 Task: Create a Directory or Listing Website: Compiles listings of businesses.
Action: Mouse moved to (986, 159)
Screenshot: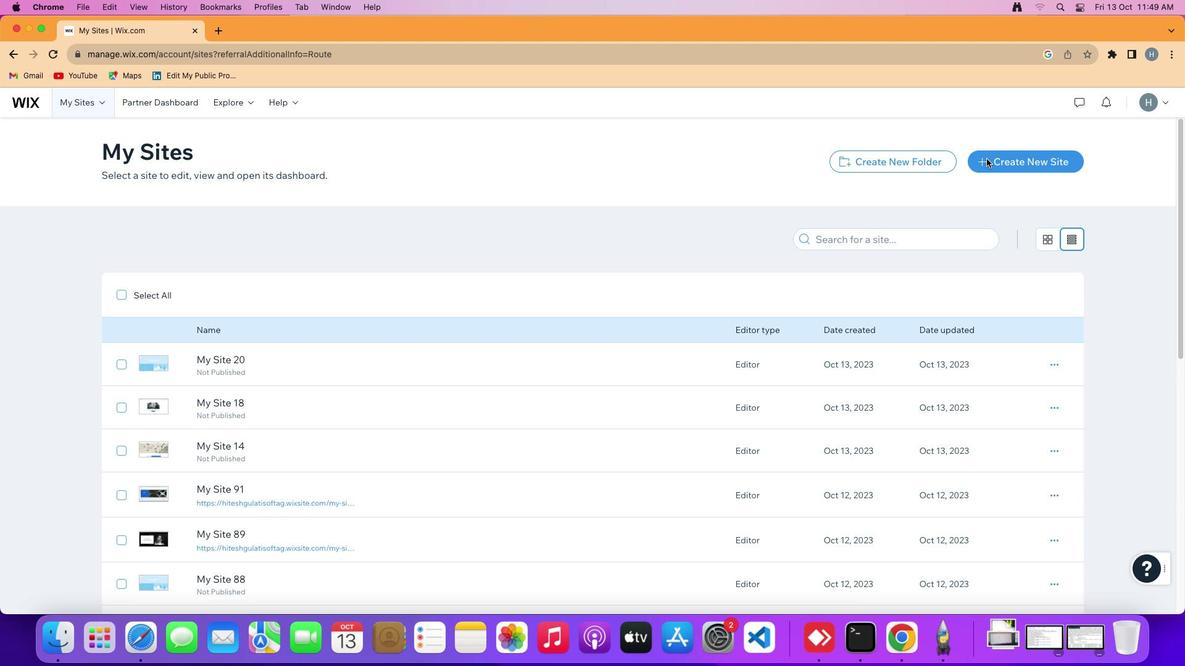 
Action: Mouse pressed left at (986, 159)
Screenshot: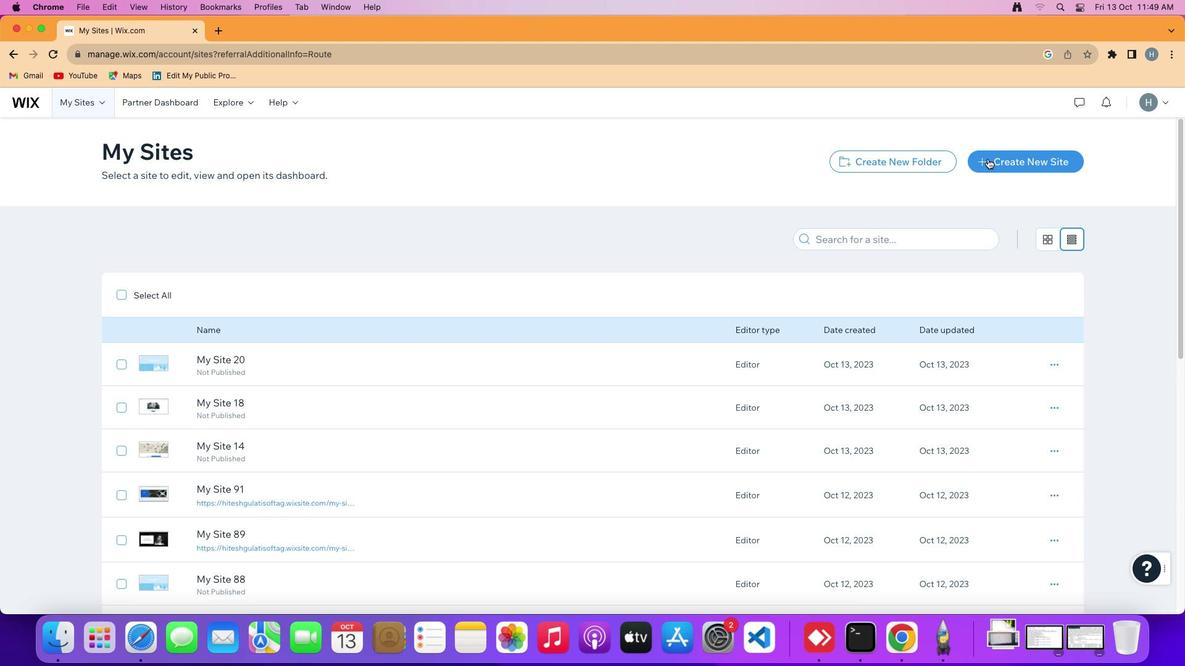 
Action: Mouse moved to (1008, 157)
Screenshot: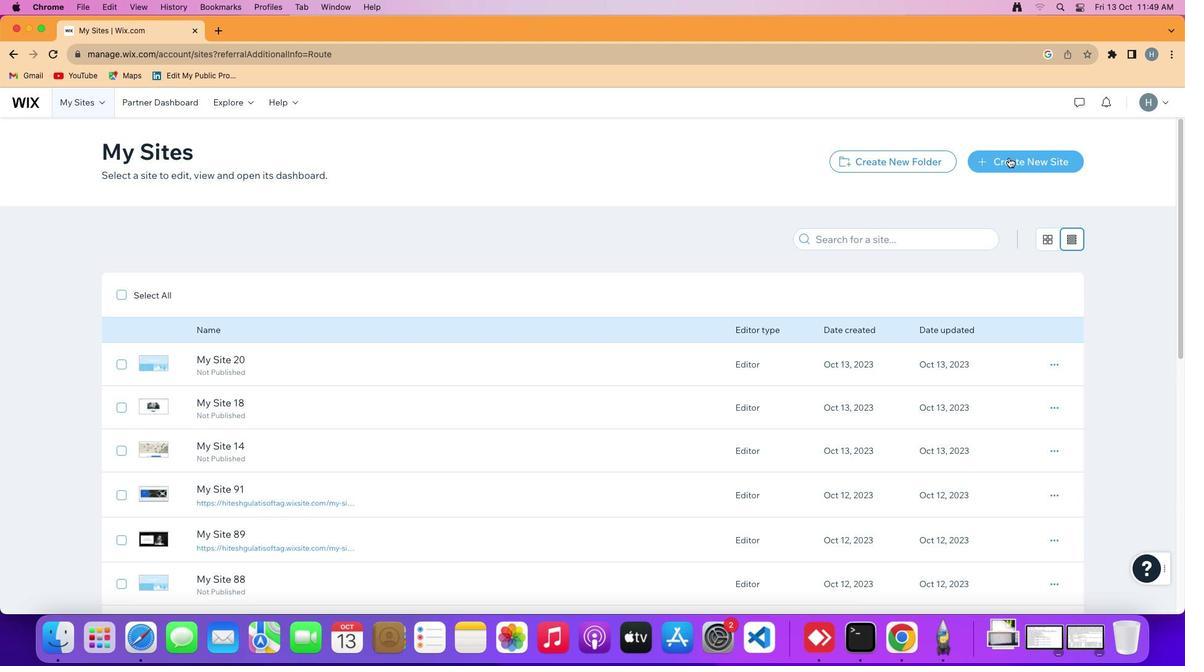 
Action: Mouse pressed left at (1008, 157)
Screenshot: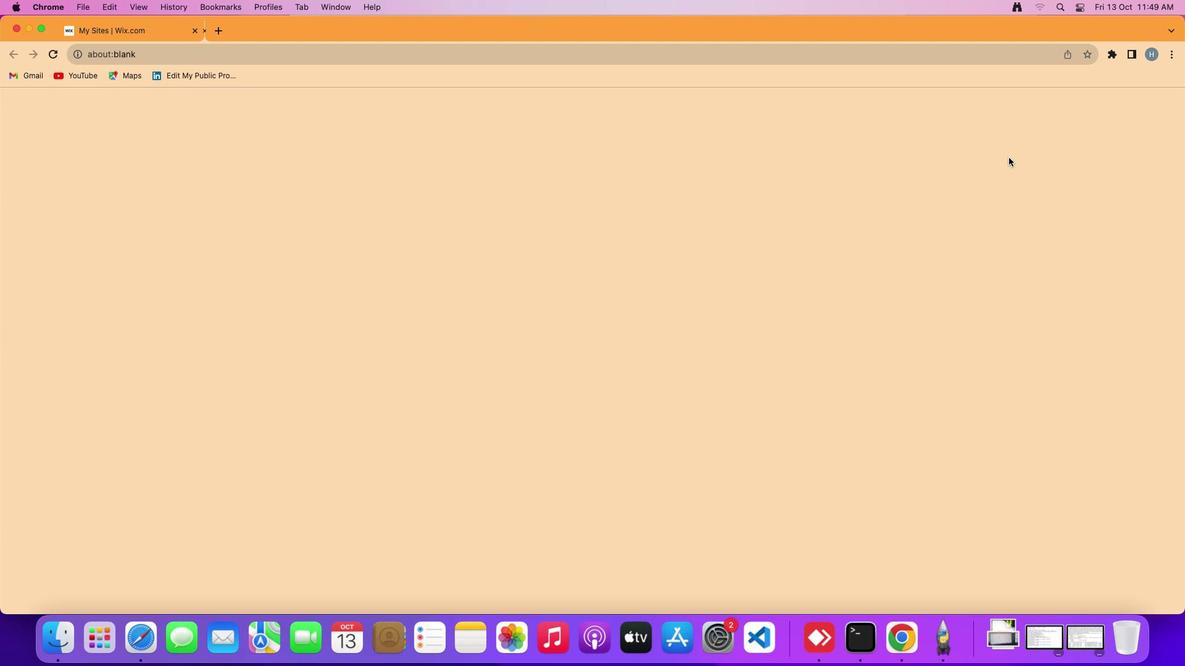 
Action: Mouse moved to (540, 285)
Screenshot: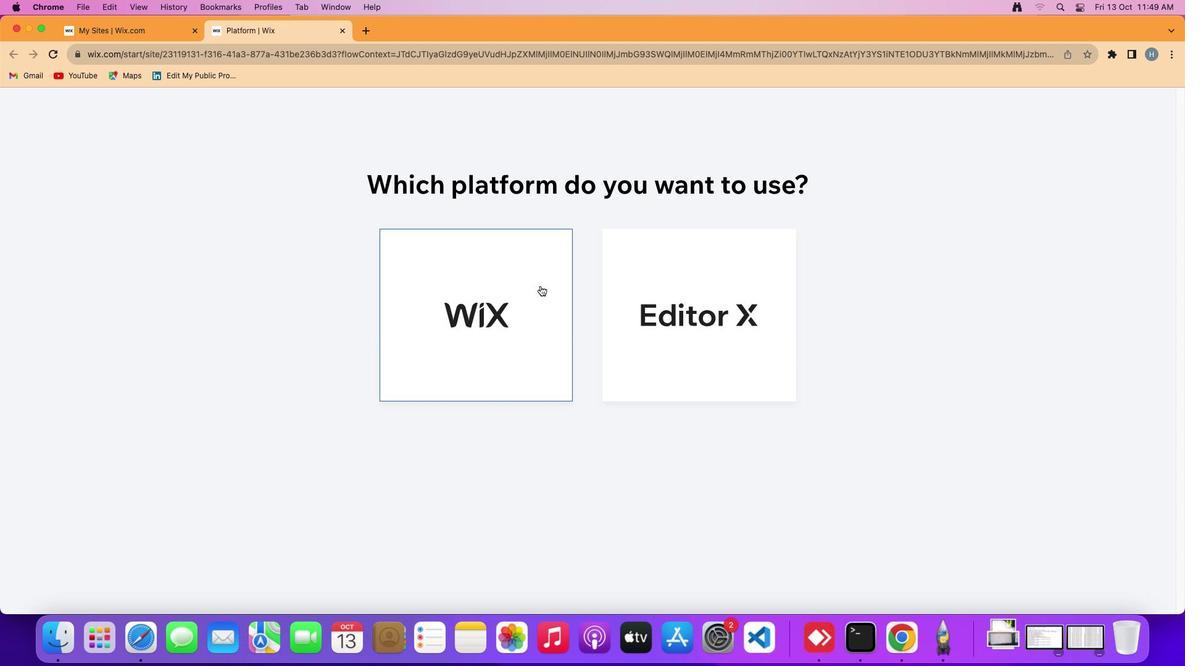
Action: Mouse pressed left at (540, 285)
Screenshot: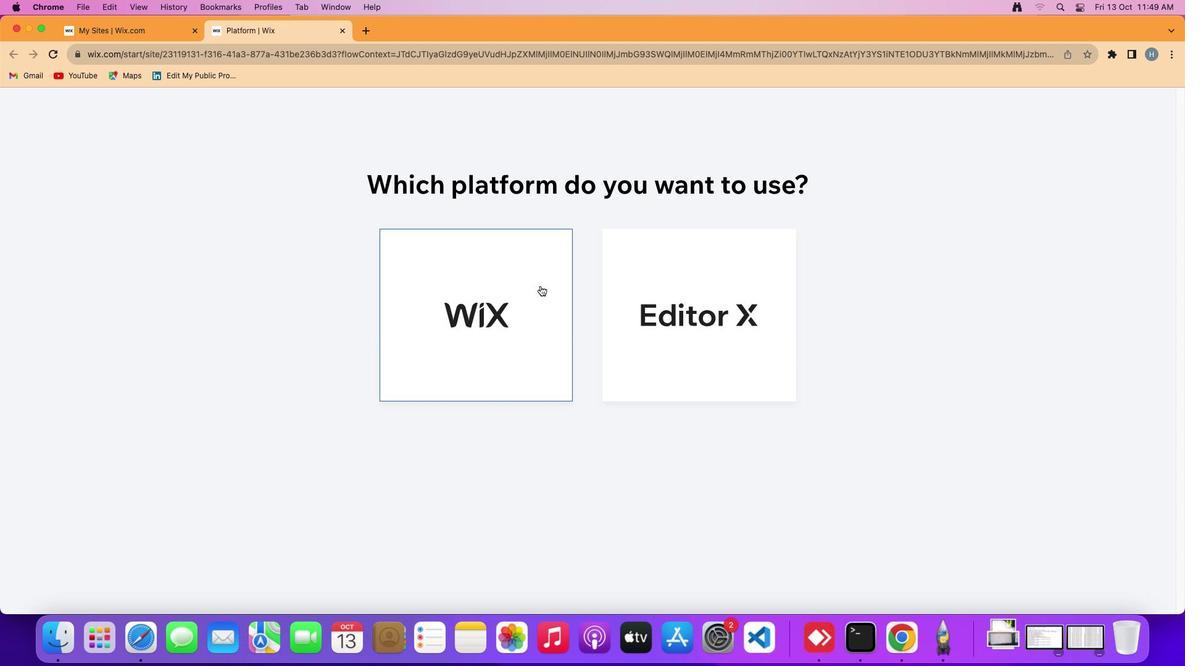
Action: Mouse pressed left at (540, 285)
Screenshot: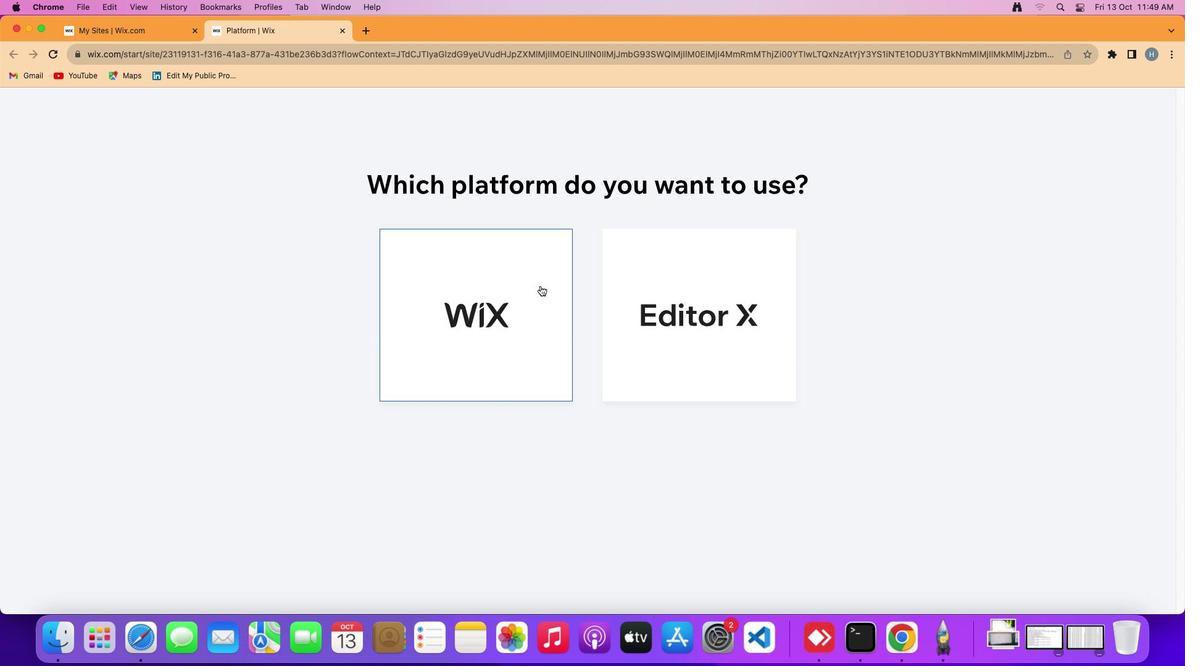 
Action: Mouse moved to (1144, 583)
Screenshot: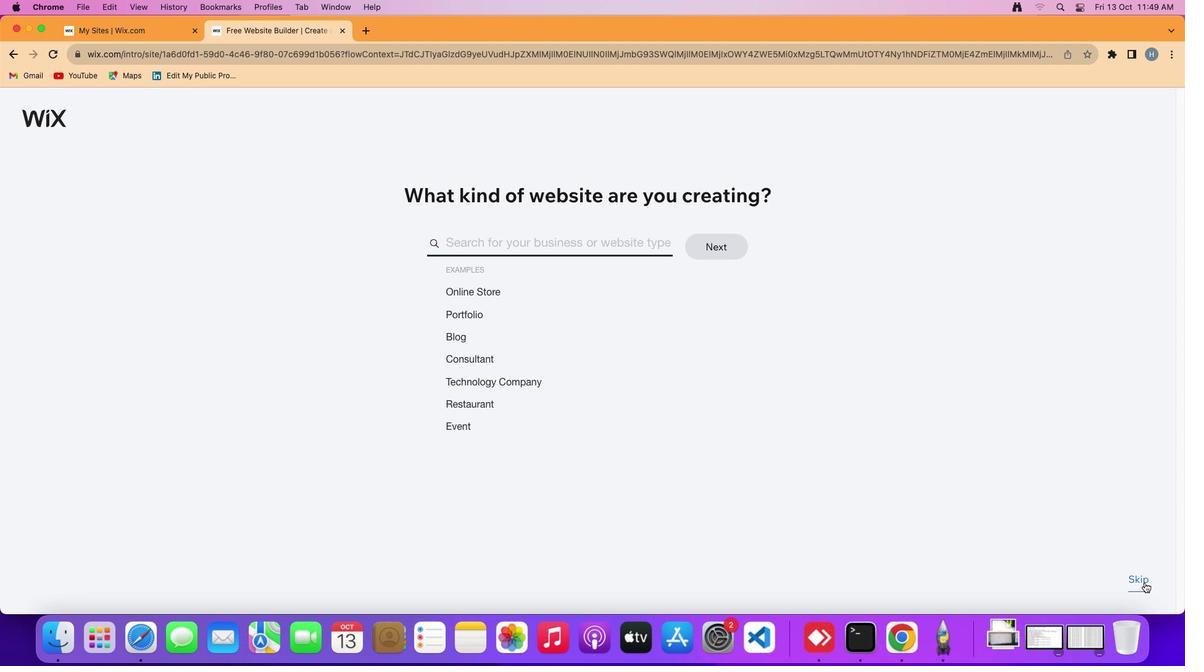 
Action: Mouse pressed left at (1144, 583)
Screenshot: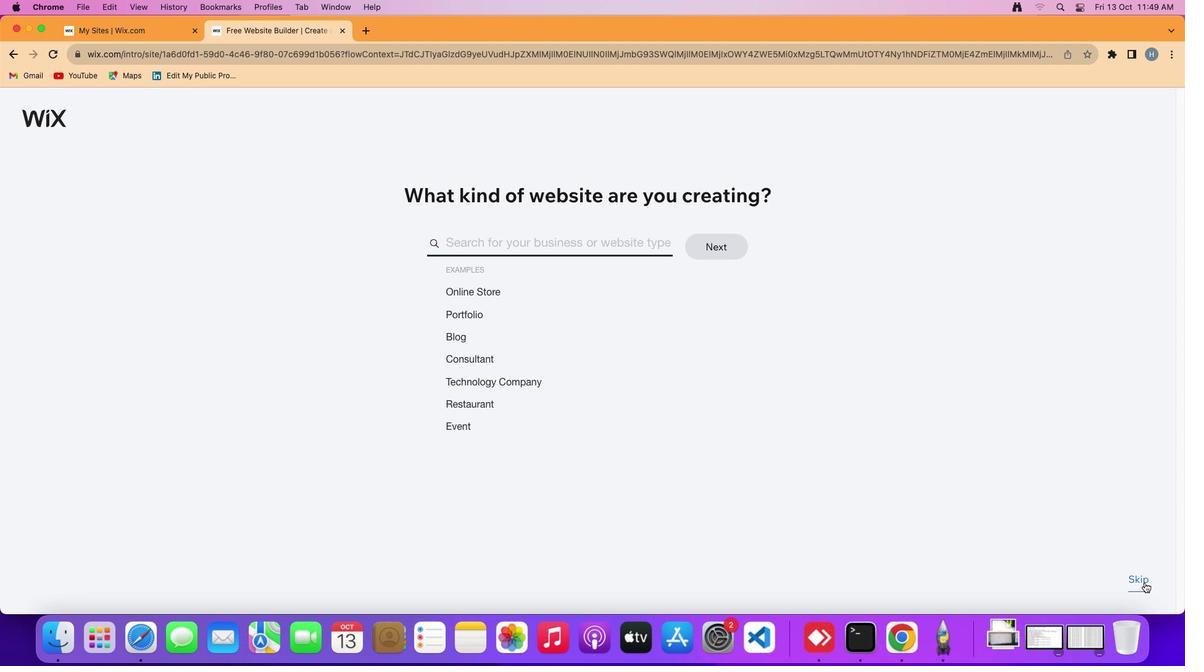 
Action: Mouse pressed left at (1144, 583)
Screenshot: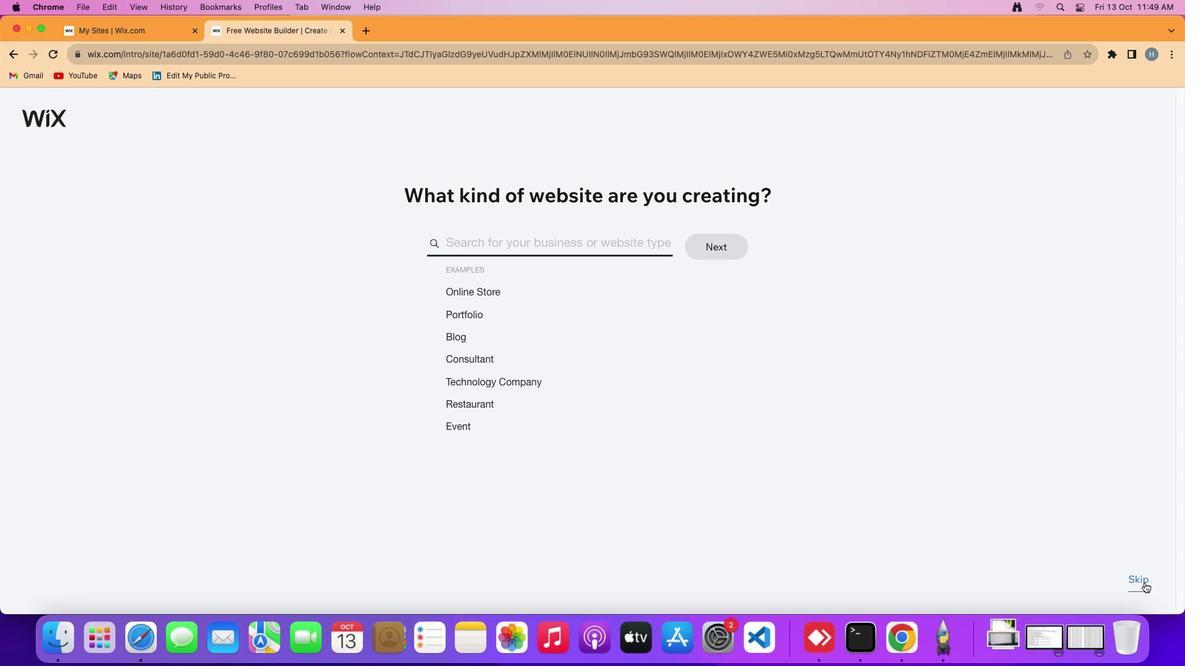 
Action: Mouse moved to (1142, 583)
Screenshot: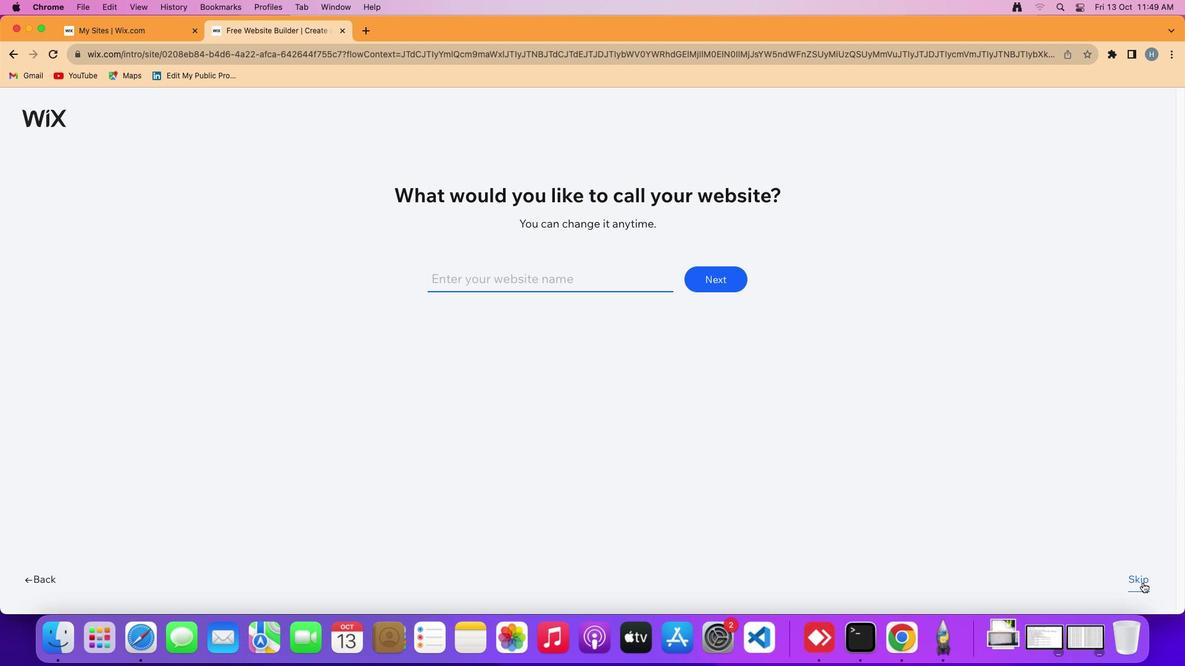 
Action: Mouse pressed left at (1142, 583)
Screenshot: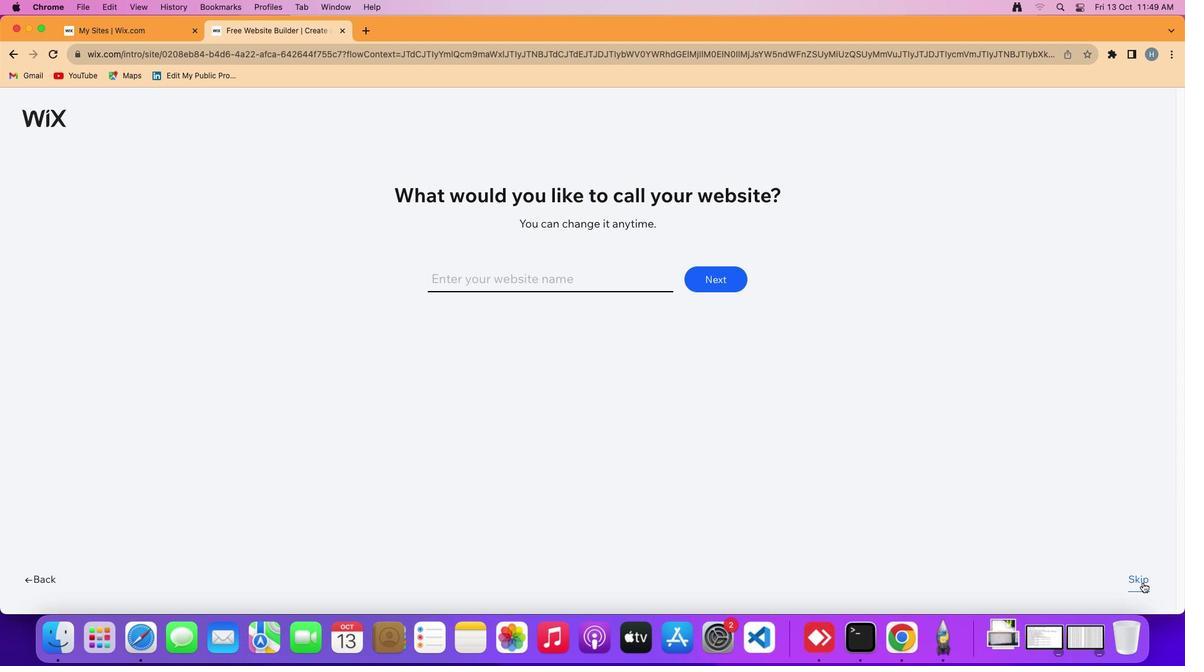 
Action: Mouse moved to (1142, 582)
Screenshot: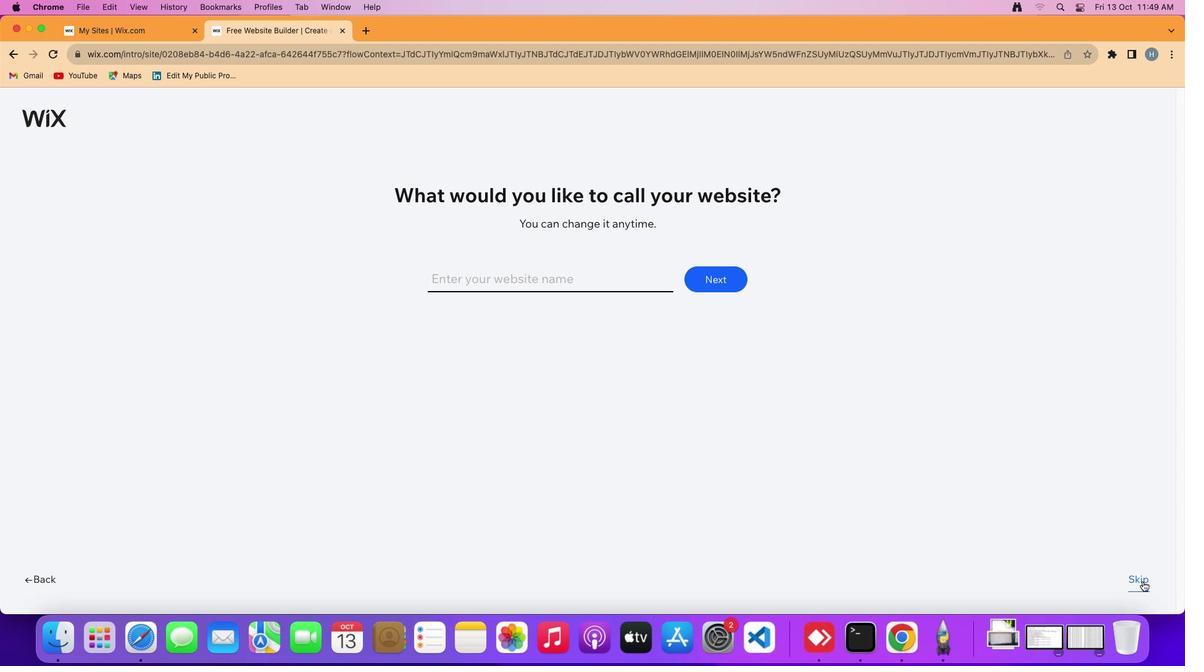 
Action: Mouse pressed left at (1142, 582)
Screenshot: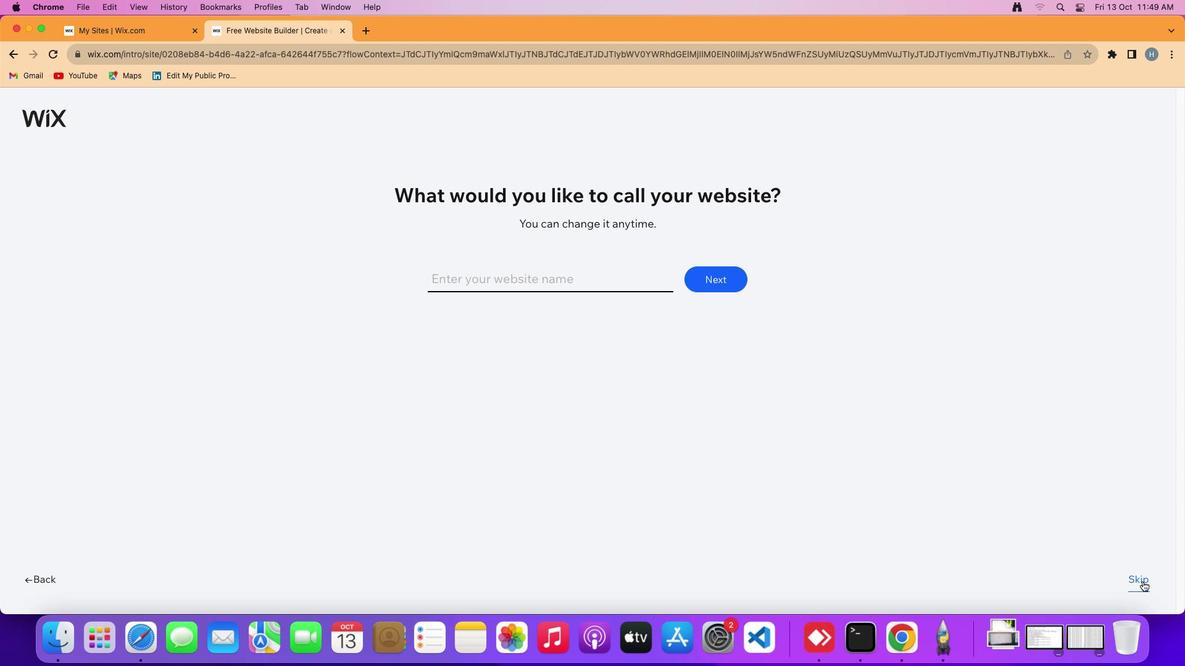 
Action: Mouse pressed left at (1142, 582)
Screenshot: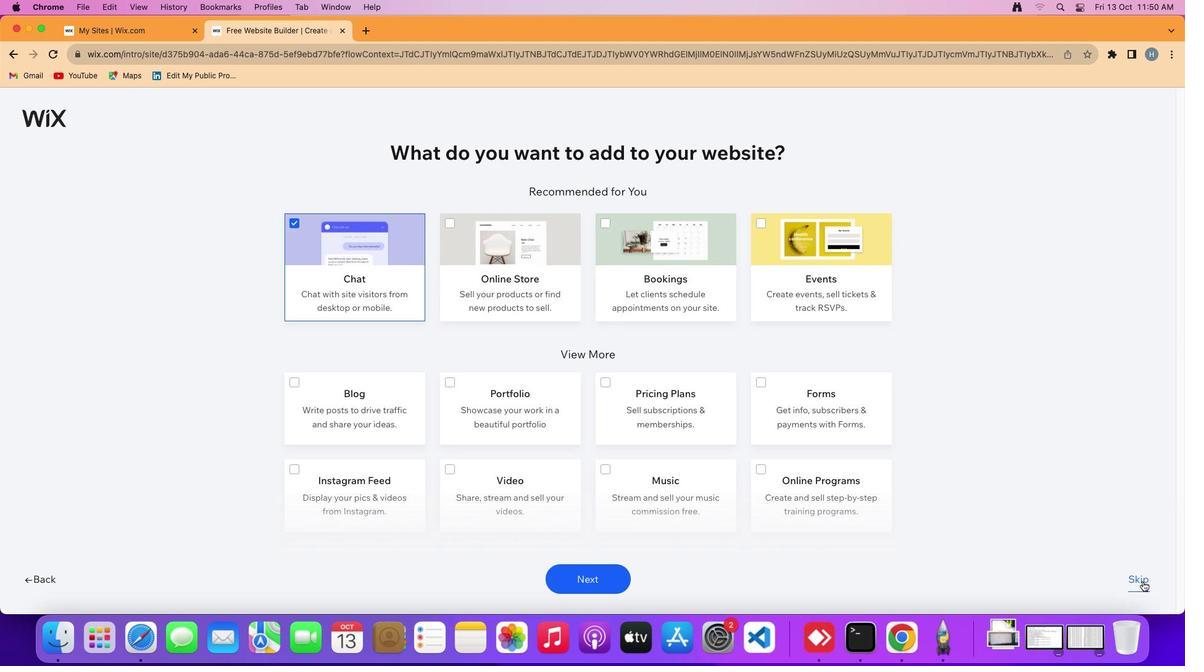 
Action: Mouse pressed left at (1142, 582)
Screenshot: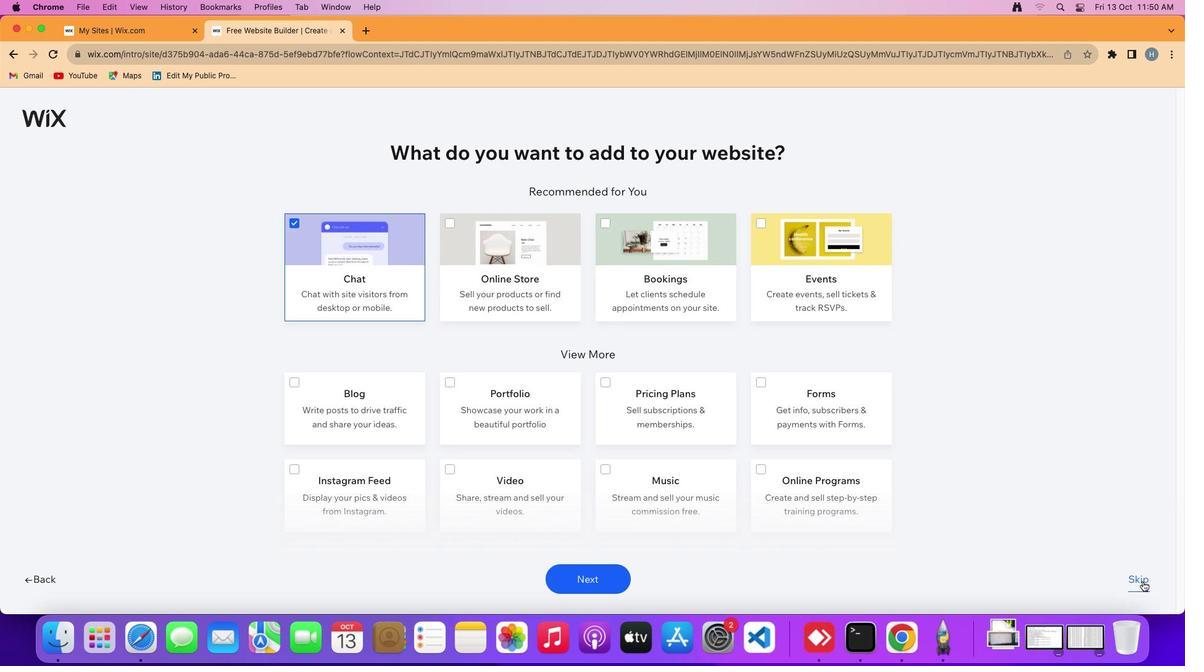 
Action: Mouse moved to (406, 366)
Screenshot: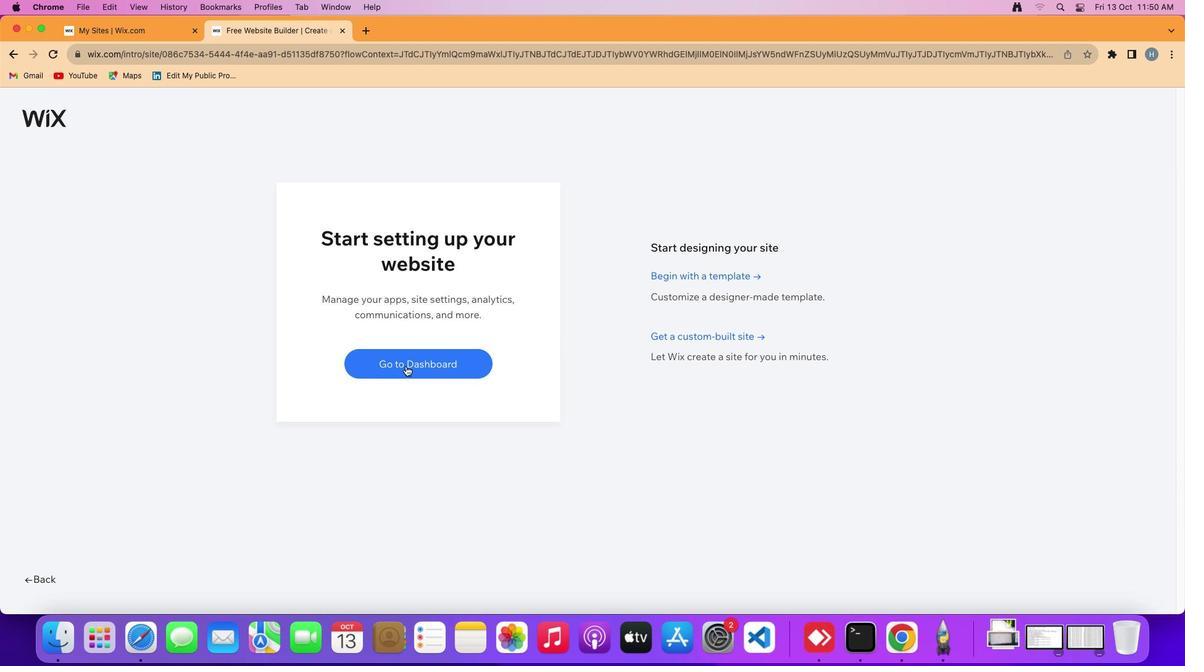 
Action: Mouse pressed left at (406, 366)
Screenshot: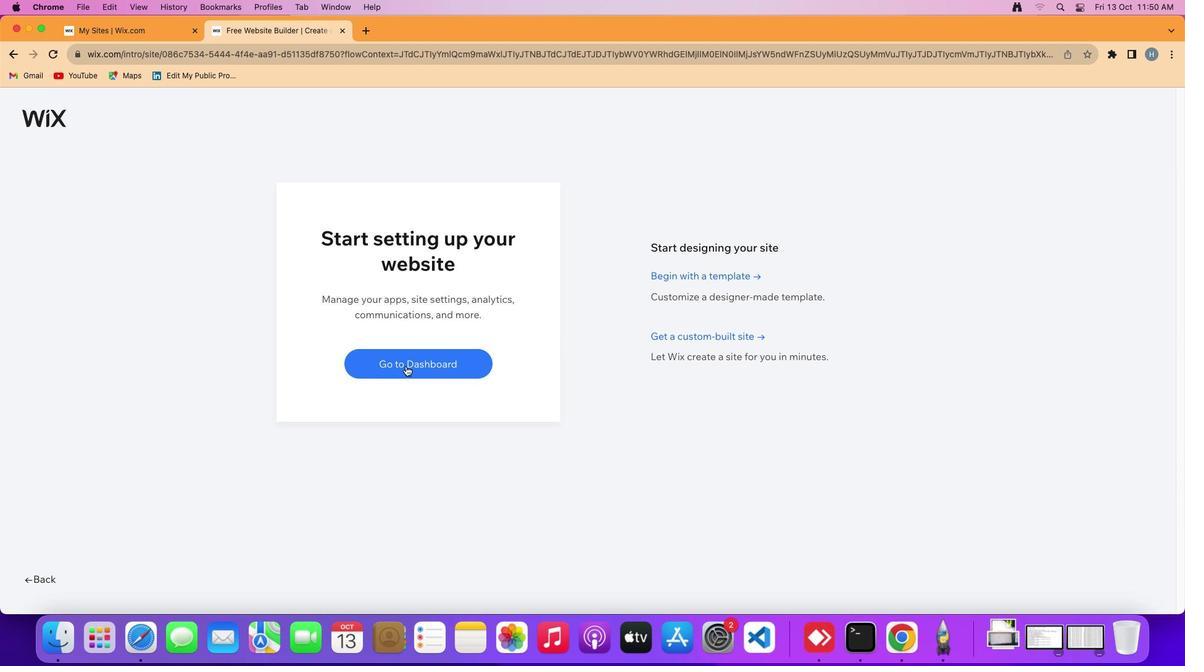 
Action: Mouse moved to (912, 306)
Screenshot: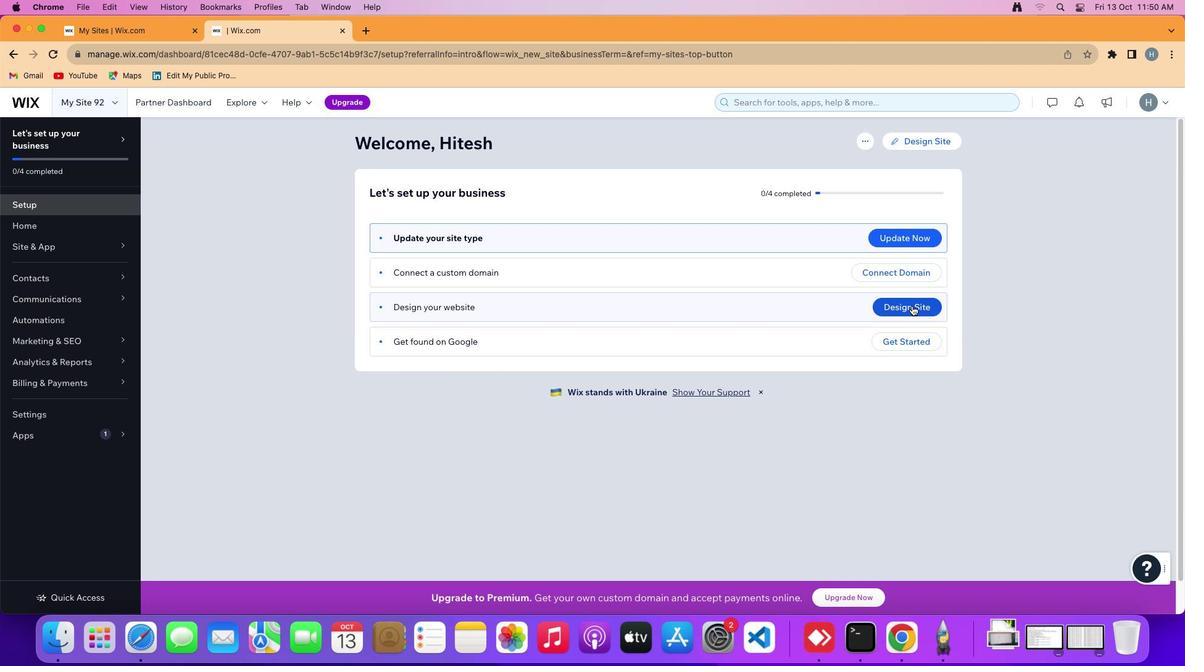 
Action: Mouse pressed left at (912, 306)
Screenshot: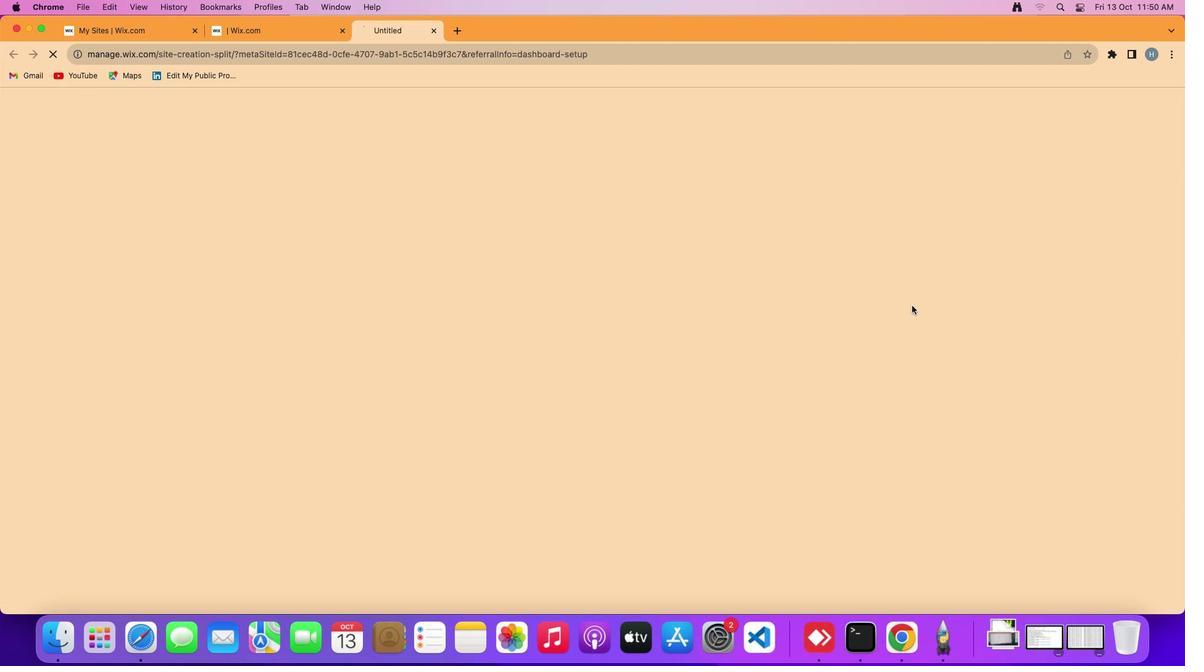 
Action: Mouse moved to (743, 429)
Screenshot: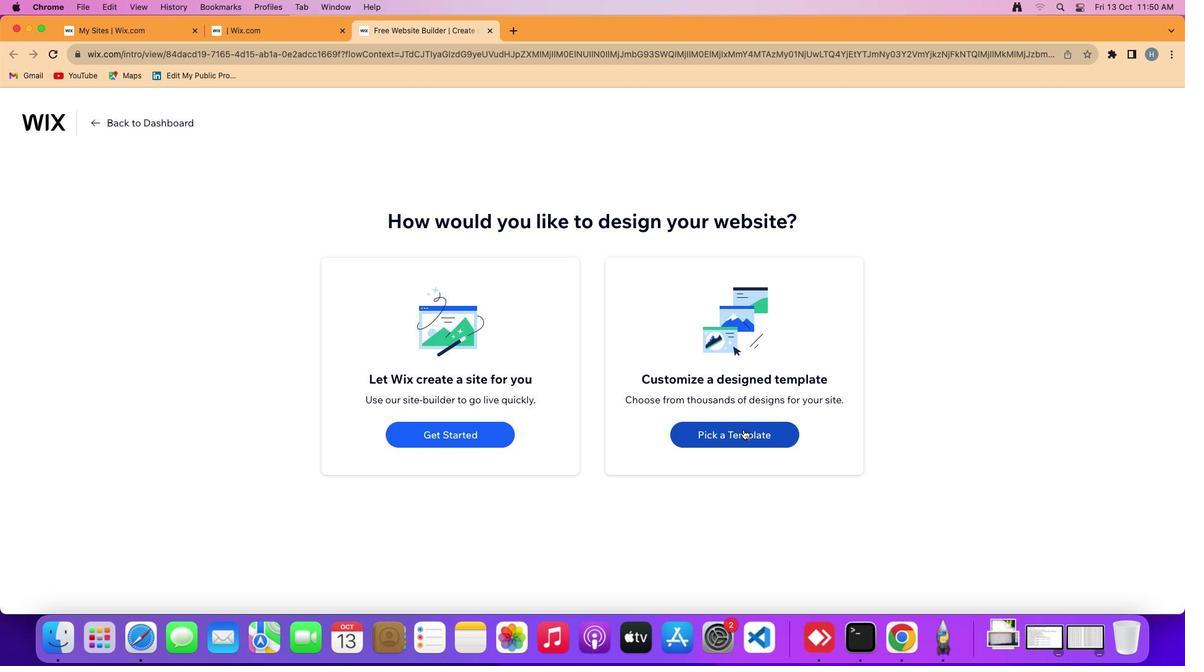 
Action: Mouse pressed left at (743, 429)
Screenshot: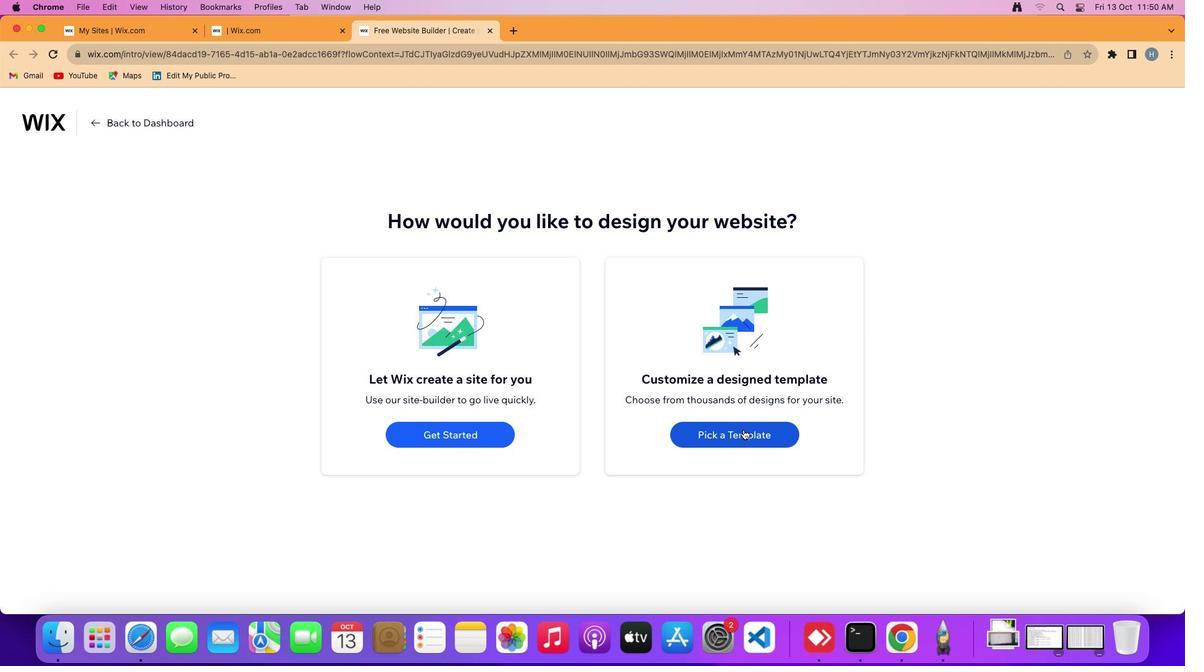 
Action: Mouse moved to (982, 176)
Screenshot: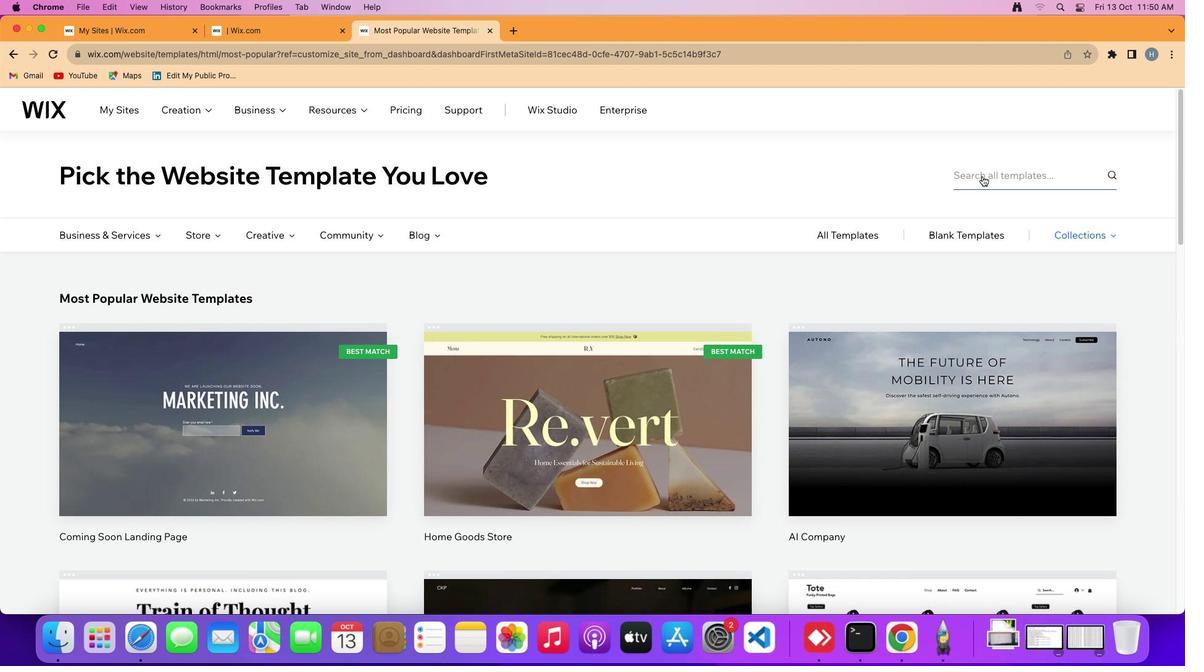 
Action: Mouse pressed left at (982, 176)
Screenshot: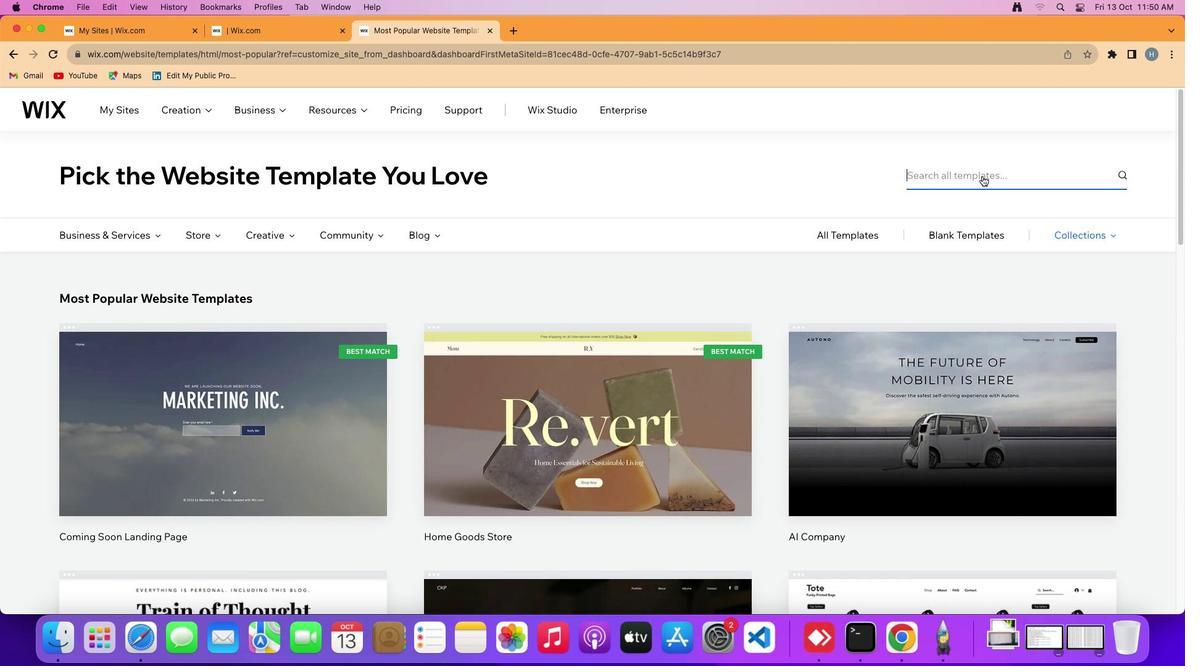 
Action: Key pressed 'L''I''S'Key.backspaceKey.backspaceKey.caps_lock'i''s''t''i''n''g'Key.space's''i''t''e'Key.enter
Screenshot: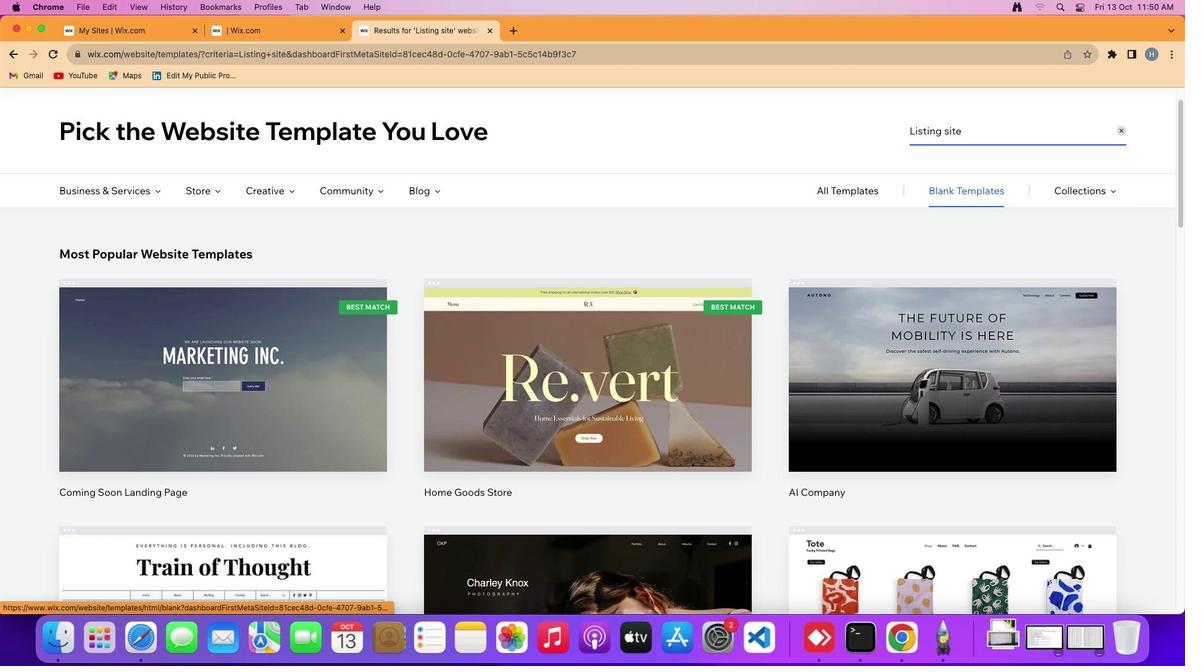 
Action: Mouse moved to (475, 488)
Screenshot: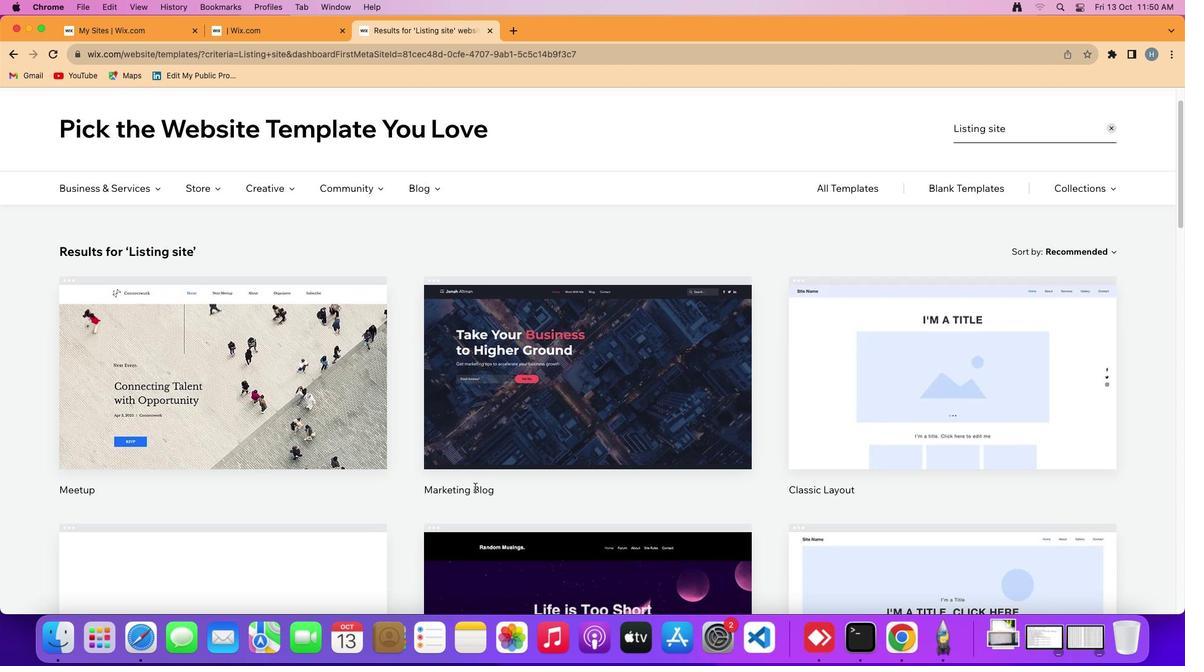 
Action: Mouse scrolled (475, 488) with delta (0, 0)
Screenshot: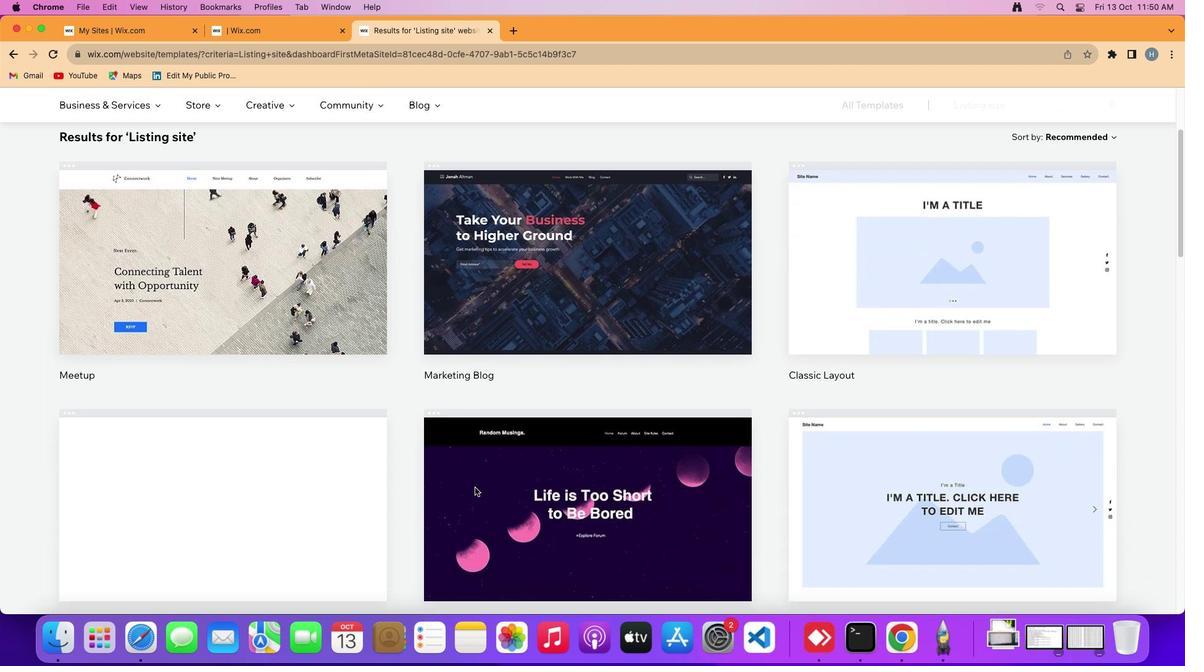 
Action: Mouse scrolled (475, 488) with delta (0, 0)
Screenshot: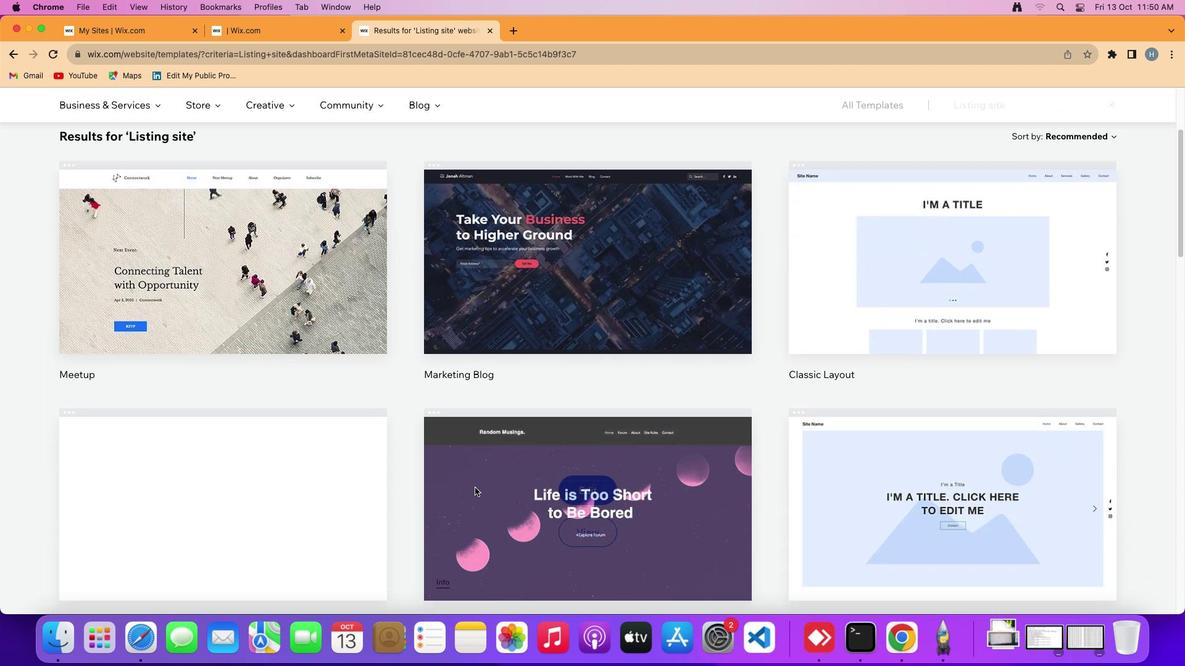 
Action: Mouse scrolled (475, 488) with delta (0, -1)
Screenshot: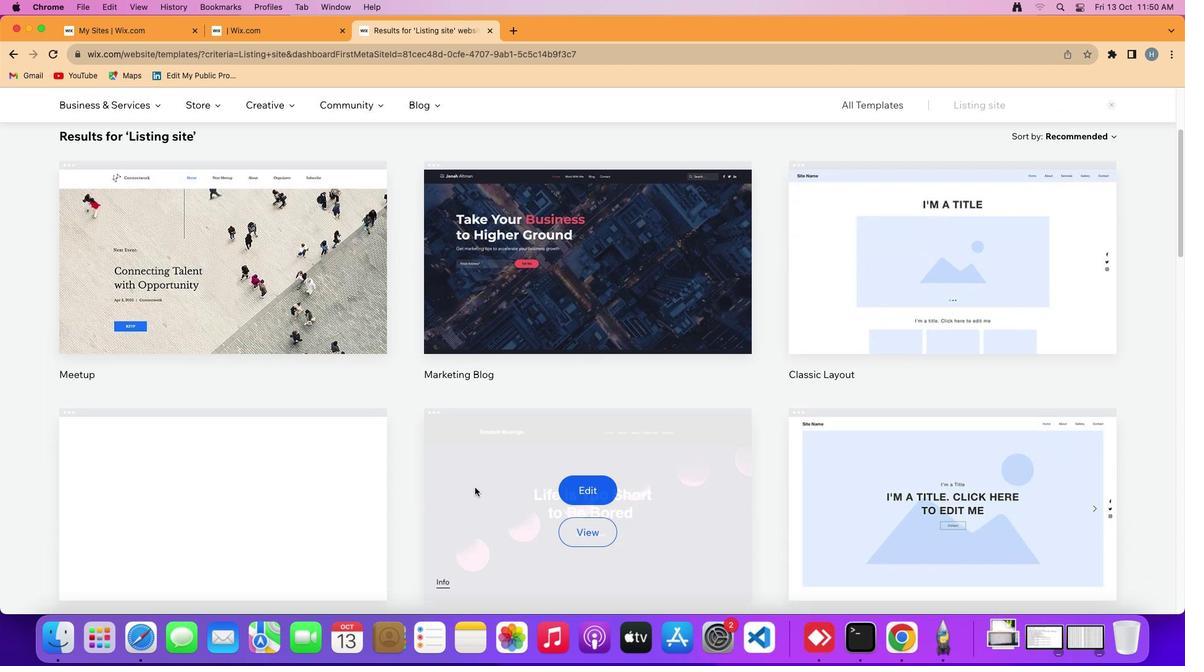 
Action: Mouse scrolled (475, 488) with delta (0, 0)
Screenshot: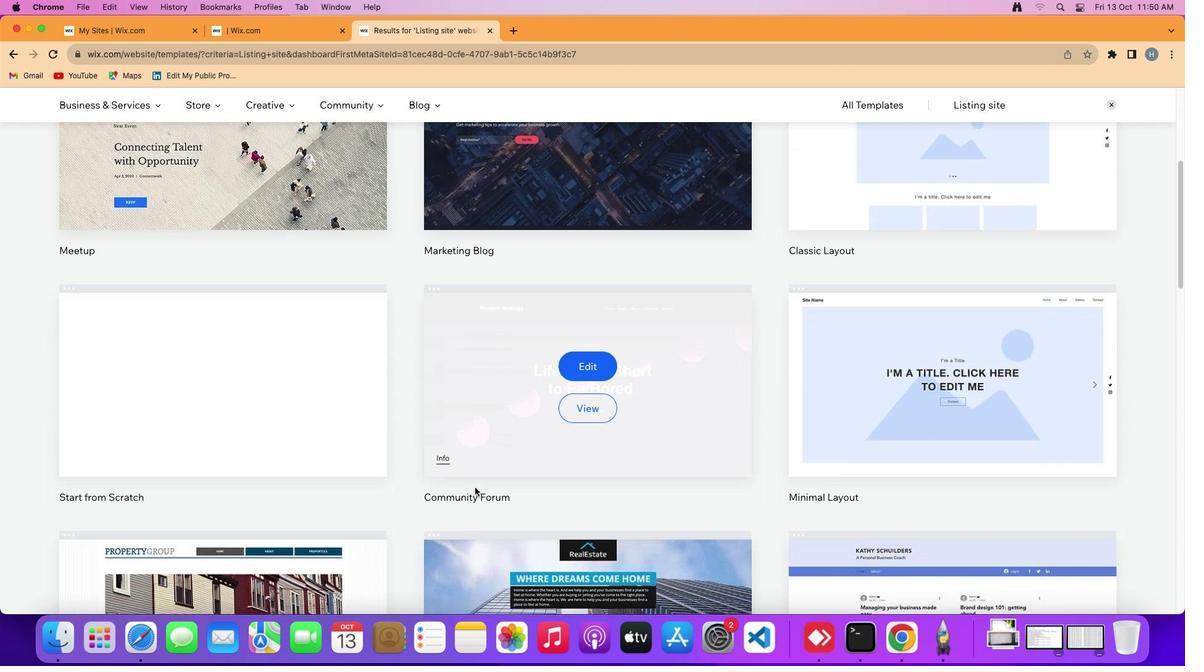 
Action: Mouse scrolled (475, 488) with delta (0, 0)
Screenshot: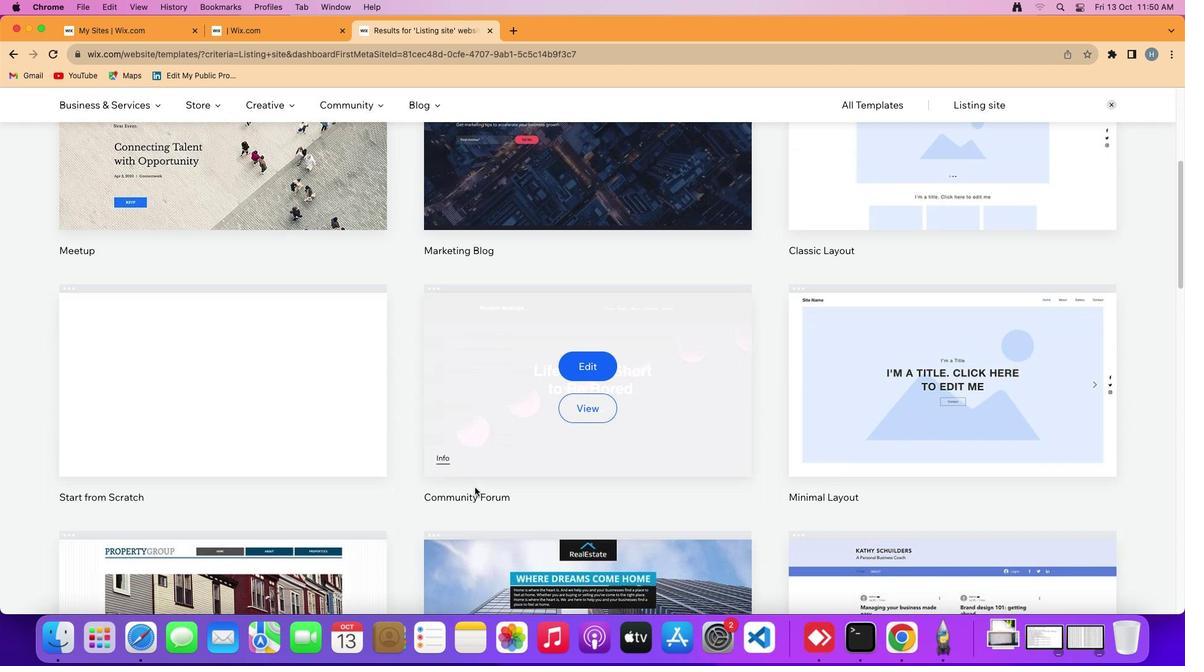 
Action: Mouse scrolled (475, 488) with delta (0, -1)
Screenshot: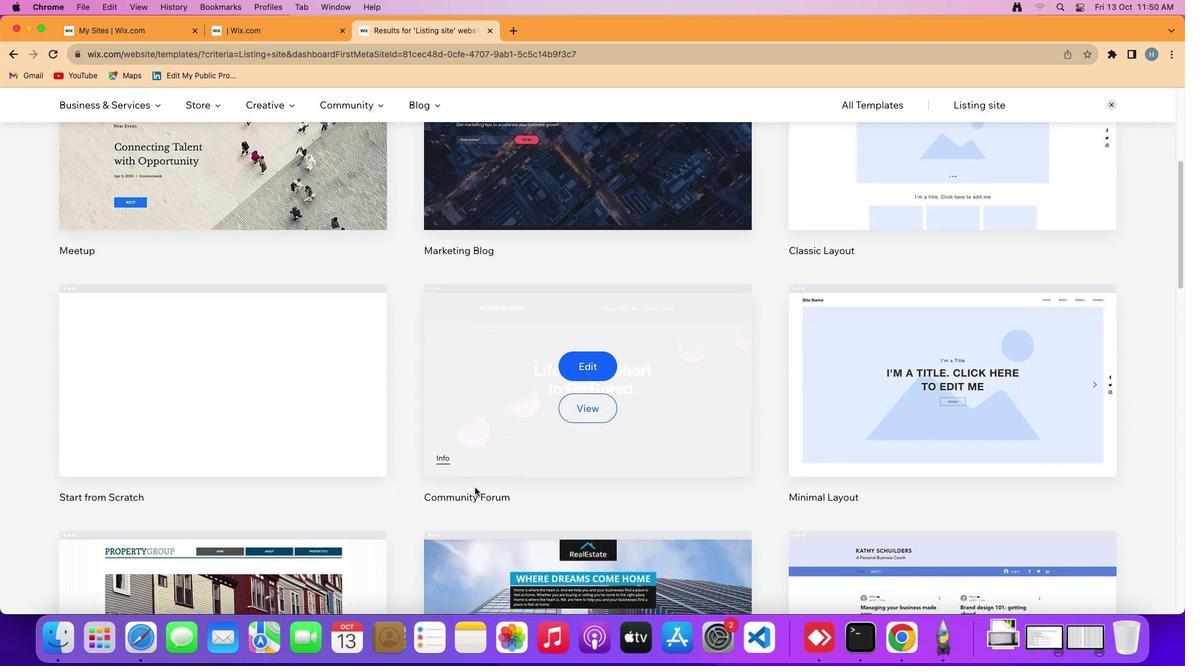 
Action: Mouse scrolled (475, 488) with delta (0, 0)
Screenshot: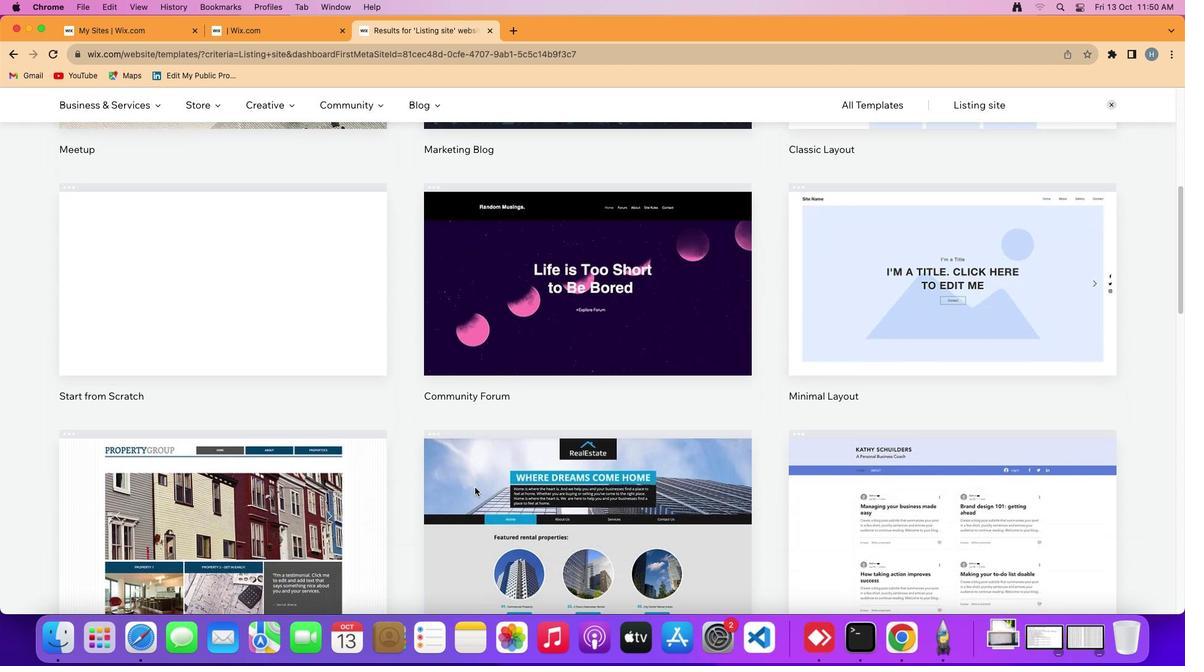 
Action: Mouse scrolled (475, 488) with delta (0, 0)
Screenshot: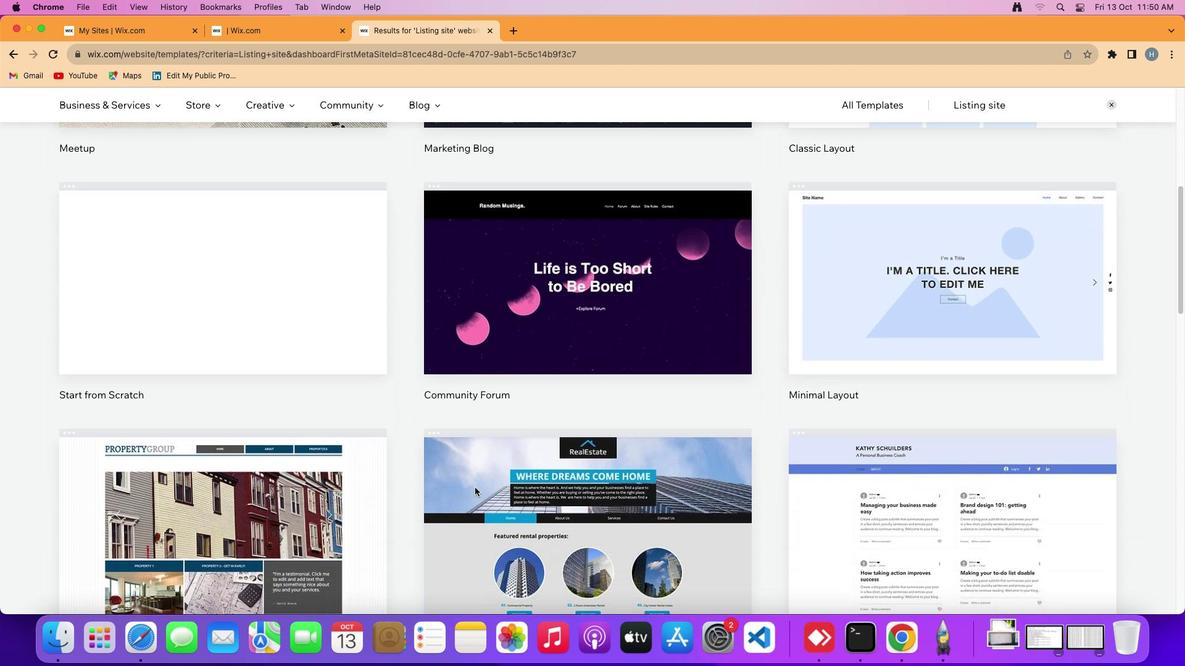 
Action: Mouse scrolled (475, 488) with delta (0, -1)
Screenshot: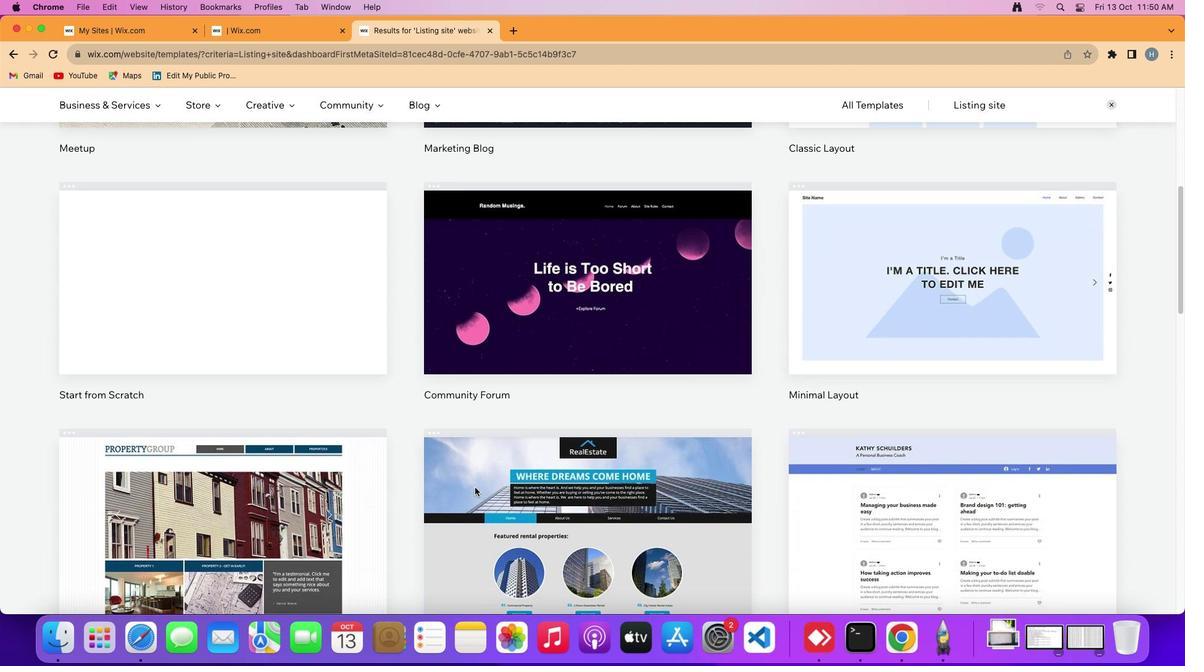 
Action: Mouse scrolled (475, 488) with delta (0, 0)
Screenshot: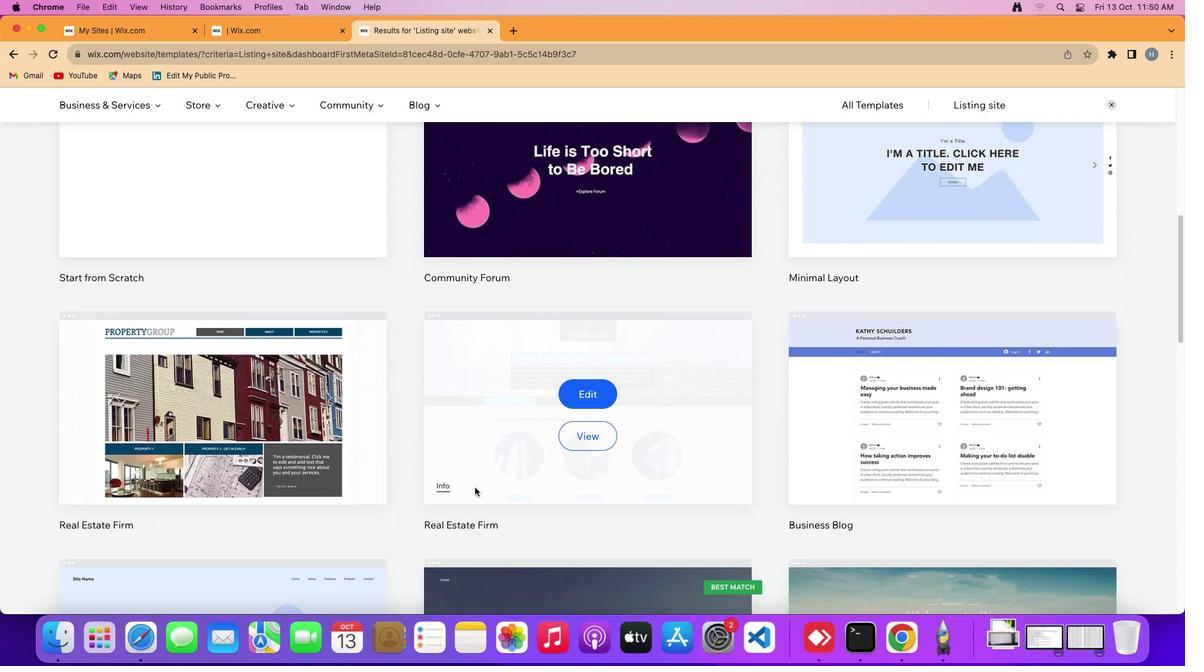 
Action: Mouse scrolled (475, 488) with delta (0, 0)
Screenshot: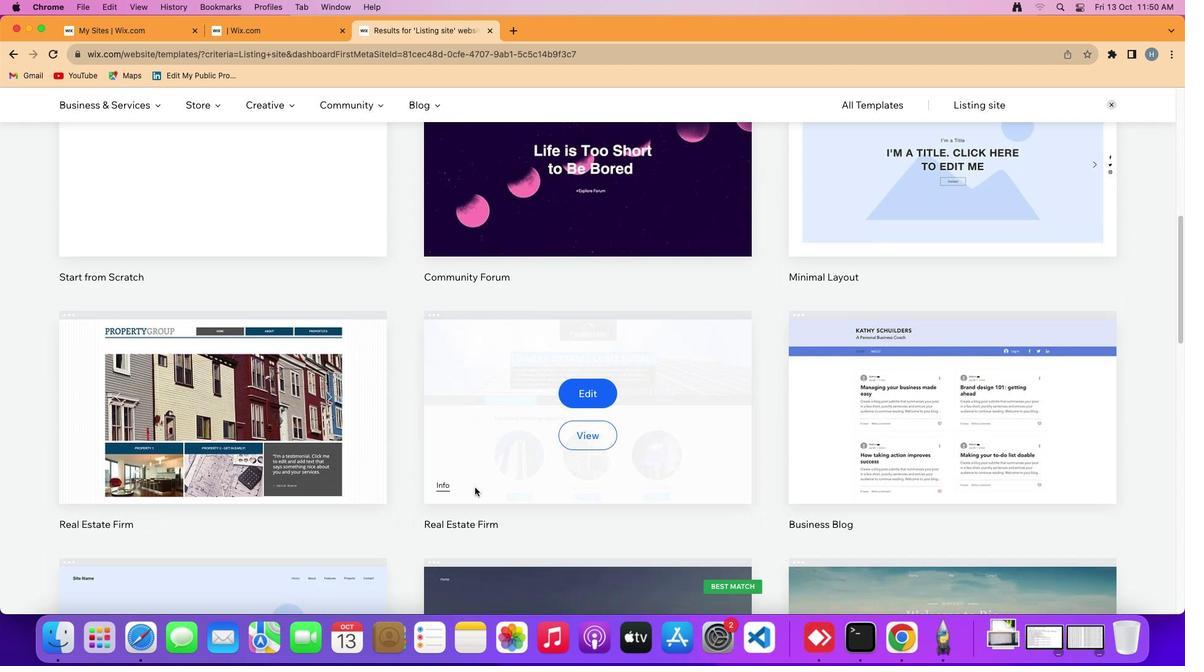 
Action: Mouse scrolled (475, 488) with delta (0, -1)
Screenshot: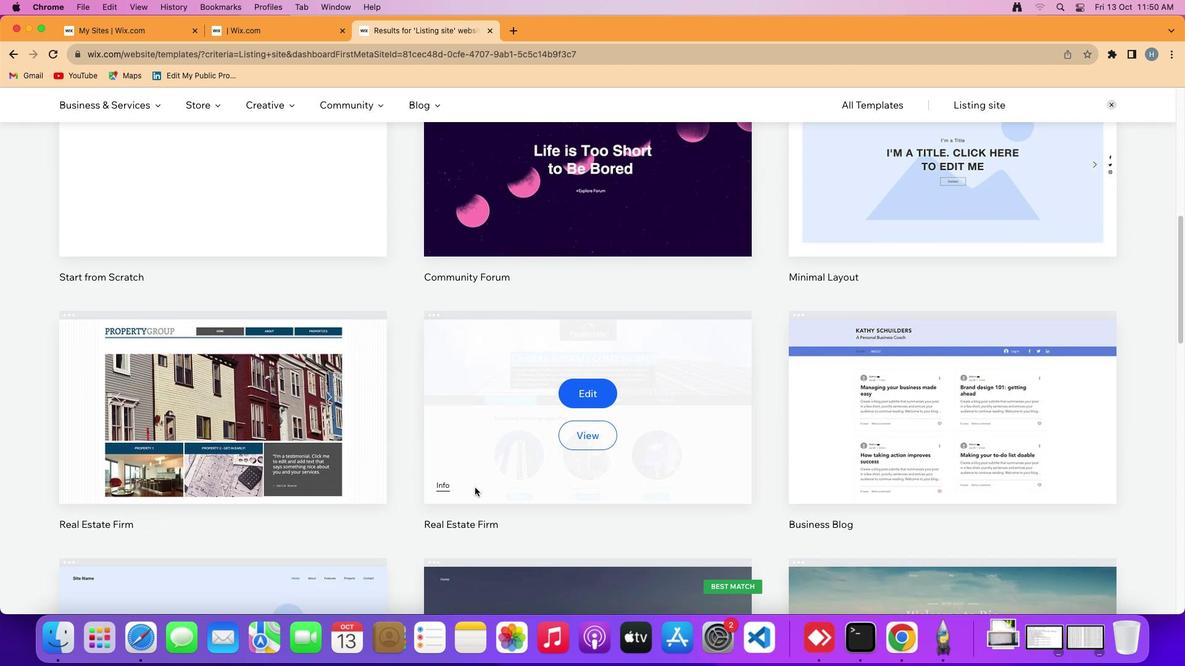 
Action: Mouse scrolled (475, 488) with delta (0, 0)
Screenshot: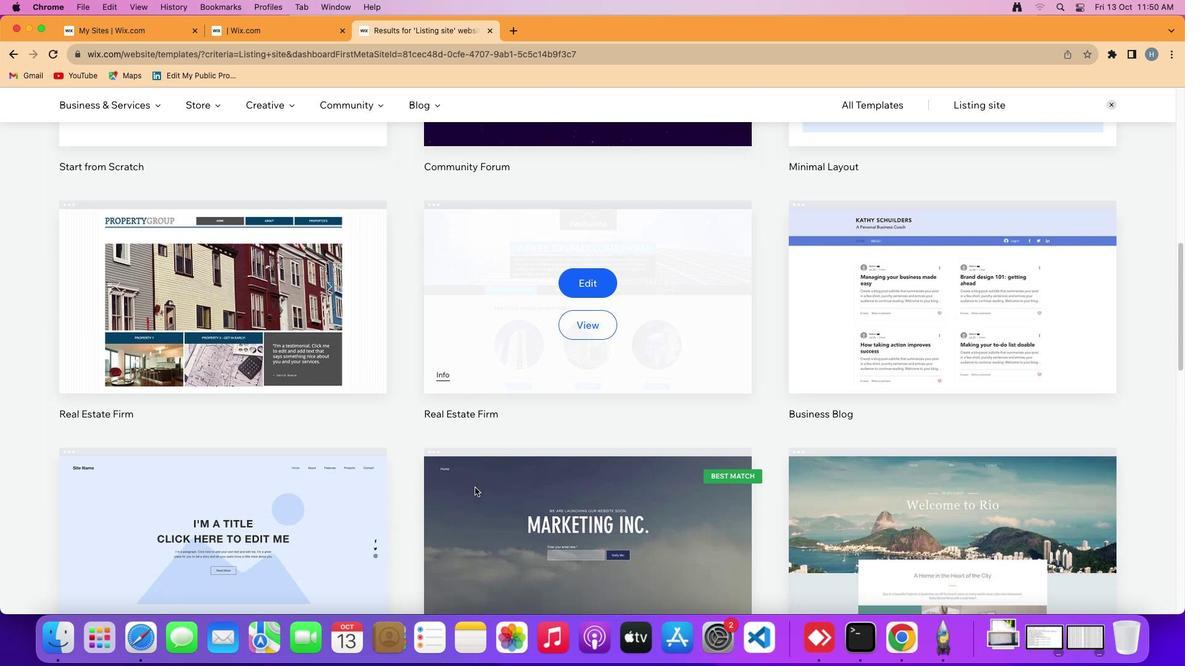 
Action: Mouse scrolled (475, 488) with delta (0, 0)
Screenshot: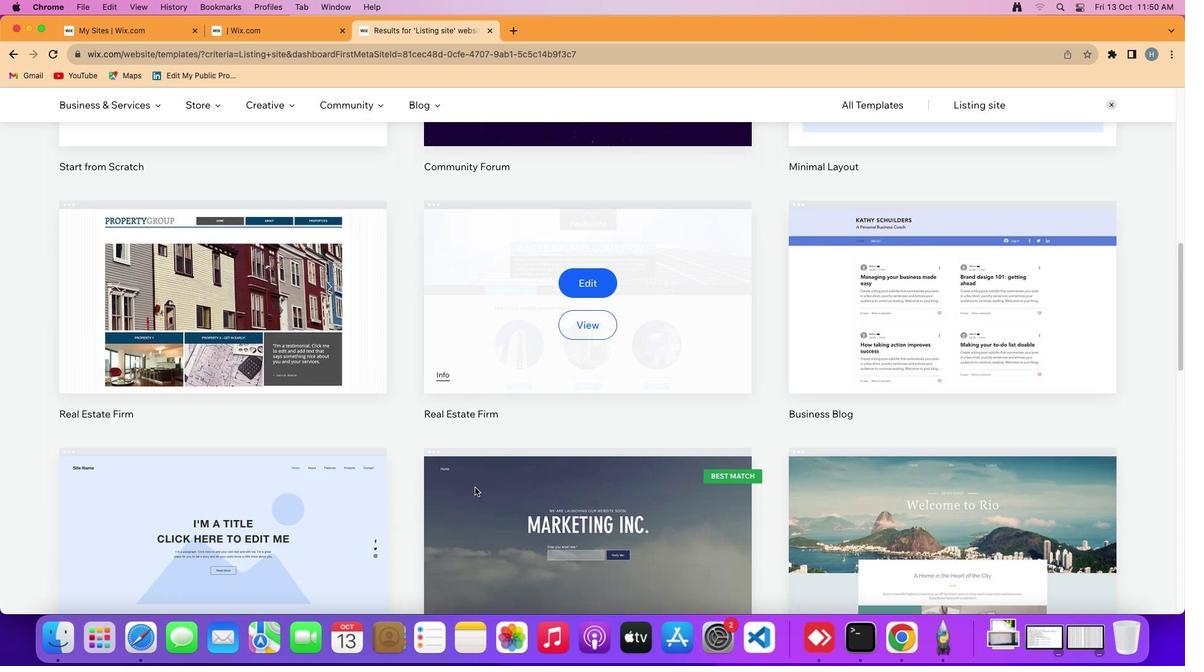 
Action: Mouse scrolled (475, 488) with delta (0, -1)
Screenshot: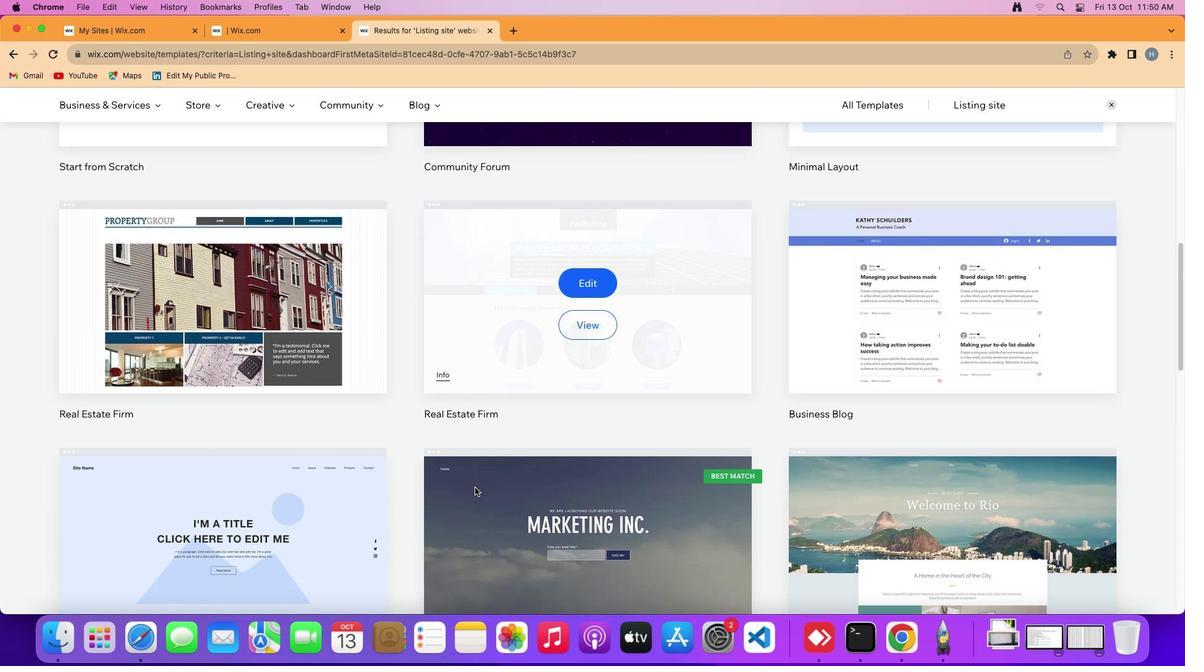 
Action: Mouse scrolled (475, 488) with delta (0, 0)
Screenshot: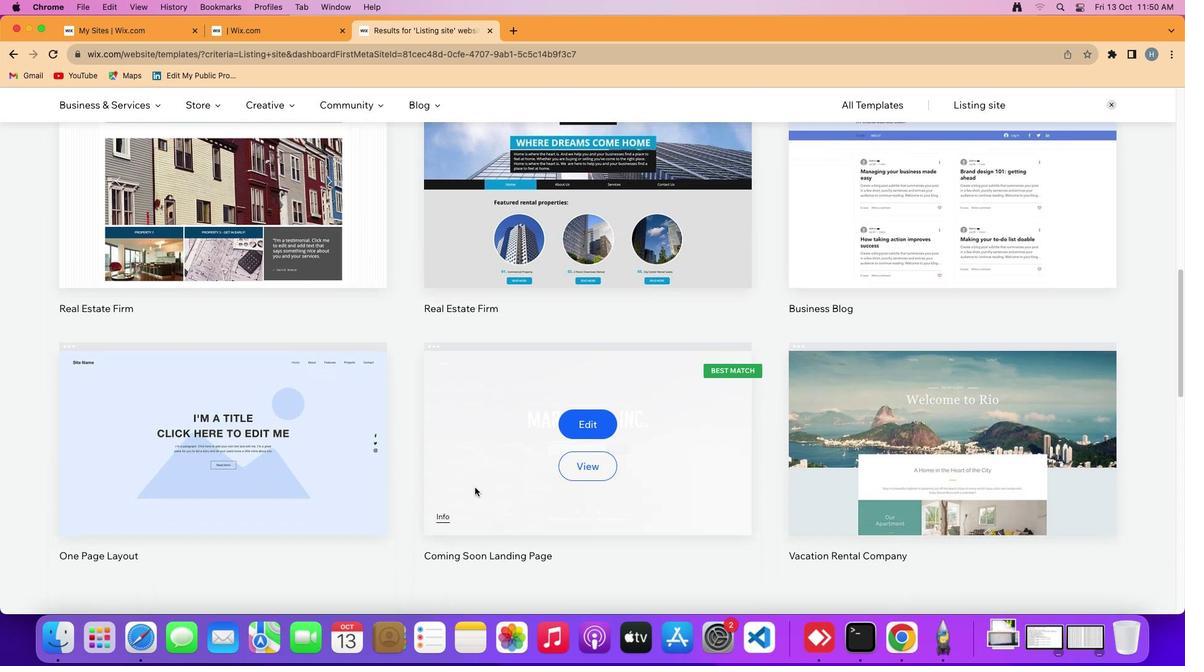 
Action: Mouse scrolled (475, 488) with delta (0, 0)
Screenshot: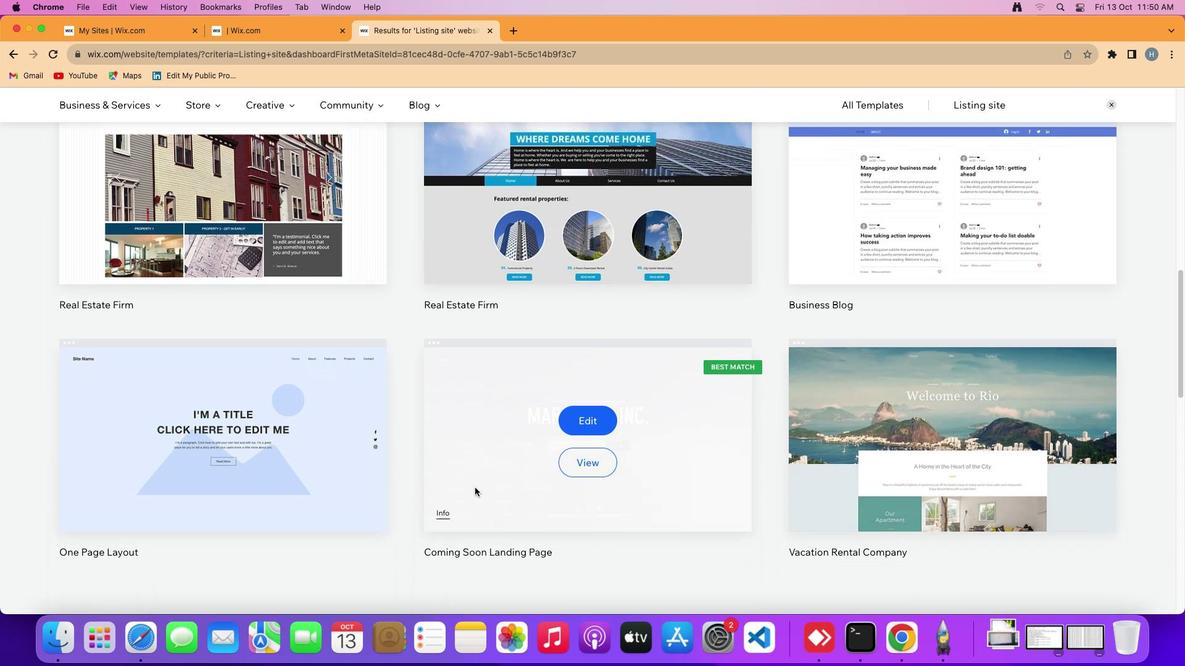 
Action: Mouse scrolled (475, 488) with delta (0, -1)
Screenshot: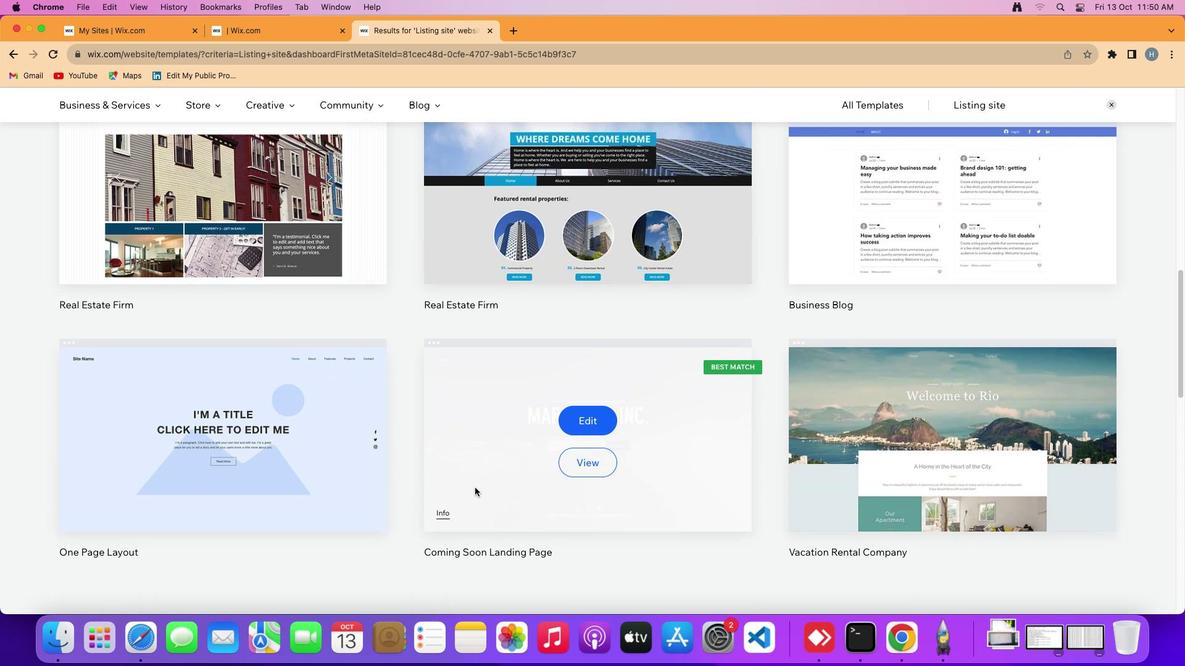 
Action: Mouse scrolled (475, 488) with delta (0, 0)
Screenshot: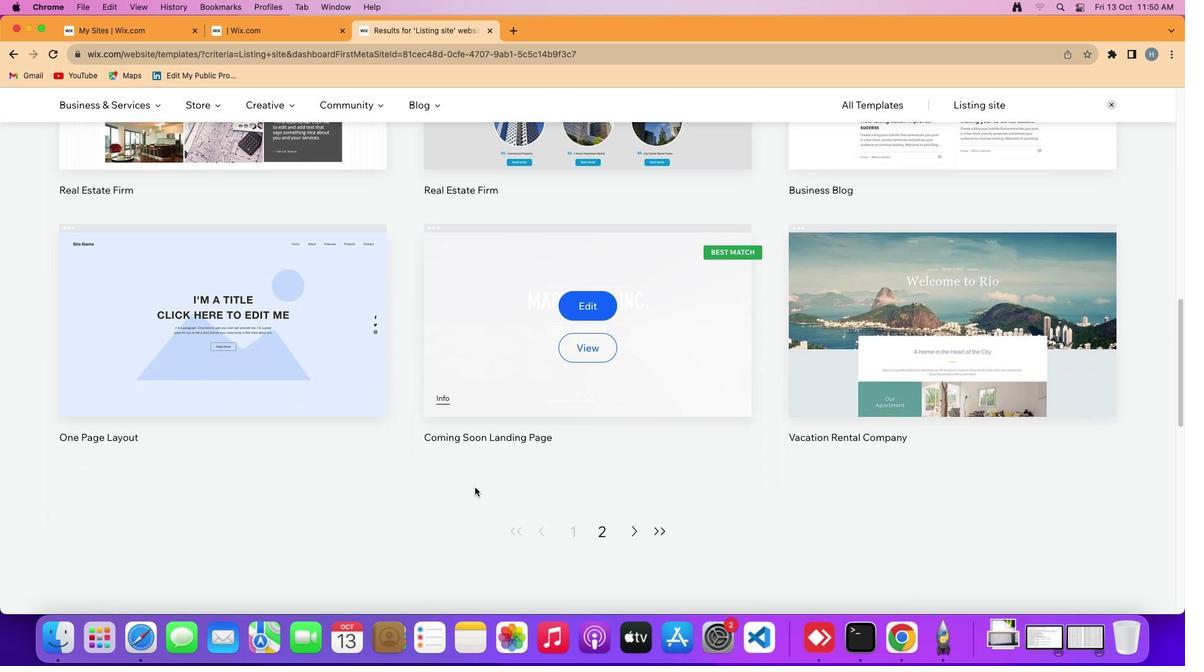 
Action: Mouse scrolled (475, 488) with delta (0, 0)
Screenshot: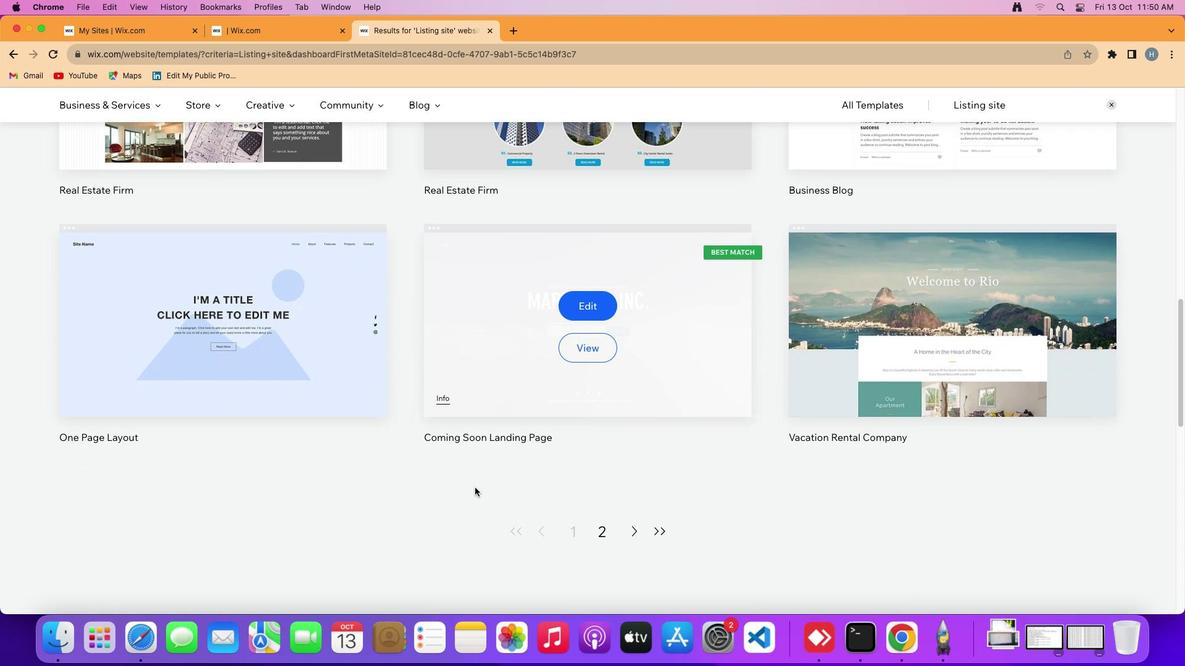 
Action: Mouse scrolled (475, 488) with delta (0, -1)
Screenshot: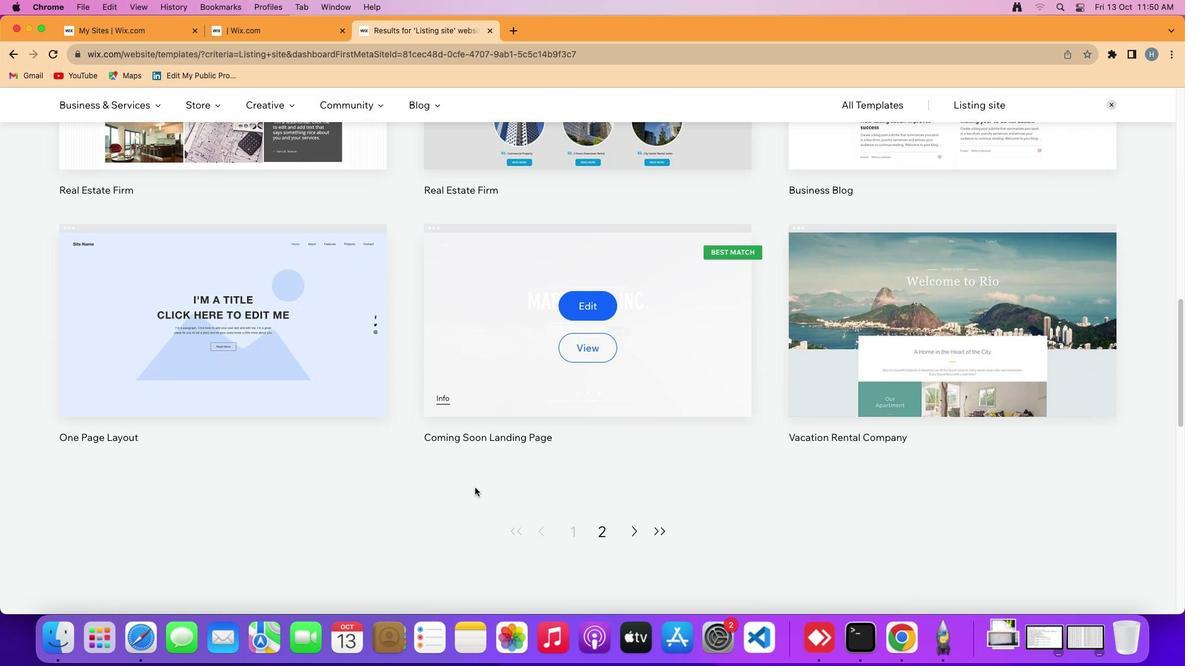 
Action: Mouse scrolled (475, 488) with delta (0, 0)
Screenshot: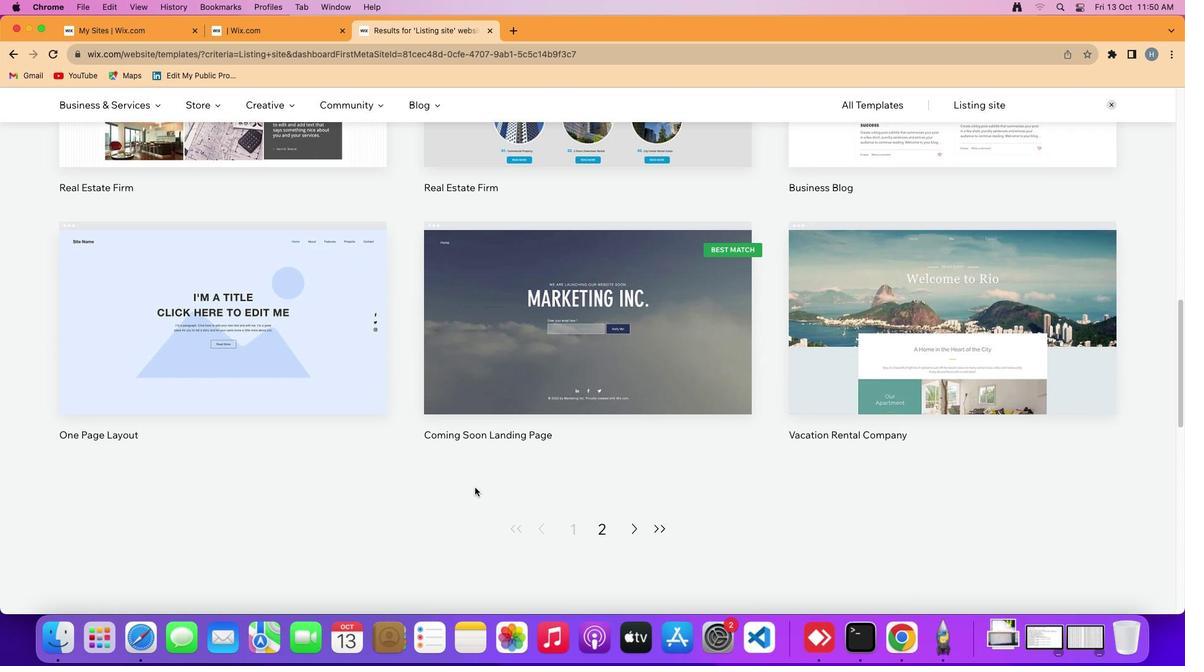 
Action: Mouse moved to (601, 533)
Screenshot: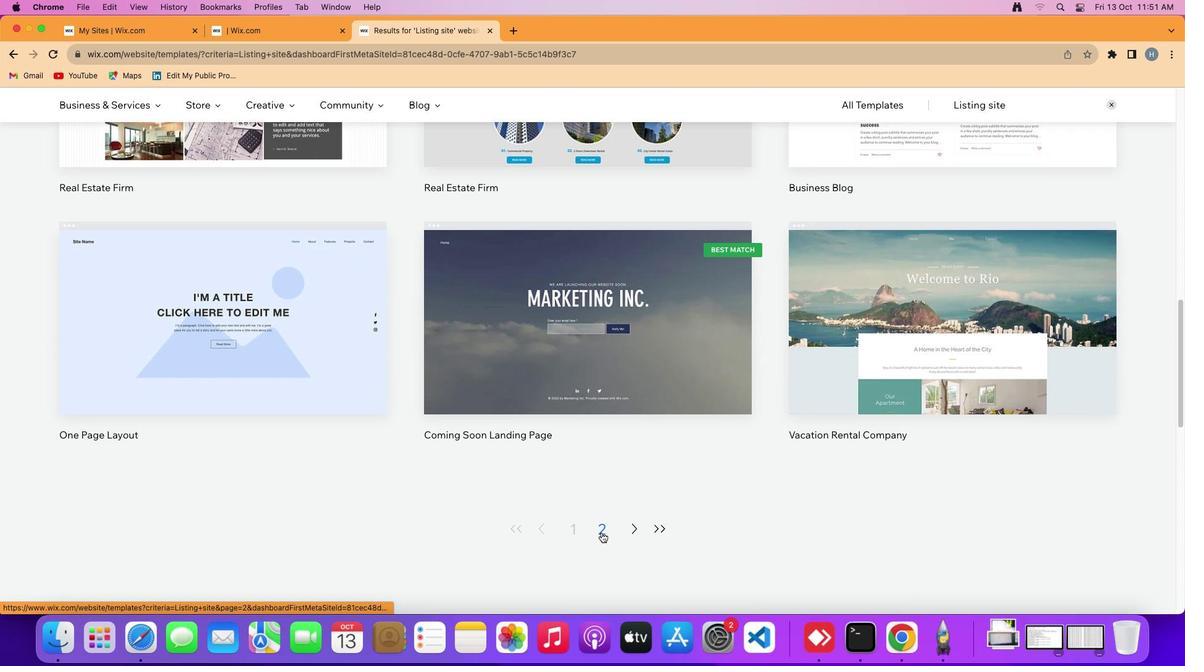
Action: Mouse pressed left at (601, 533)
Screenshot: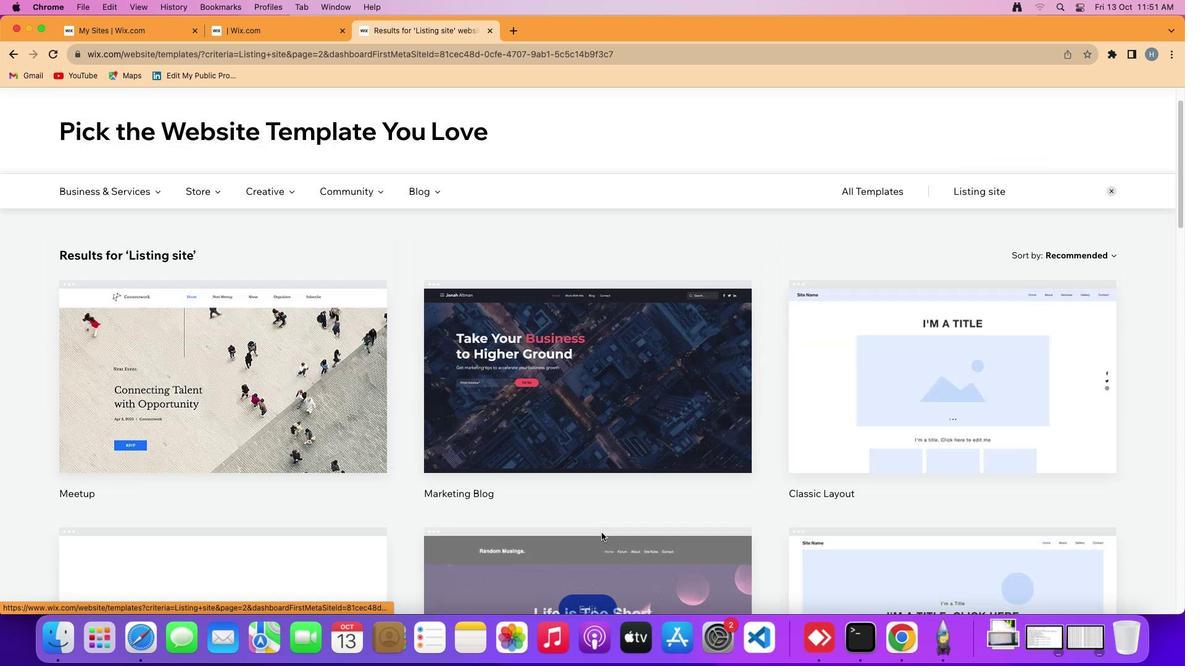 
Action: Mouse moved to (596, 513)
Screenshot: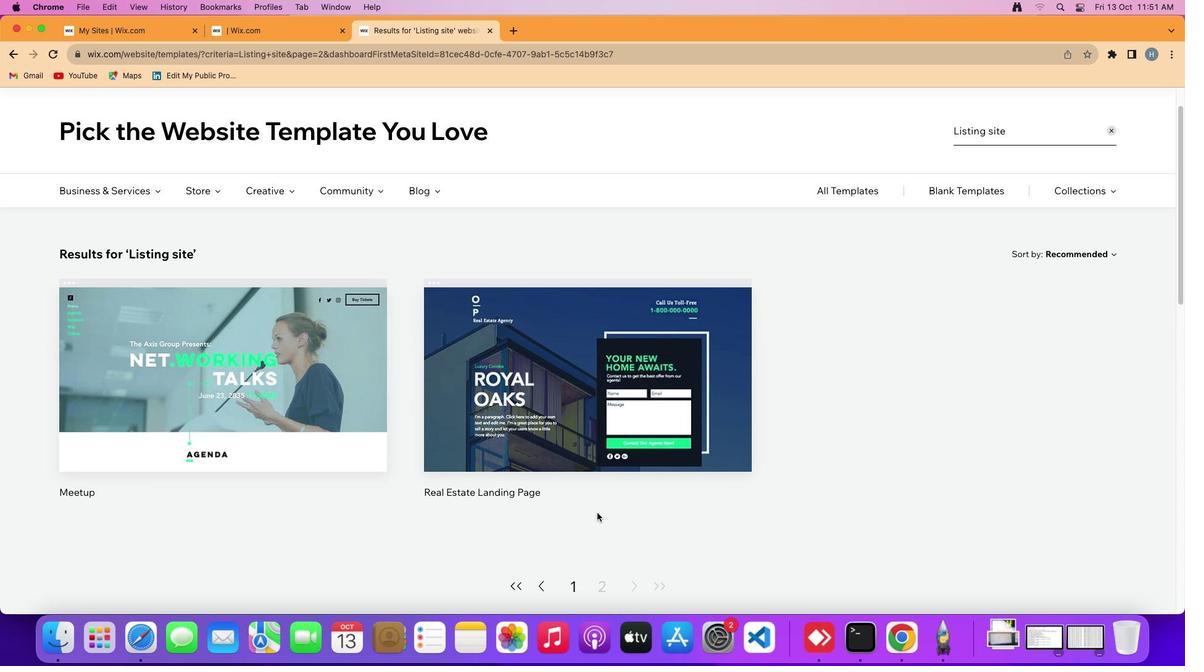 
Action: Mouse scrolled (596, 513) with delta (0, 0)
Screenshot: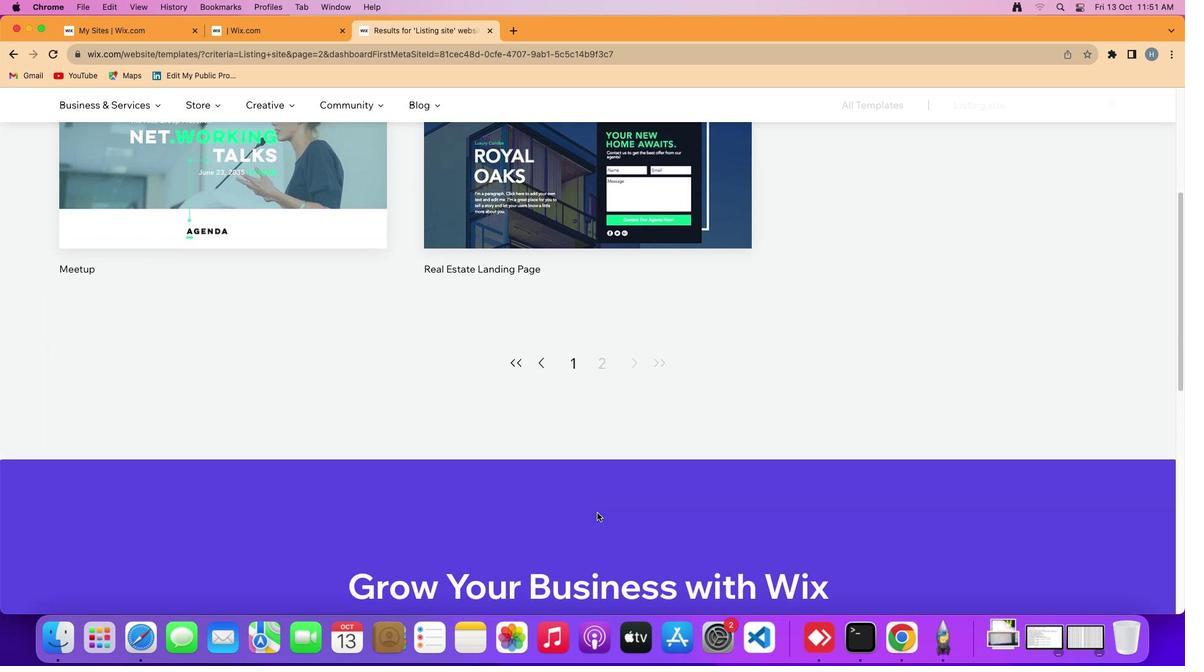 
Action: Mouse scrolled (596, 513) with delta (0, 0)
Screenshot: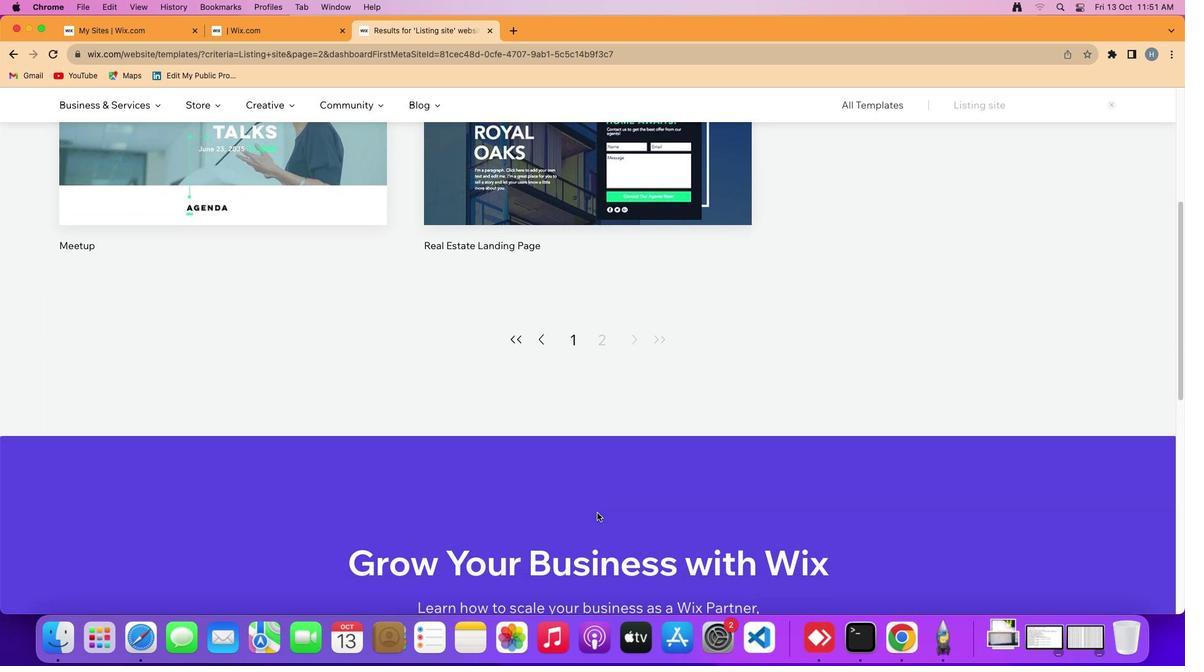 
Action: Mouse scrolled (596, 513) with delta (0, -1)
Screenshot: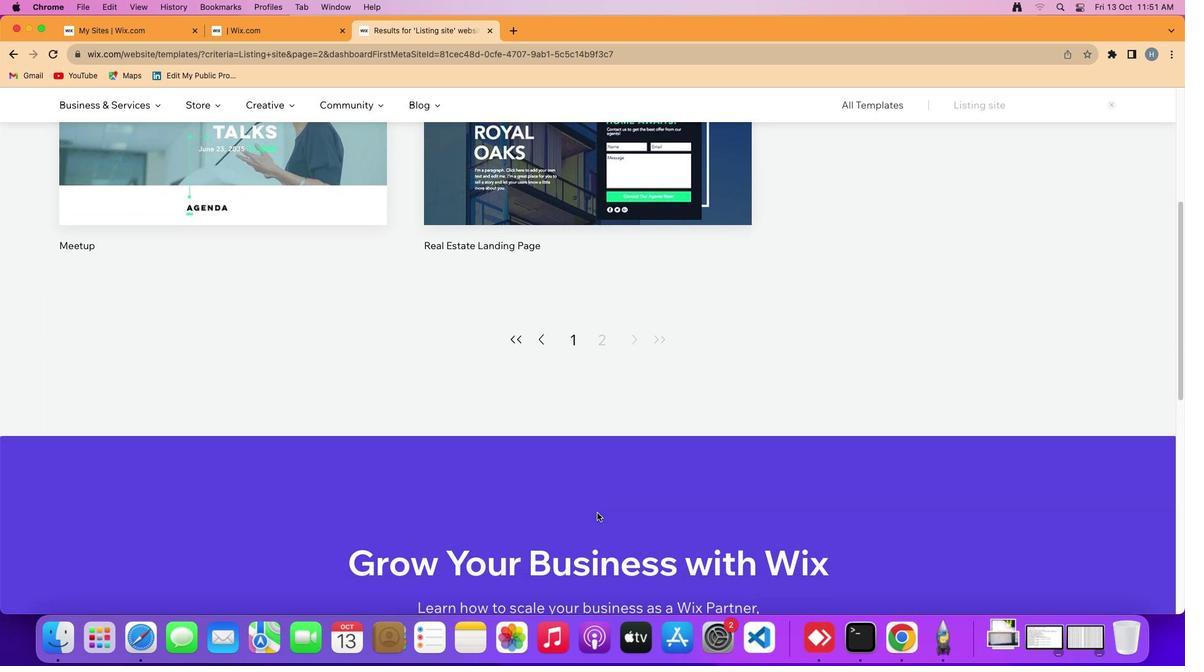
Action: Mouse scrolled (596, 513) with delta (0, -3)
Screenshot: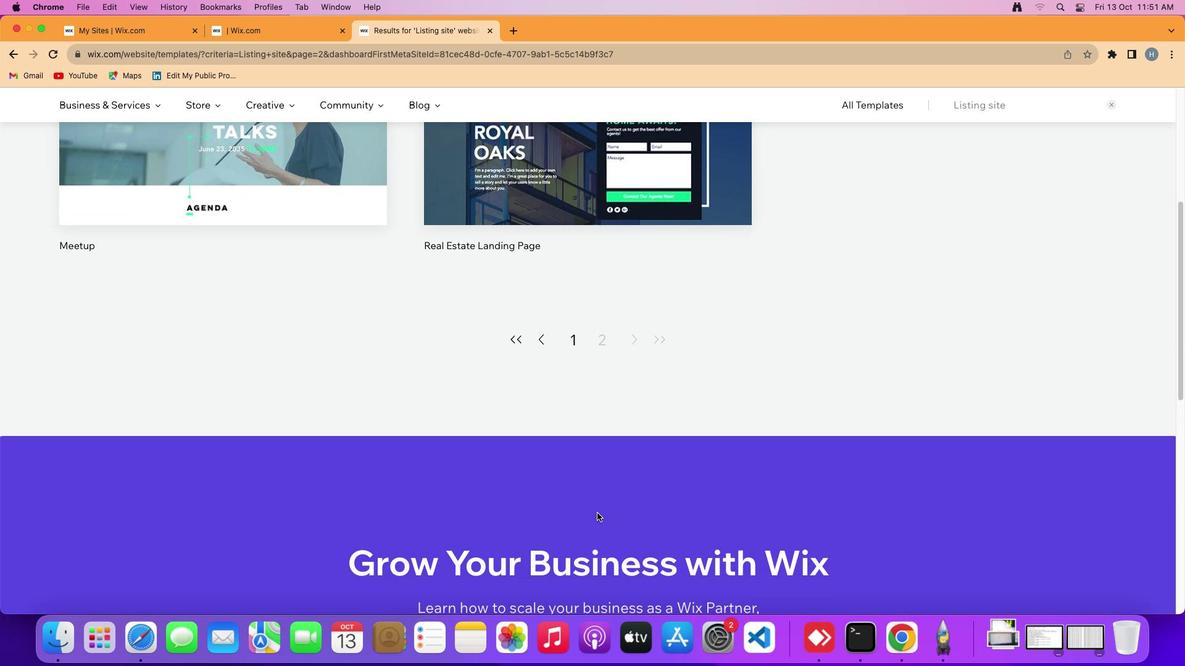 
Action: Mouse scrolled (596, 513) with delta (0, 0)
Screenshot: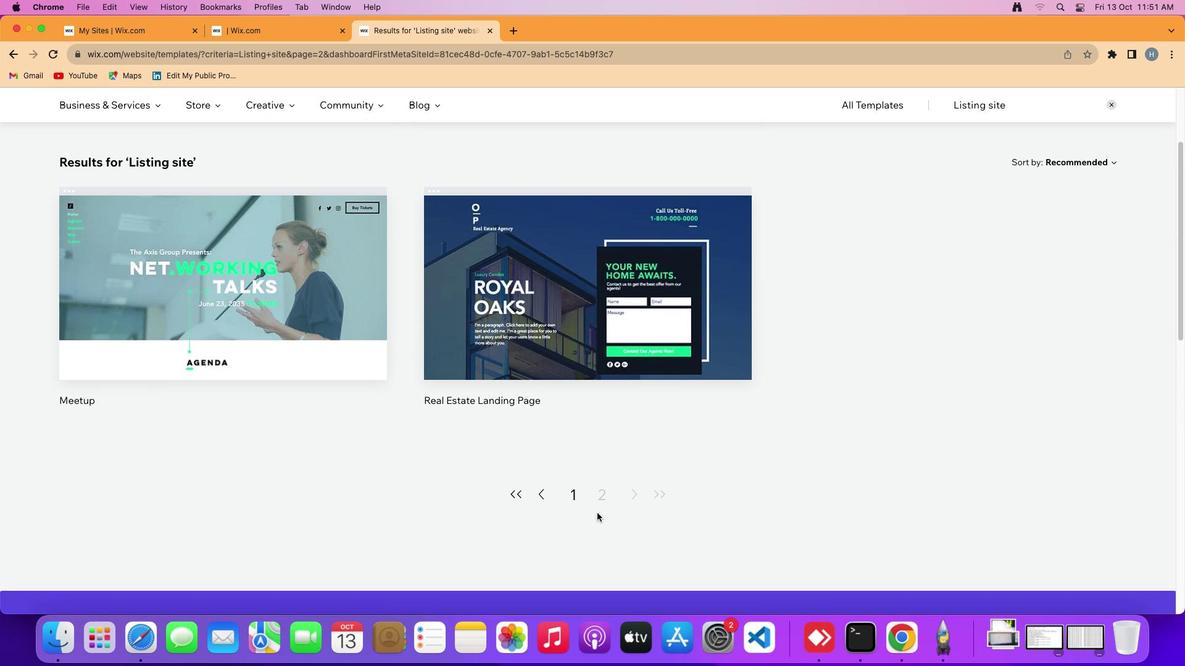 
Action: Mouse scrolled (596, 513) with delta (0, 0)
Screenshot: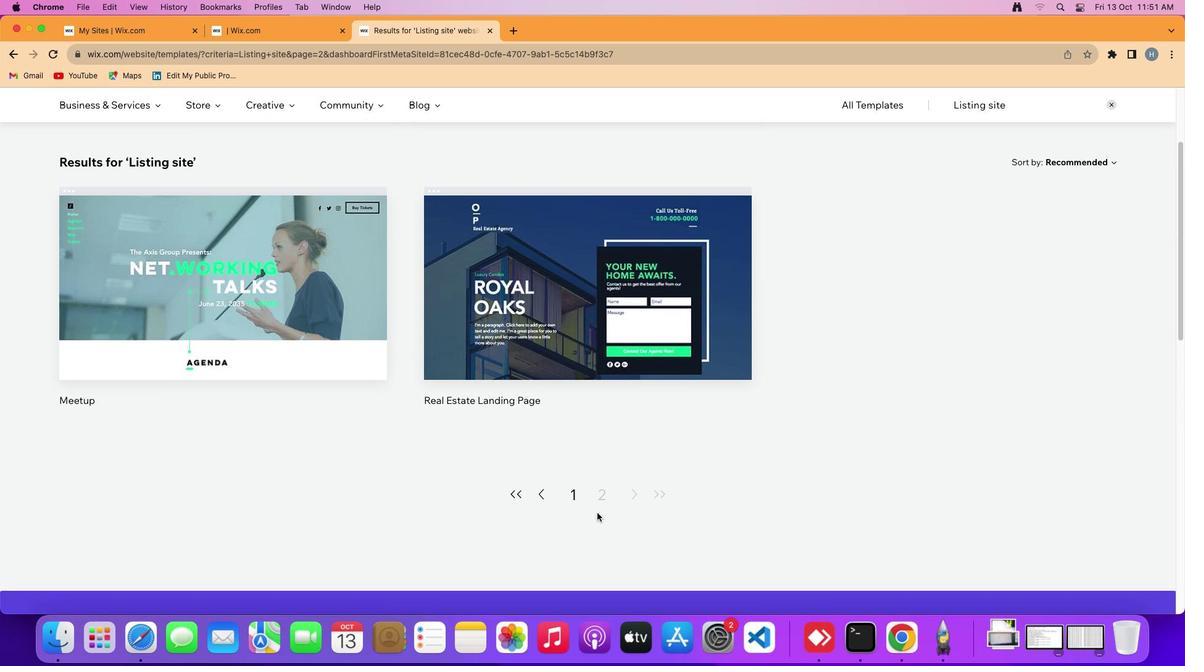 
Action: Mouse scrolled (596, 513) with delta (0, 2)
Screenshot: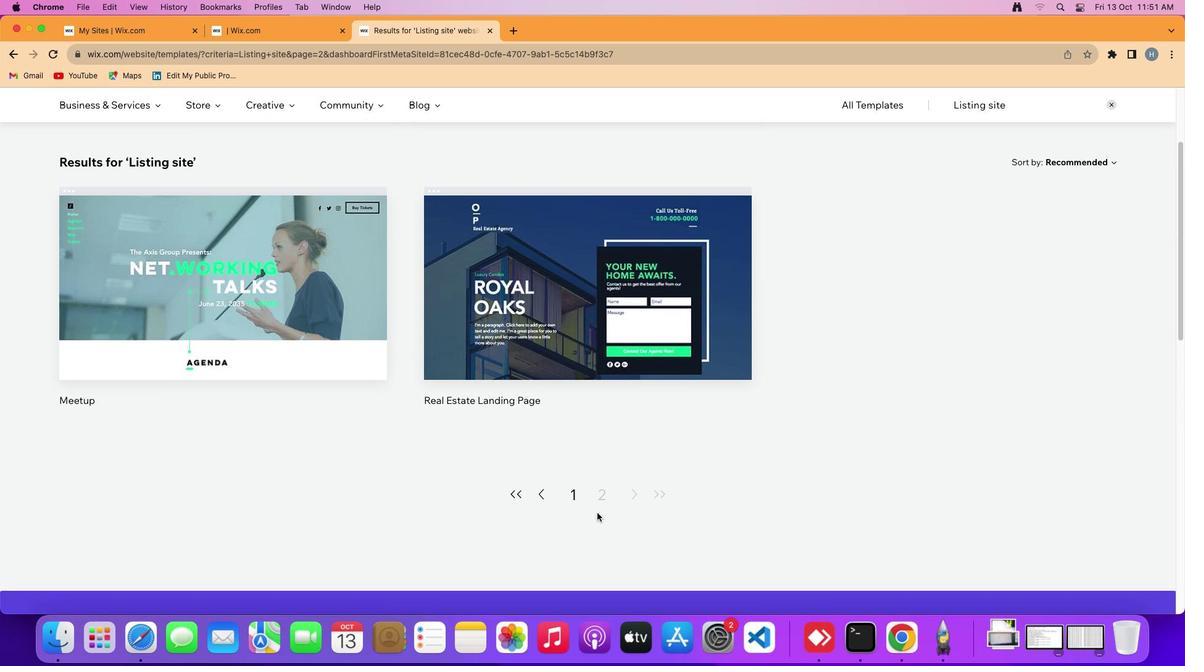 
Action: Mouse scrolled (596, 513) with delta (0, 0)
Screenshot: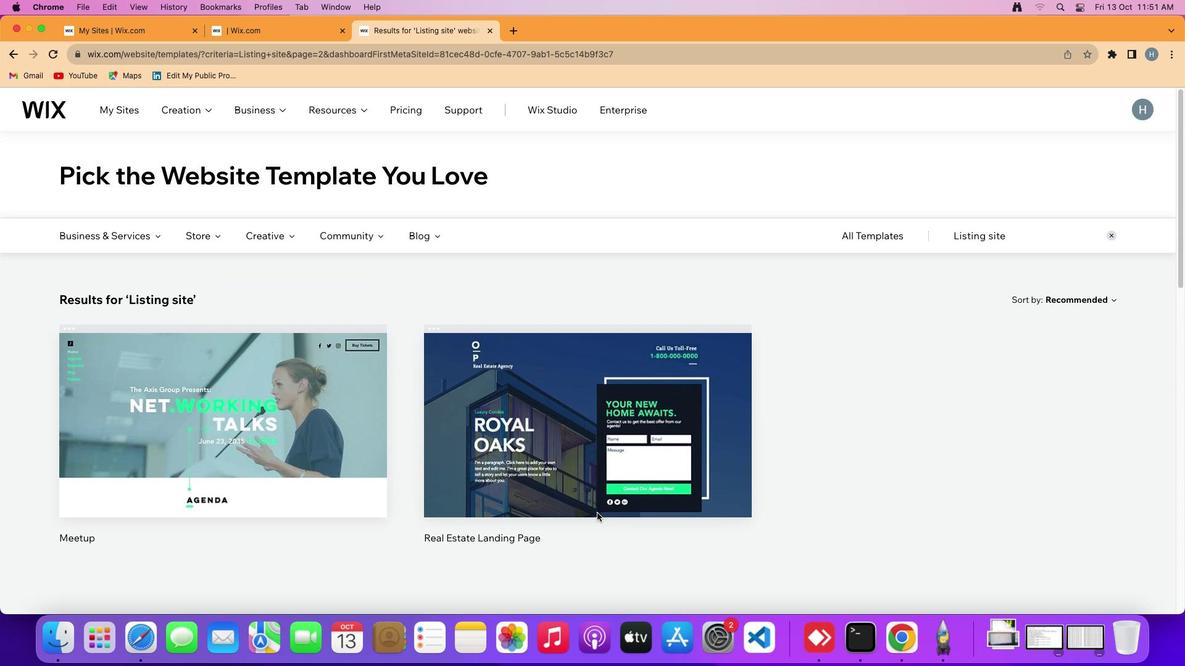 
Action: Mouse scrolled (596, 513) with delta (0, 0)
Screenshot: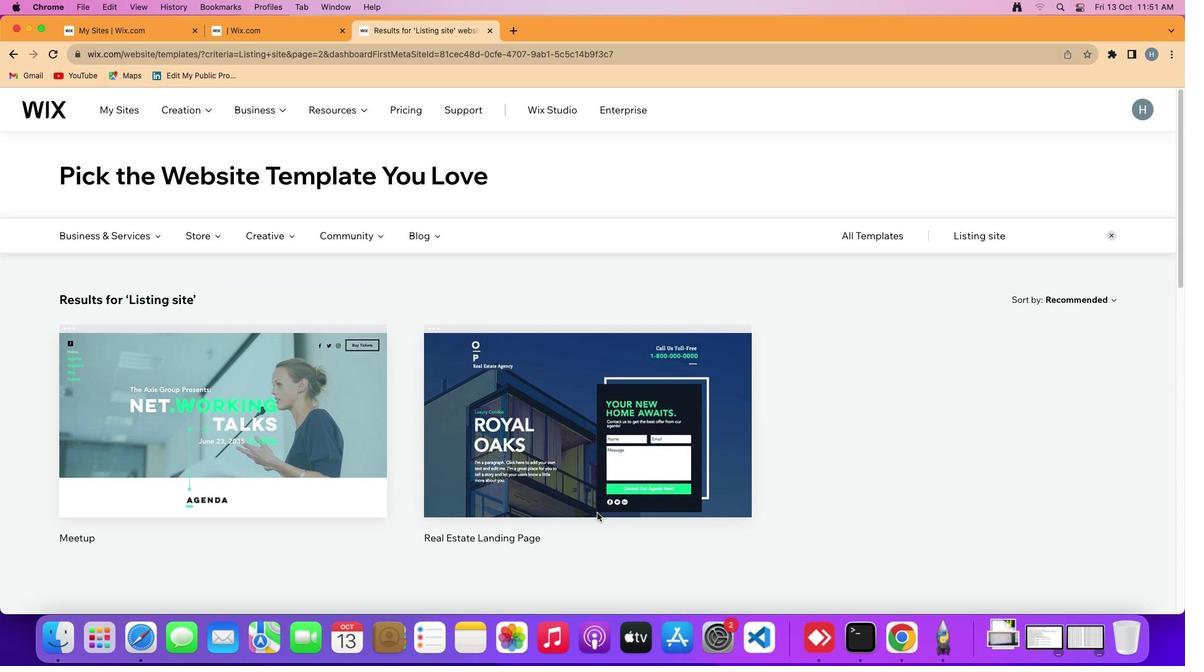 
Action: Mouse scrolled (596, 513) with delta (0, 3)
Screenshot: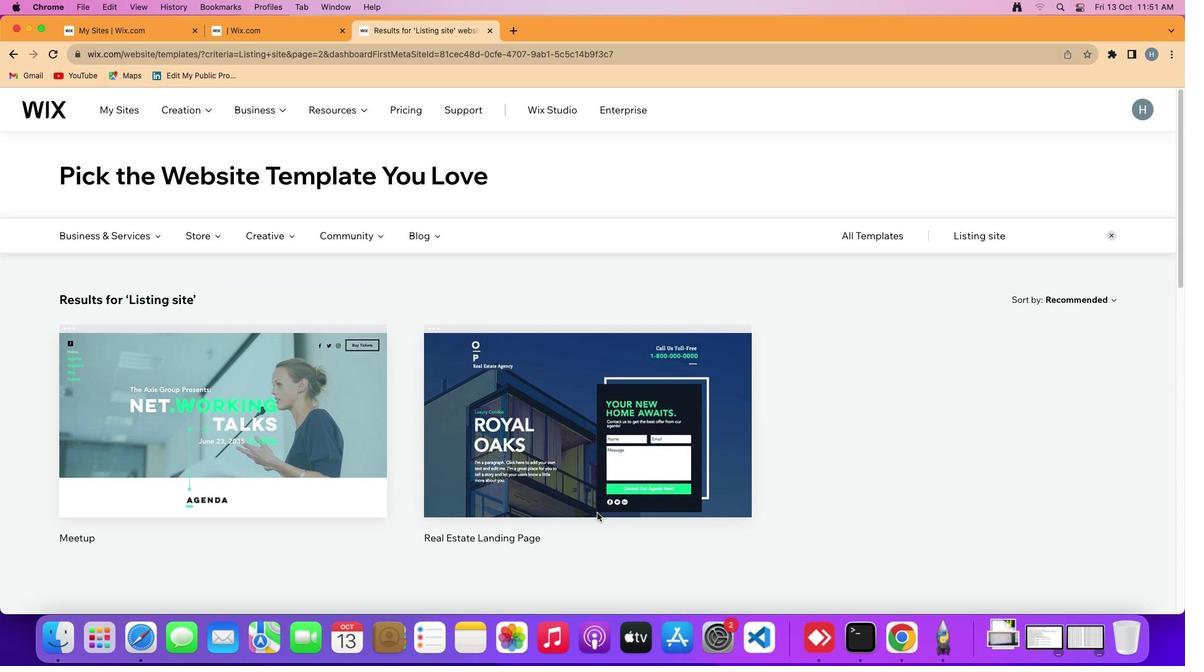 
Action: Mouse scrolled (596, 513) with delta (0, 4)
Screenshot: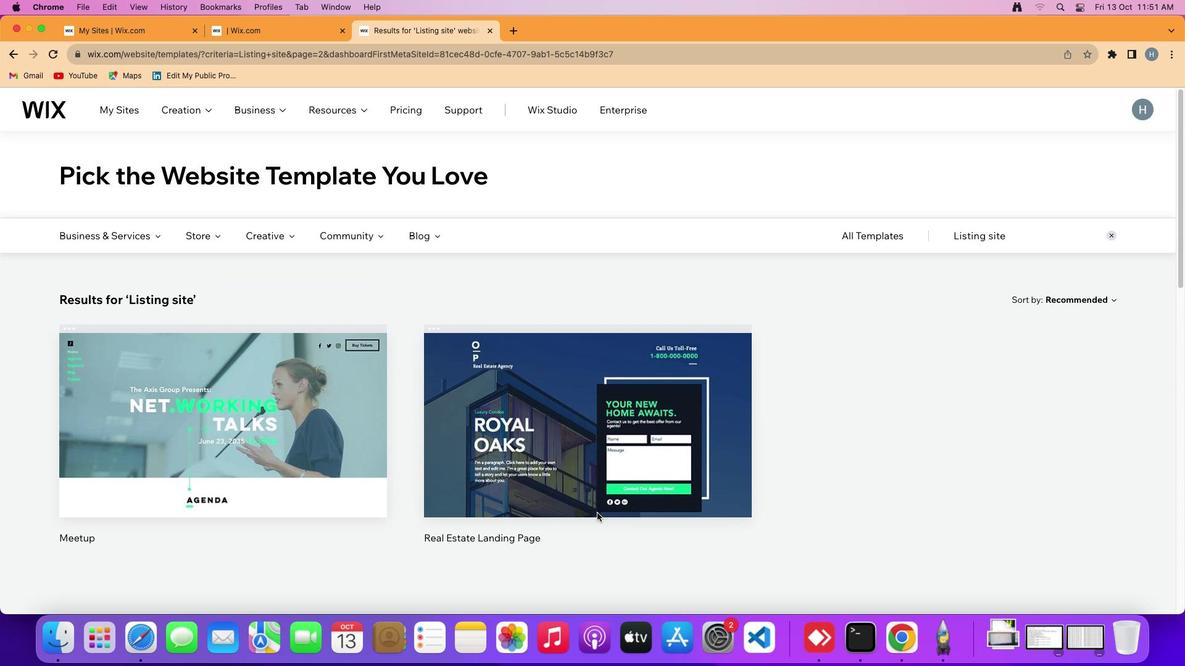 
Action: Mouse scrolled (596, 513) with delta (0, 0)
Screenshot: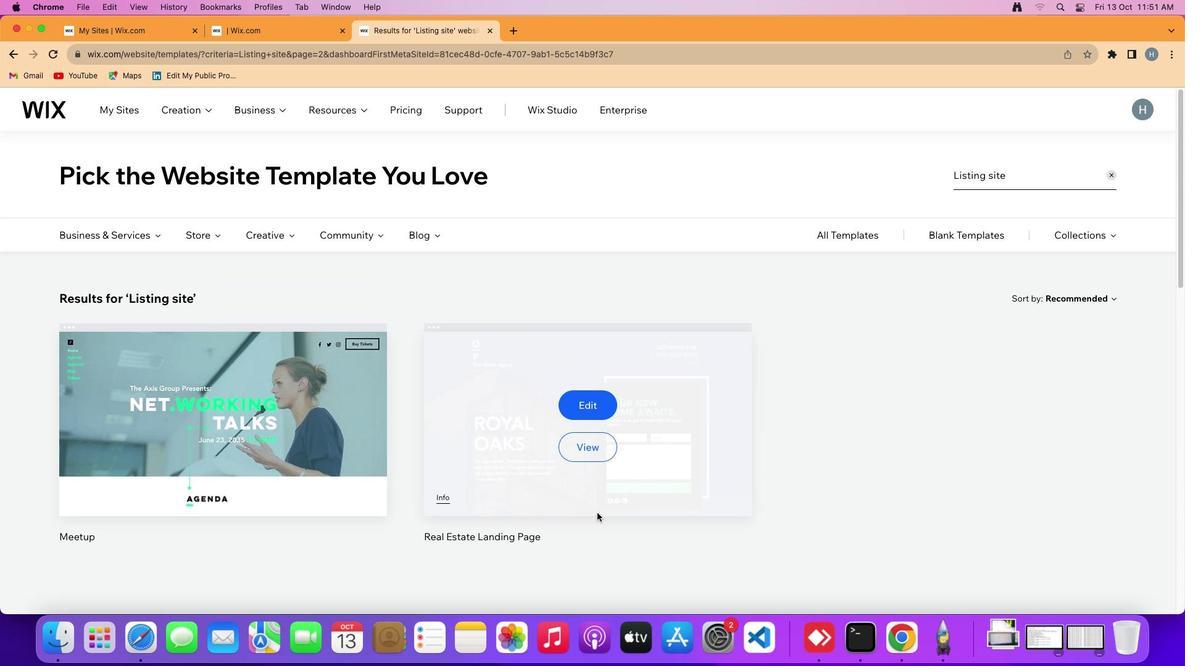 
Action: Mouse scrolled (596, 513) with delta (0, 0)
Screenshot: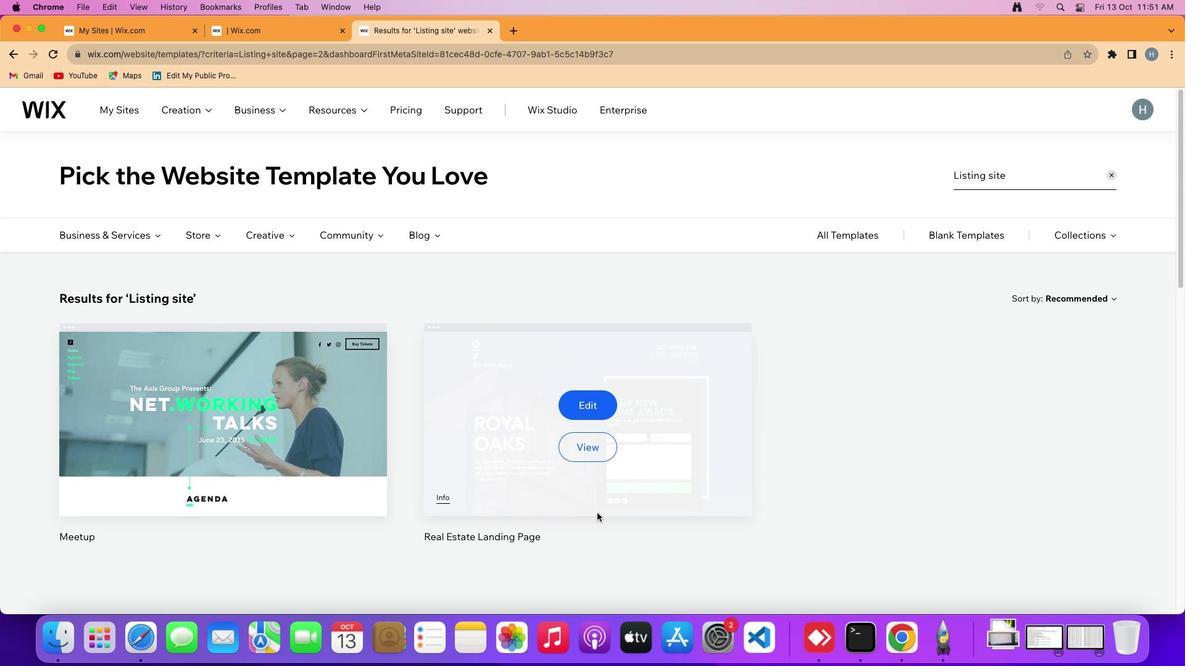 
Action: Mouse scrolled (596, 513) with delta (0, 1)
Screenshot: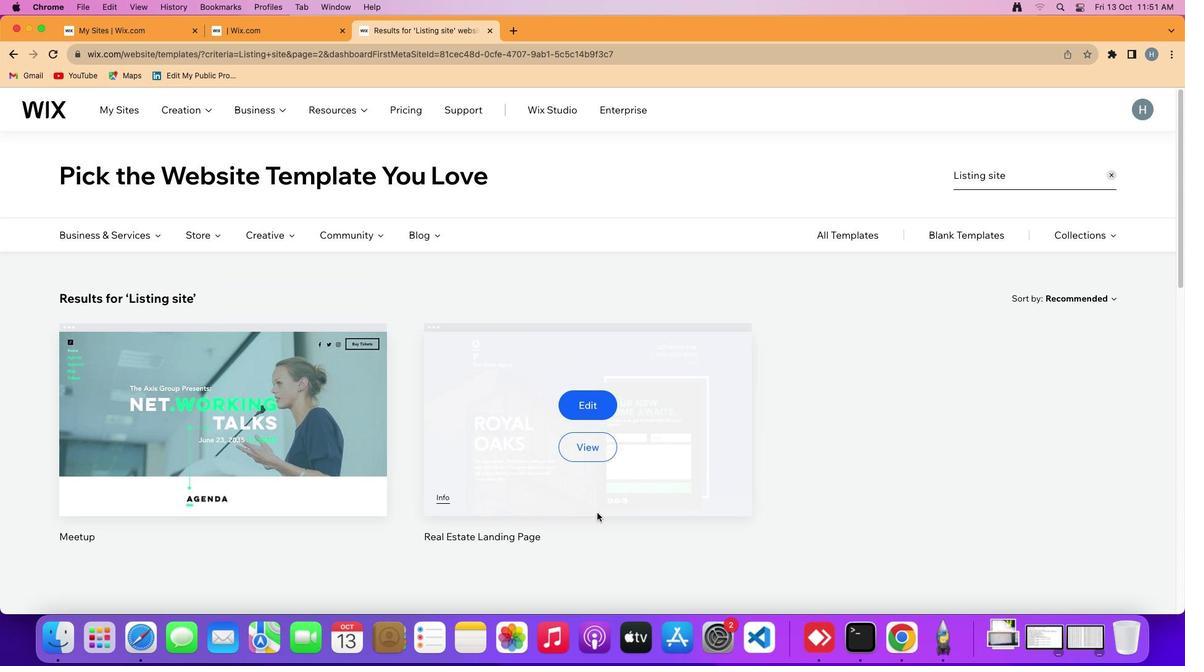 
Action: Mouse scrolled (596, 513) with delta (0, 0)
Screenshot: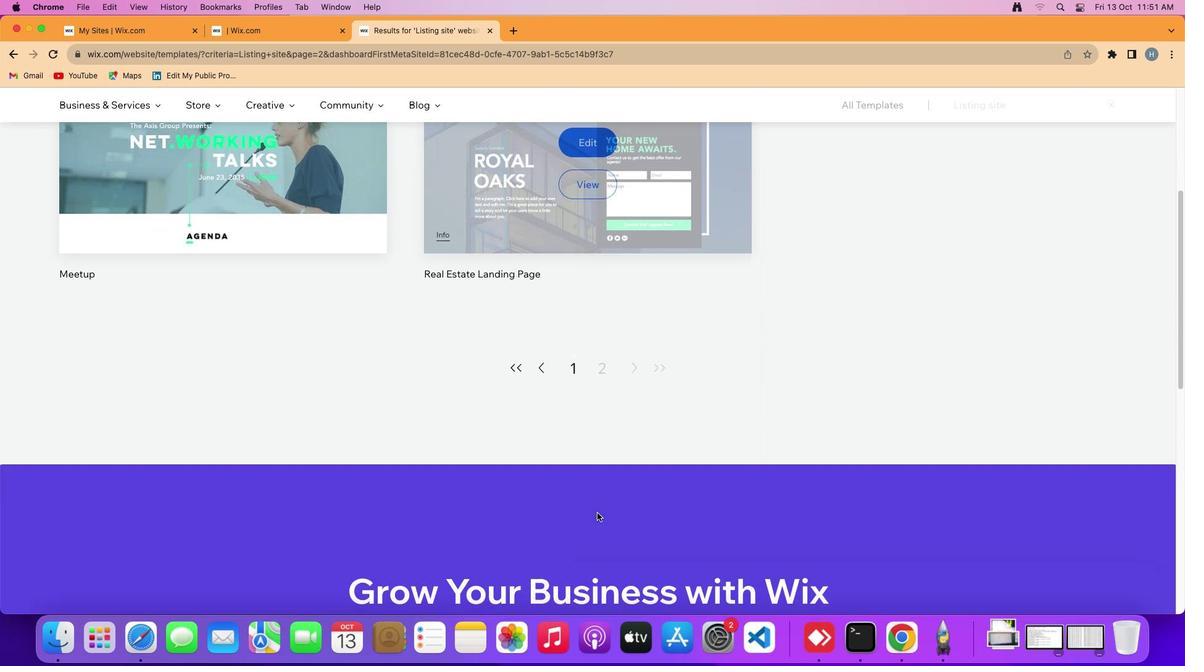 
Action: Mouse scrolled (596, 513) with delta (0, 0)
Screenshot: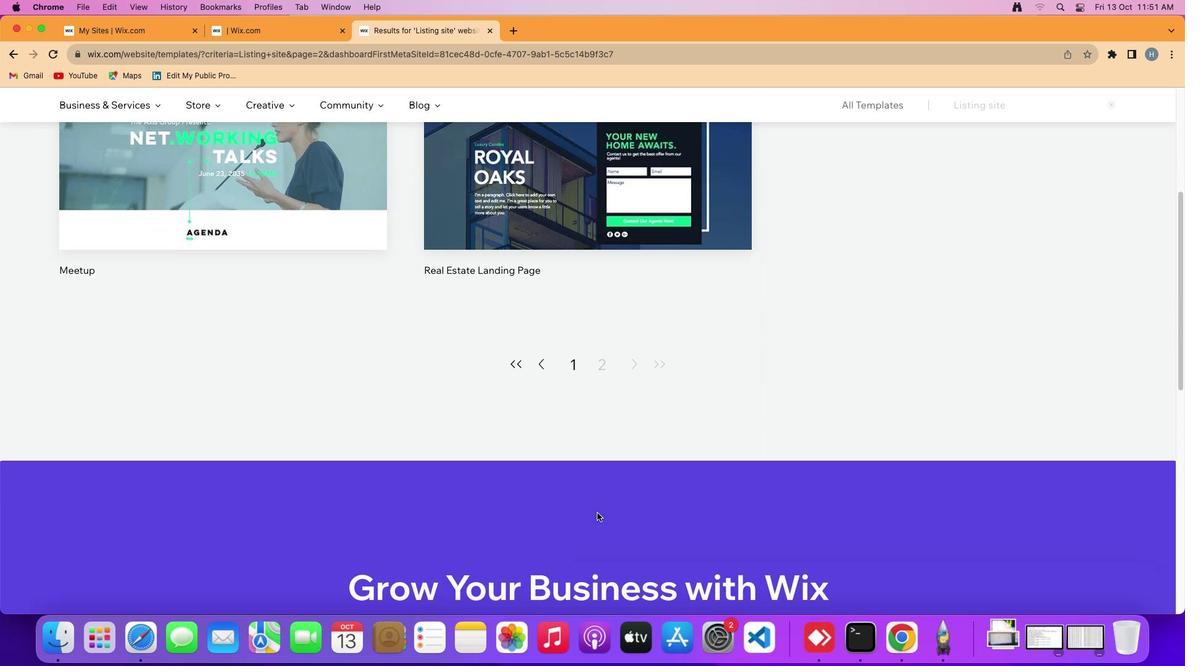 
Action: Mouse scrolled (596, 513) with delta (0, -2)
Screenshot: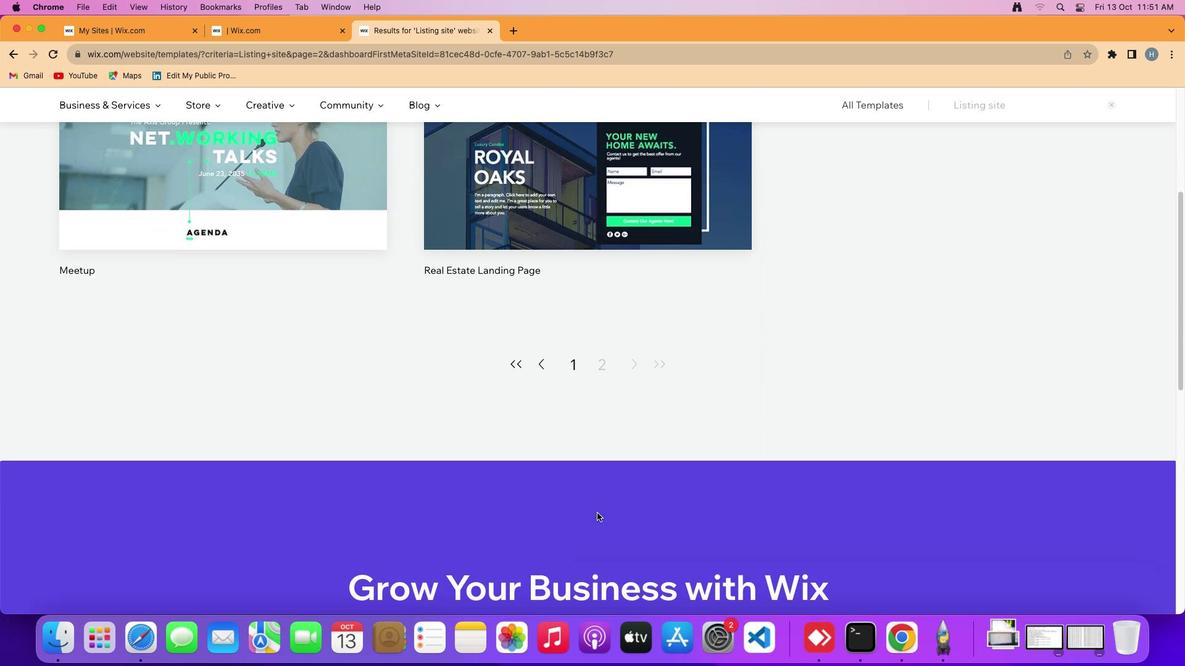 
Action: Mouse scrolled (596, 513) with delta (0, -3)
Screenshot: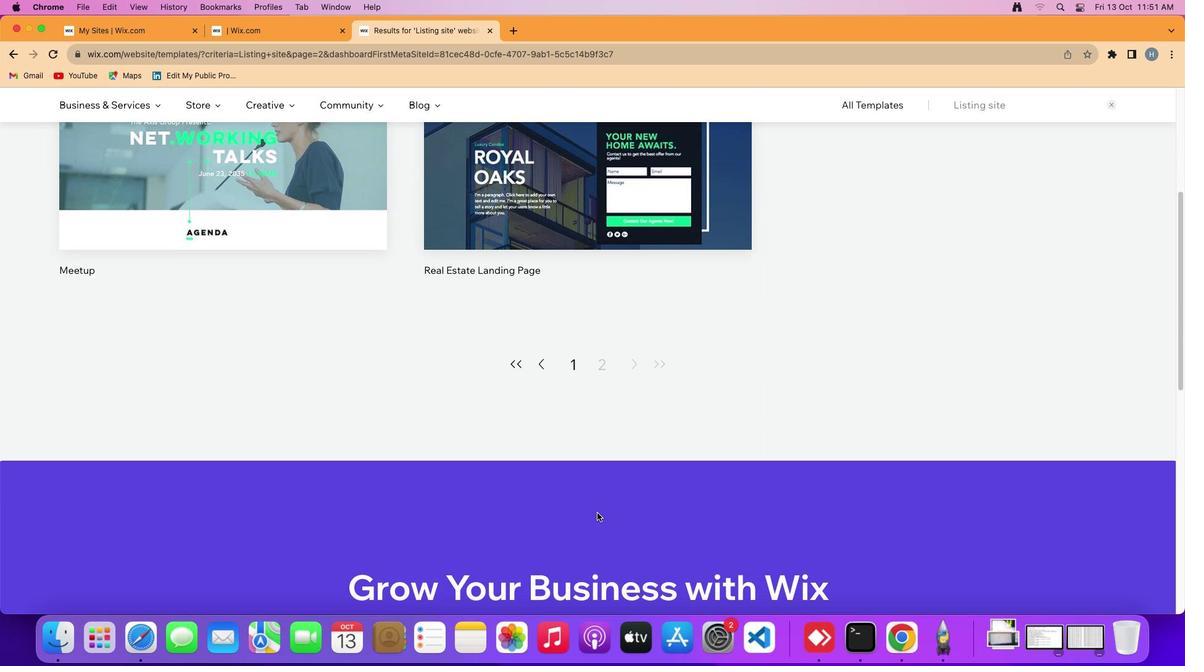 
Action: Mouse moved to (596, 477)
Screenshot: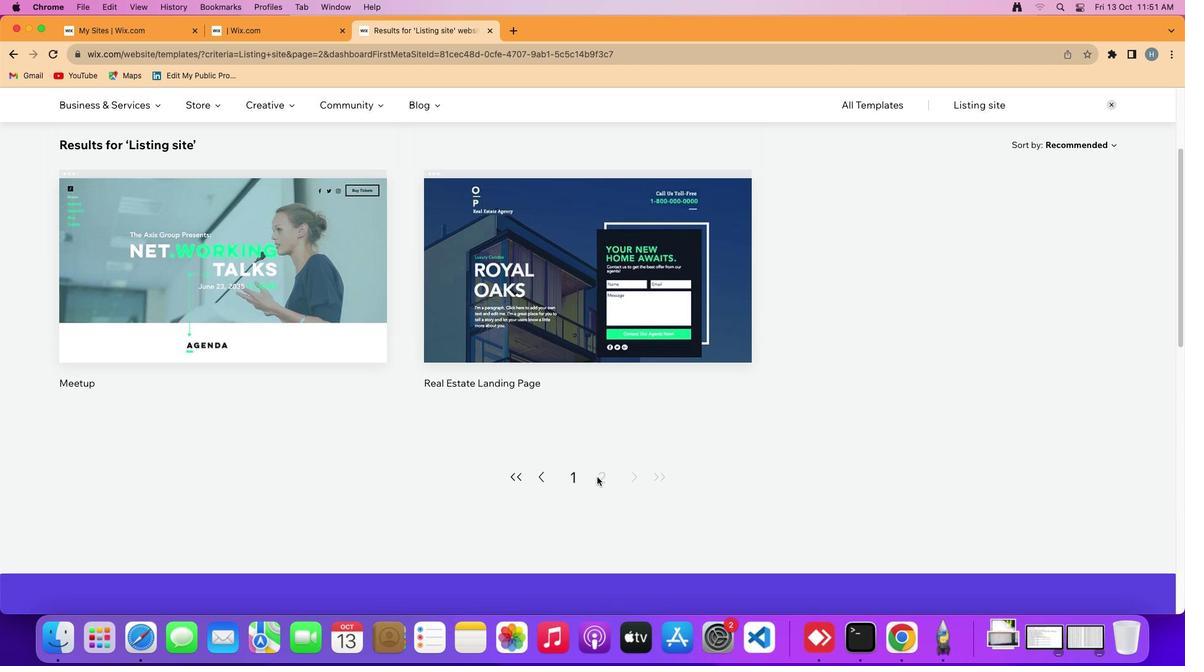 
Action: Mouse scrolled (596, 477) with delta (0, 0)
Screenshot: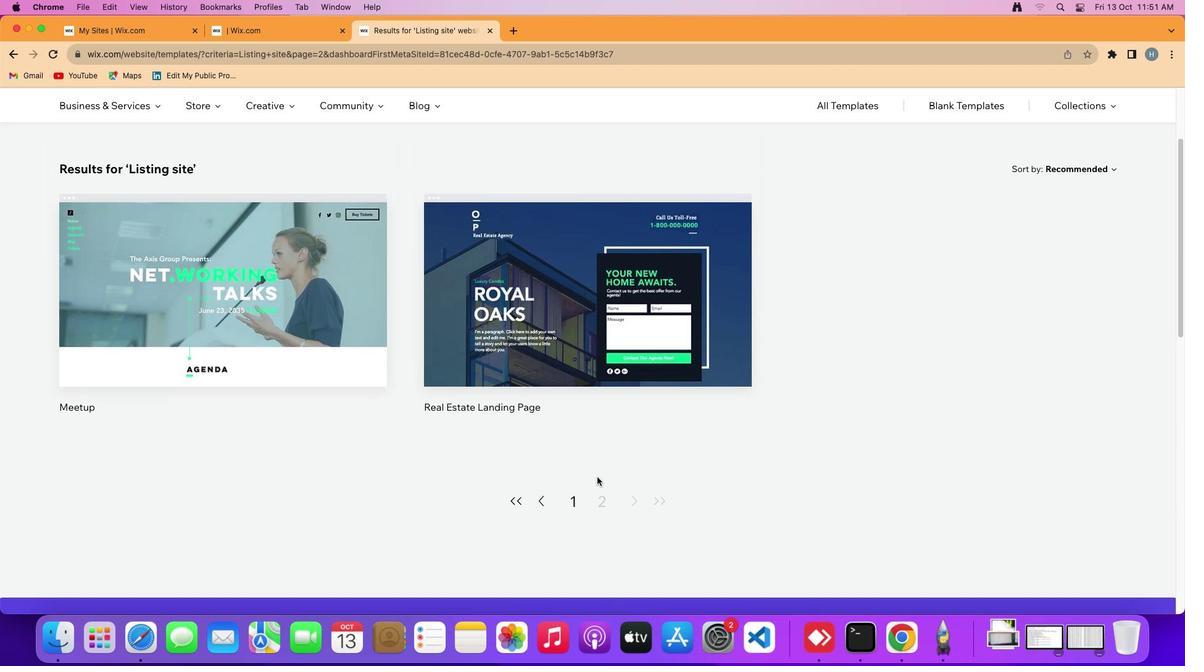 
Action: Mouse scrolled (596, 477) with delta (0, 0)
Screenshot: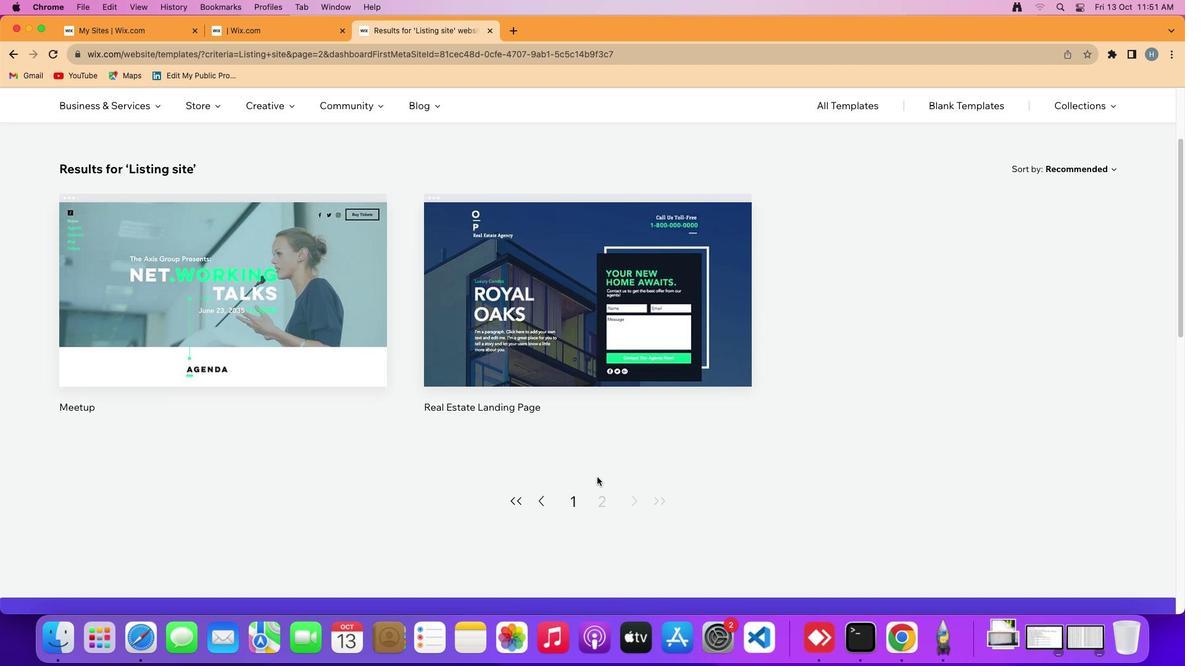 
Action: Mouse scrolled (596, 477) with delta (0, 2)
Screenshot: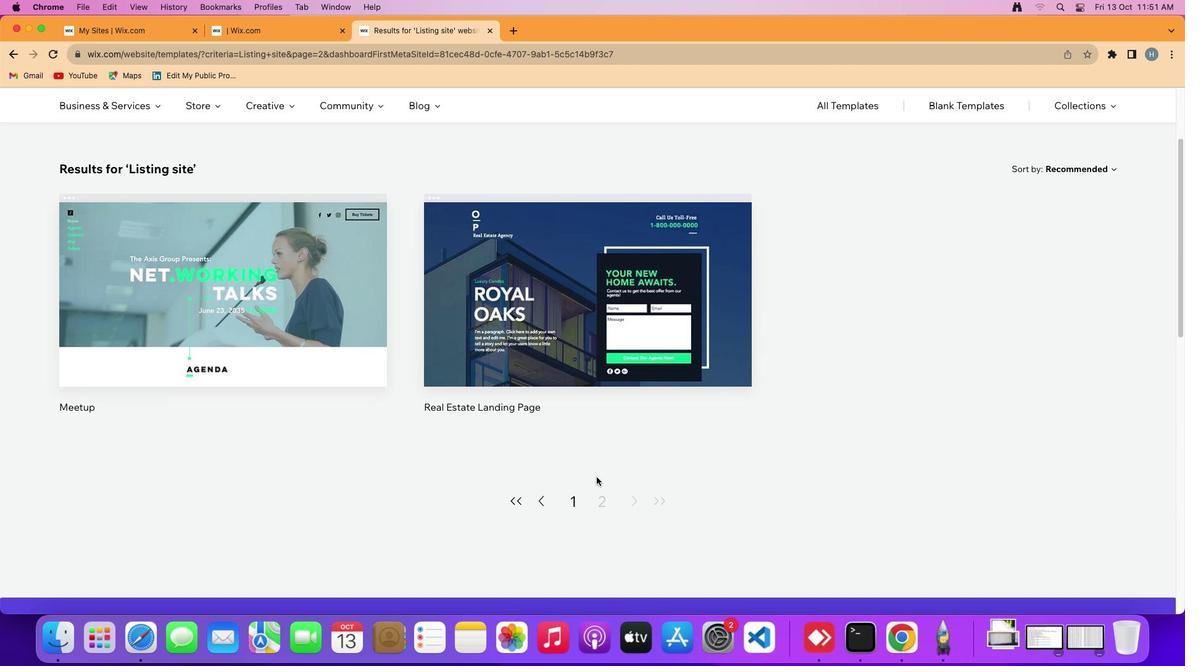 
Action: Mouse moved to (574, 504)
Screenshot: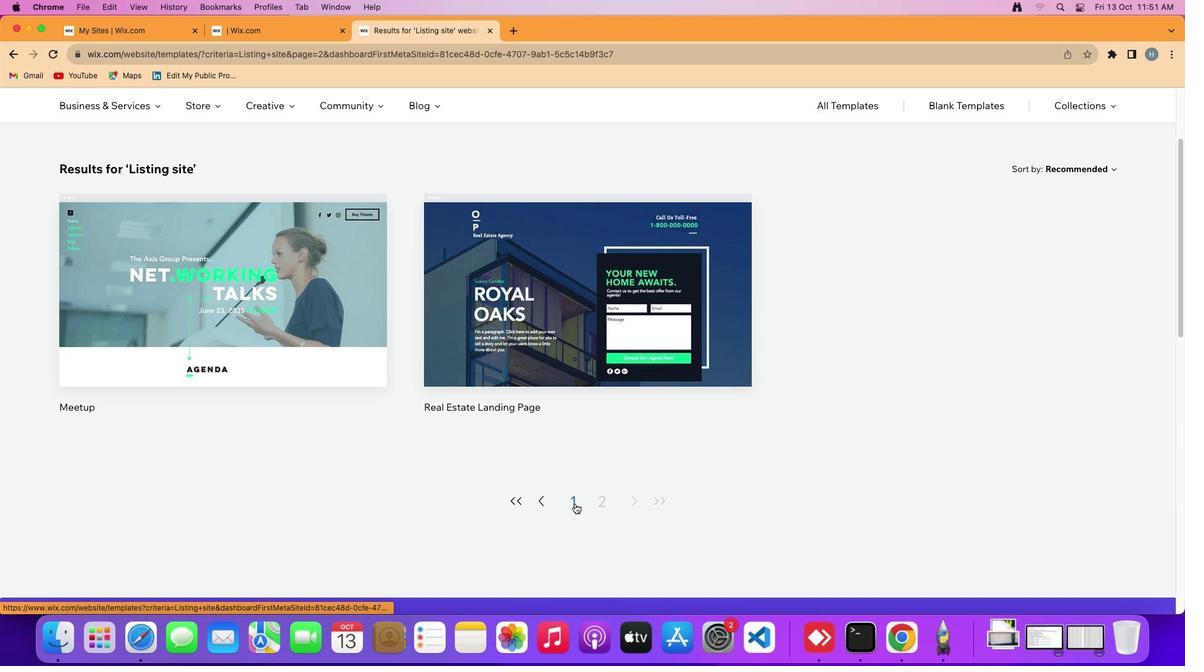 
Action: Mouse pressed left at (574, 504)
Screenshot: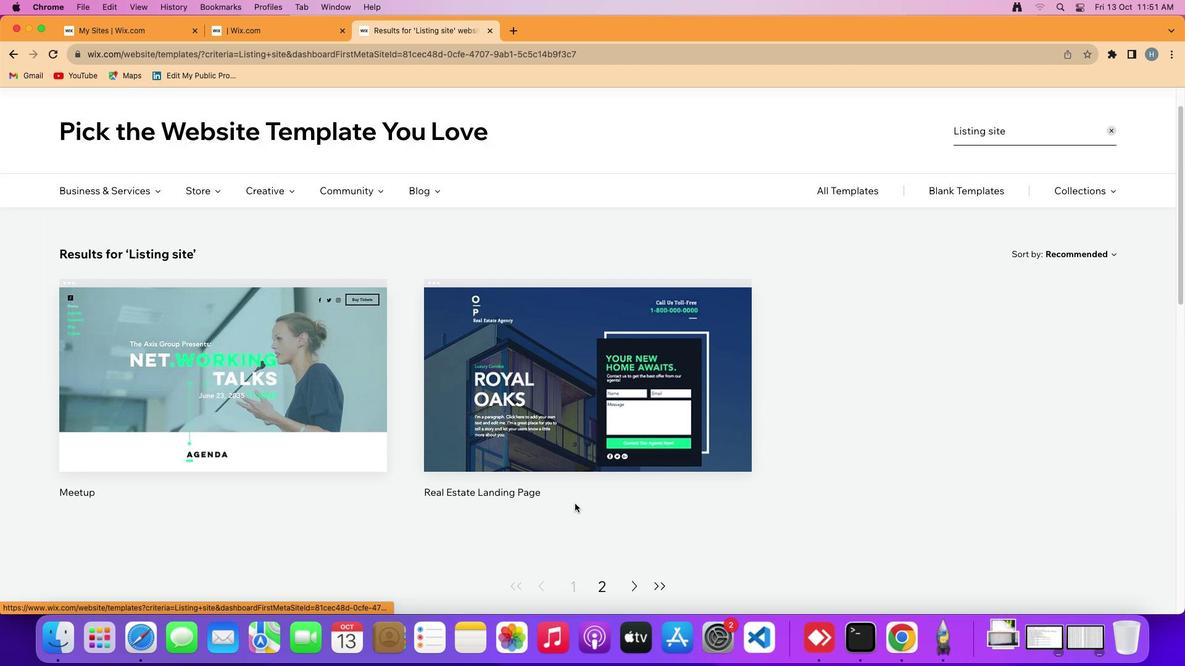 
Action: Mouse moved to (574, 502)
Screenshot: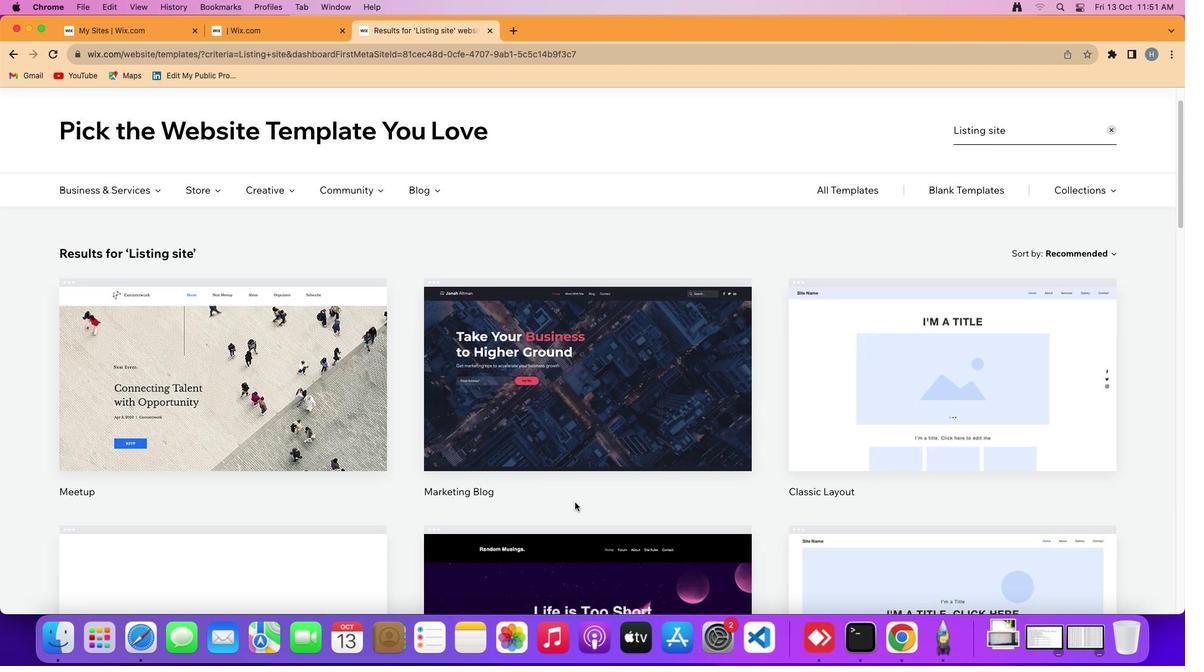 
Action: Mouse scrolled (574, 502) with delta (0, 0)
Screenshot: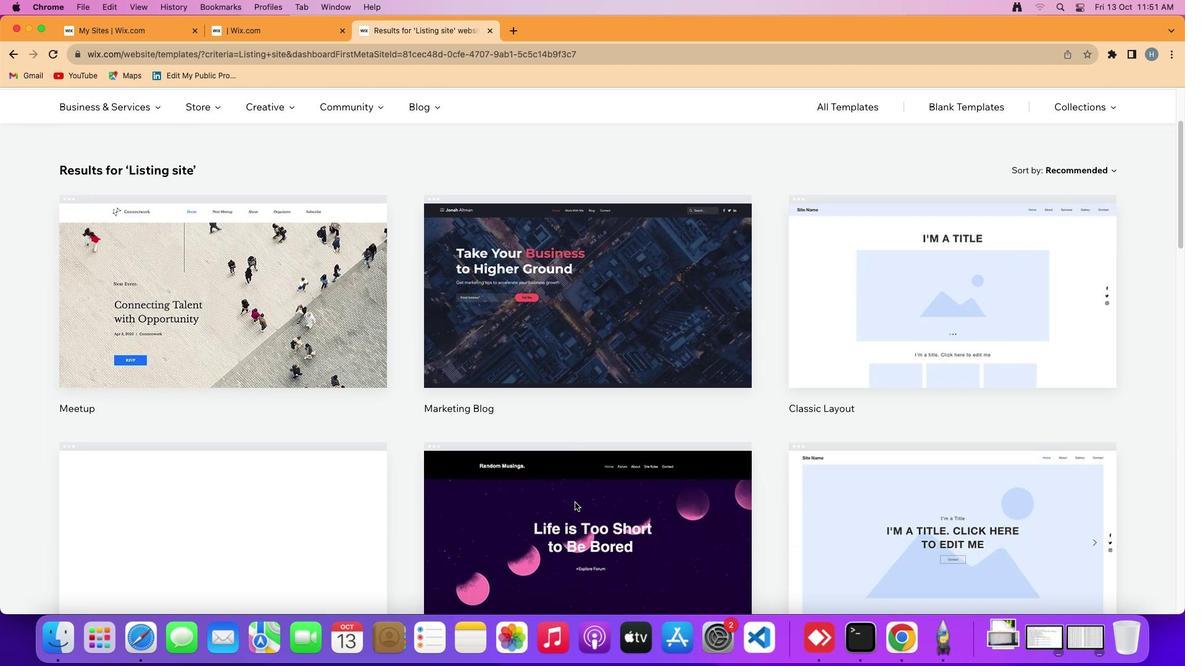 
Action: Mouse scrolled (574, 502) with delta (0, 0)
Screenshot: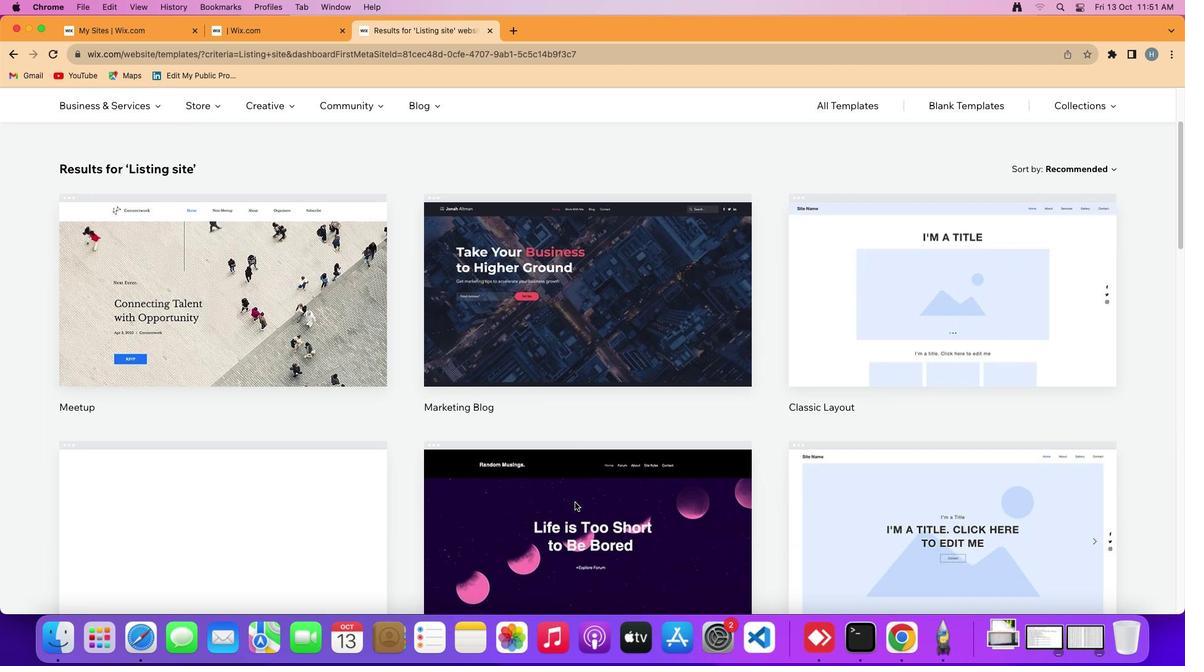 
Action: Mouse scrolled (574, 502) with delta (0, -1)
Screenshot: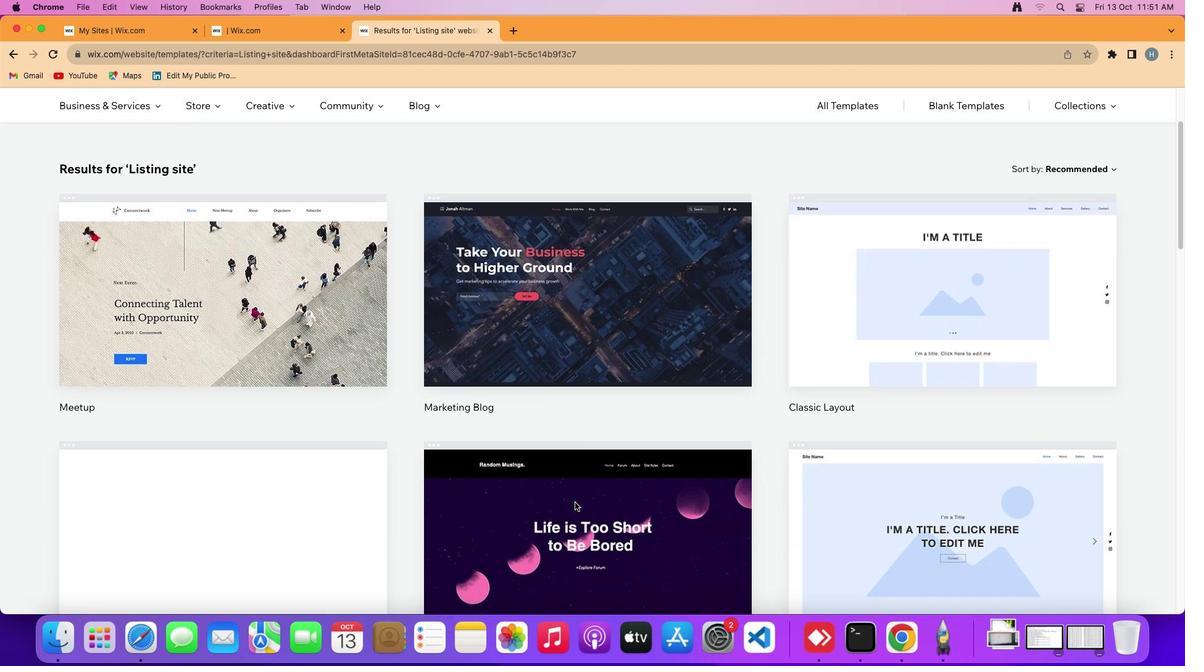 
Action: Mouse scrolled (574, 502) with delta (0, 0)
Screenshot: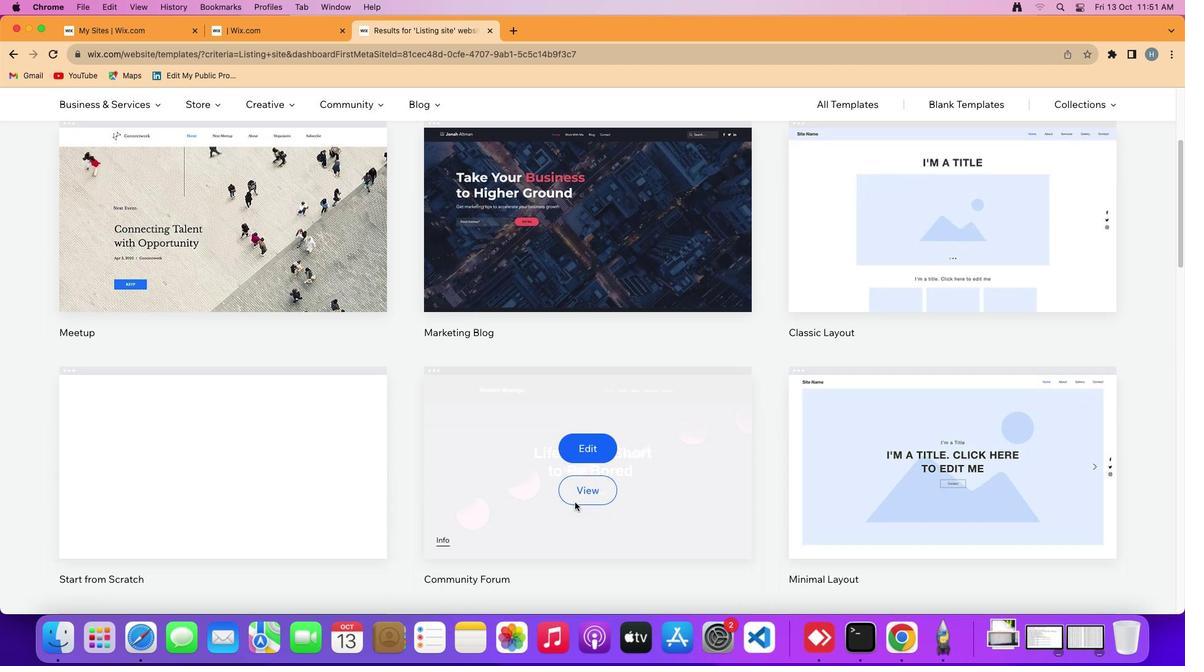 
Action: Mouse scrolled (574, 502) with delta (0, 0)
Screenshot: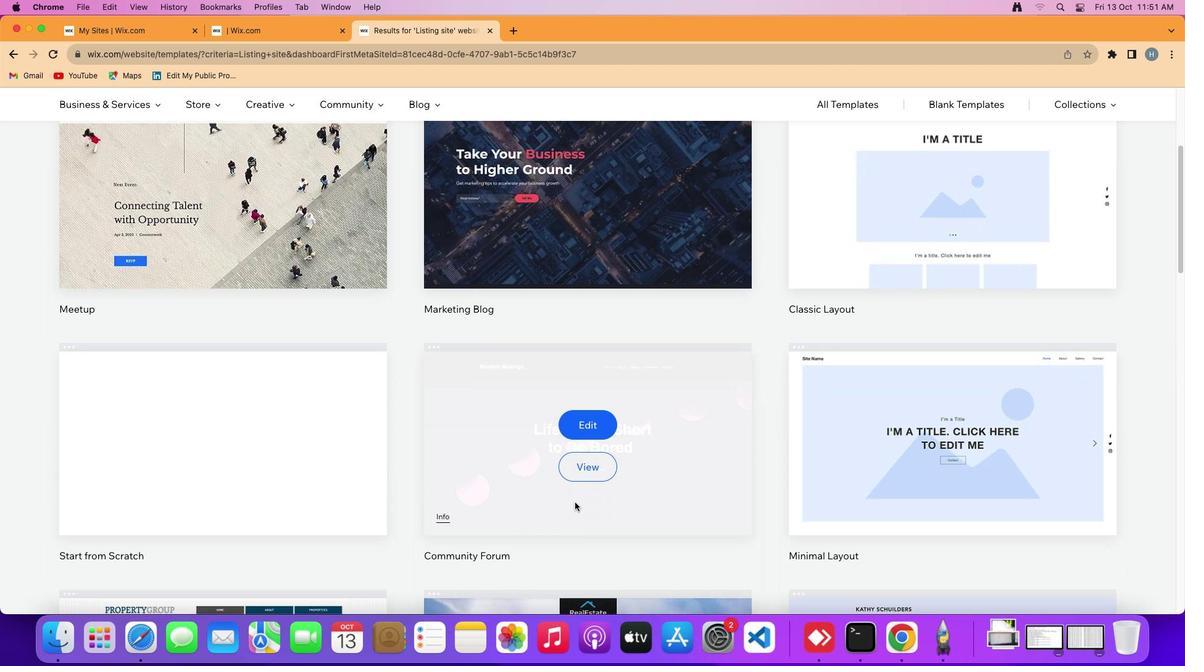
Action: Mouse scrolled (574, 502) with delta (0, -1)
Screenshot: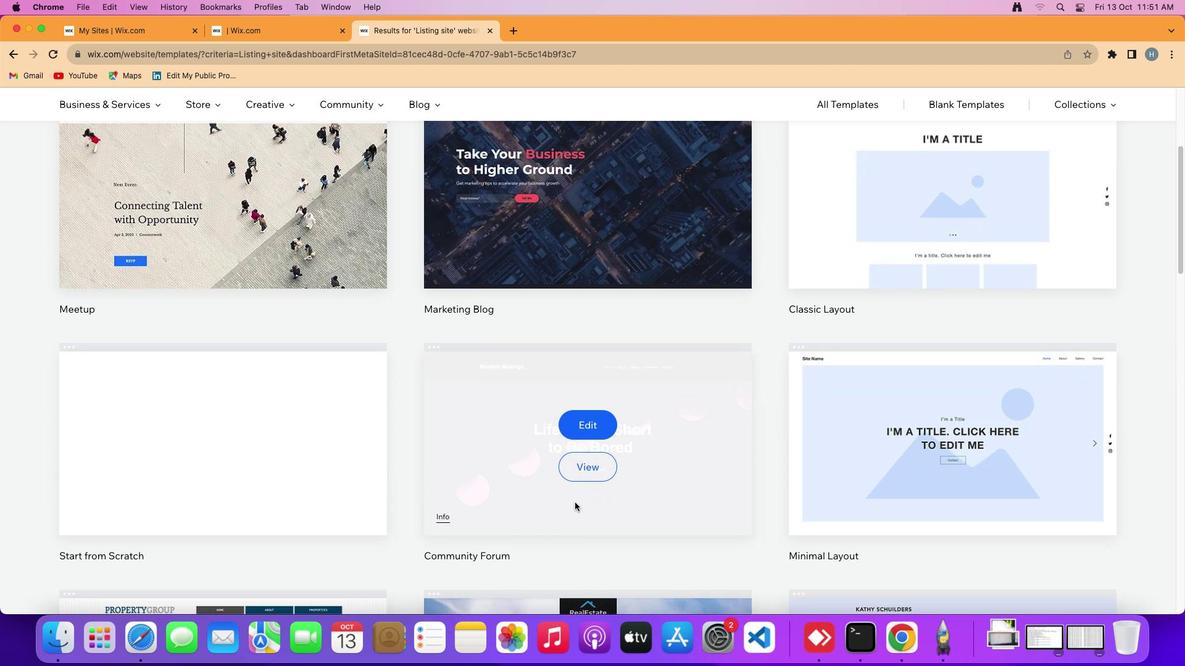 
Action: Mouse moved to (574, 502)
Screenshot: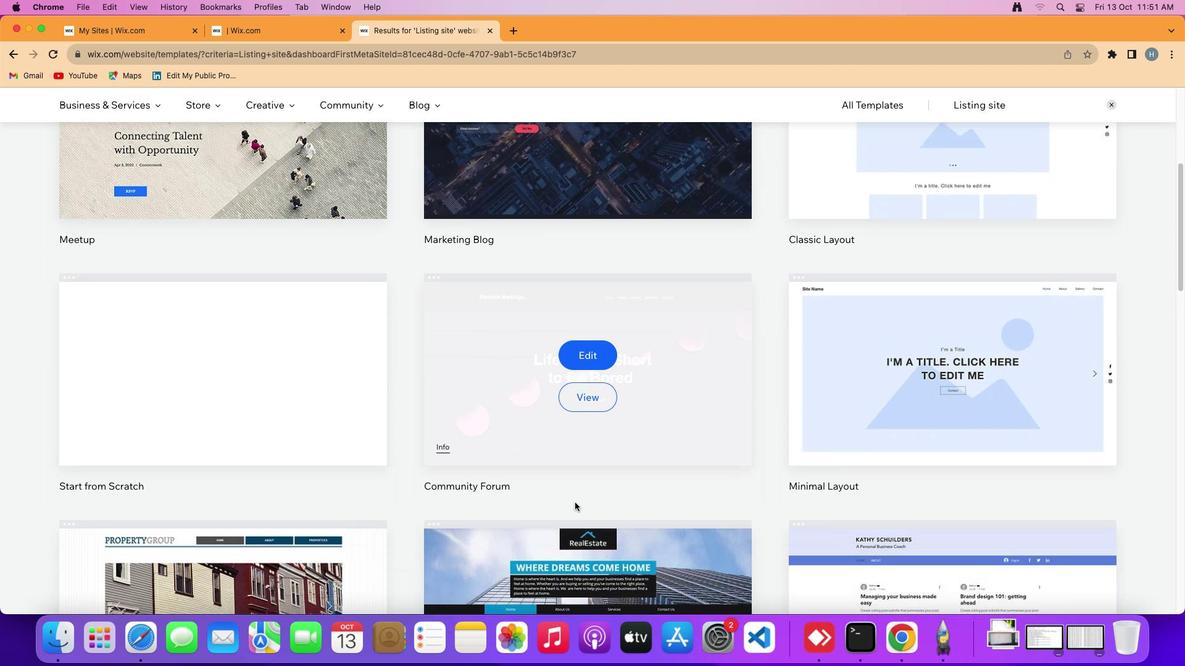 
Action: Mouse scrolled (574, 502) with delta (0, 0)
Screenshot: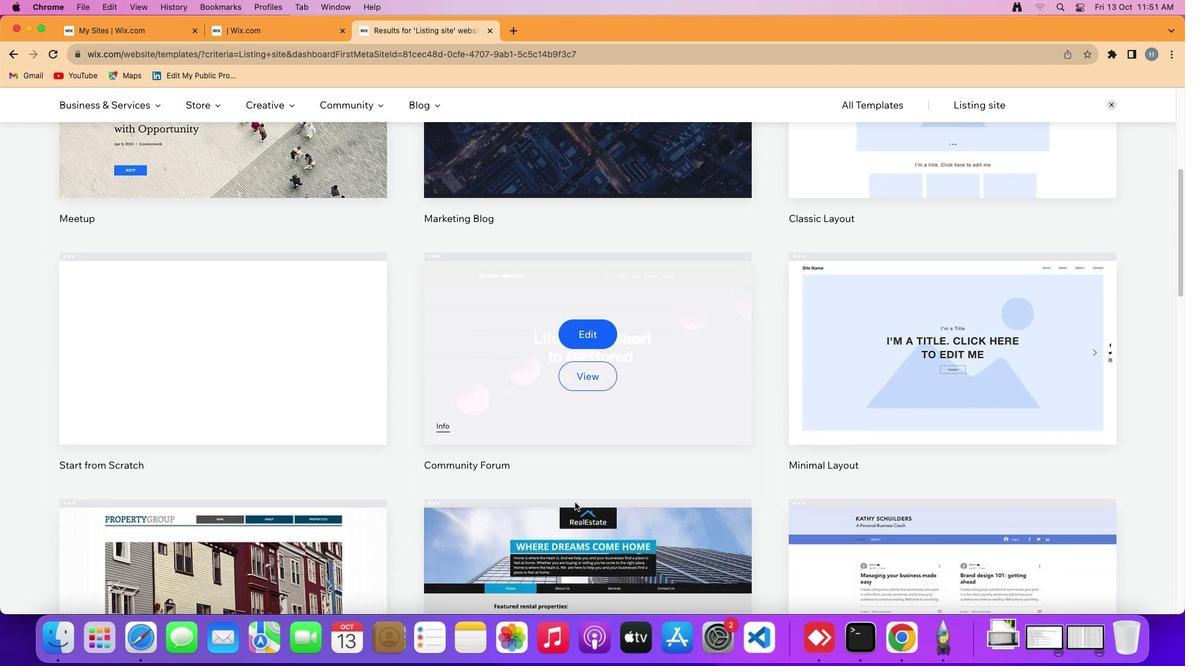 
Action: Mouse scrolled (574, 502) with delta (0, 0)
Screenshot: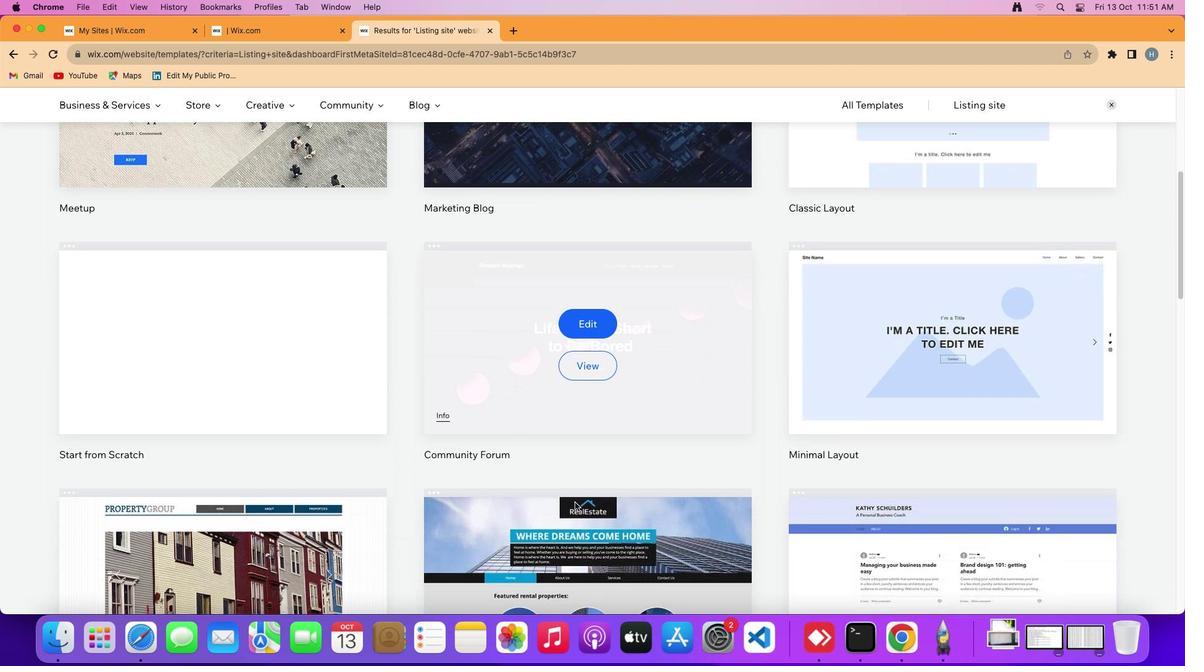 
Action: Mouse scrolled (574, 502) with delta (0, -1)
Screenshot: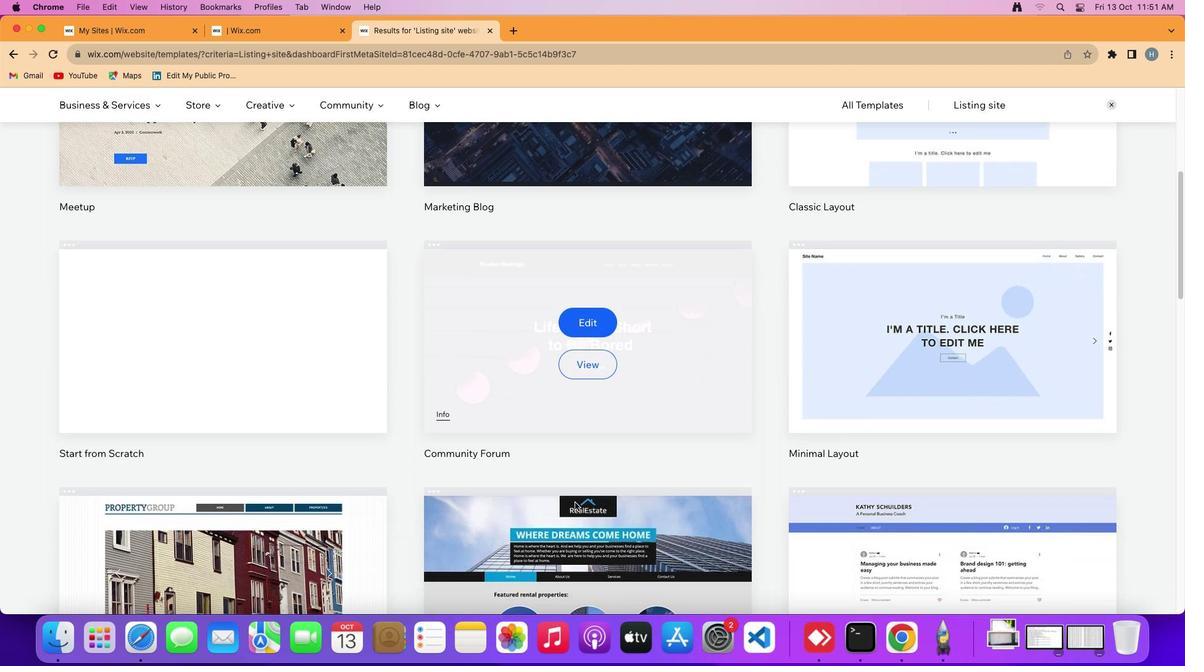
Action: Mouse scrolled (574, 502) with delta (0, 0)
Screenshot: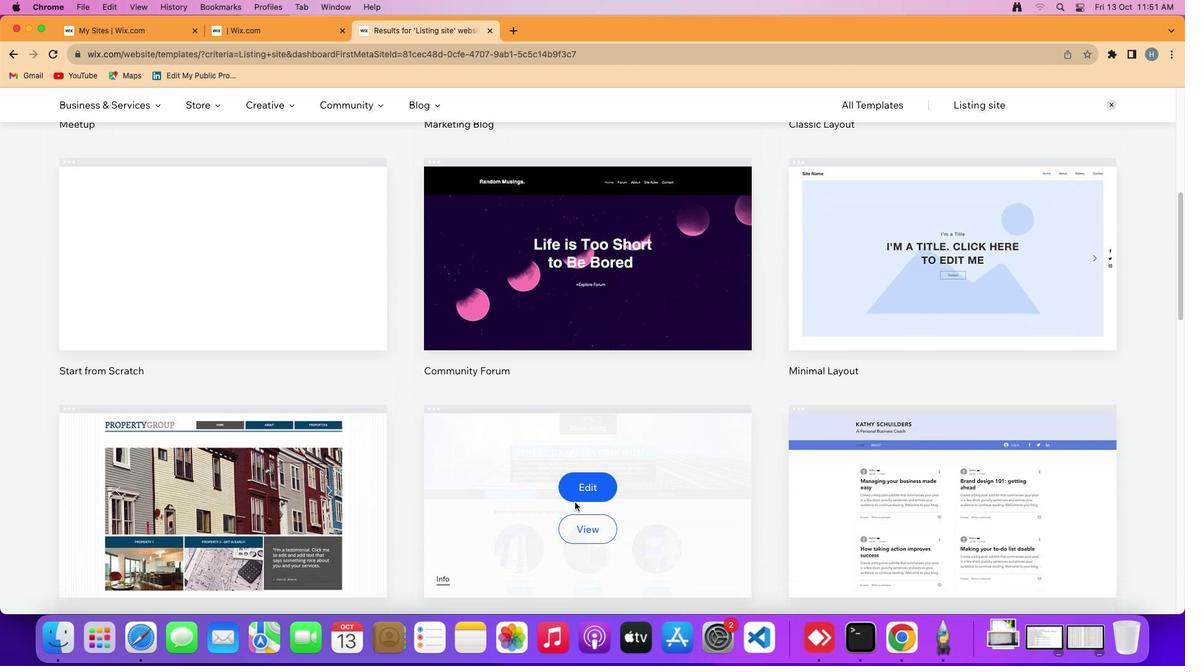 
Action: Mouse scrolled (574, 502) with delta (0, 0)
Screenshot: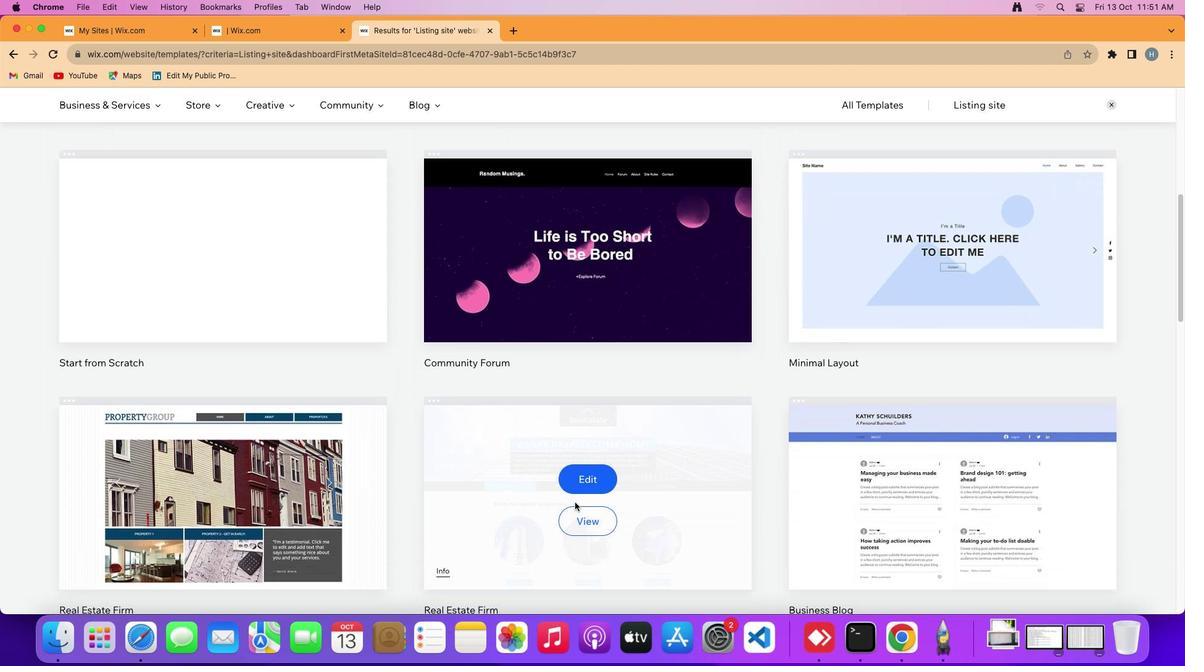 
Action: Mouse scrolled (574, 502) with delta (0, -1)
Screenshot: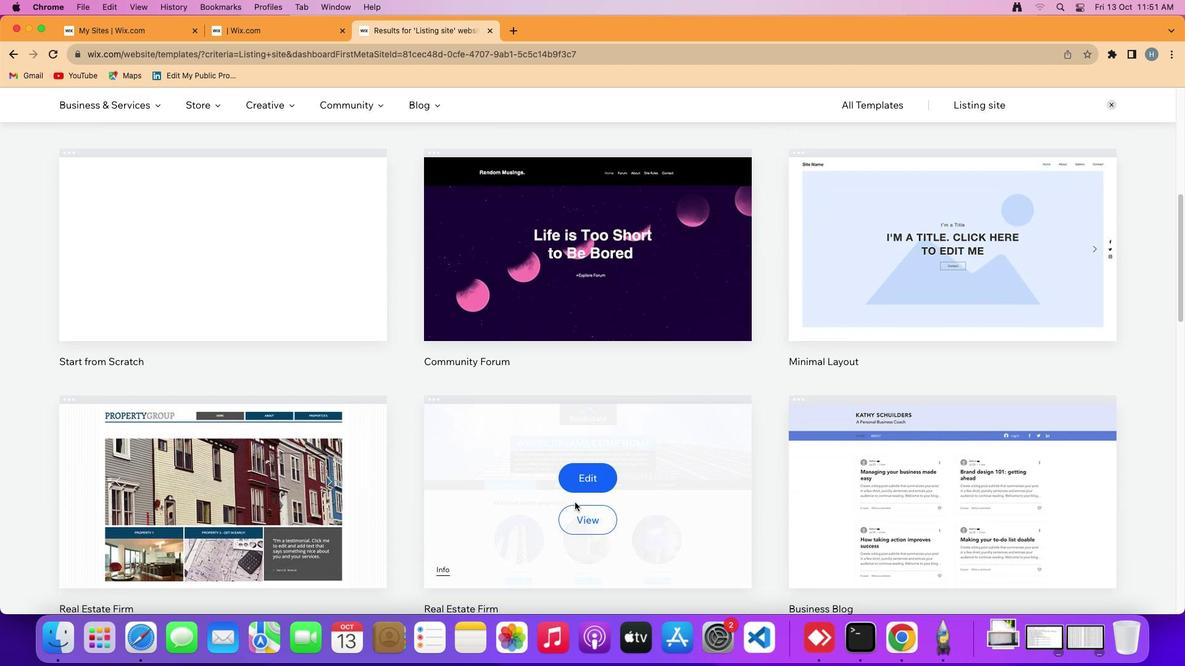 
Action: Mouse scrolled (574, 502) with delta (0, 0)
Screenshot: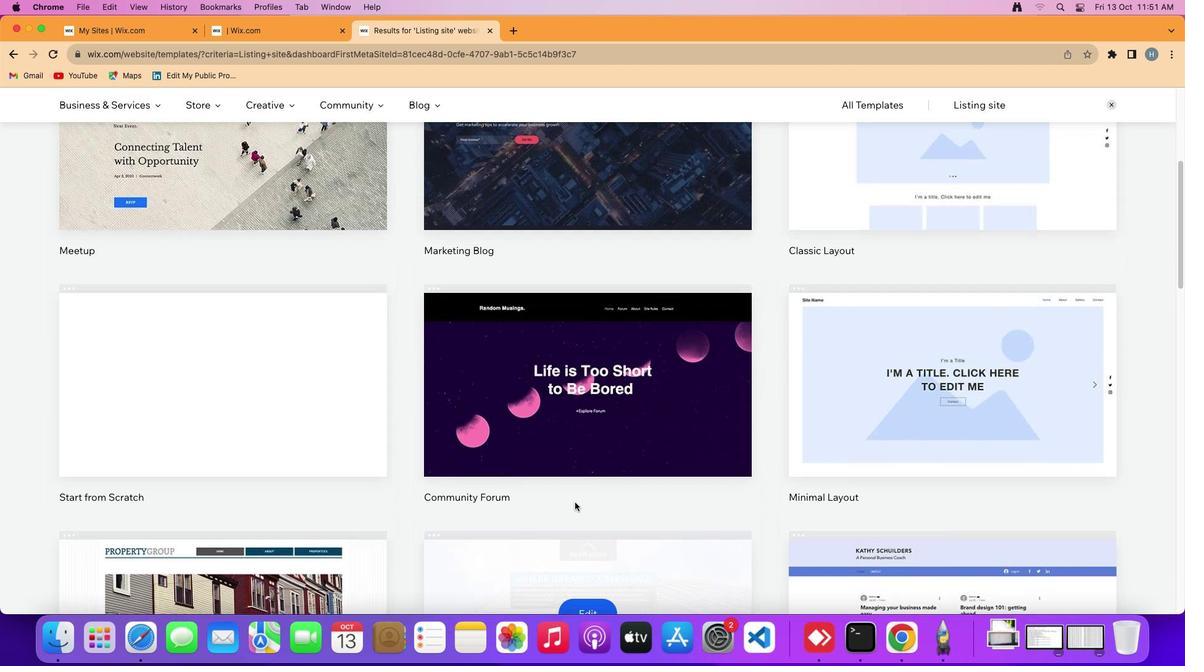 
Action: Mouse scrolled (574, 502) with delta (0, 0)
Screenshot: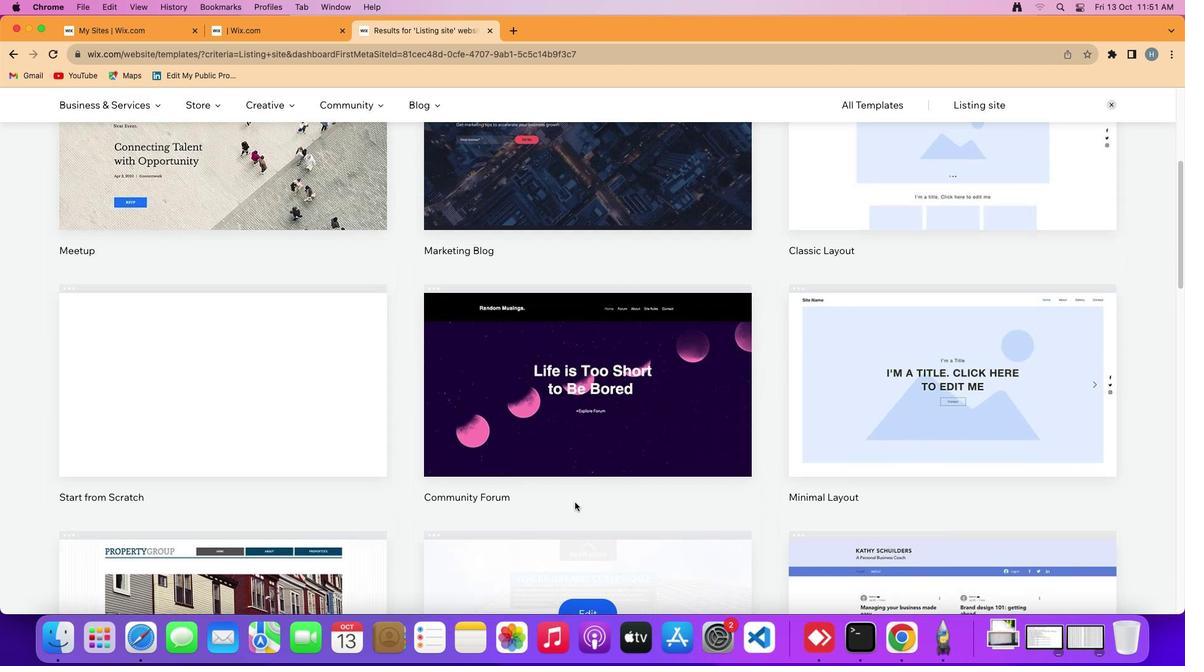 
Action: Mouse scrolled (574, 502) with delta (0, 2)
Screenshot: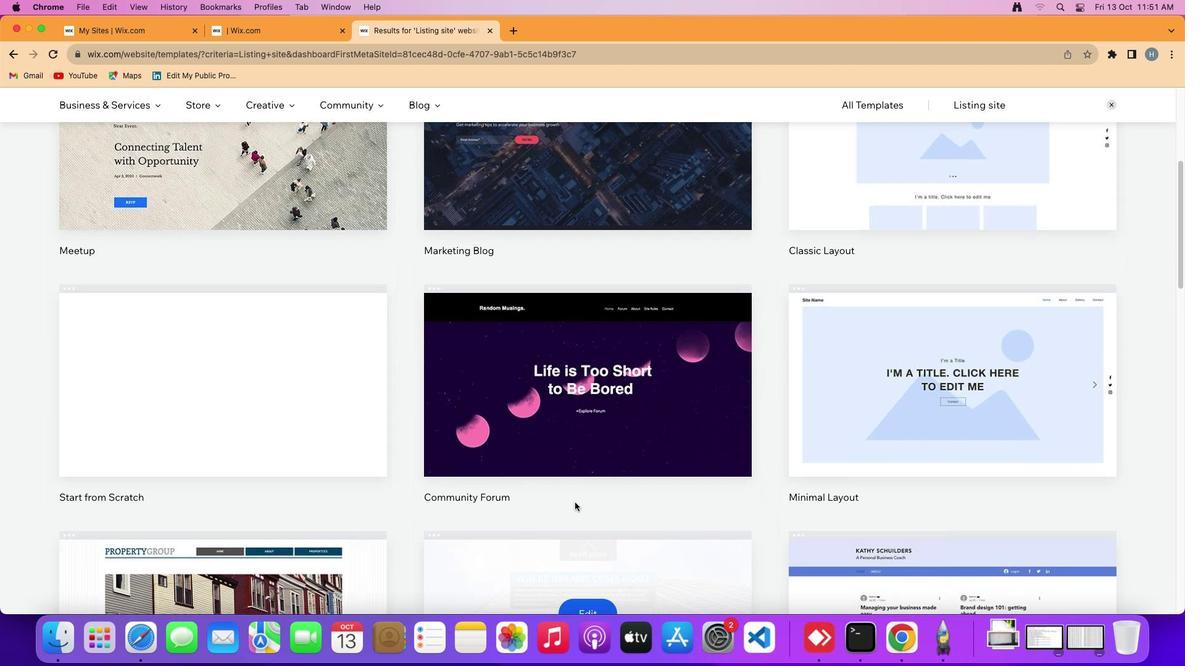 
Action: Mouse scrolled (574, 502) with delta (0, 0)
Screenshot: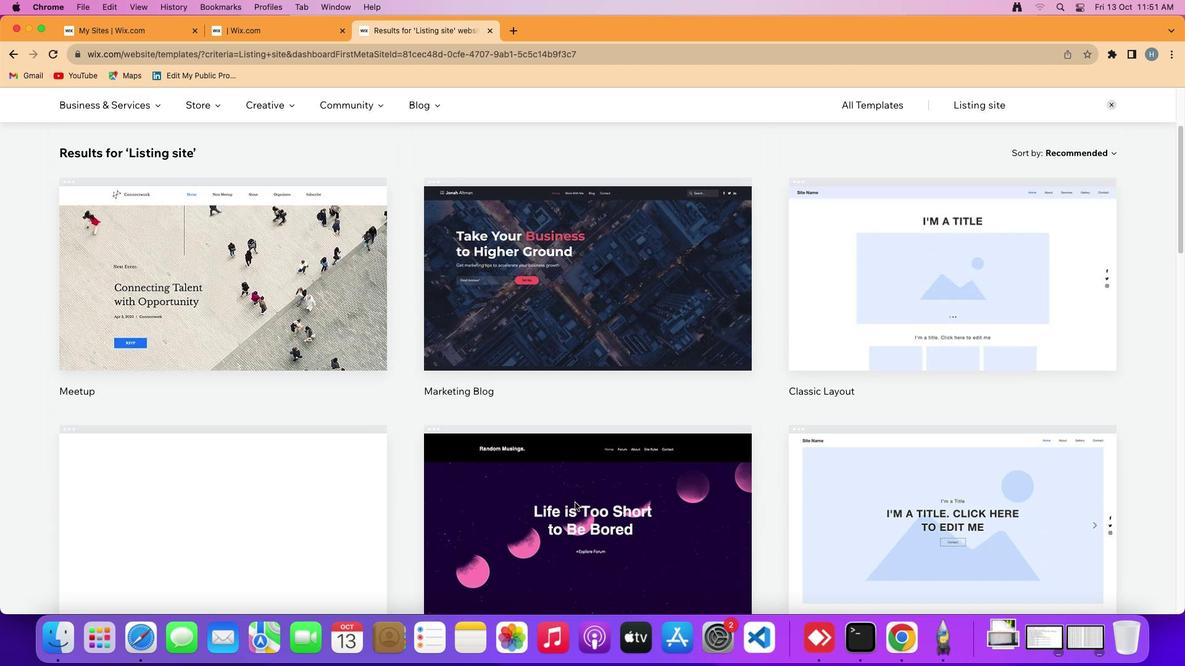 
Action: Mouse scrolled (574, 502) with delta (0, 0)
Screenshot: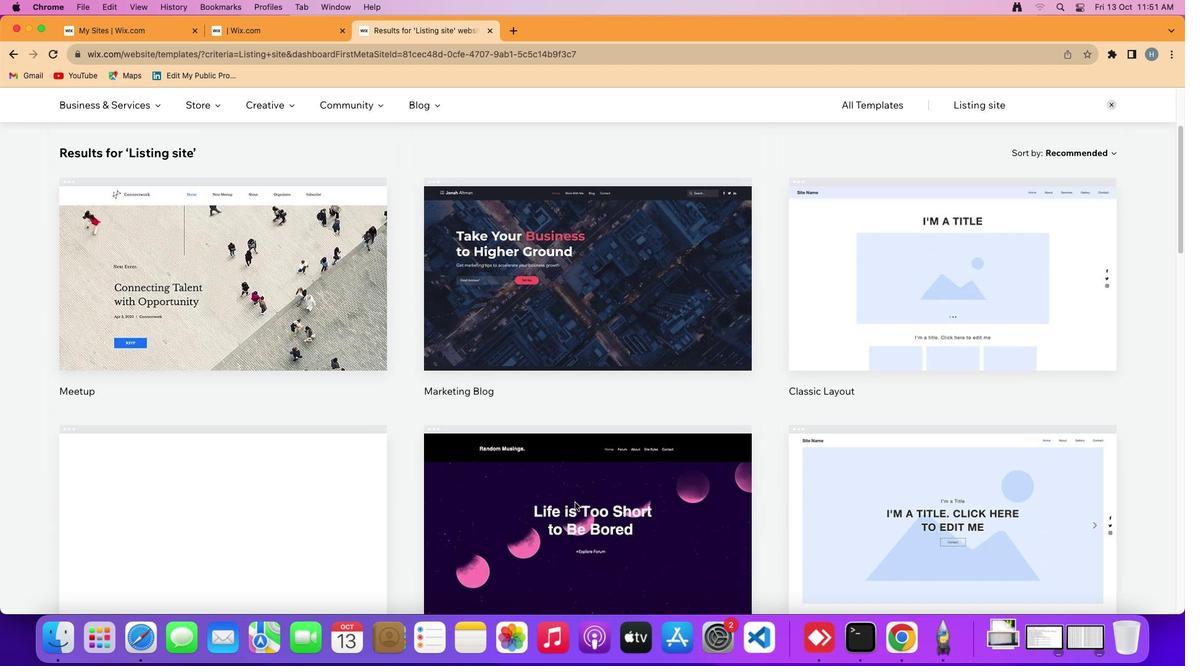 
Action: Mouse scrolled (574, 502) with delta (0, 2)
Screenshot: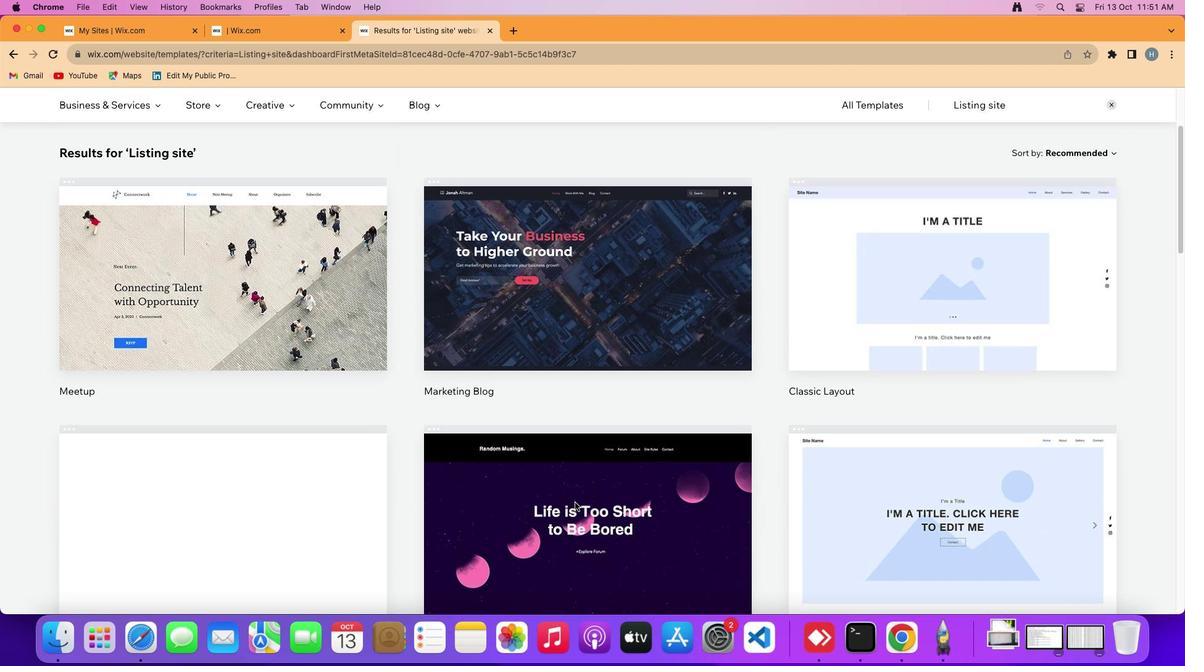 
Action: Mouse scrolled (574, 502) with delta (0, 0)
Screenshot: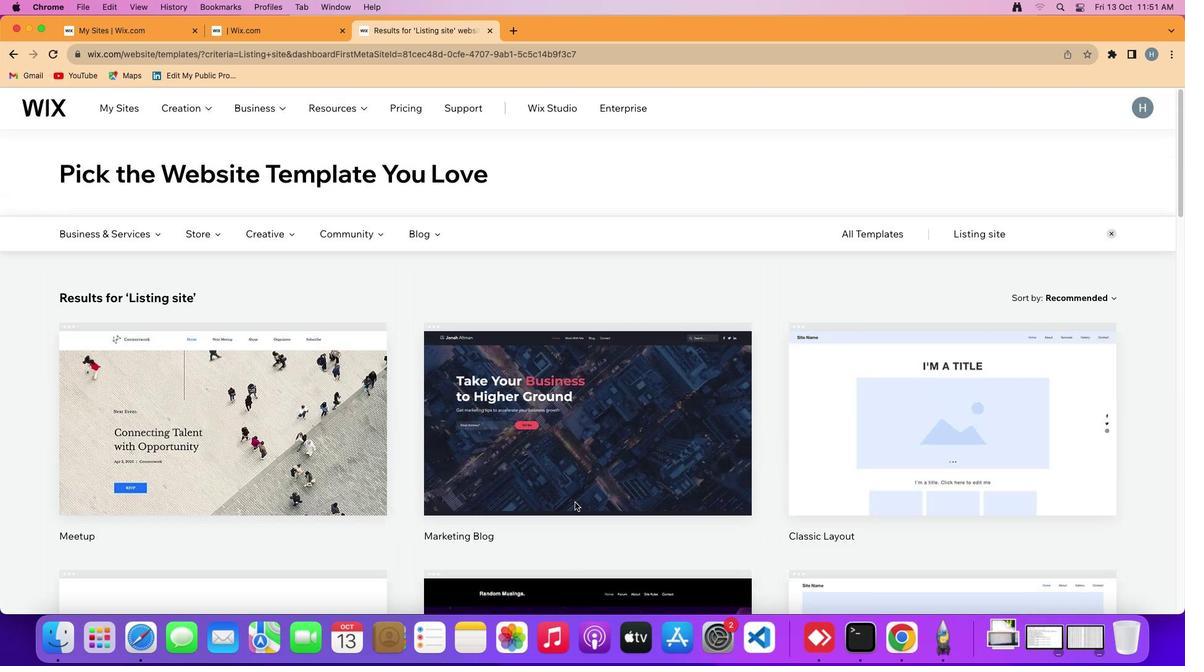 
Action: Mouse scrolled (574, 502) with delta (0, 0)
Screenshot: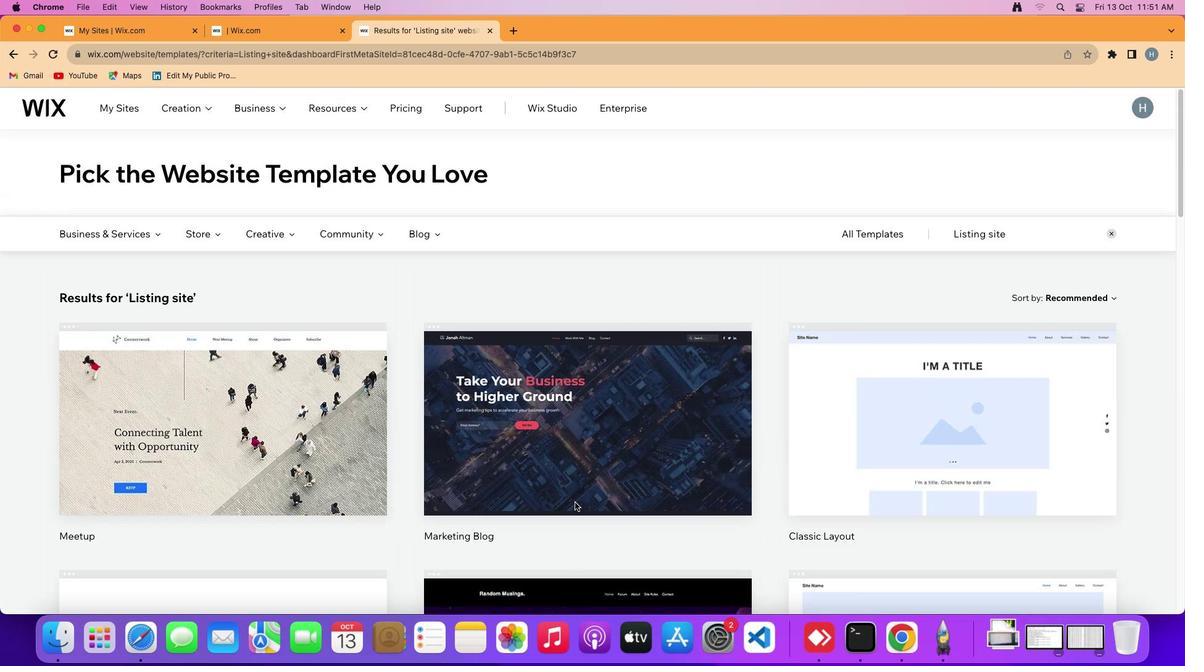 
Action: Mouse scrolled (574, 502) with delta (0, 2)
Screenshot: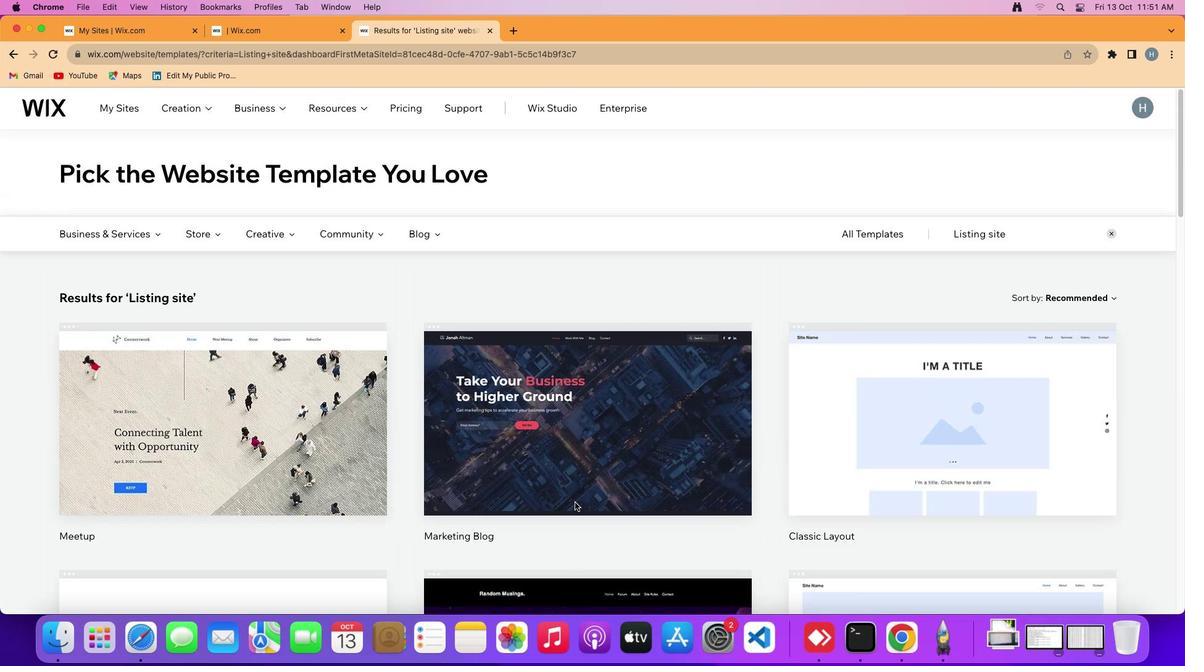 
Action: Mouse moved to (939, 404)
Screenshot: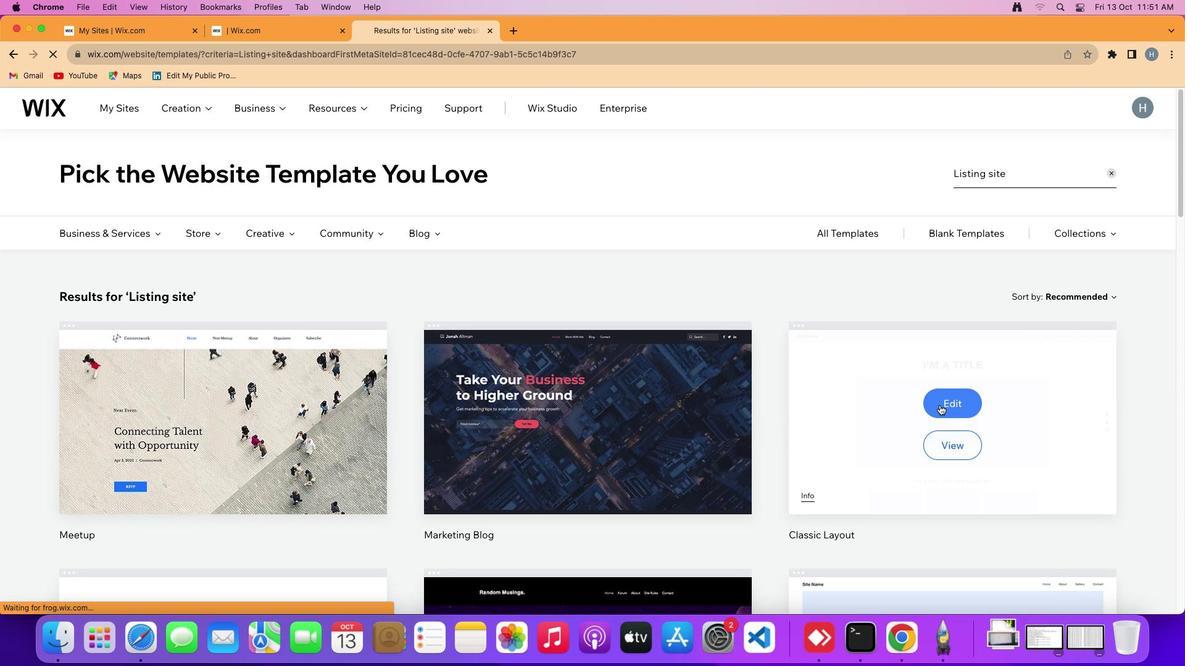 
Action: Mouse pressed left at (939, 404)
Screenshot: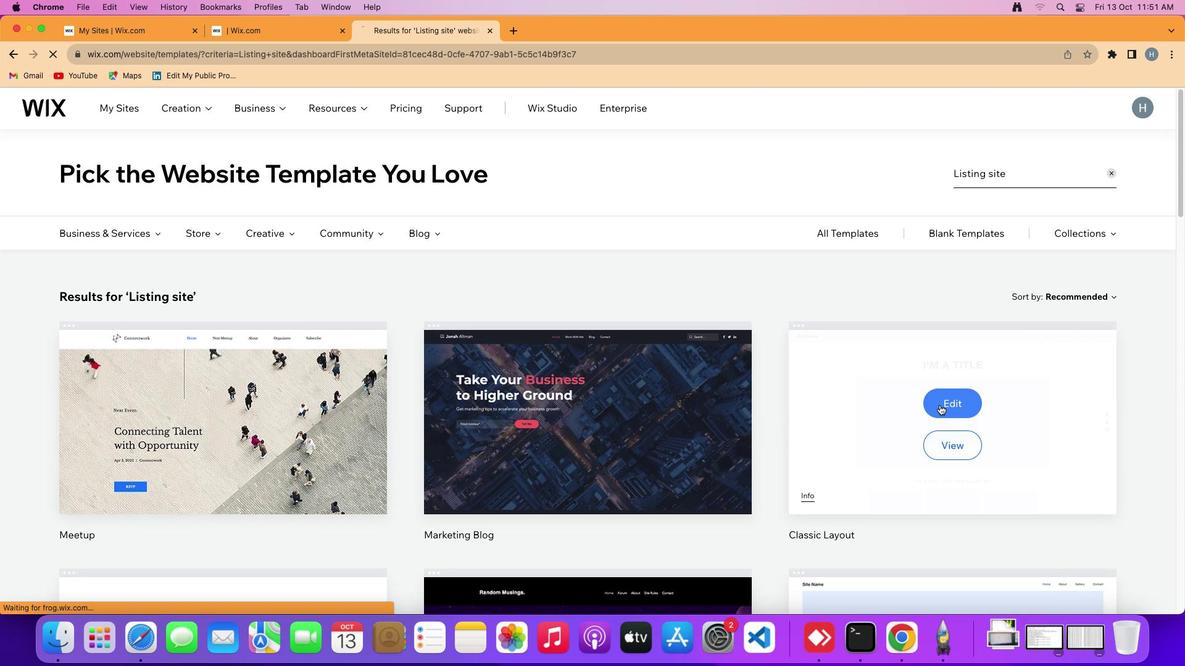 
Action: Mouse moved to (654, 288)
Screenshot: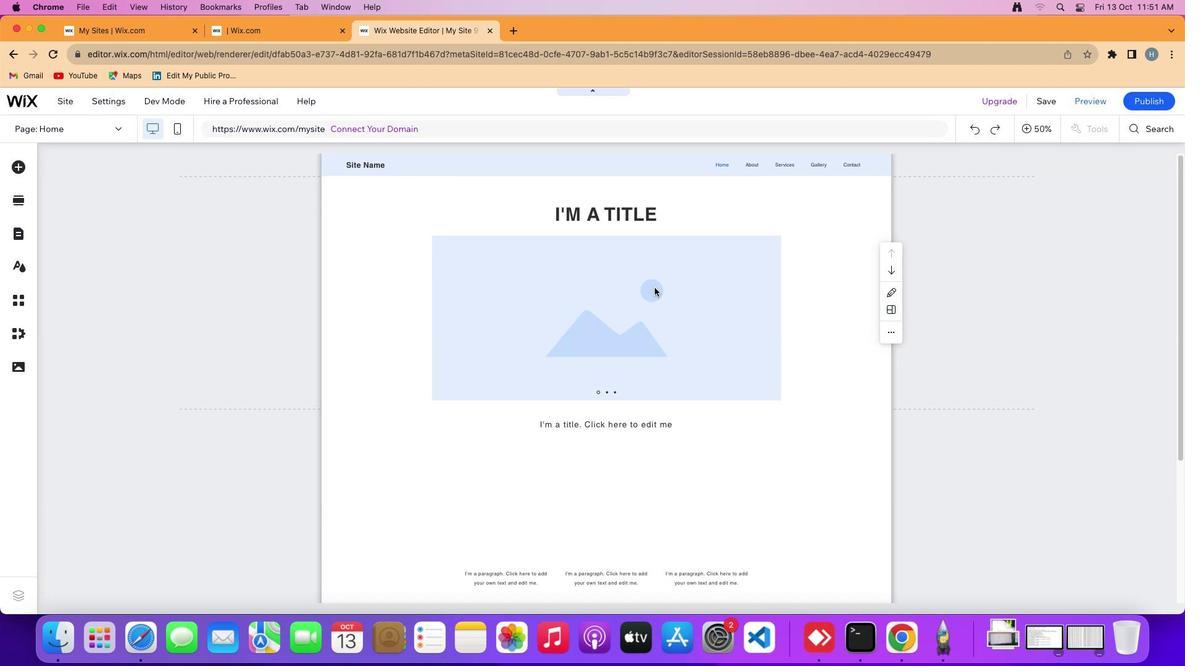 
Action: Mouse scrolled (654, 288) with delta (0, 0)
Screenshot: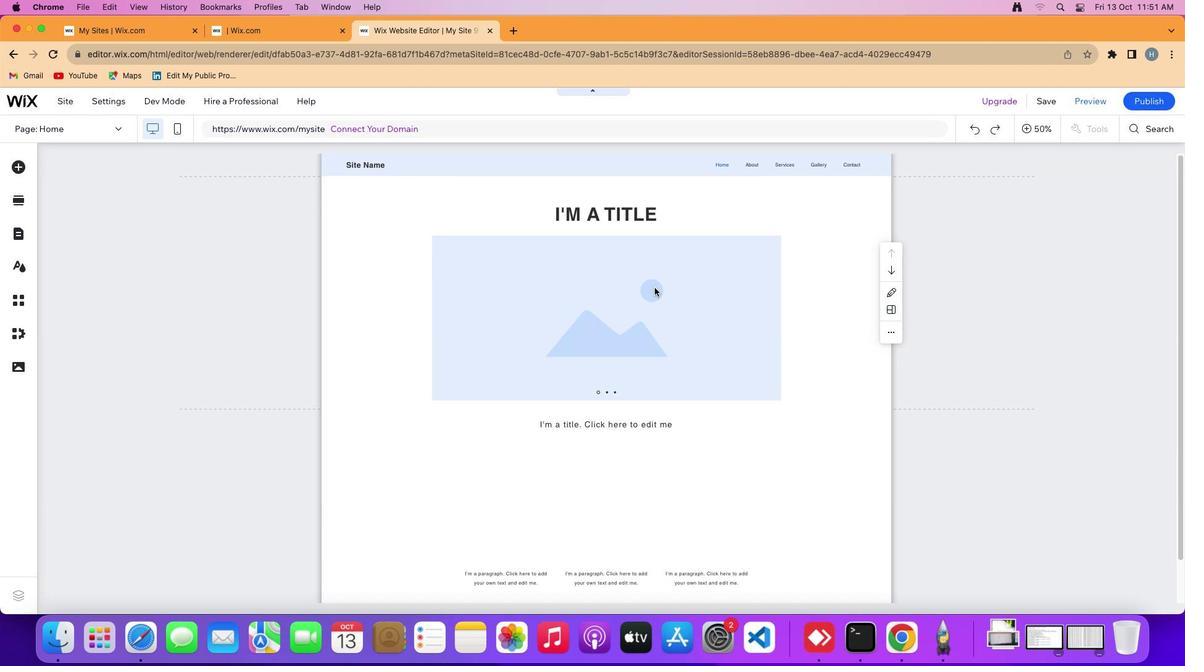 
Action: Mouse scrolled (654, 288) with delta (0, 0)
Screenshot: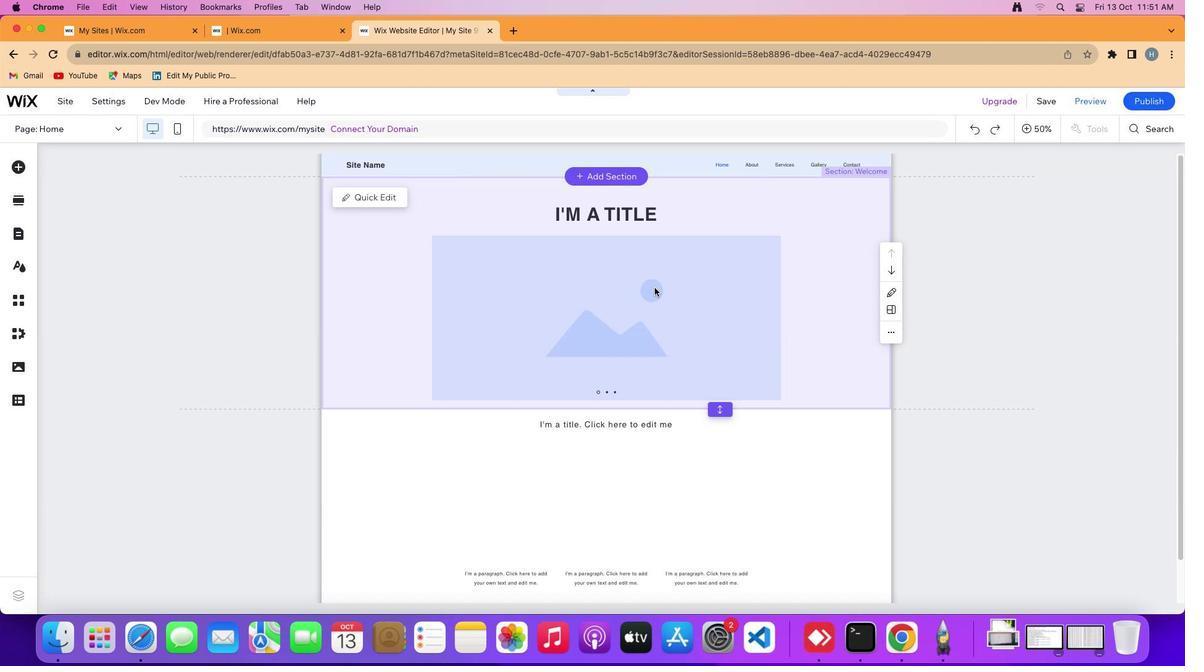 
Action: Mouse scrolled (654, 288) with delta (0, 0)
Screenshot: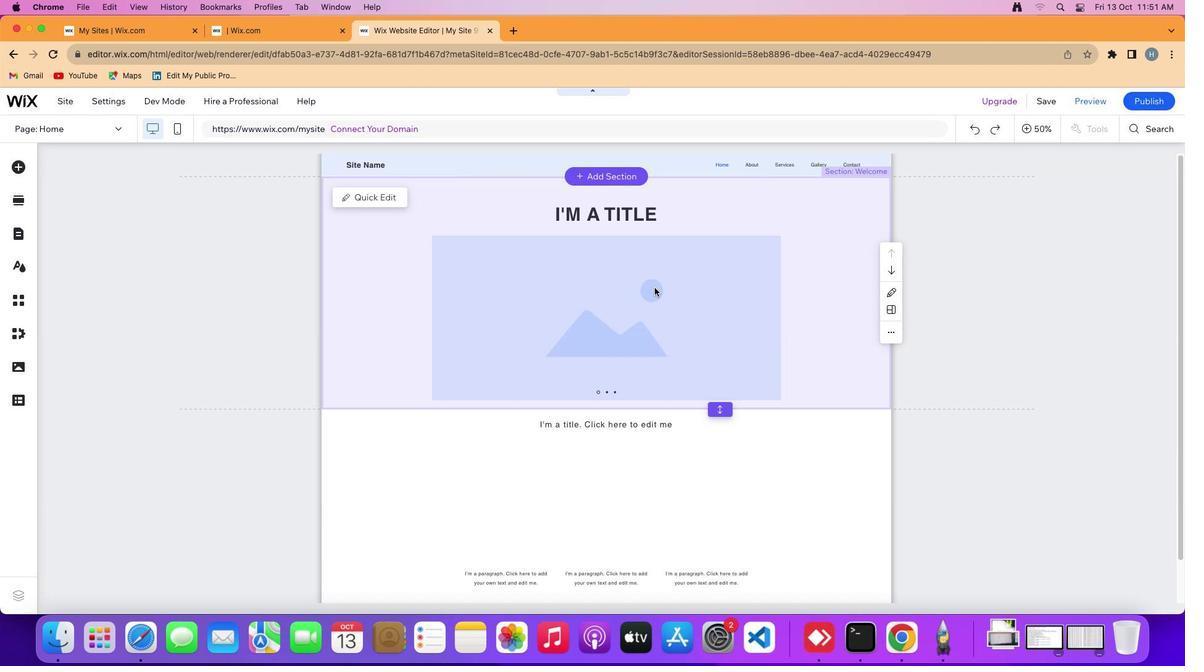 
Action: Mouse scrolled (654, 288) with delta (0, 3)
Screenshot: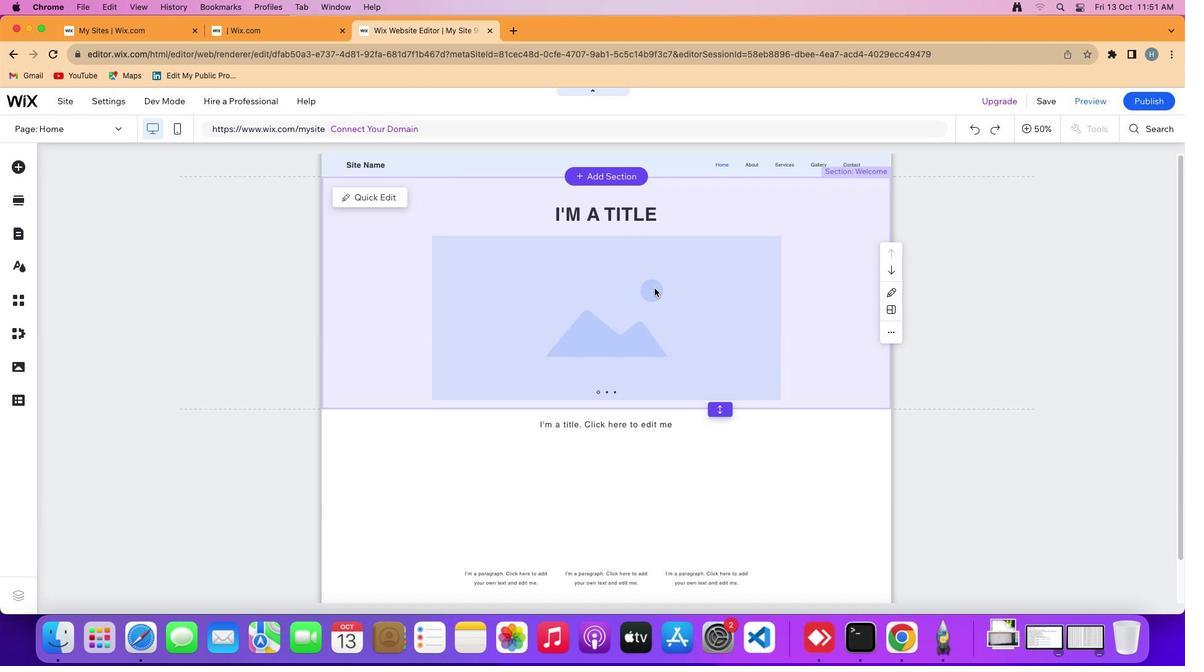 
Action: Mouse moved to (654, 288)
Screenshot: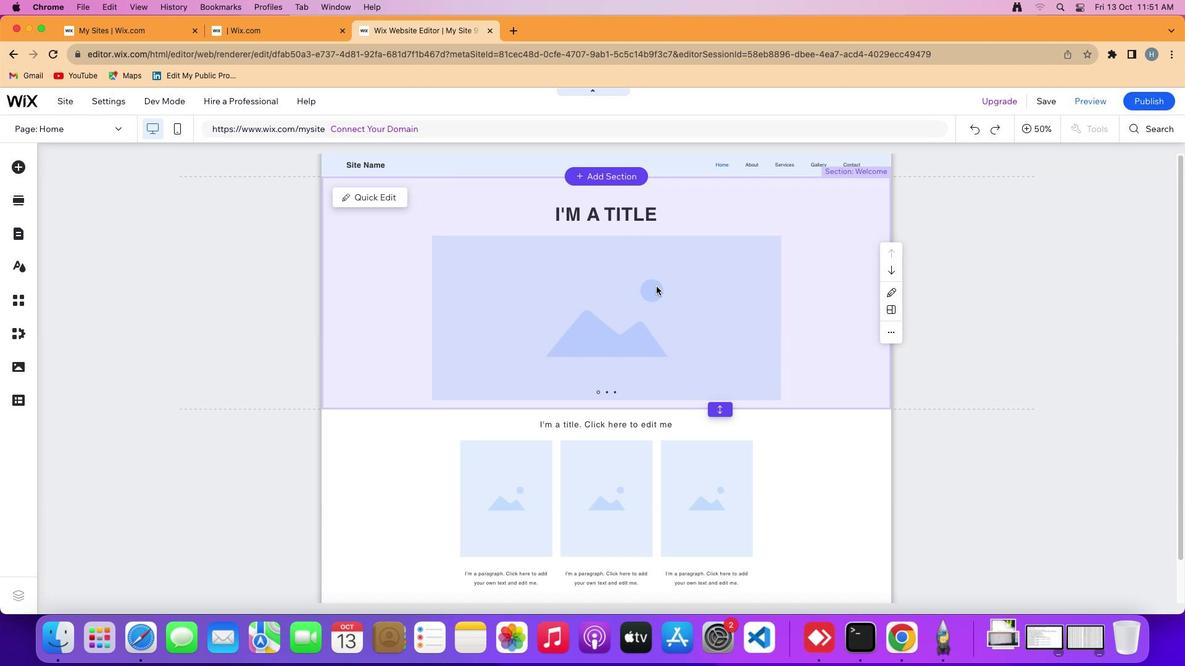 
Action: Mouse scrolled (654, 288) with delta (0, 0)
Screenshot: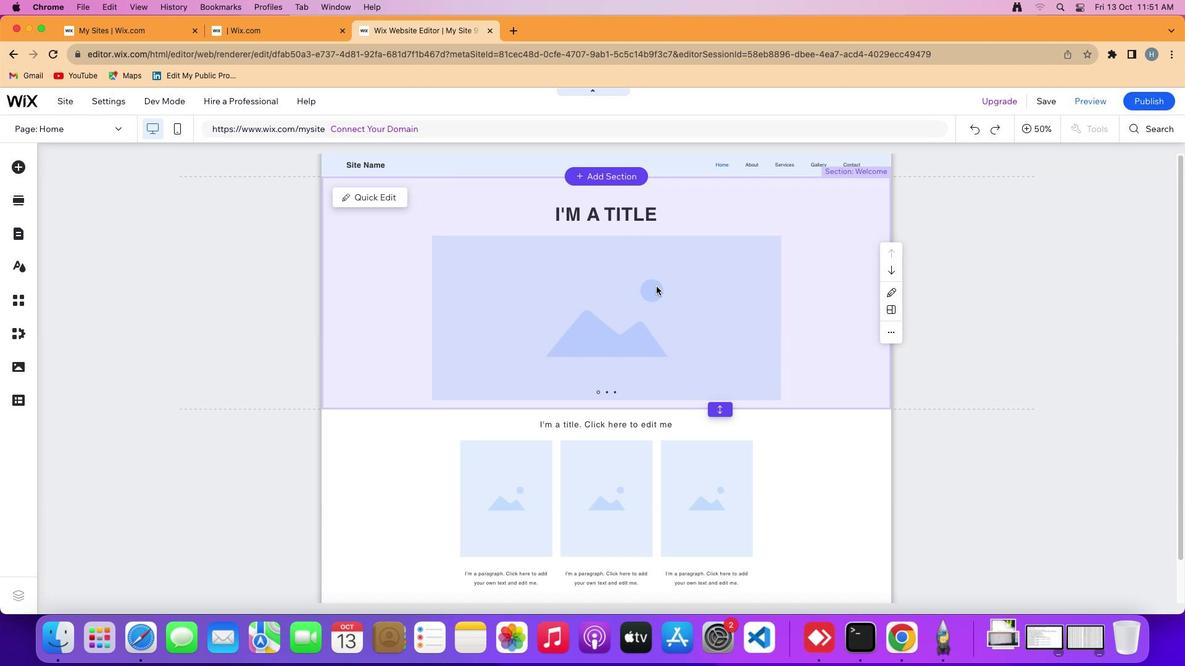 
Action: Mouse moved to (654, 288)
Screenshot: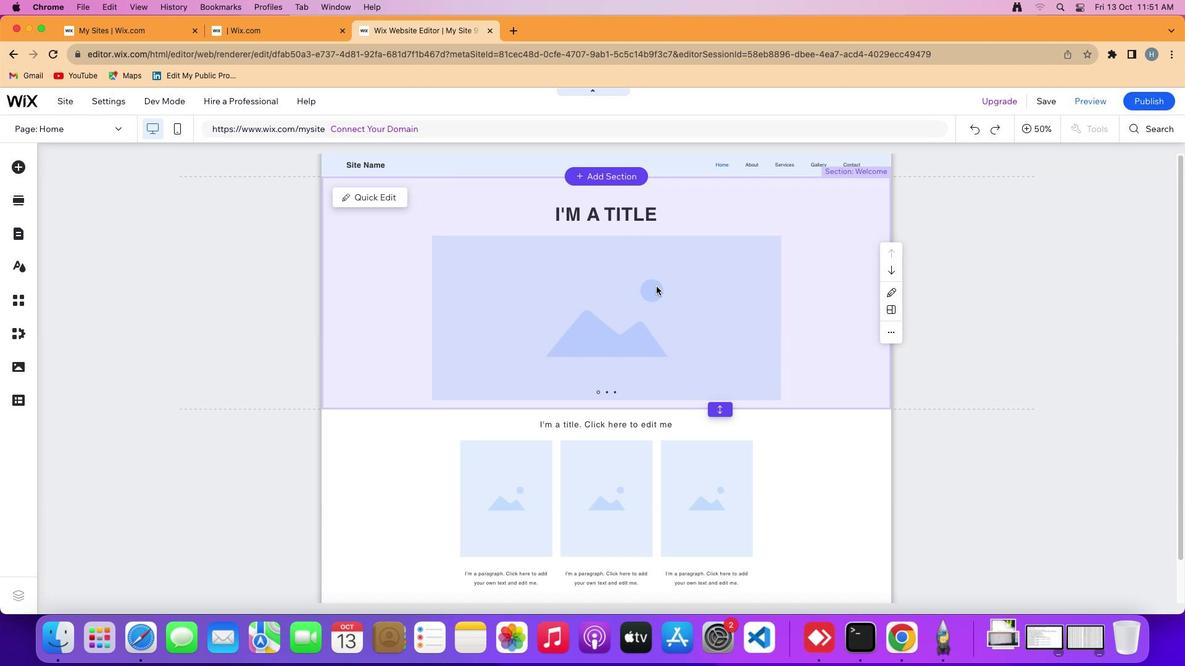 
Action: Mouse scrolled (654, 288) with delta (0, 0)
Screenshot: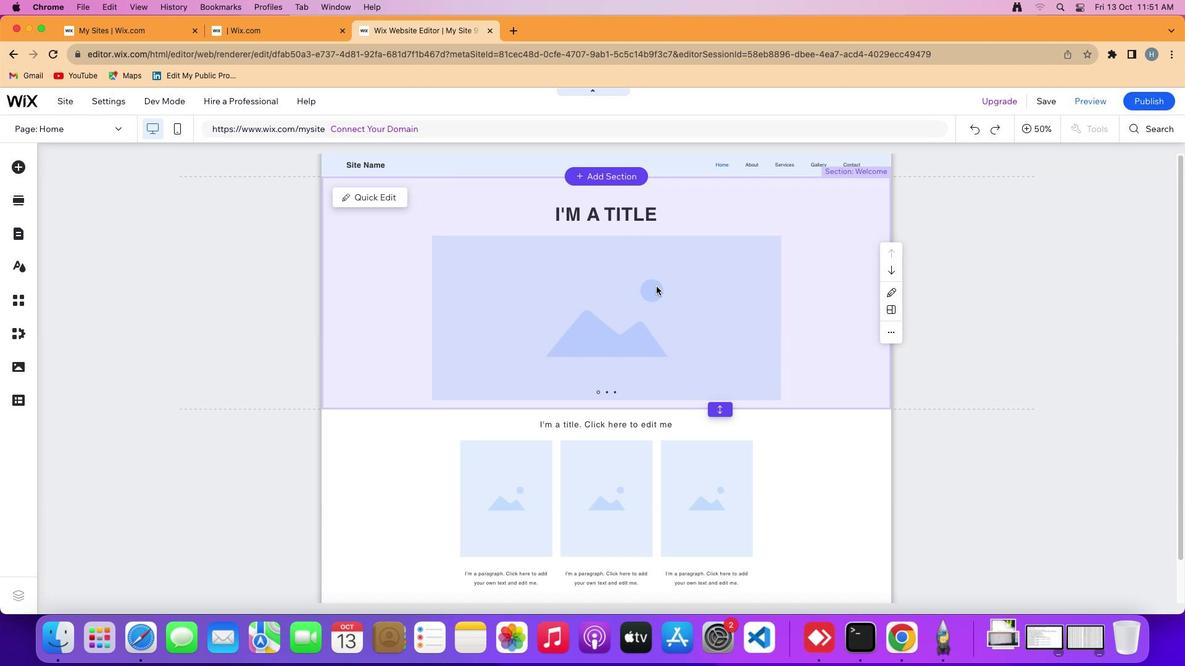 
Action: Mouse moved to (779, 148)
Screenshot: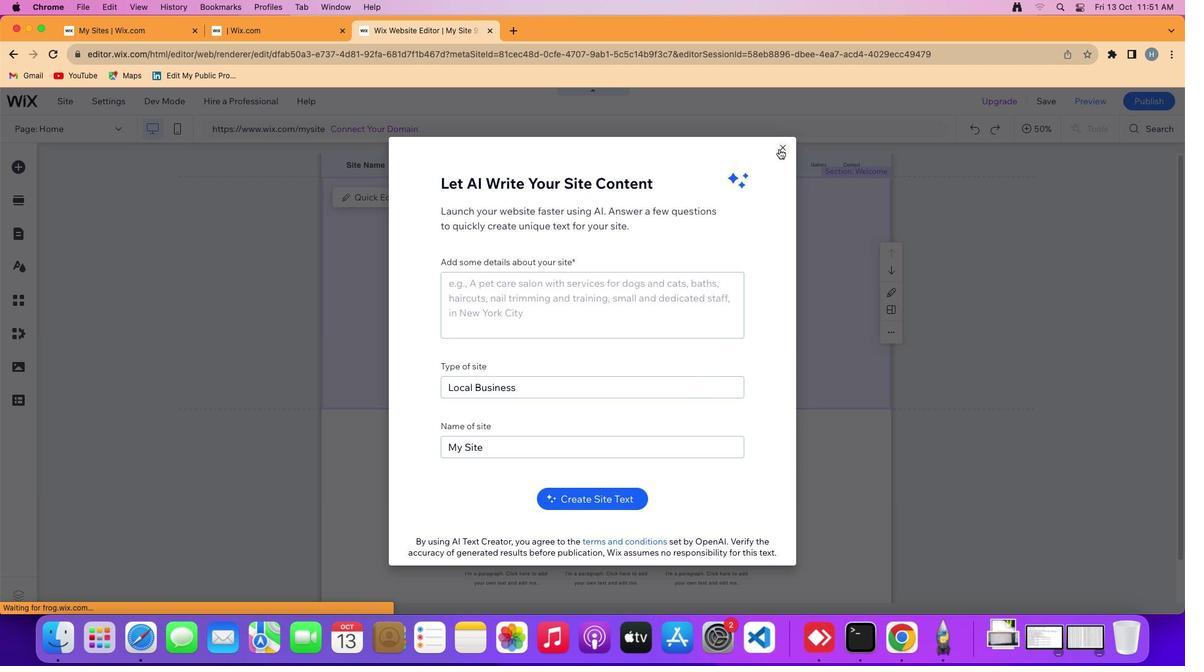 
Action: Mouse pressed left at (779, 148)
Screenshot: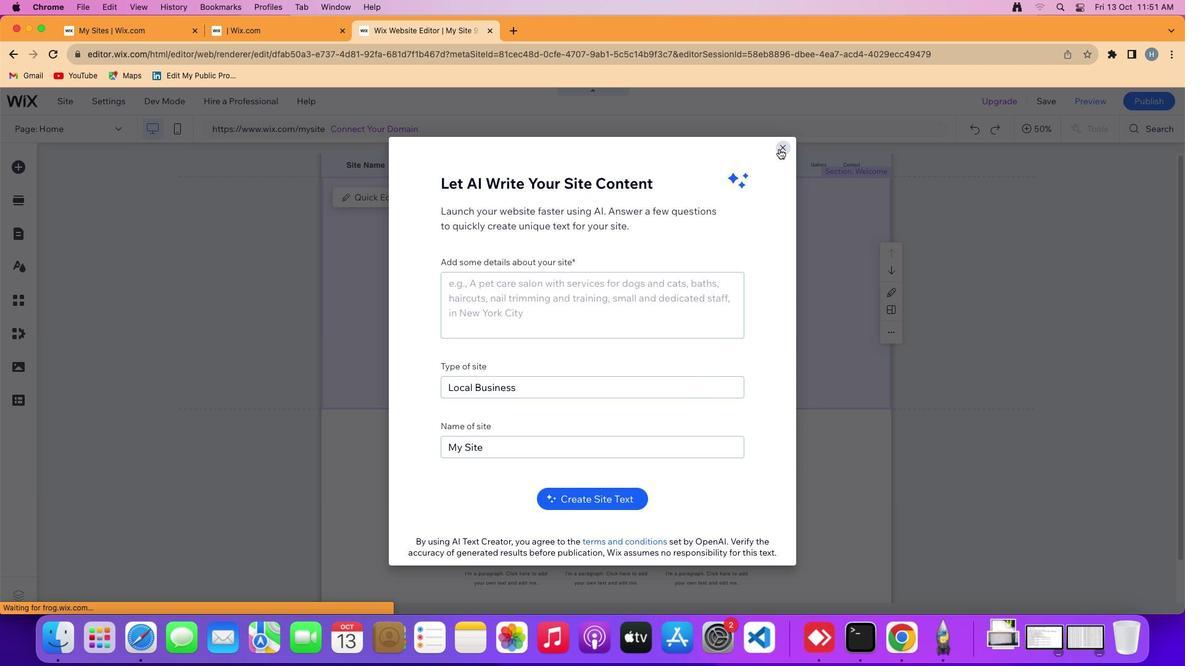 
Action: Mouse moved to (263, 293)
Screenshot: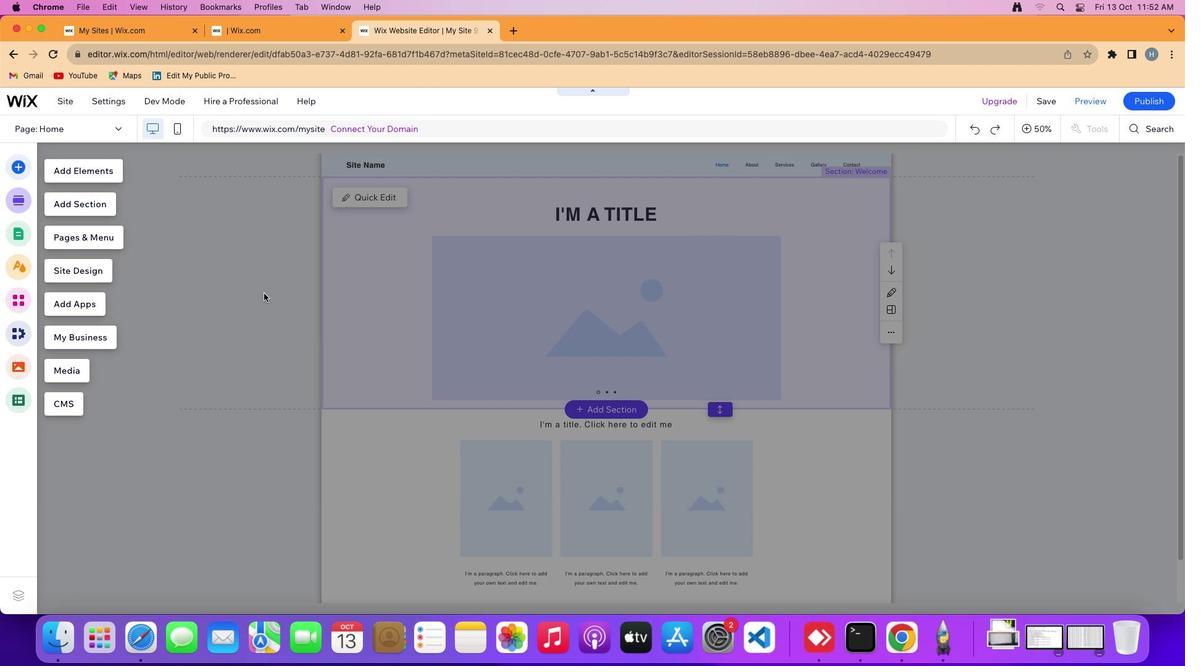 
Action: Mouse pressed left at (263, 293)
Screenshot: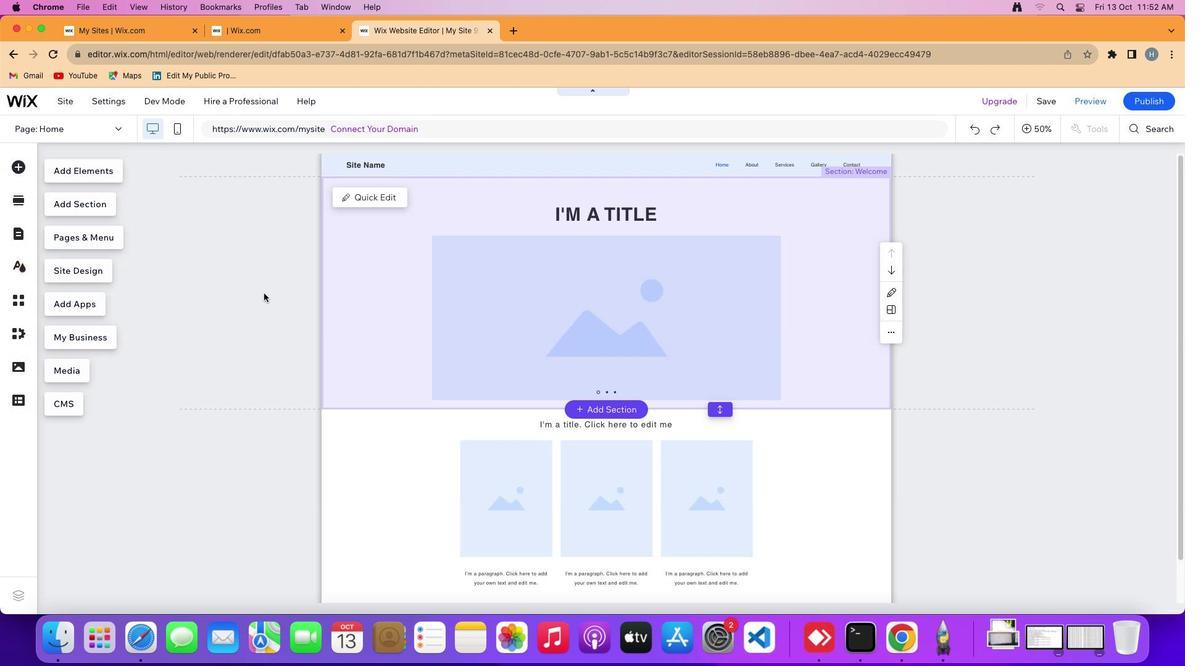
Action: Mouse moved to (754, 164)
Screenshot: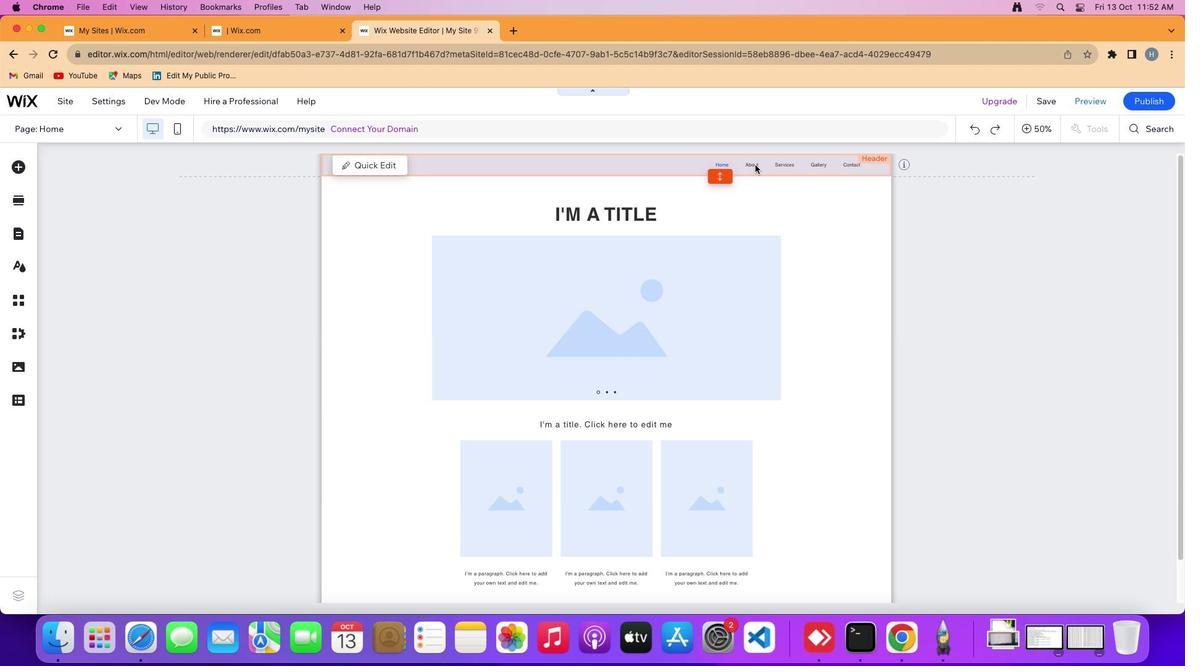 
Action: Mouse pressed left at (754, 164)
Screenshot: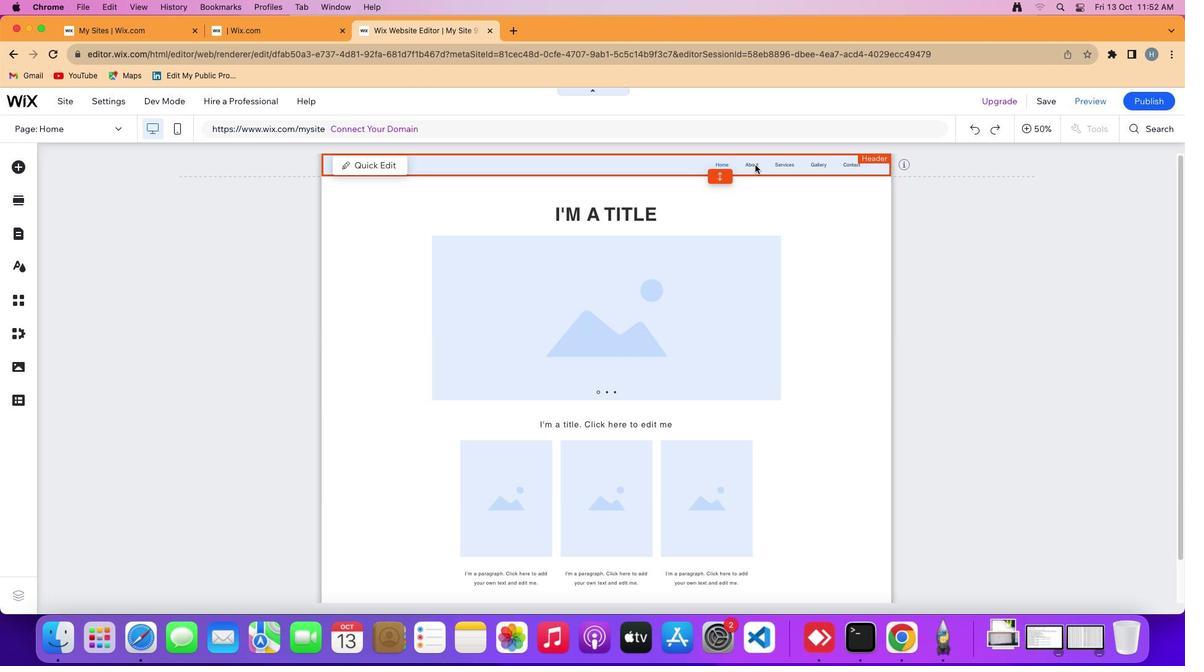 
Action: Mouse moved to (754, 164)
Screenshot: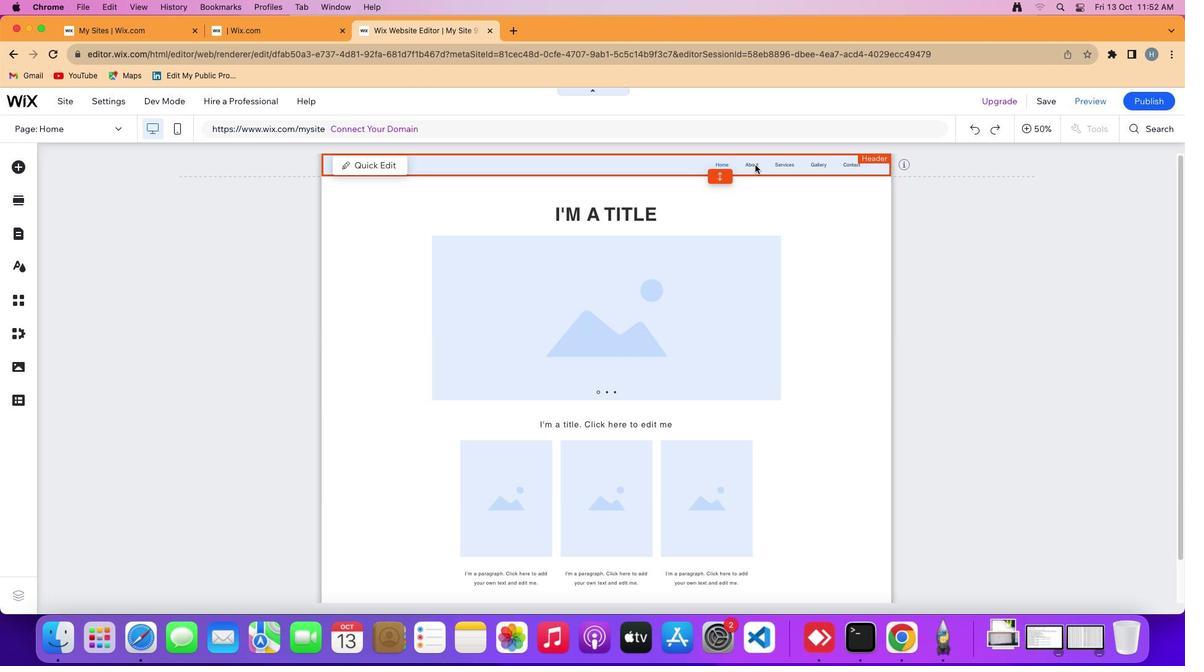 
Action: Mouse pressed left at (754, 164)
Screenshot: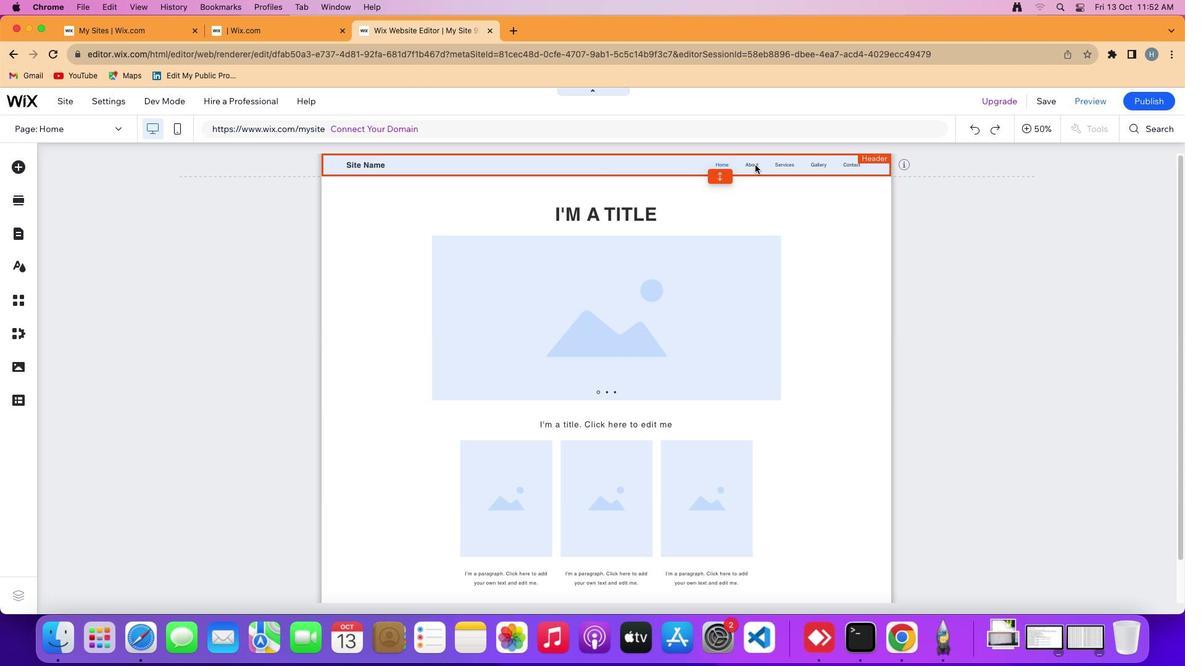 
Action: Mouse moved to (833, 164)
Screenshot: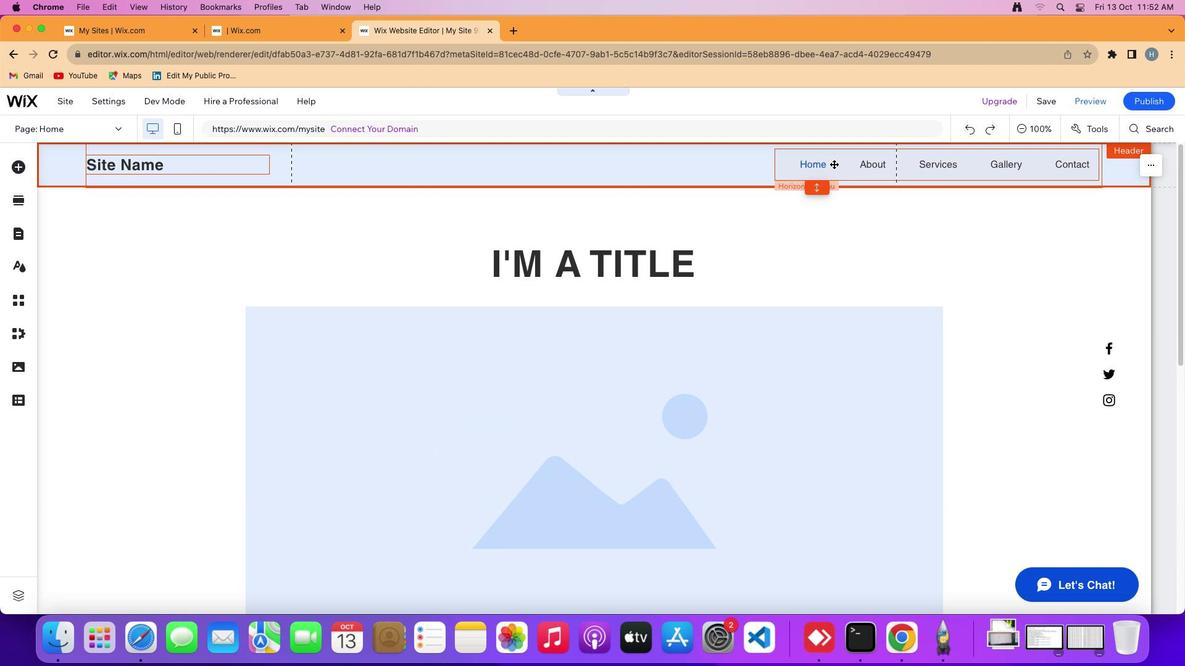 
Action: Mouse pressed left at (833, 164)
Screenshot: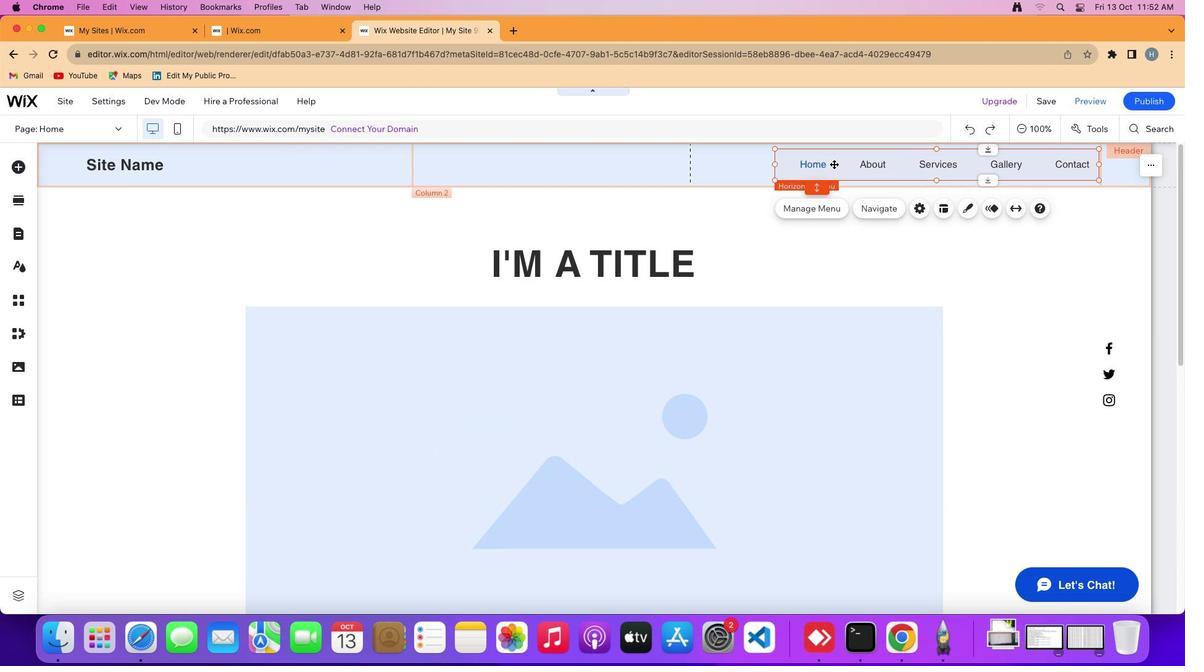 
Action: Mouse pressed left at (833, 164)
Screenshot: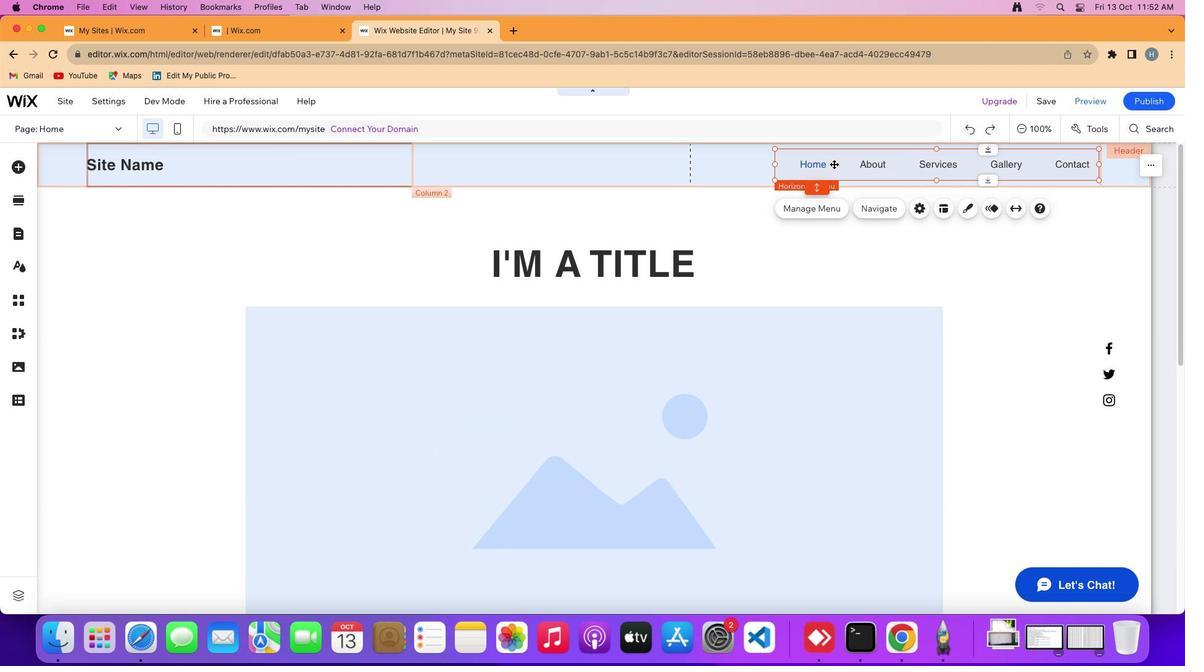 
Action: Mouse moved to (803, 209)
Screenshot: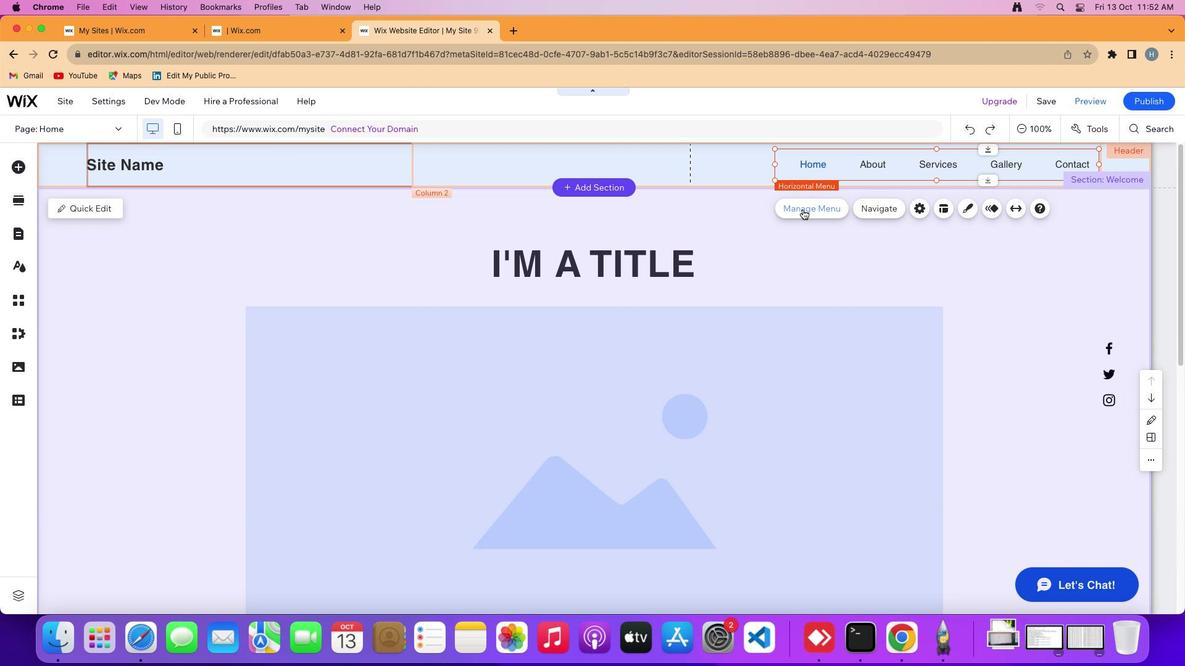 
Action: Mouse pressed left at (803, 209)
Screenshot: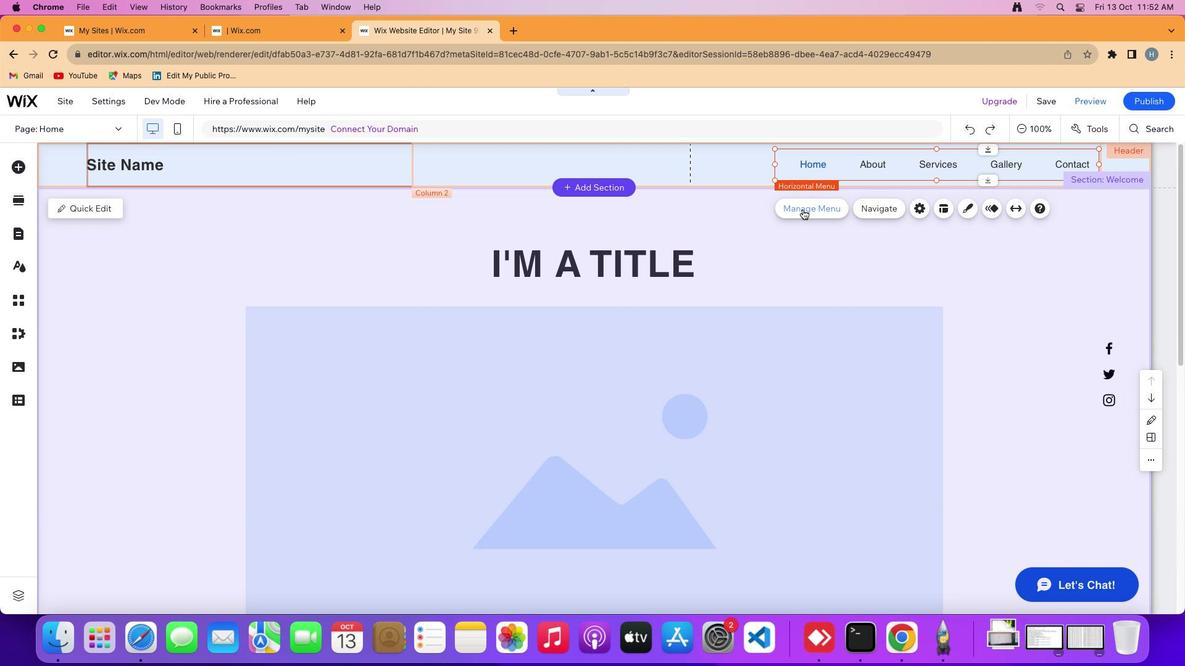 
Action: Mouse moved to (293, 314)
Screenshot: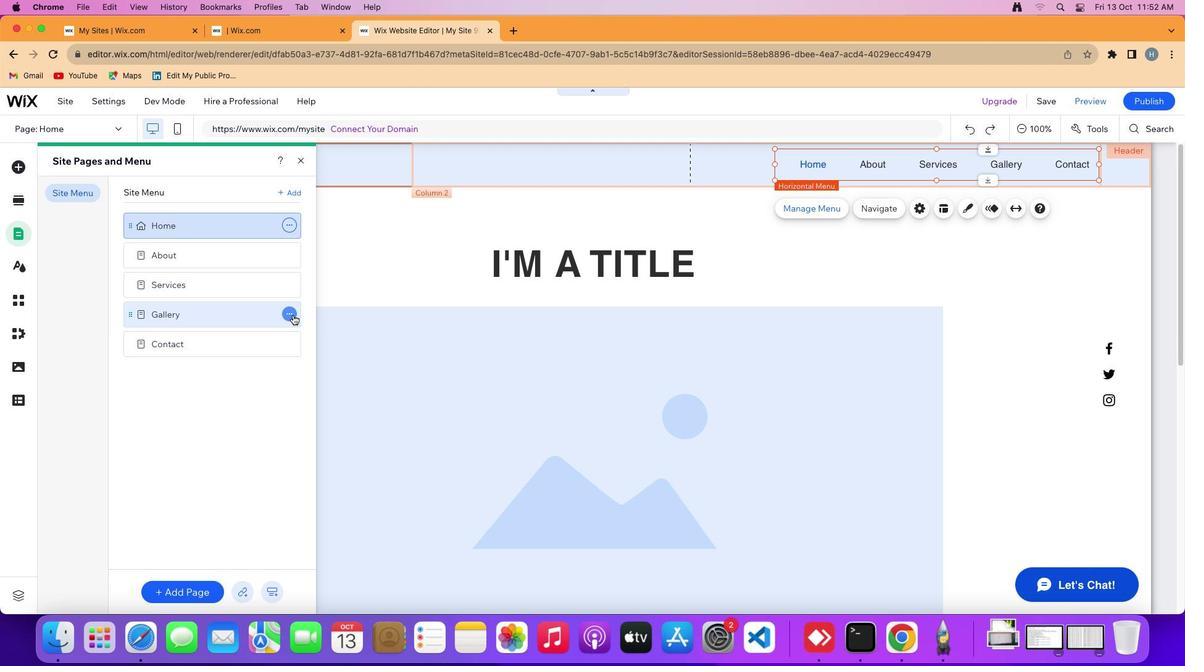 
Action: Mouse pressed left at (293, 314)
Screenshot: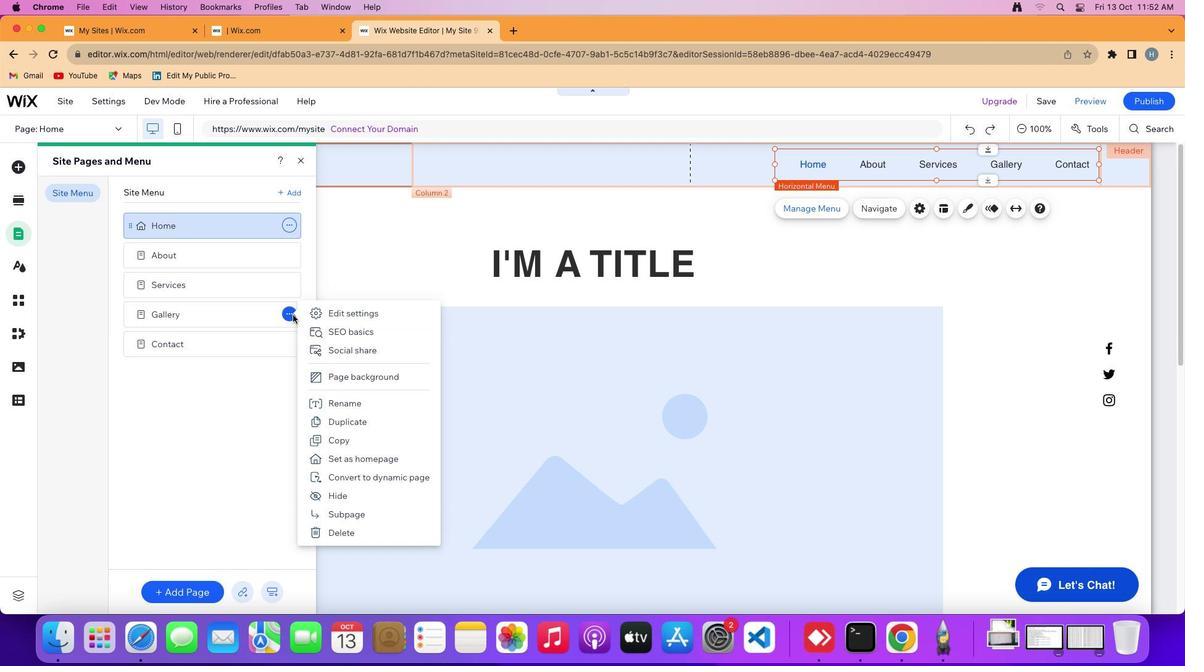 
Action: Mouse moved to (335, 495)
Screenshot: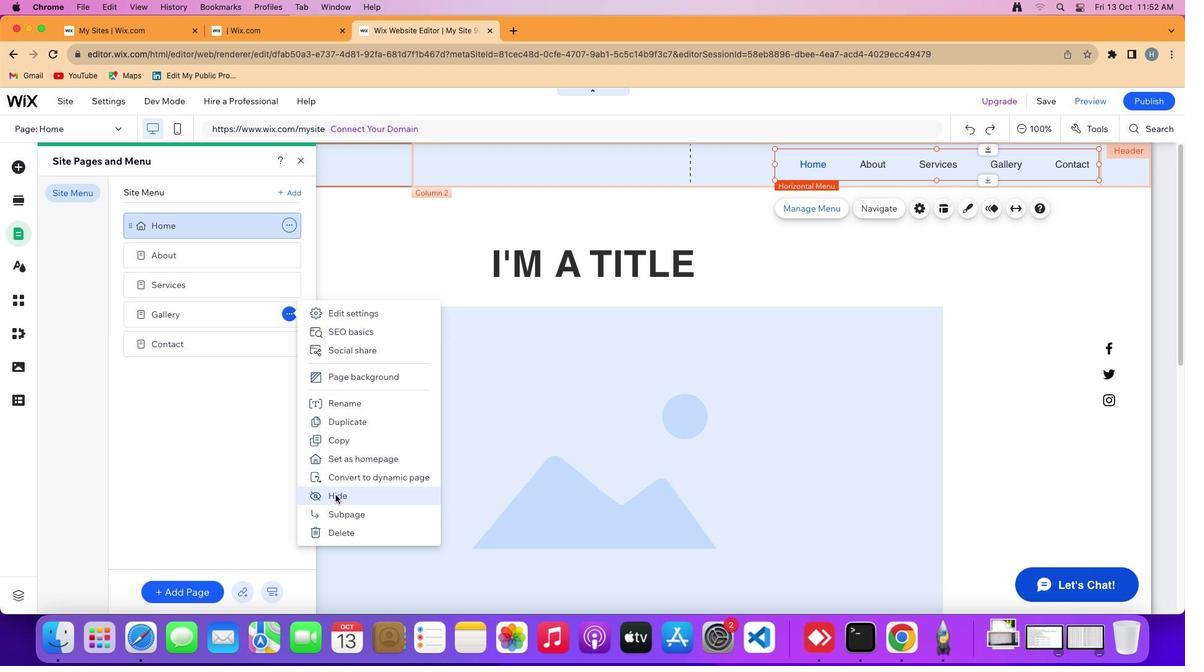 
Action: Mouse pressed left at (335, 495)
Screenshot: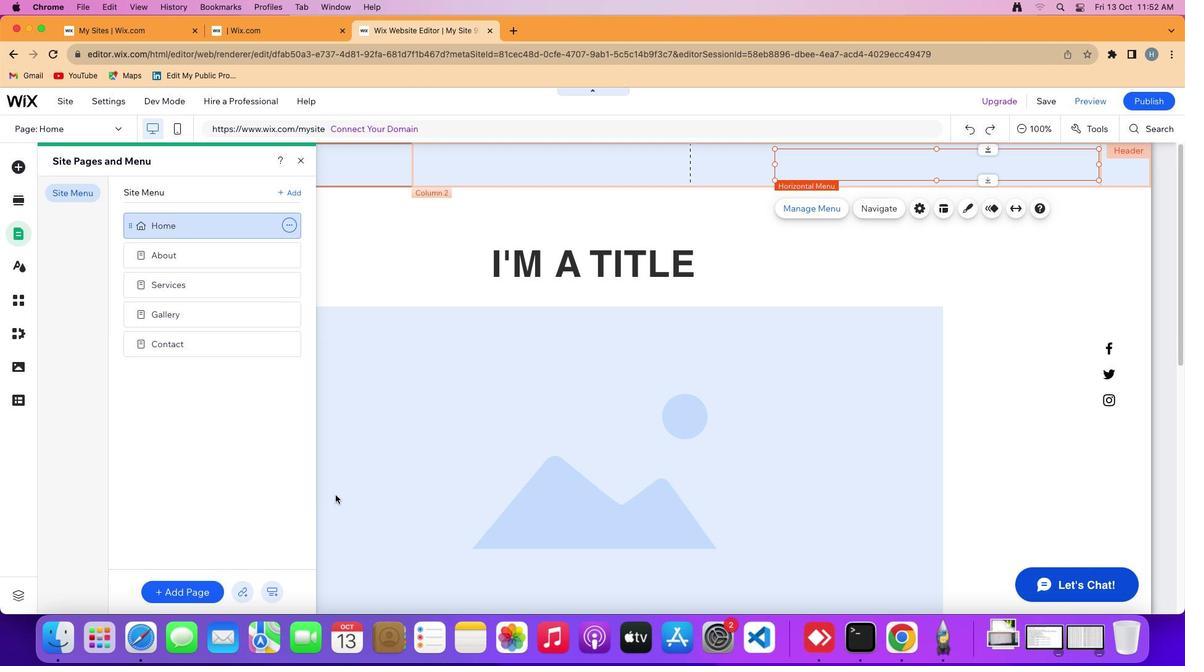 
Action: Mouse moved to (288, 282)
Screenshot: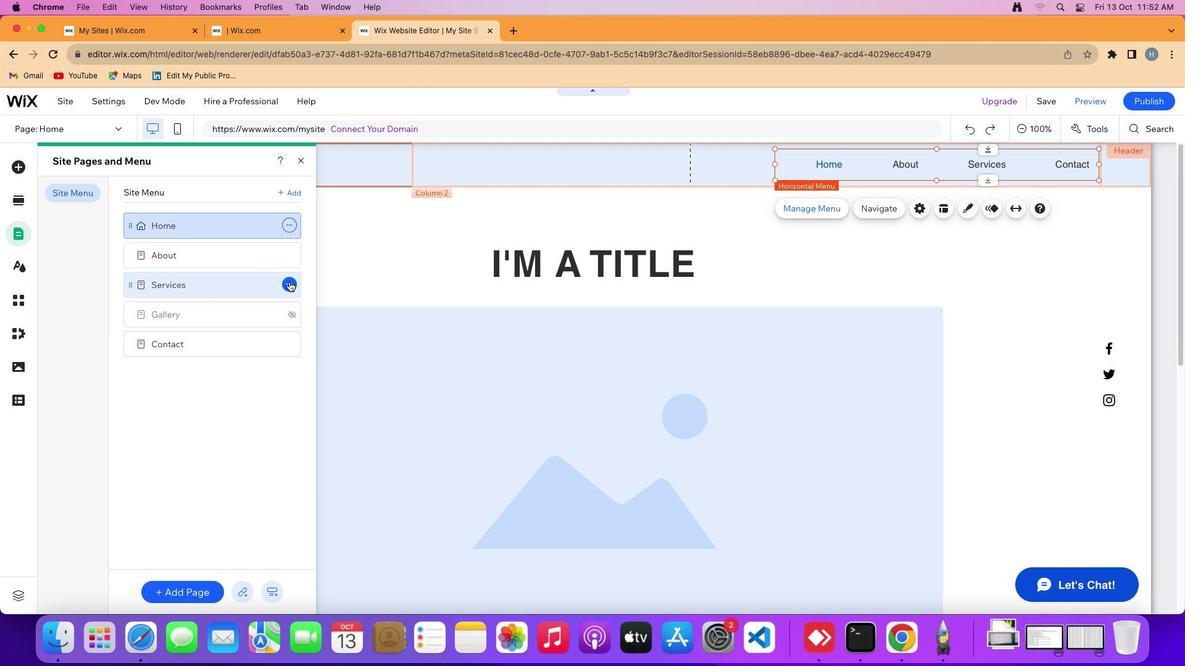 
Action: Mouse pressed left at (288, 282)
Screenshot: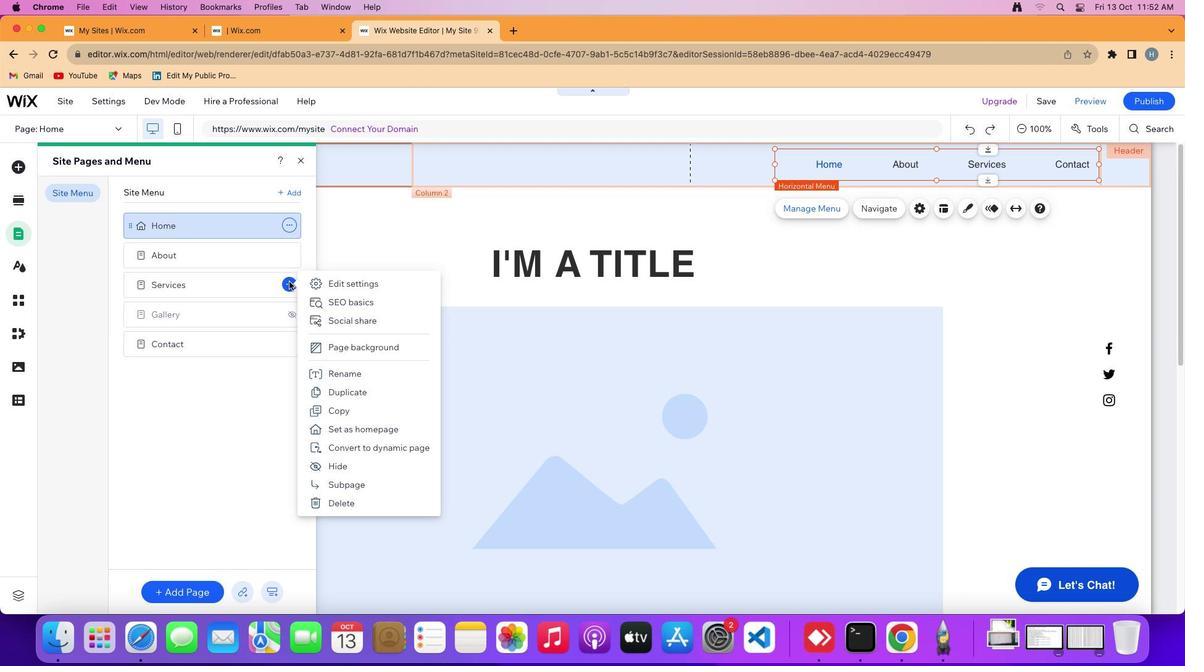 
Action: Mouse moved to (329, 372)
Screenshot: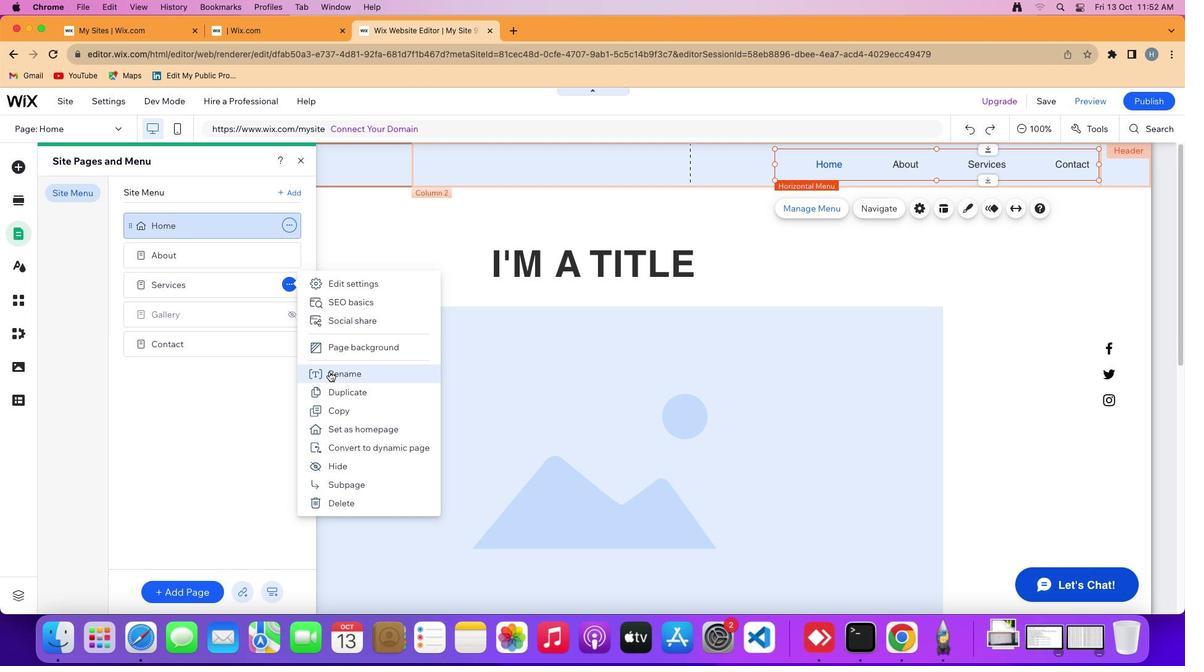 
Action: Mouse pressed left at (329, 372)
Screenshot: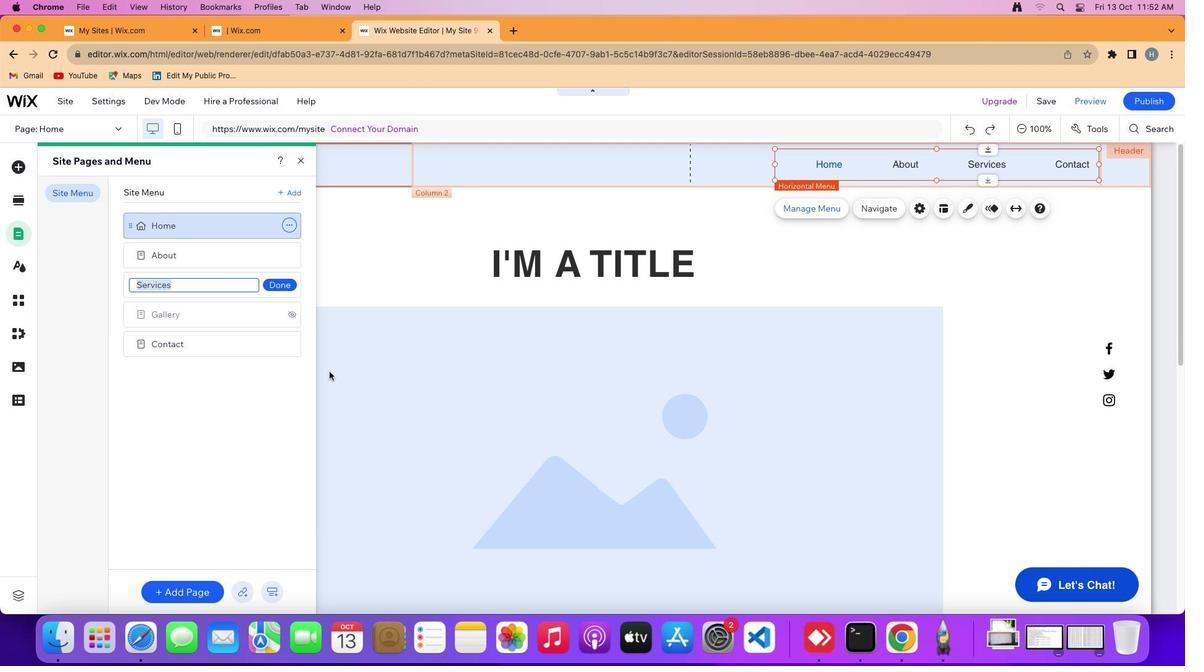 
Action: Mouse moved to (379, 353)
Screenshot: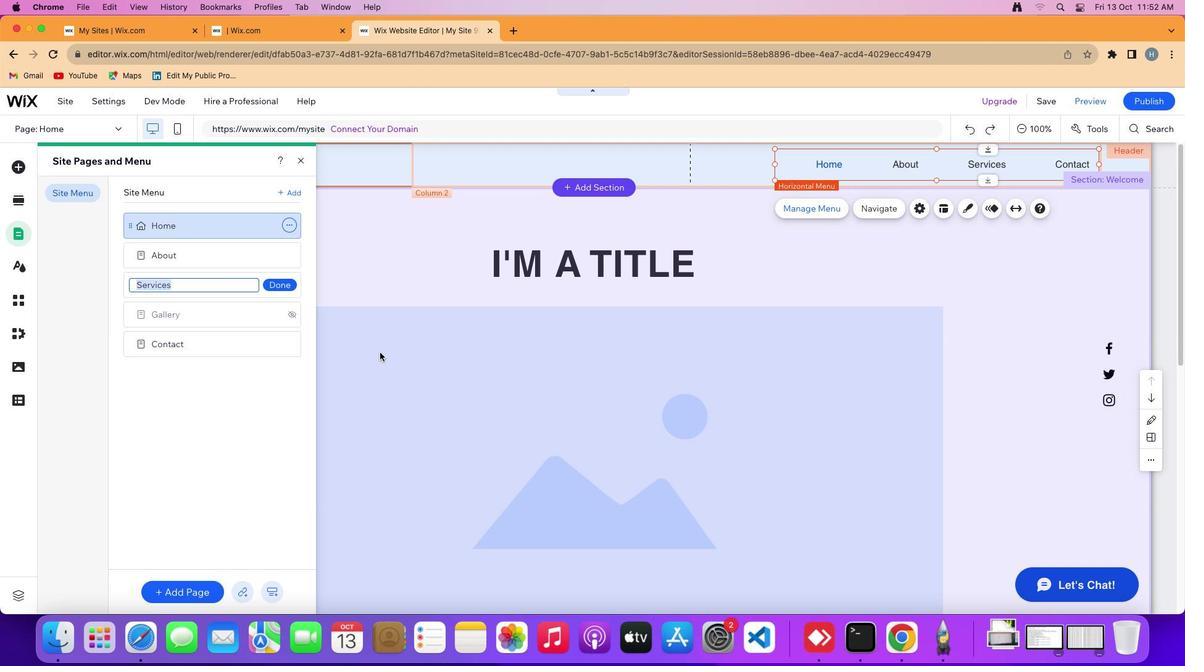 
Action: Key pressed Key.shift'L''i''s''t''i''n''g'Key.enter
Screenshot: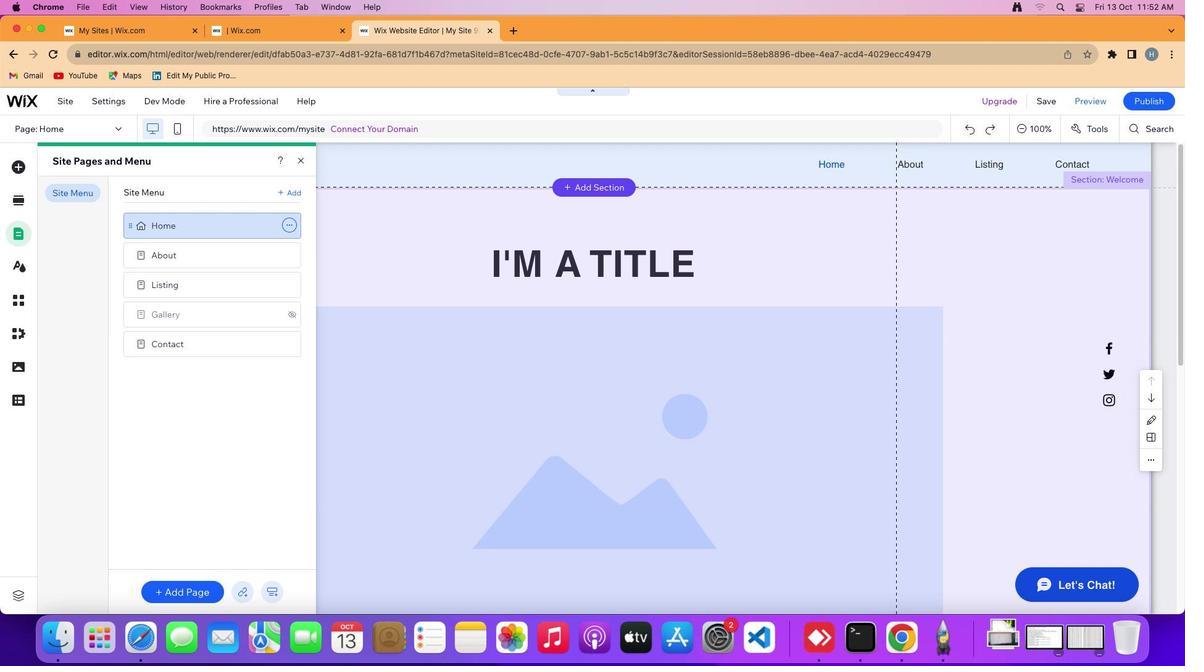 
Action: Mouse moved to (233, 290)
Screenshot: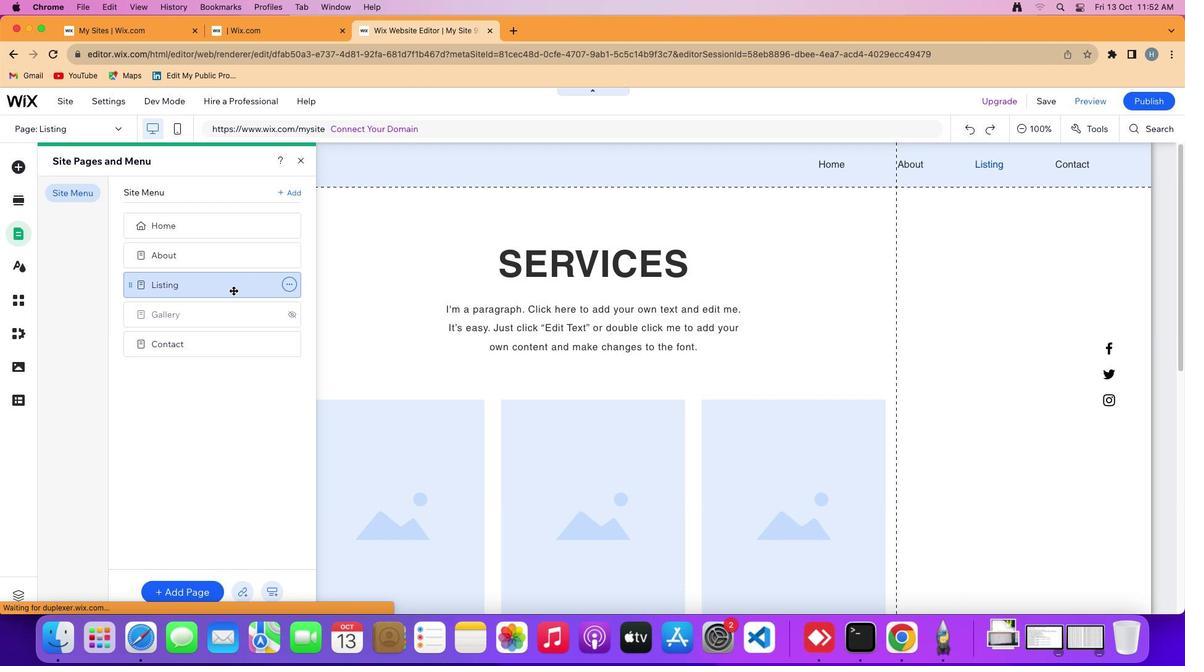 
Action: Mouse pressed left at (233, 290)
Screenshot: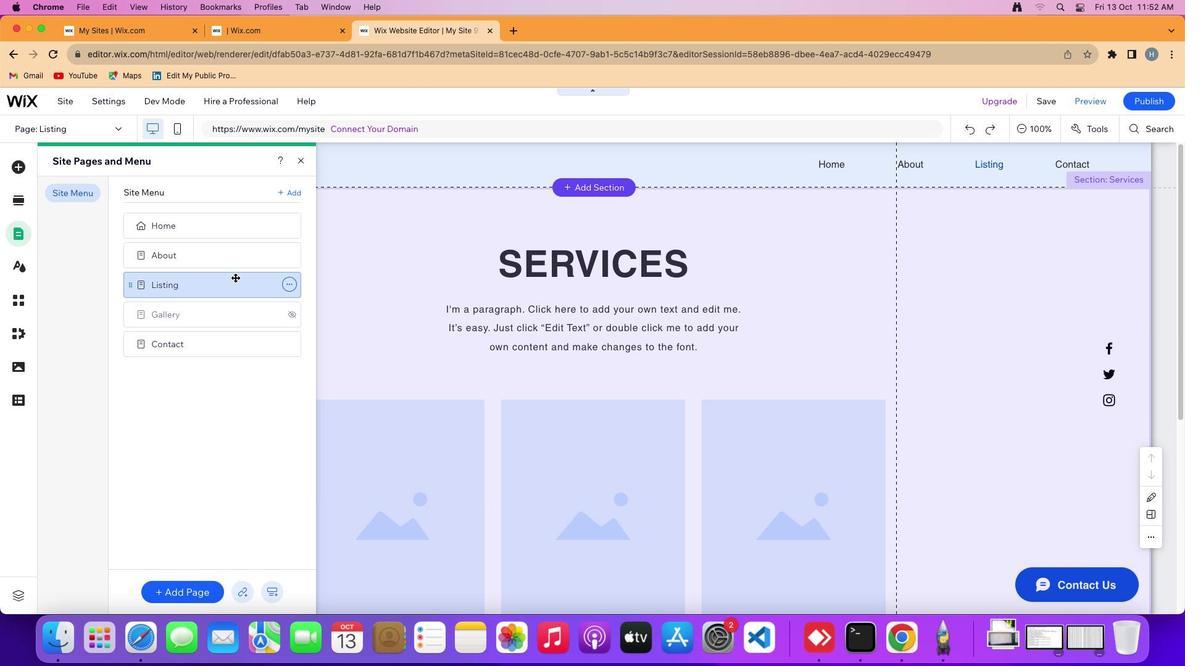 
Action: Mouse moved to (201, 224)
Screenshot: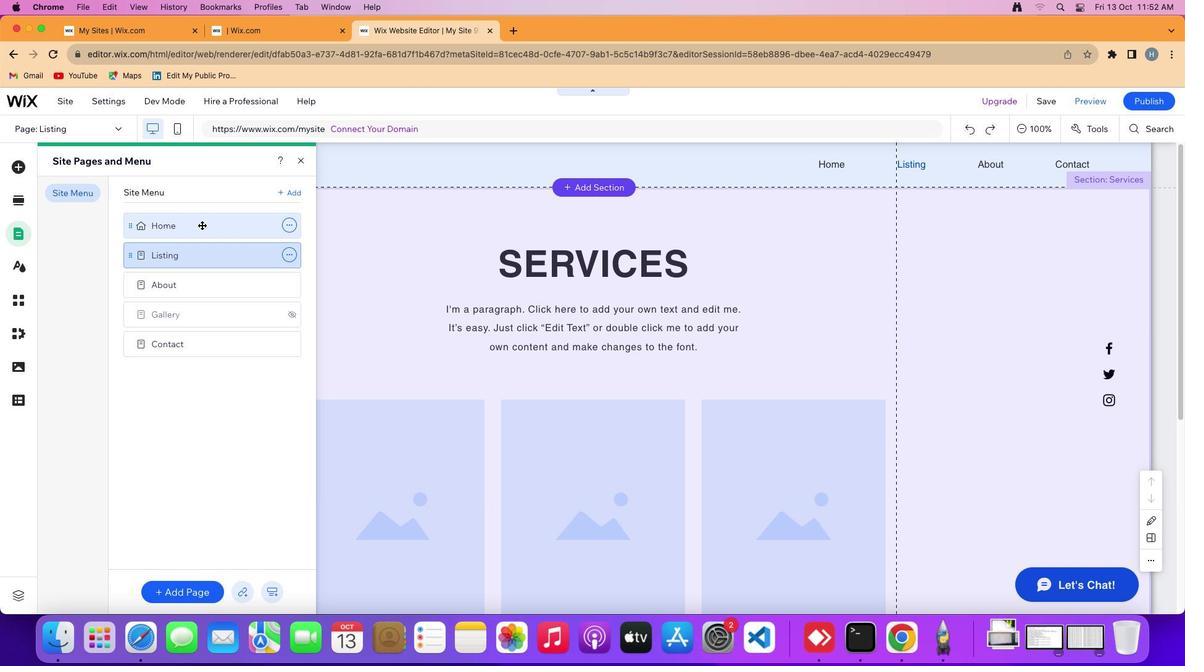 
Action: Mouse pressed left at (201, 224)
Screenshot: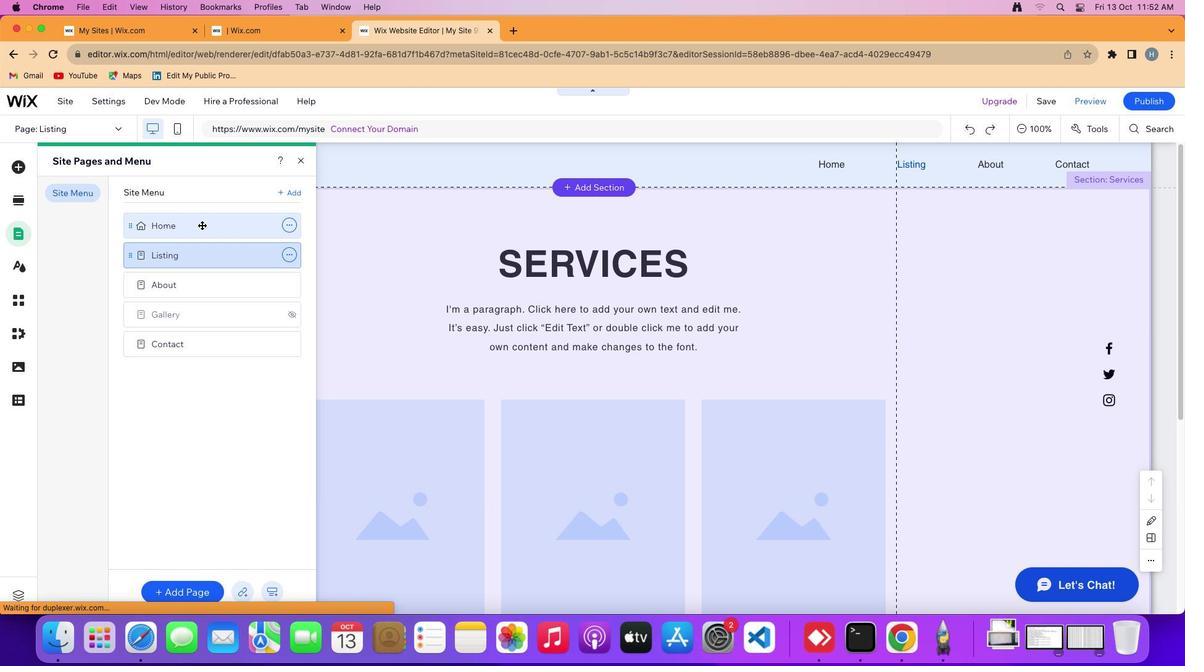 
Action: Mouse moved to (714, 277)
Screenshot: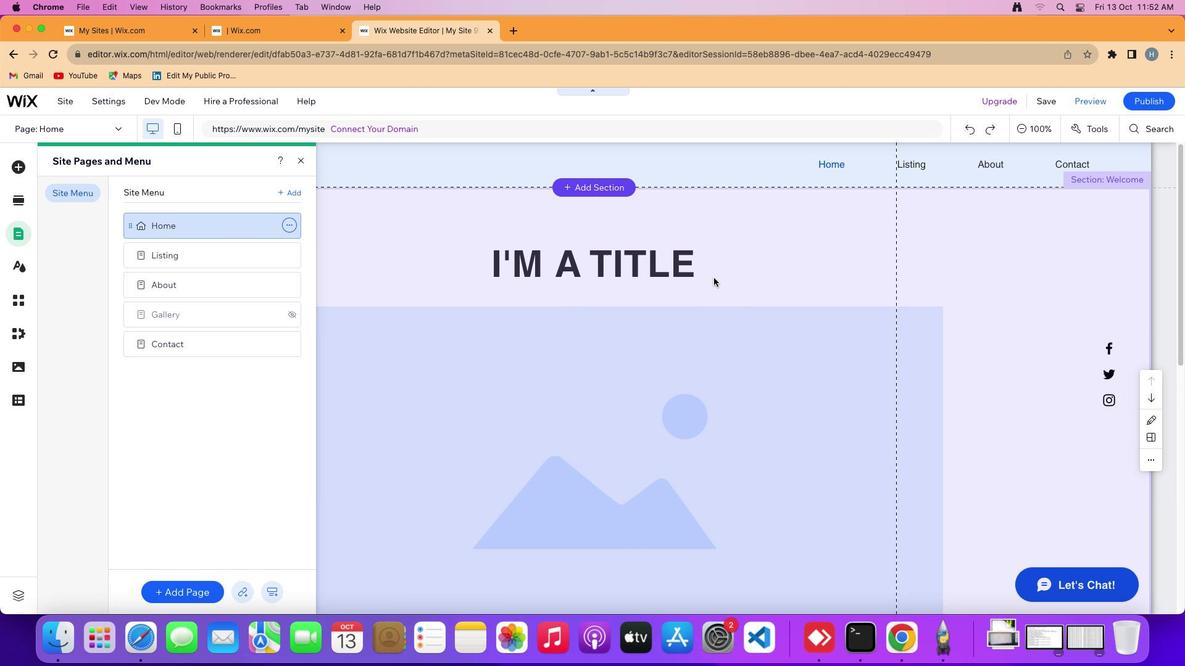 
Action: Mouse pressed left at (714, 277)
Screenshot: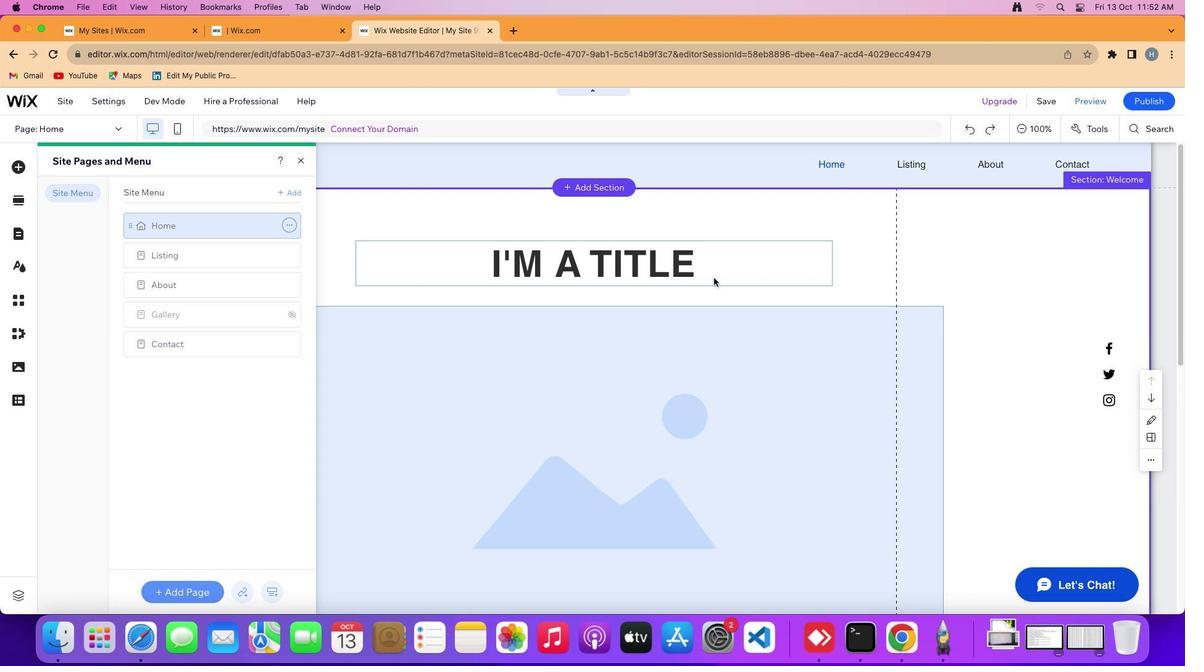 
Action: Mouse moved to (136, 167)
Screenshot: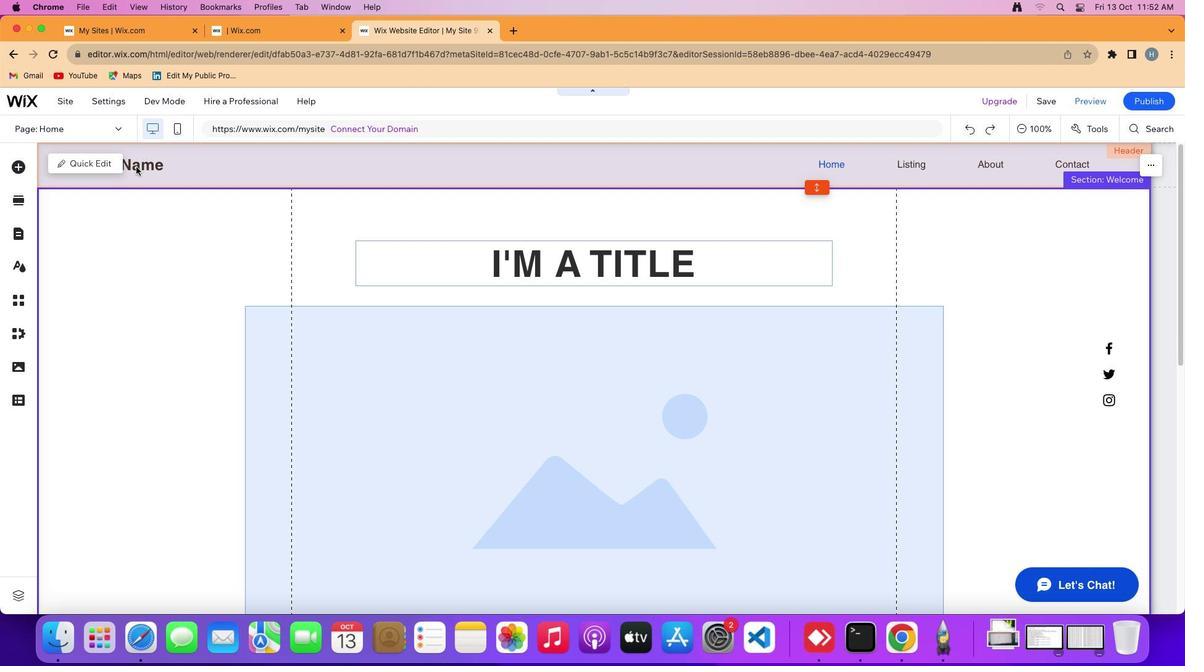 
Action: Mouse pressed left at (136, 167)
Screenshot: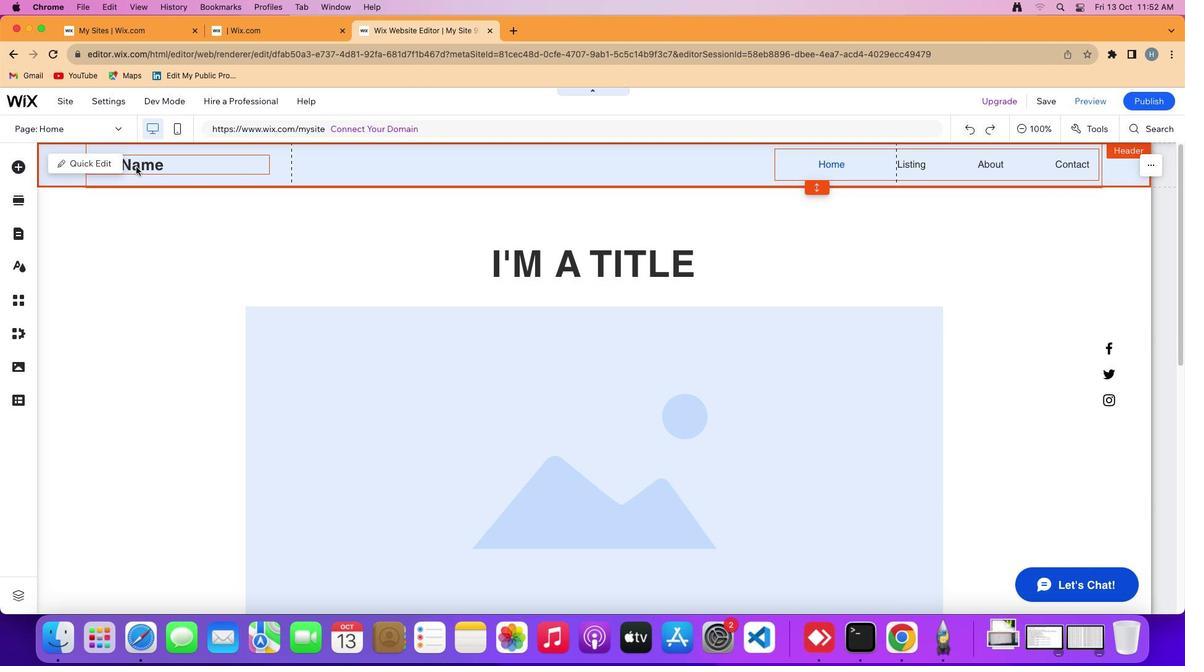 
Action: Mouse moved to (145, 165)
Screenshot: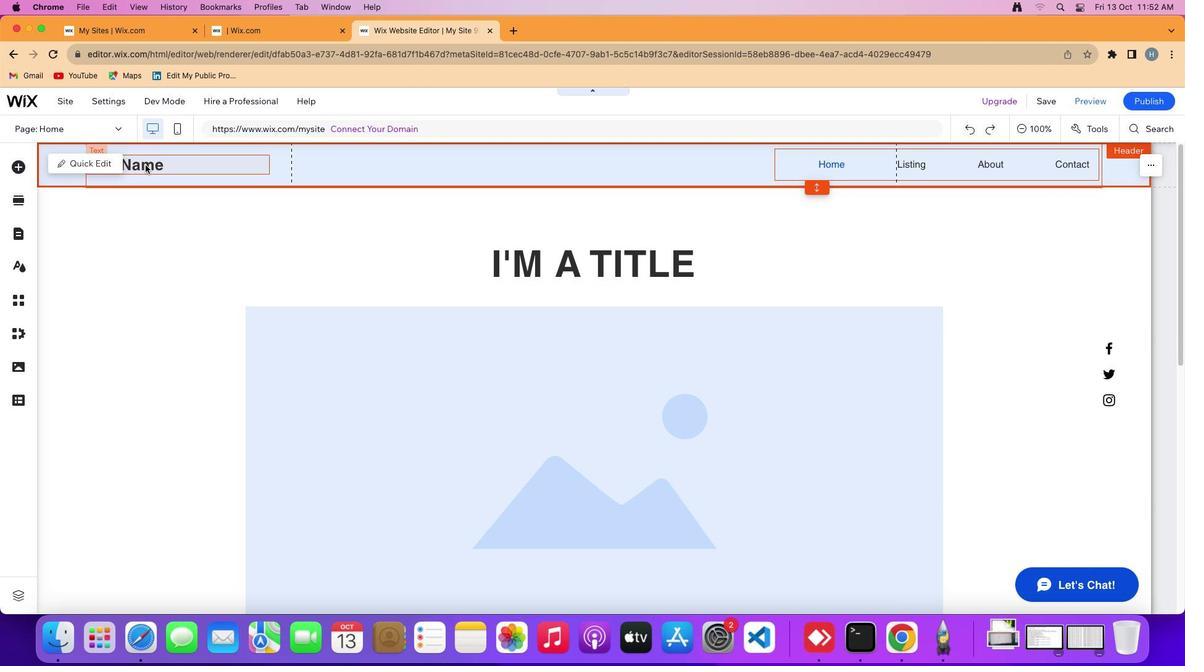 
Action: Mouse pressed left at (145, 165)
Screenshot: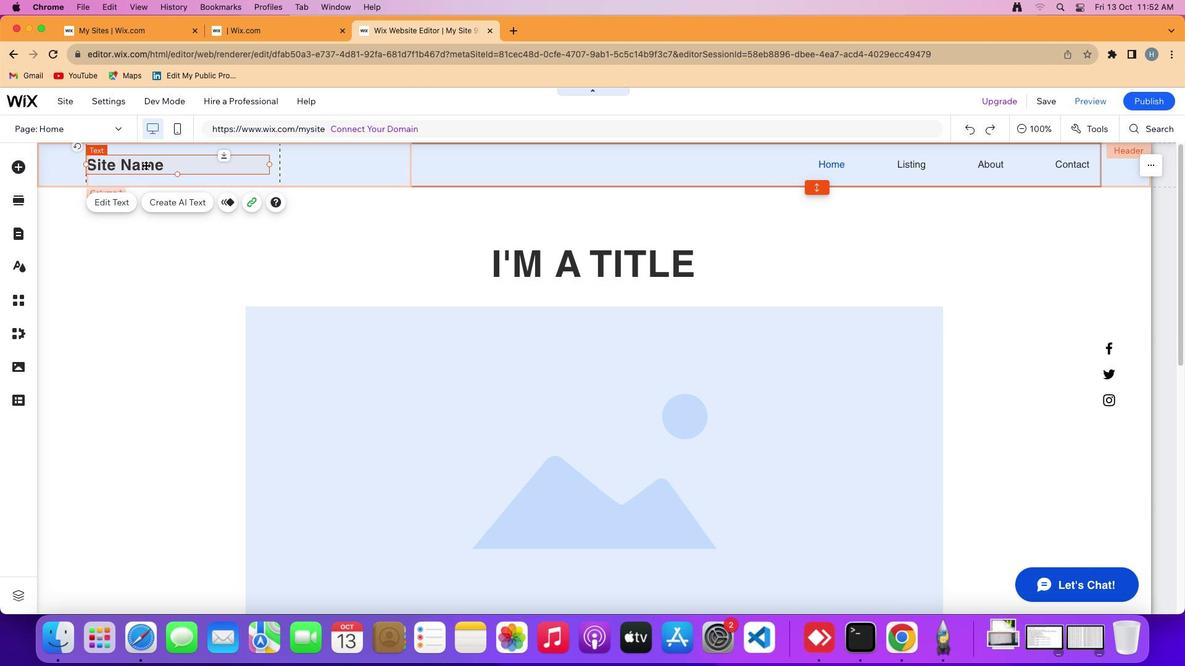 
Action: Mouse pressed left at (145, 165)
Screenshot: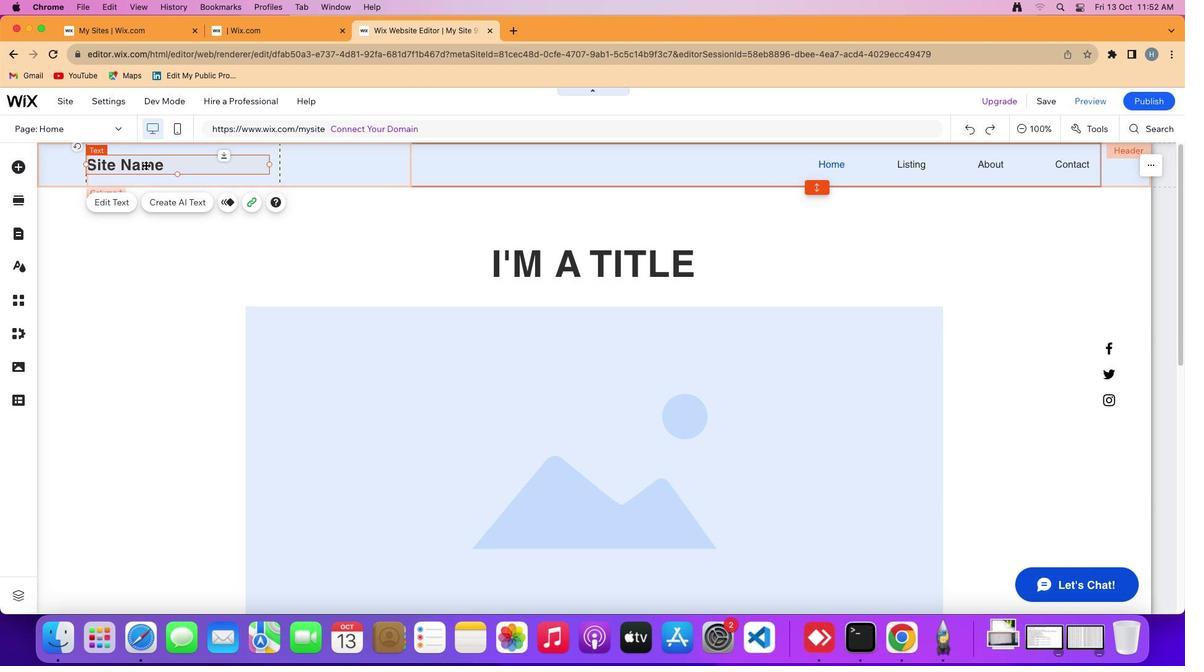 
Action: Mouse moved to (190, 266)
Screenshot: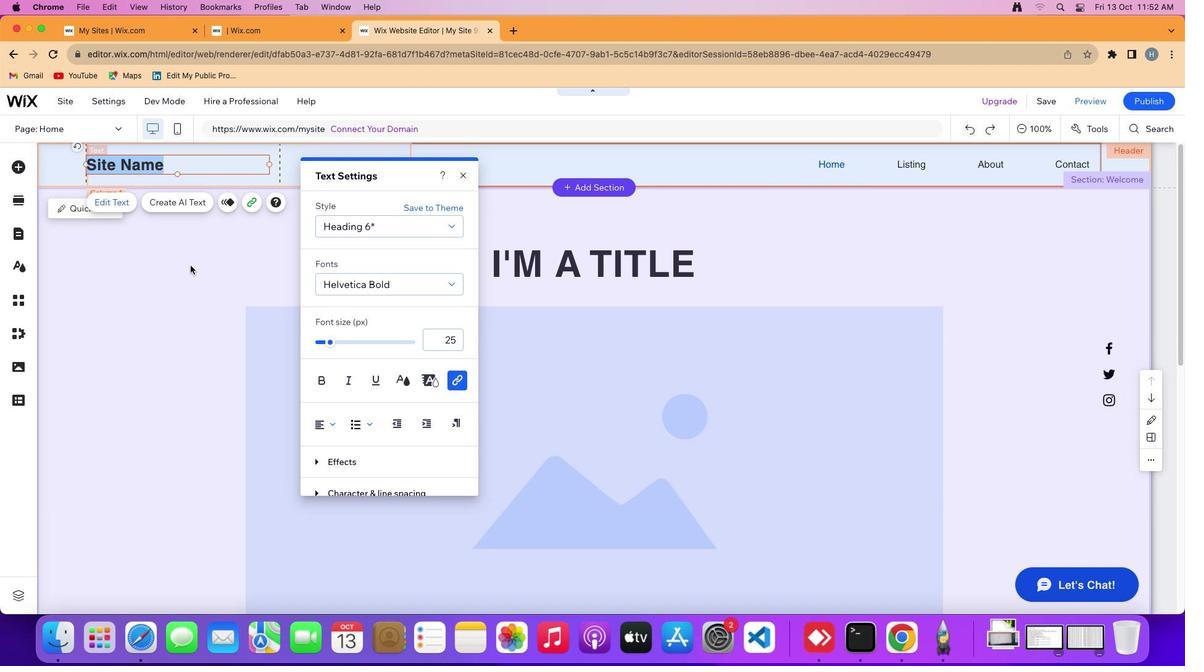 
Action: Key pressed Key.shift'K''V''R'
Screenshot: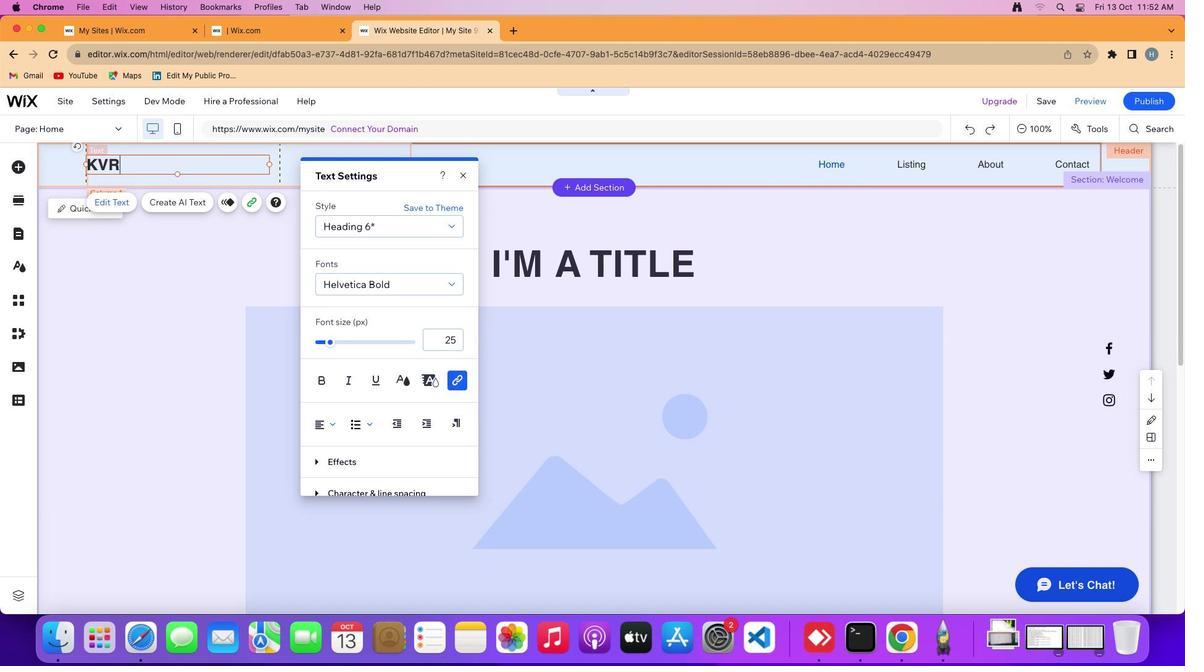 
Action: Mouse moved to (140, 164)
Screenshot: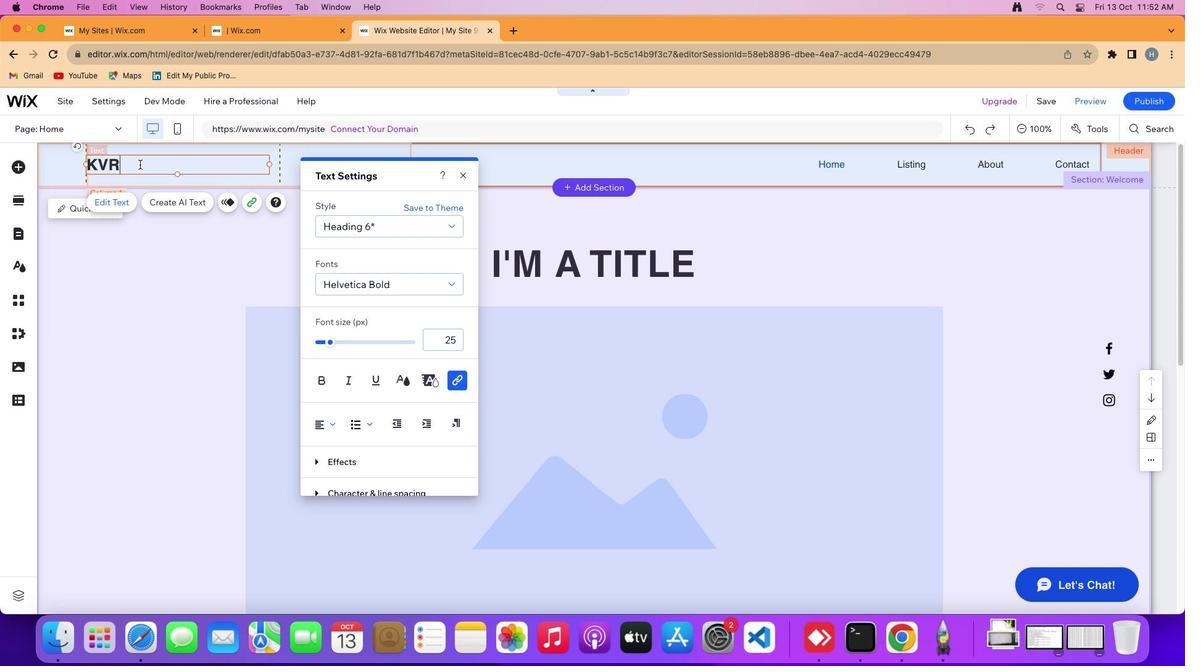 
Action: Mouse pressed left at (140, 164)
Screenshot: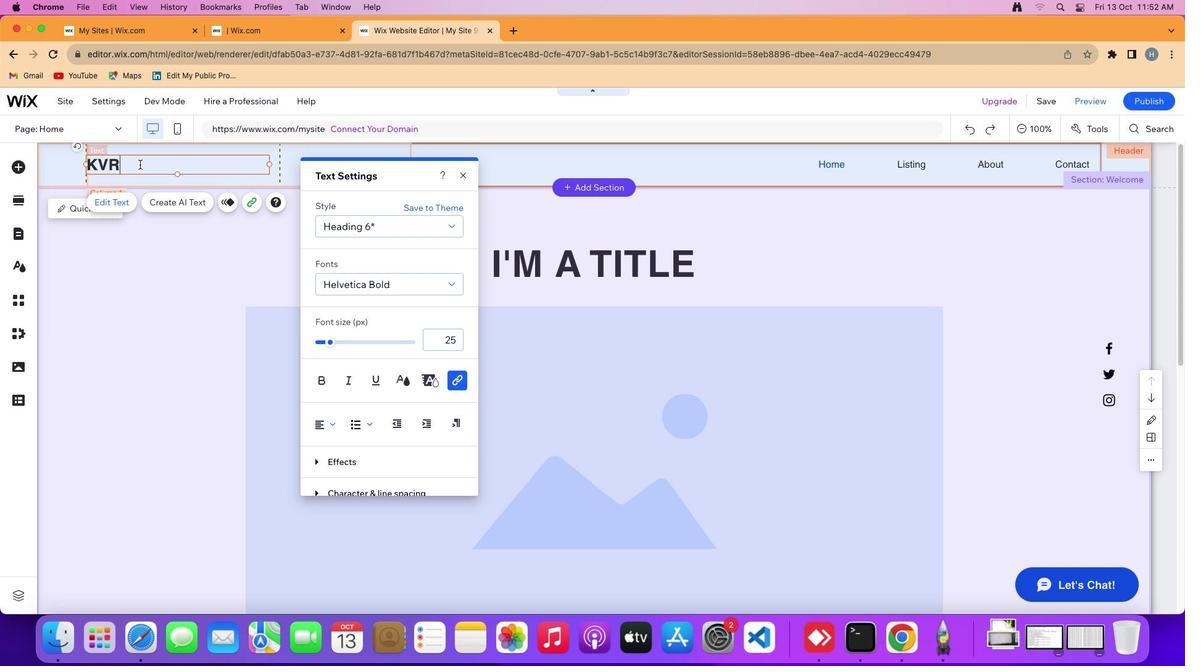 
Action: Mouse moved to (140, 162)
Screenshot: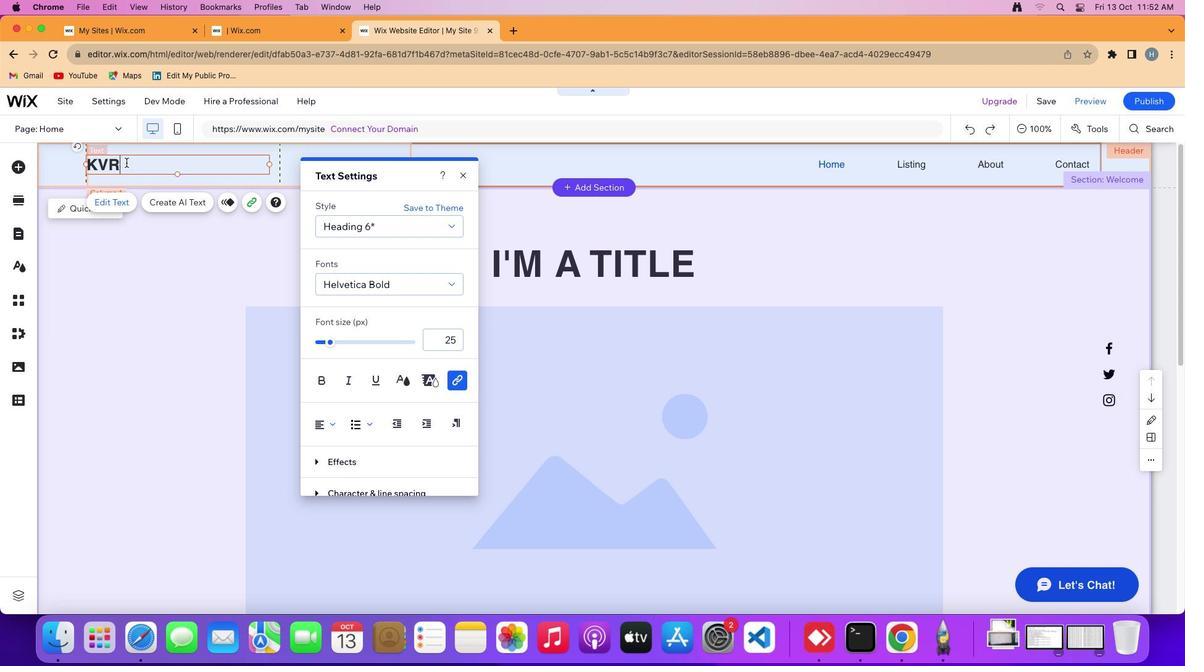 
Action: Mouse pressed left at (140, 162)
Screenshot: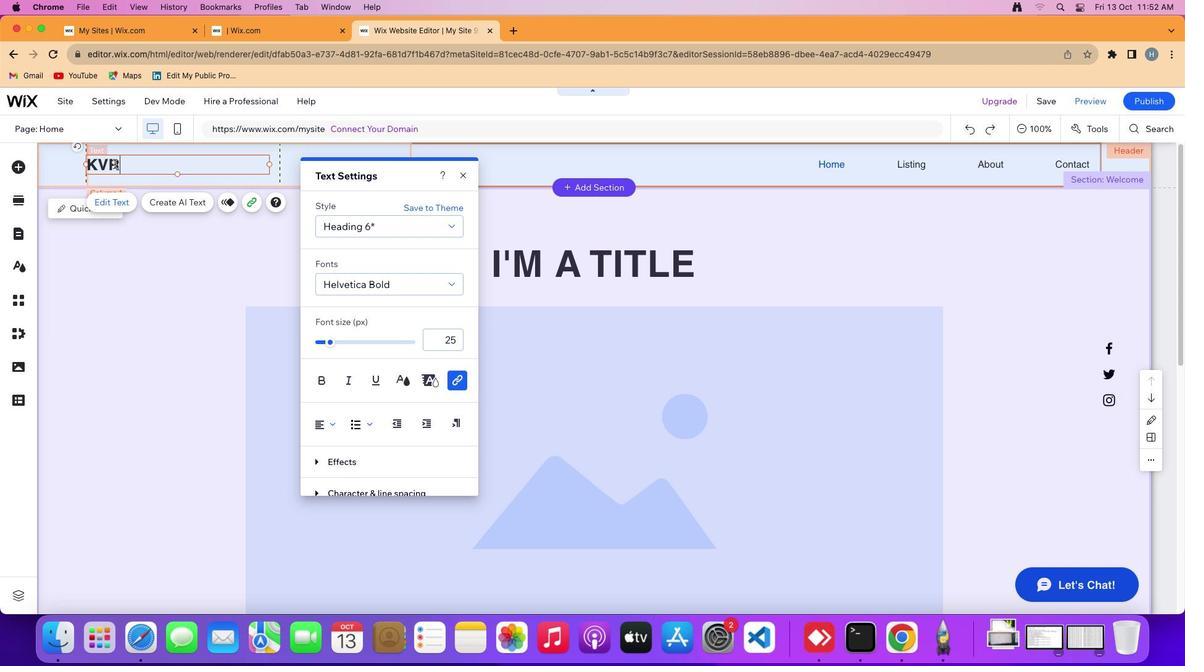 
Action: Mouse moved to (448, 282)
Screenshot: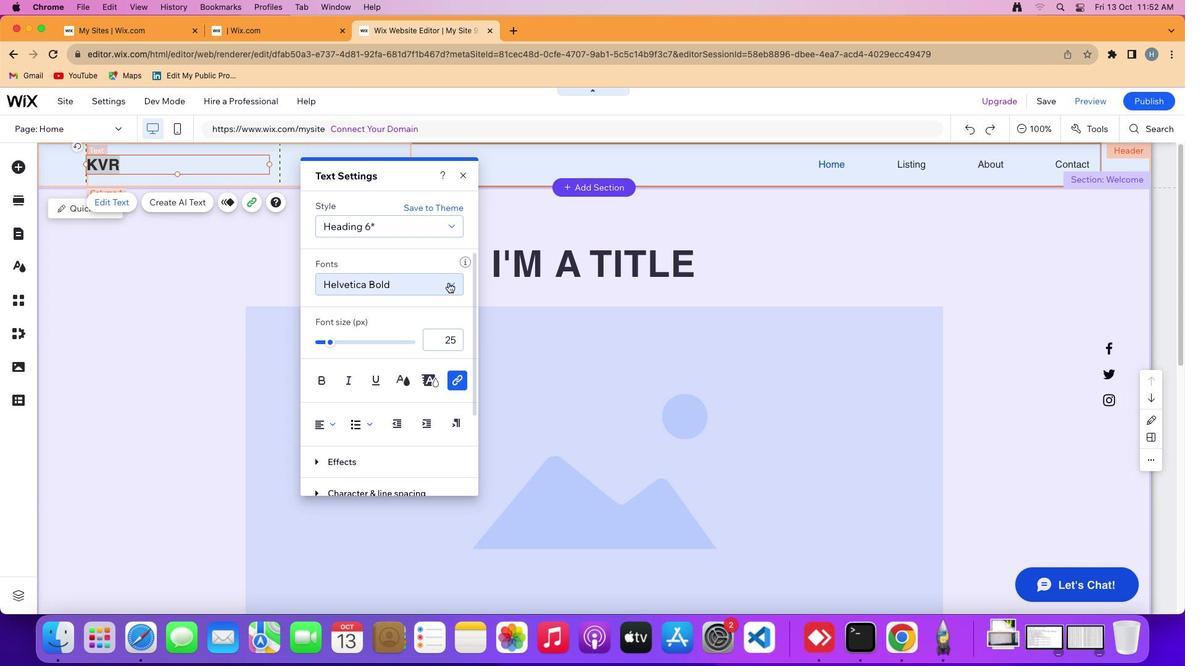 
Action: Mouse pressed left at (448, 282)
Screenshot: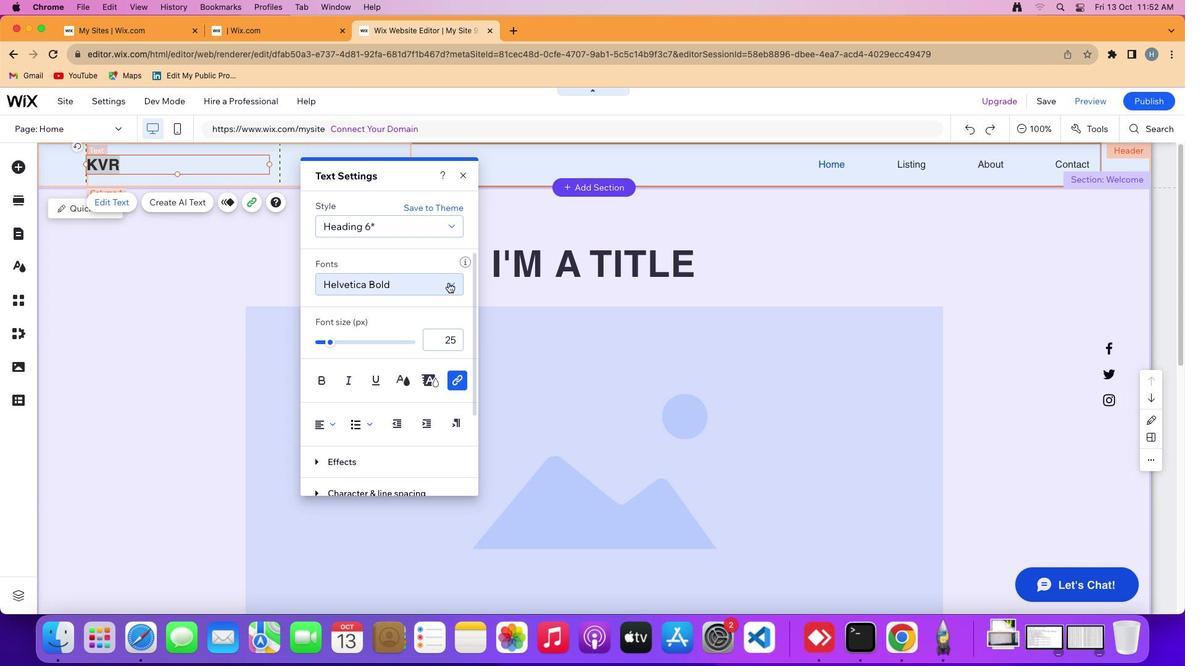 
Action: Mouse moved to (396, 425)
Screenshot: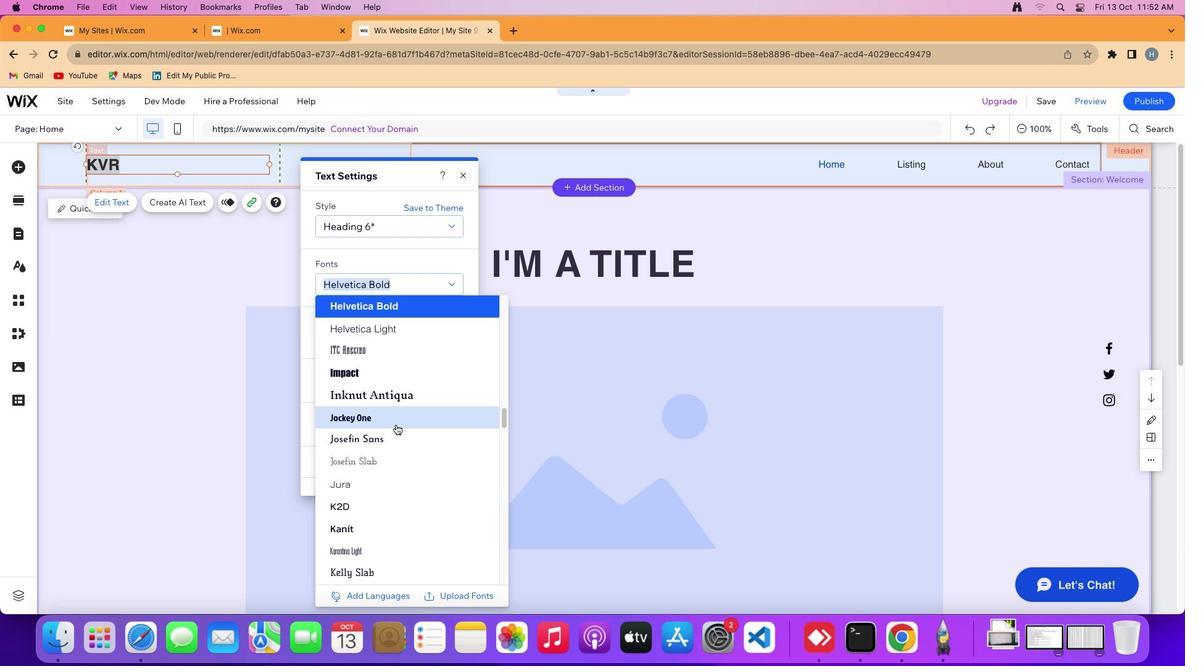 
Action: Mouse scrolled (396, 425) with delta (0, 0)
Screenshot: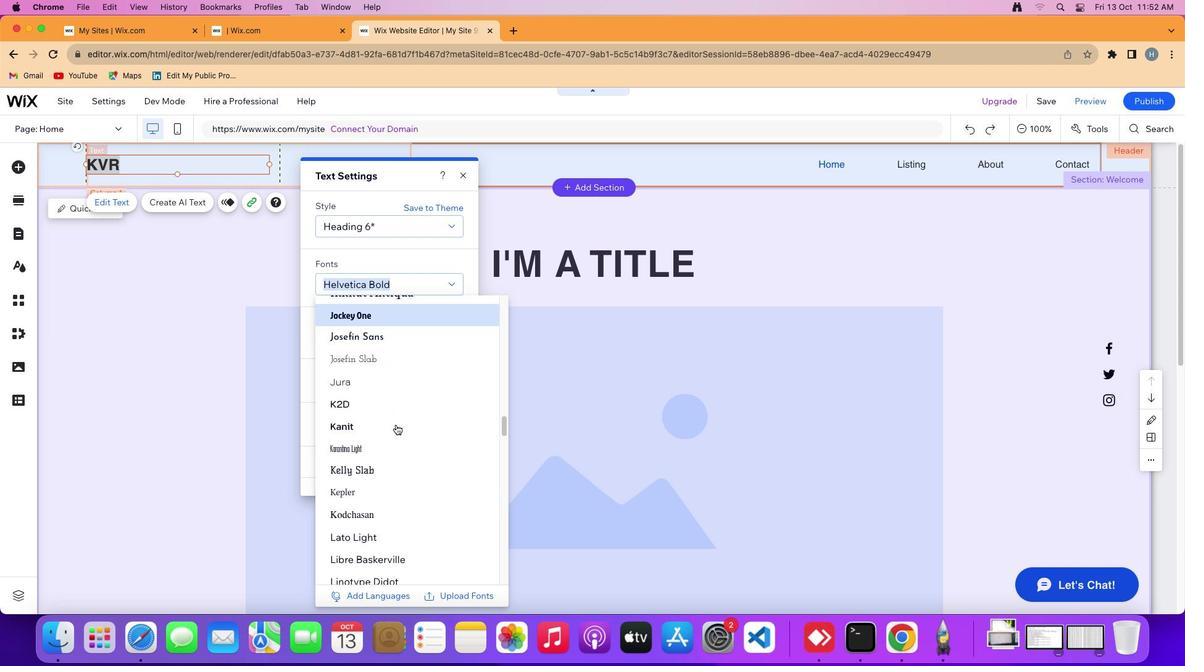 
Action: Mouse scrolled (396, 425) with delta (0, 0)
Screenshot: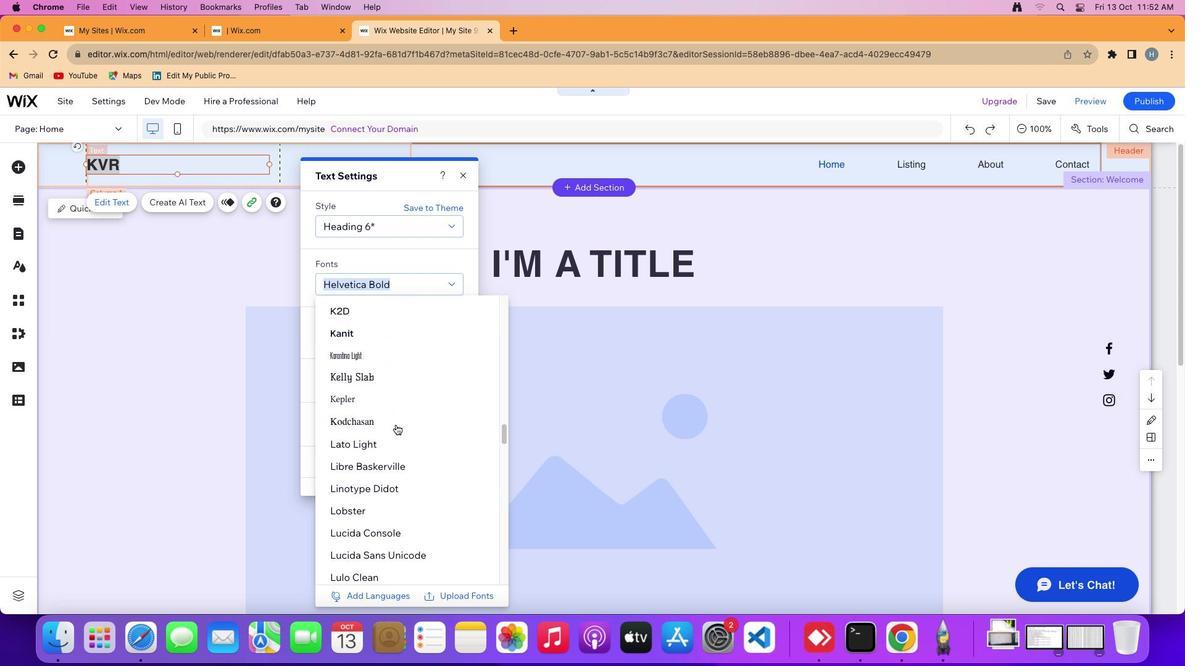 
Action: Mouse scrolled (396, 425) with delta (0, -1)
Screenshot: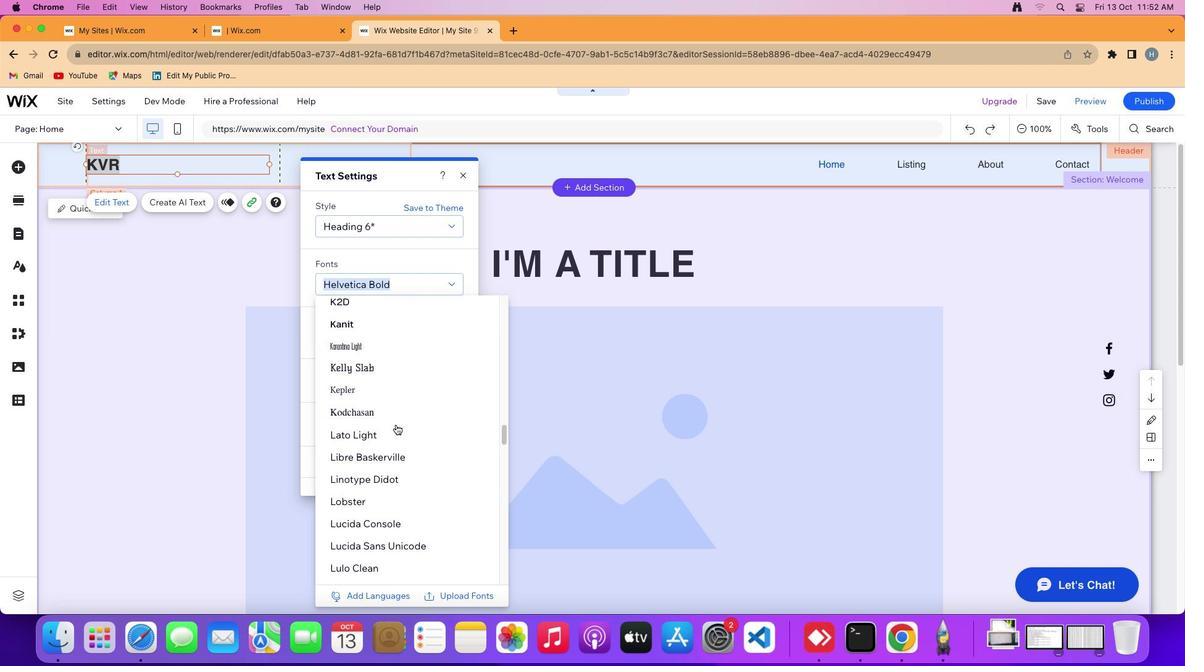 
Action: Mouse scrolled (396, 425) with delta (0, -2)
Screenshot: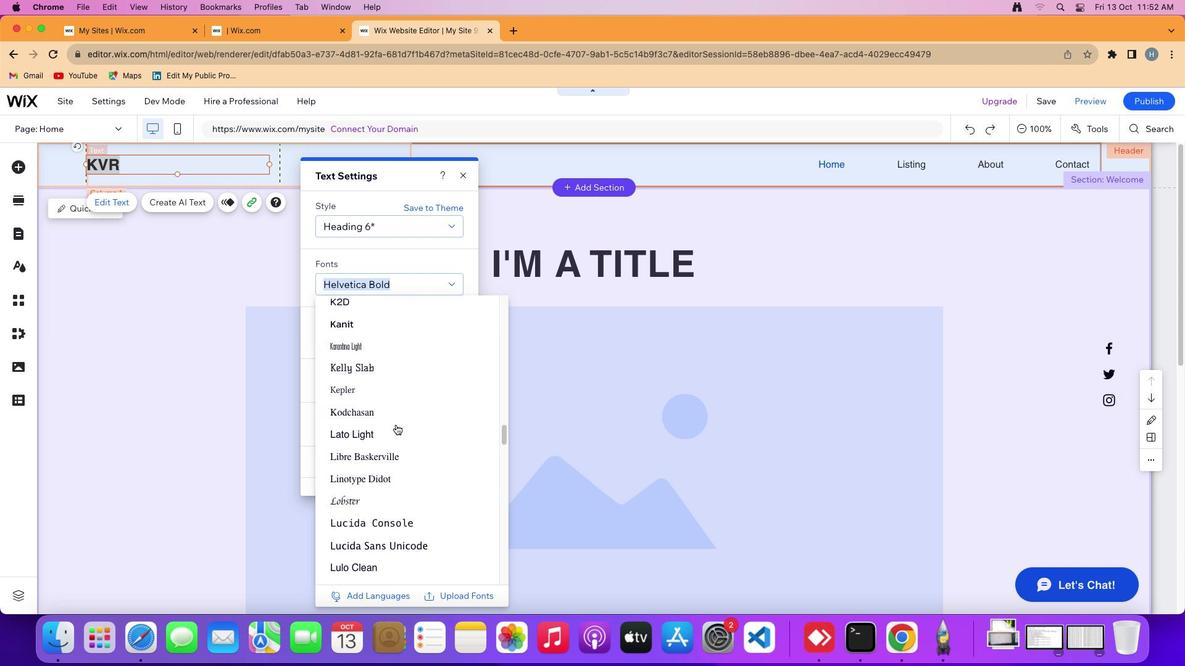 
Action: Mouse moved to (346, 502)
Screenshot: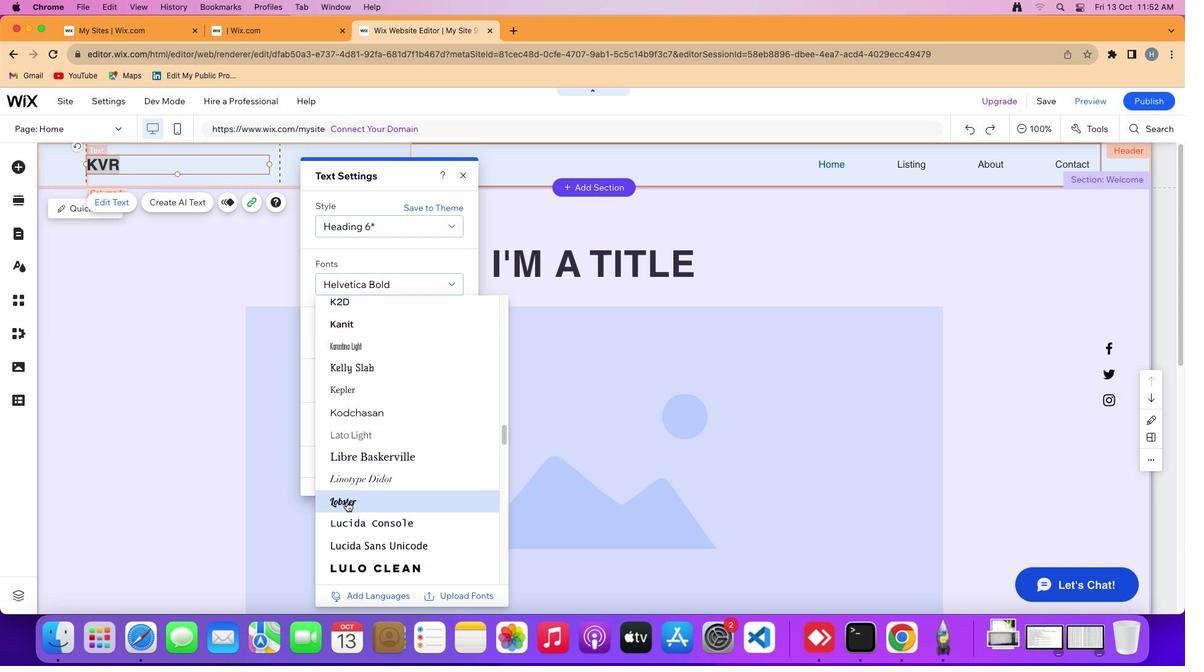 
Action: Mouse pressed left at (346, 502)
Screenshot: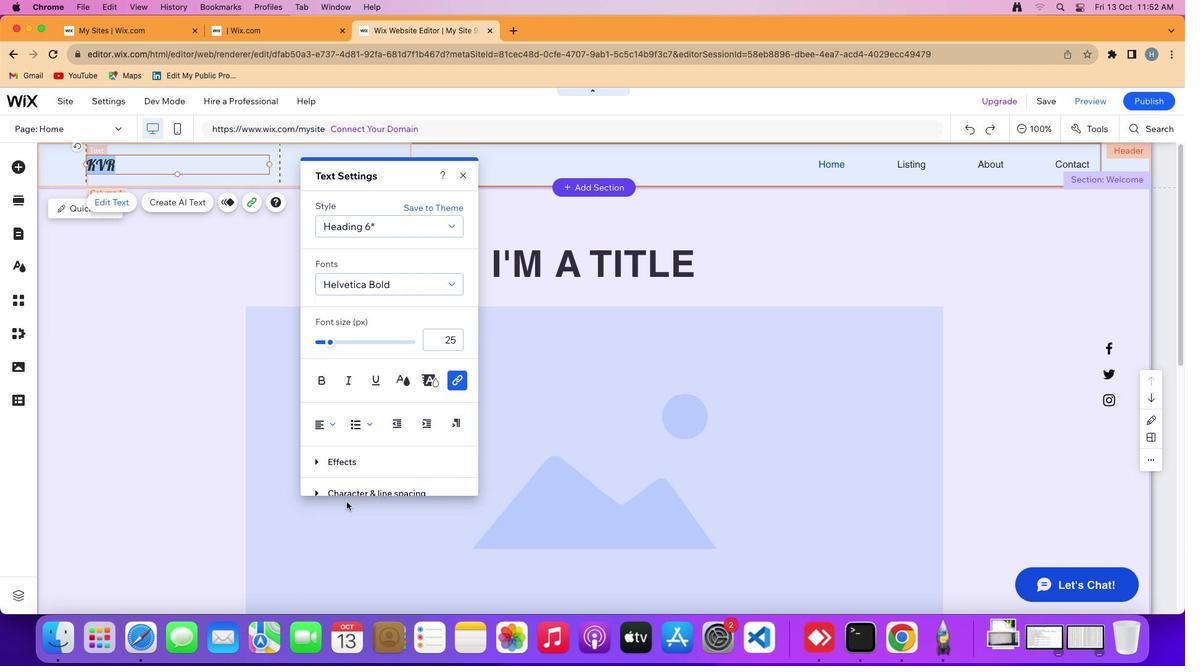 
Action: Mouse moved to (454, 223)
Screenshot: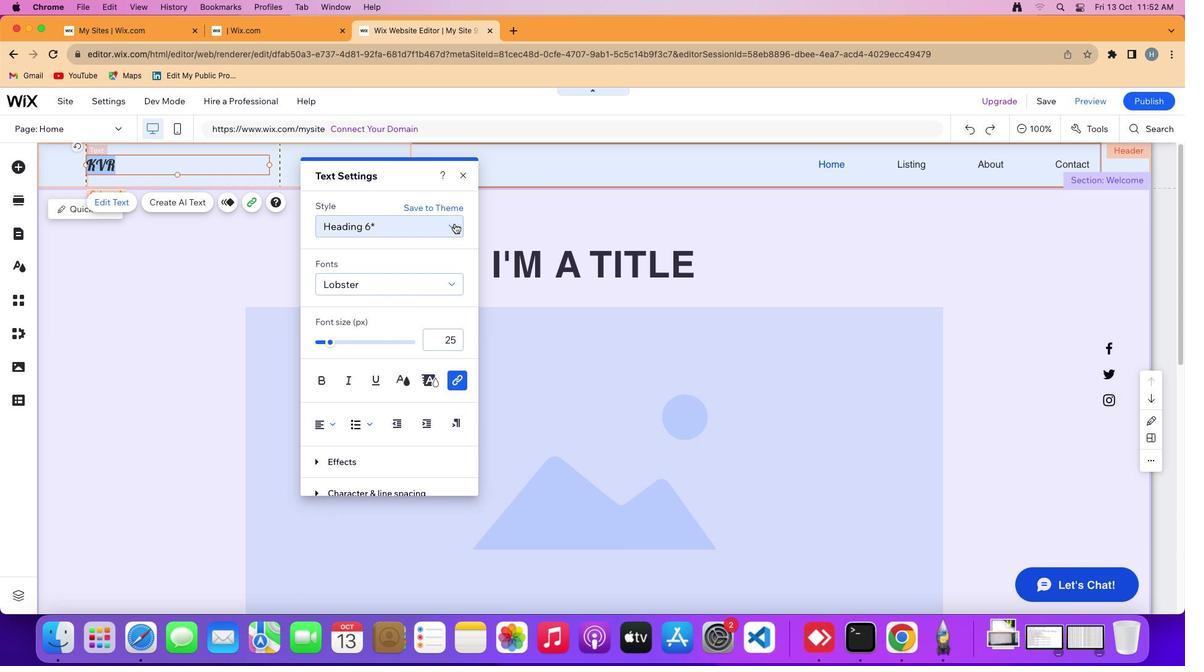 
Action: Mouse pressed left at (454, 223)
Screenshot: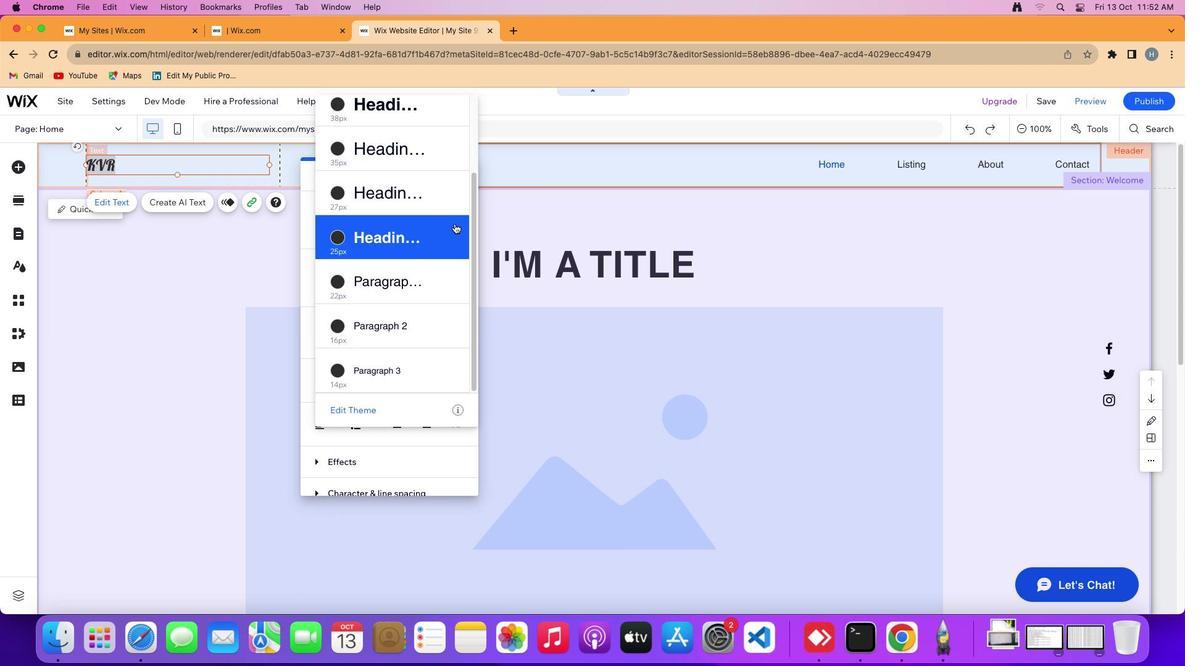 
Action: Mouse moved to (417, 440)
Screenshot: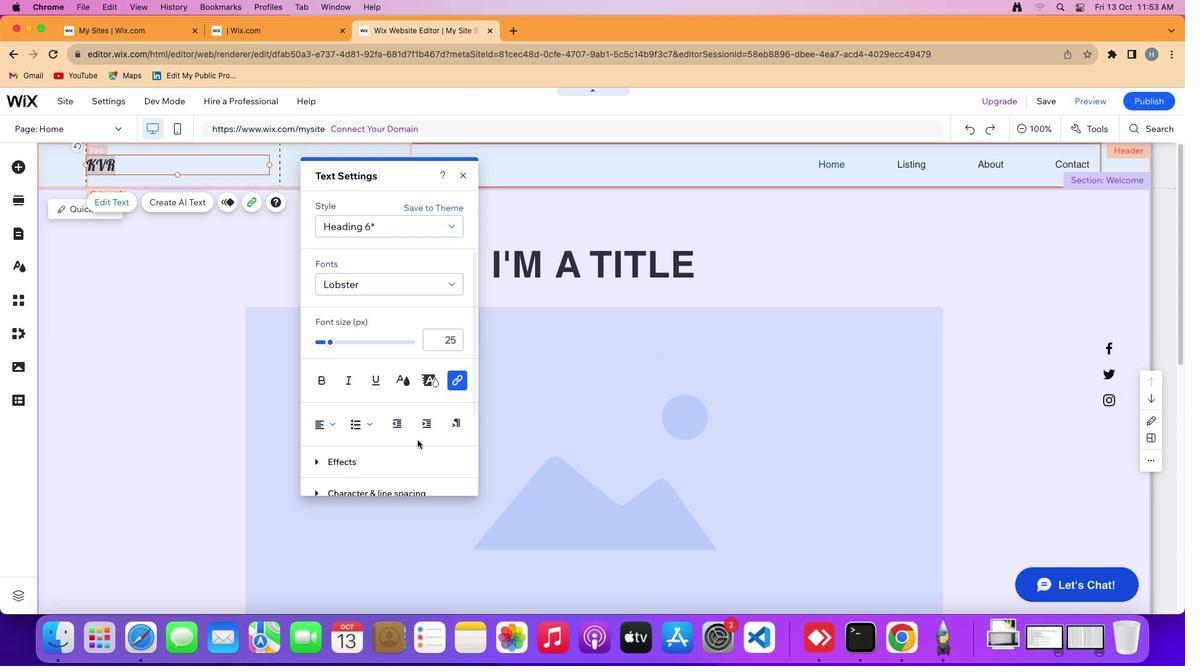 
Action: Mouse pressed left at (417, 440)
Screenshot: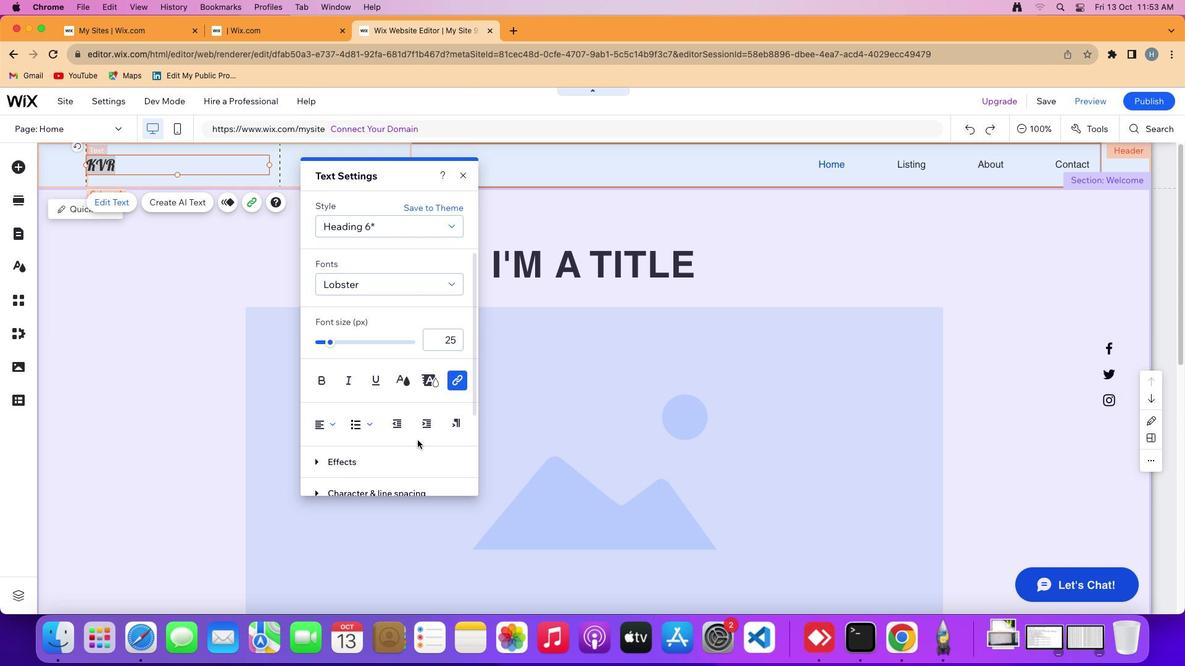 
Action: Mouse moved to (449, 283)
Screenshot: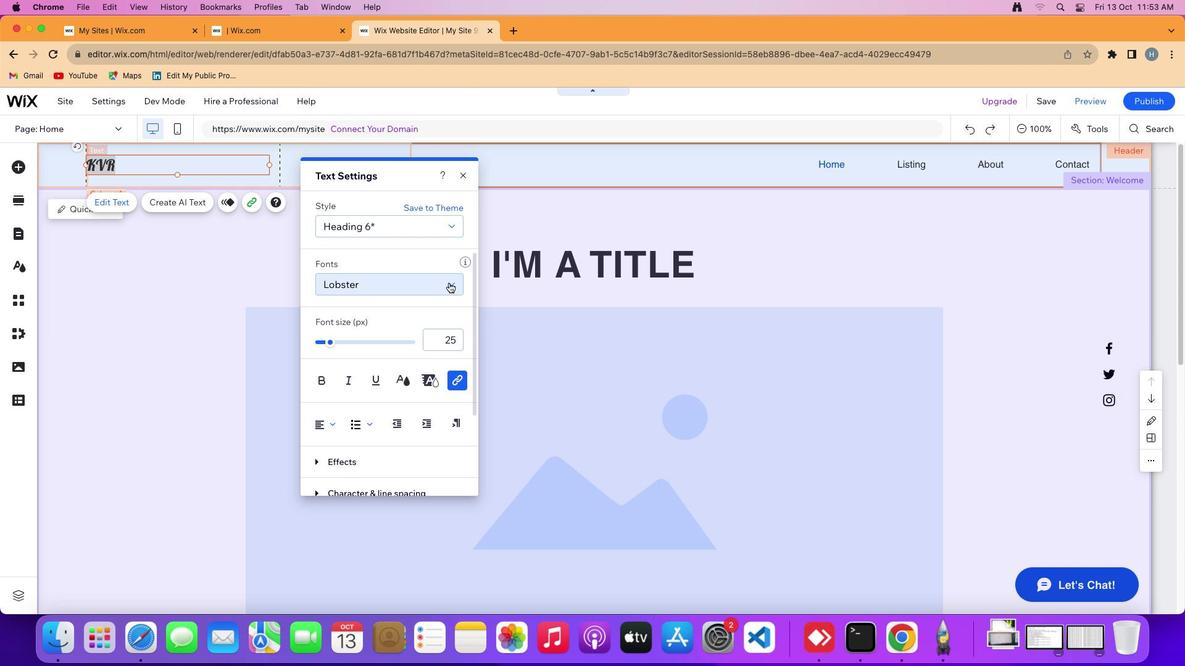 
Action: Mouse pressed left at (449, 283)
Screenshot: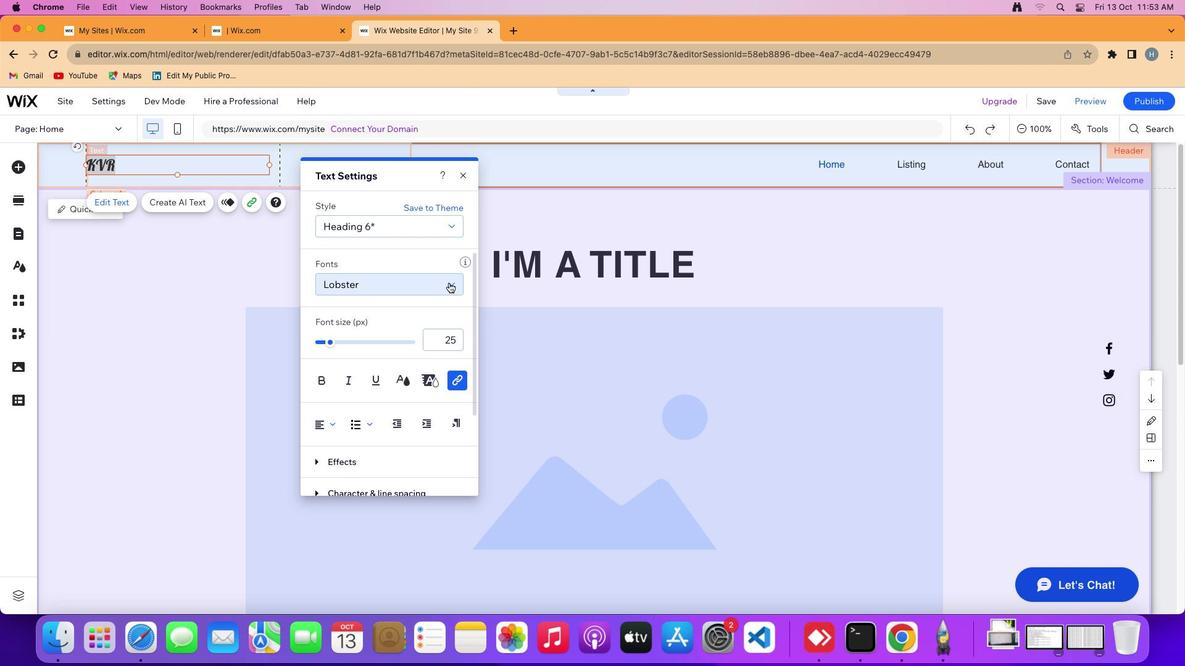 
Action: Mouse moved to (377, 441)
Screenshot: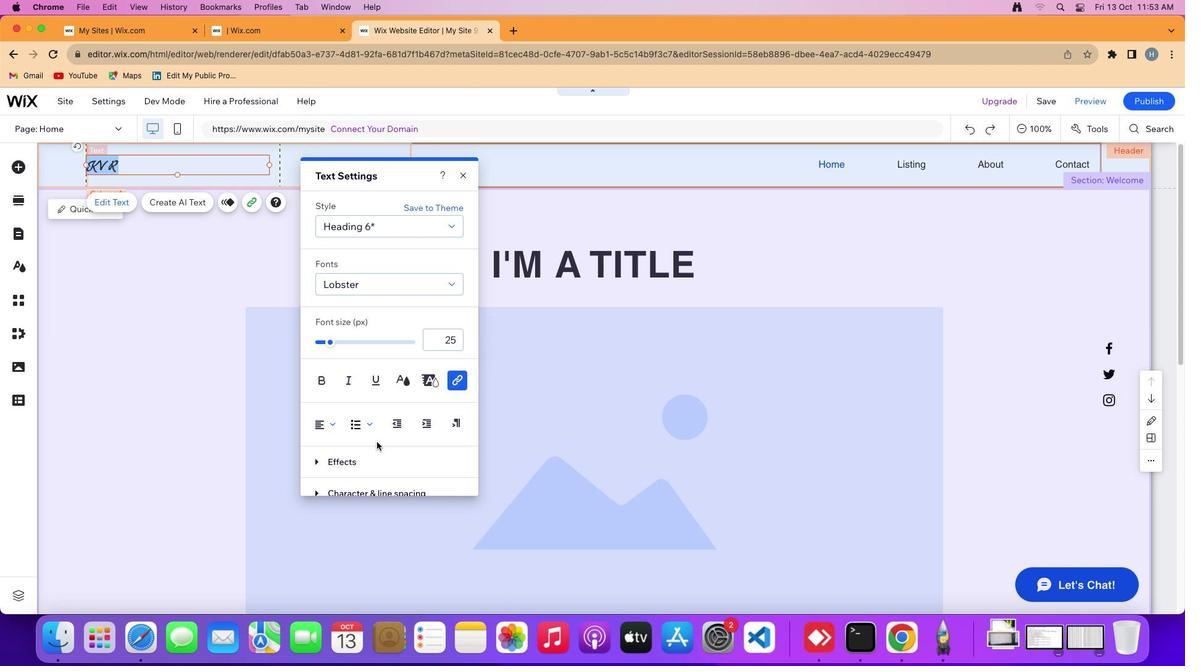 
Action: Mouse pressed left at (377, 441)
Screenshot: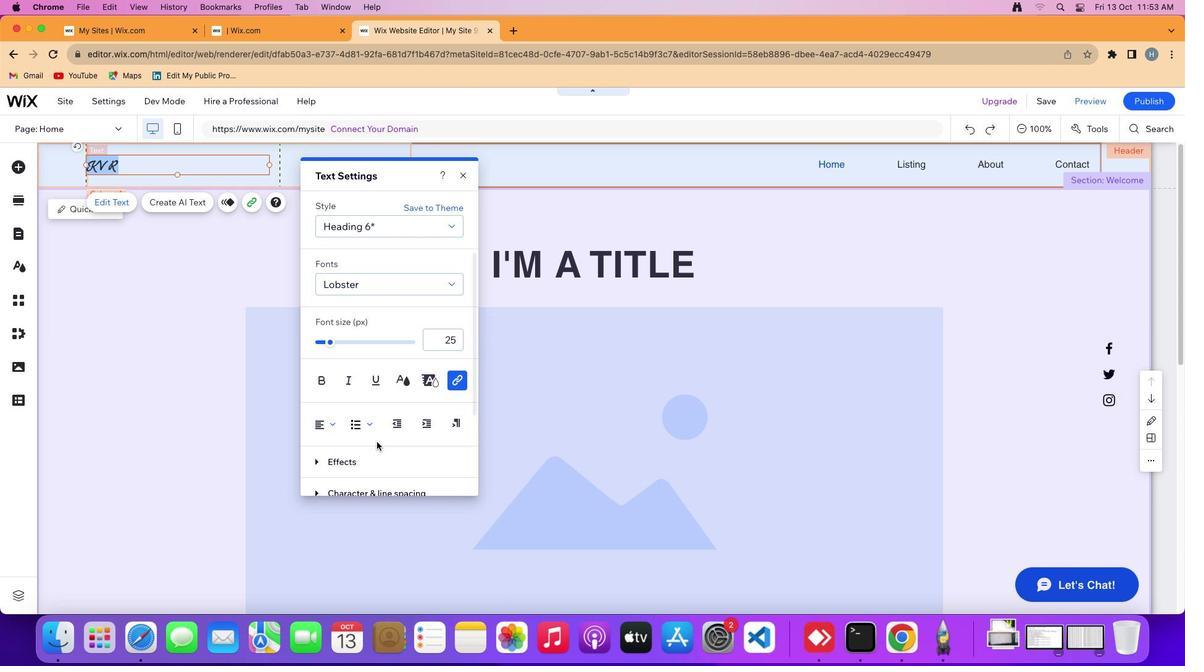 
Action: Mouse moved to (449, 278)
Screenshot: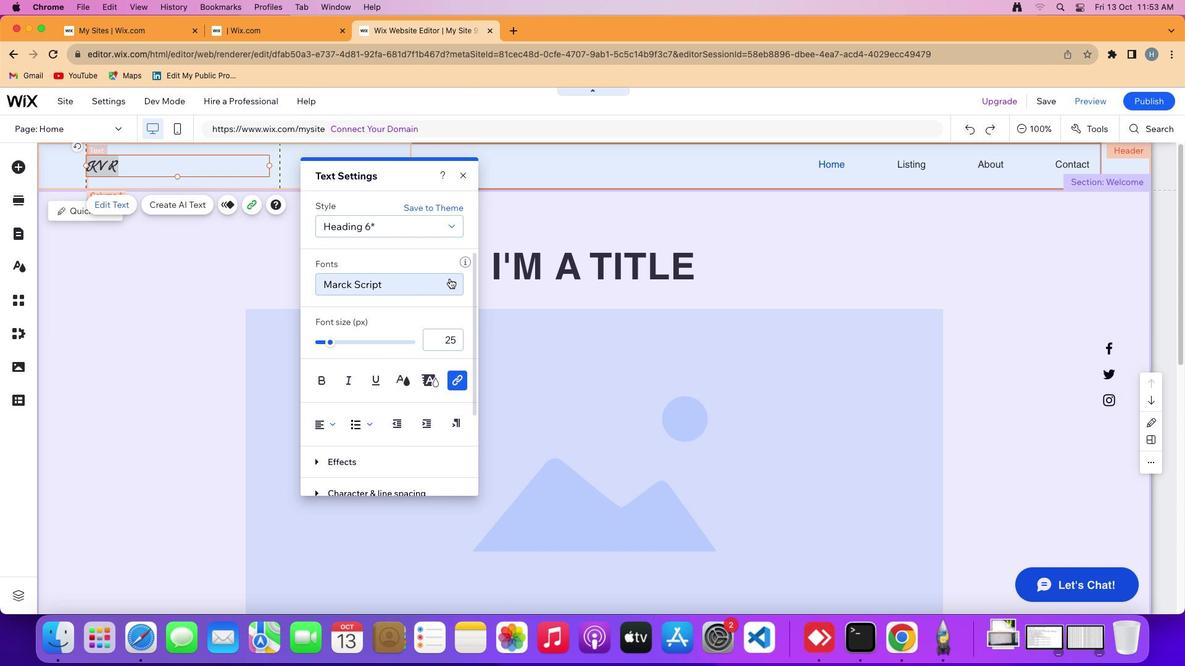 
Action: Mouse pressed left at (449, 278)
Screenshot: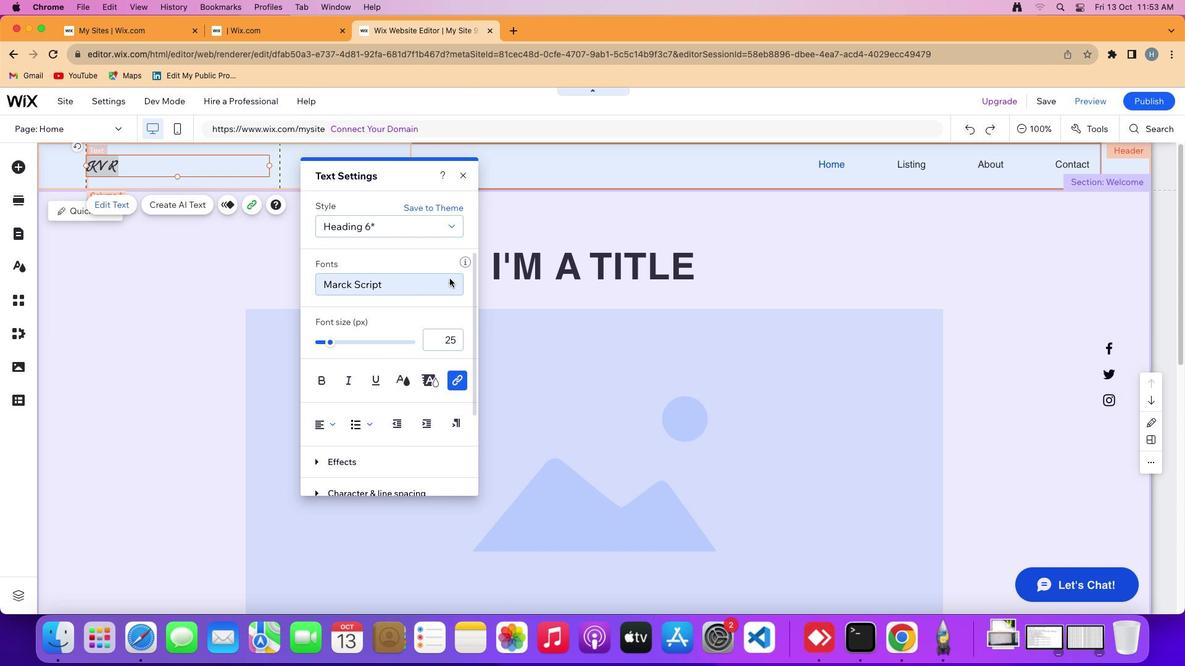 
Action: Mouse moved to (377, 471)
Screenshot: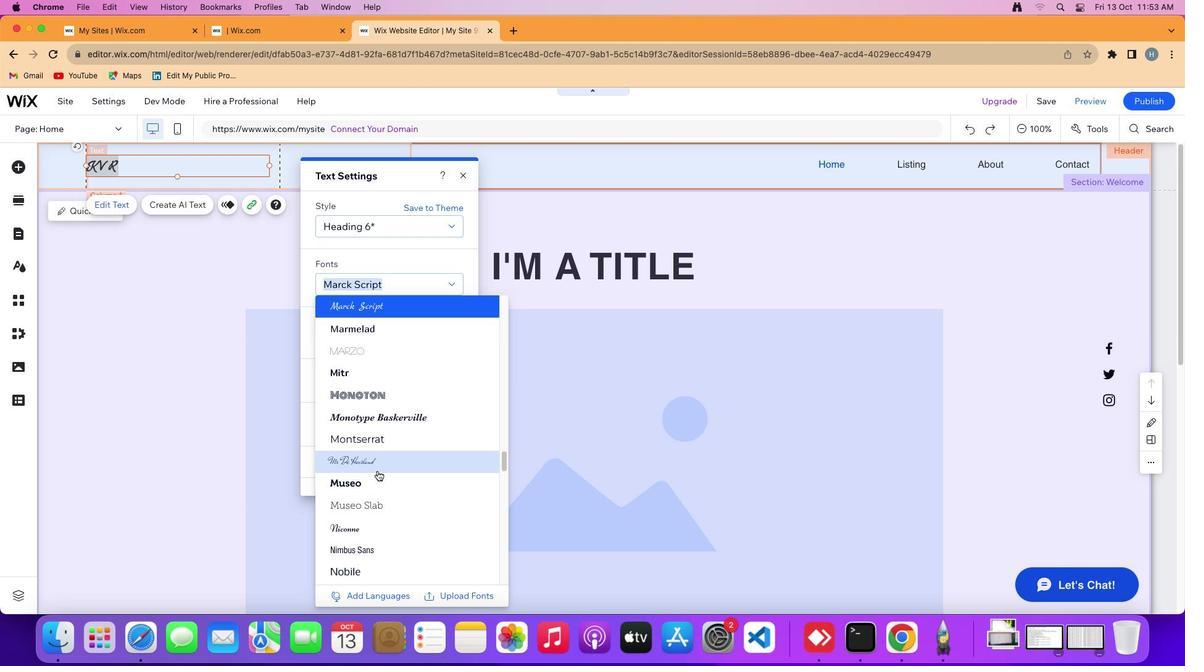 
Action: Mouse scrolled (377, 471) with delta (0, 0)
Screenshot: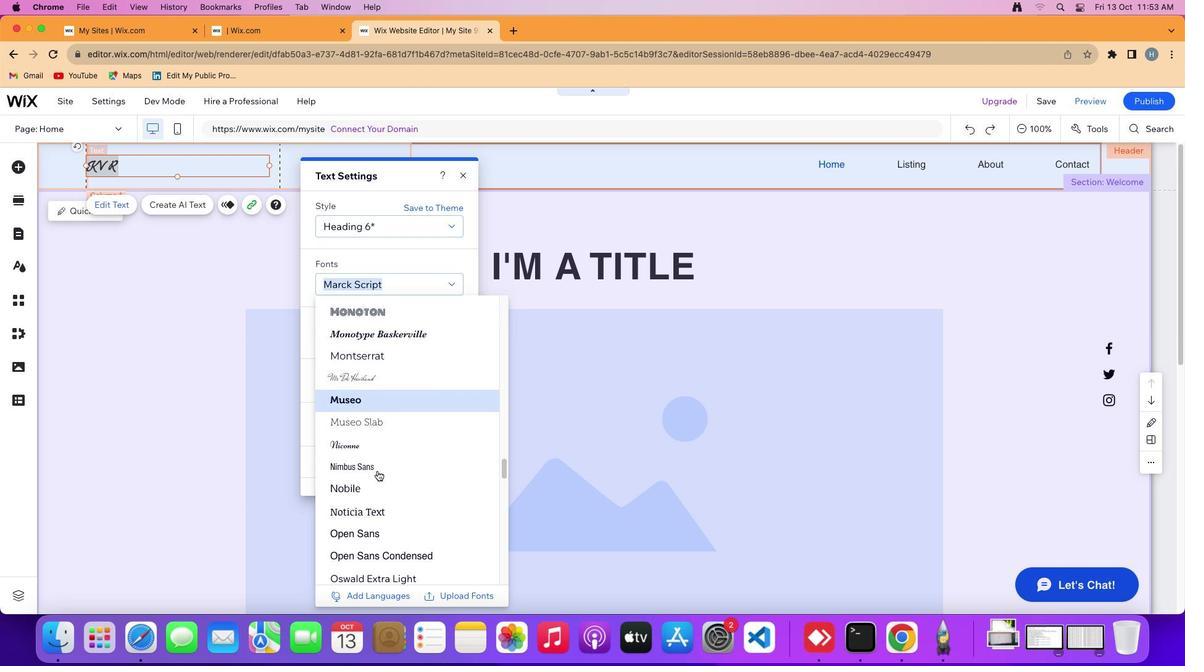 
Action: Mouse scrolled (377, 471) with delta (0, 0)
Screenshot: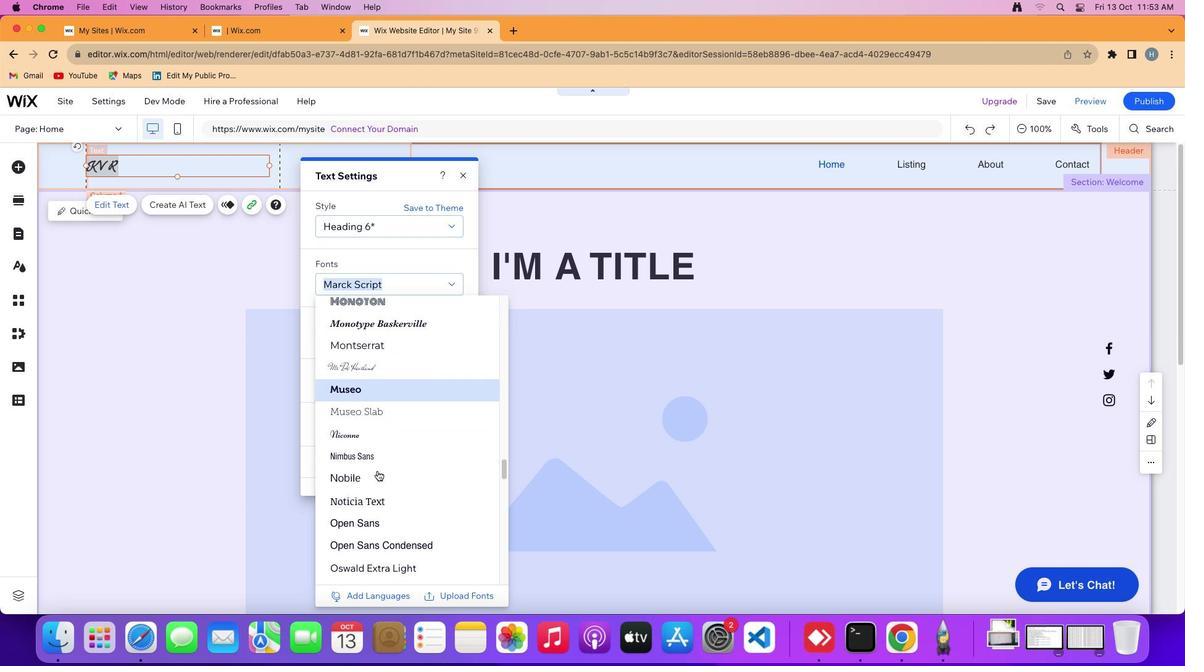 
Action: Mouse scrolled (377, 471) with delta (0, -1)
Screenshot: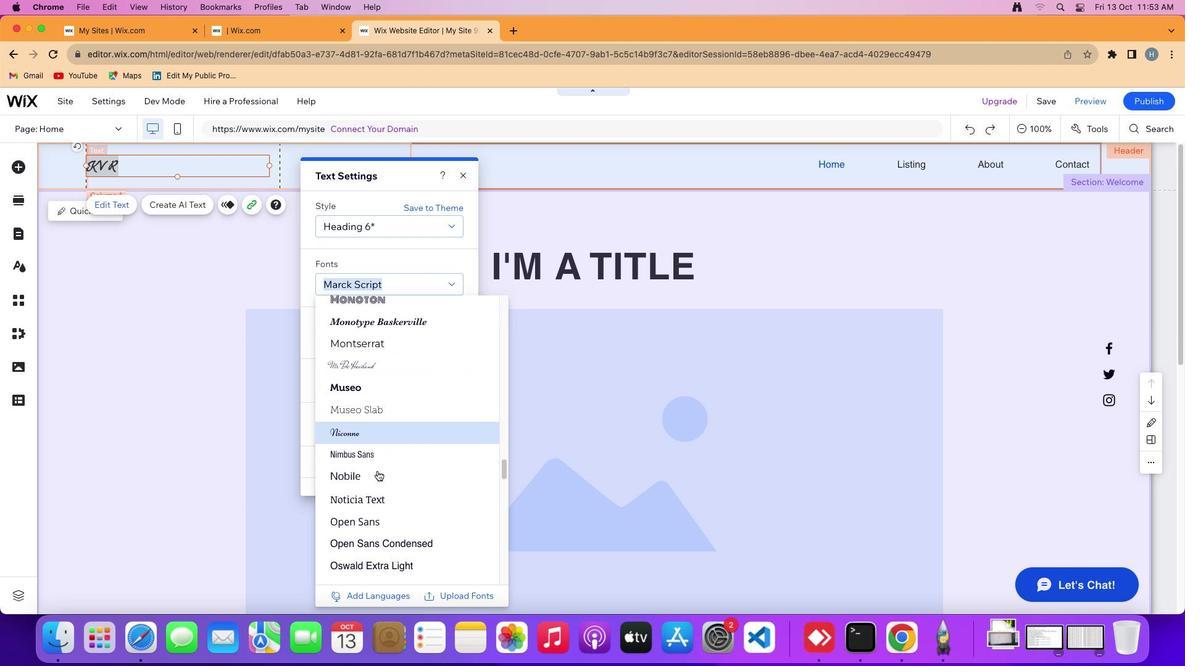 
Action: Mouse scrolled (377, 471) with delta (0, 0)
Screenshot: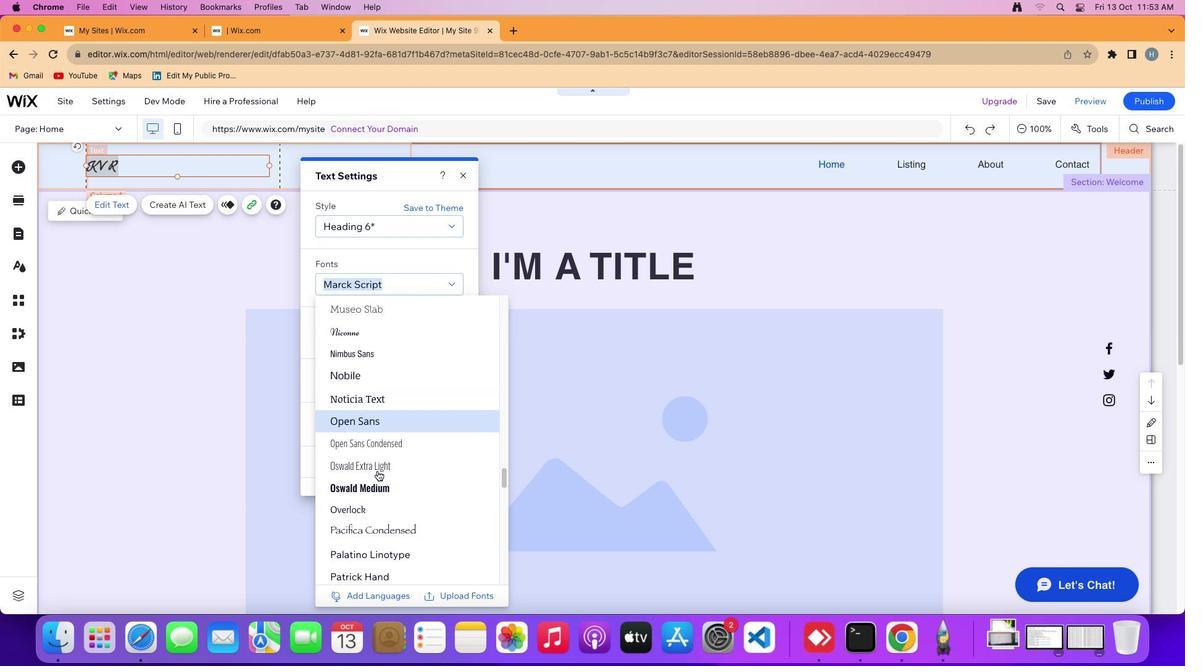 
Action: Mouse scrolled (377, 471) with delta (0, 0)
Screenshot: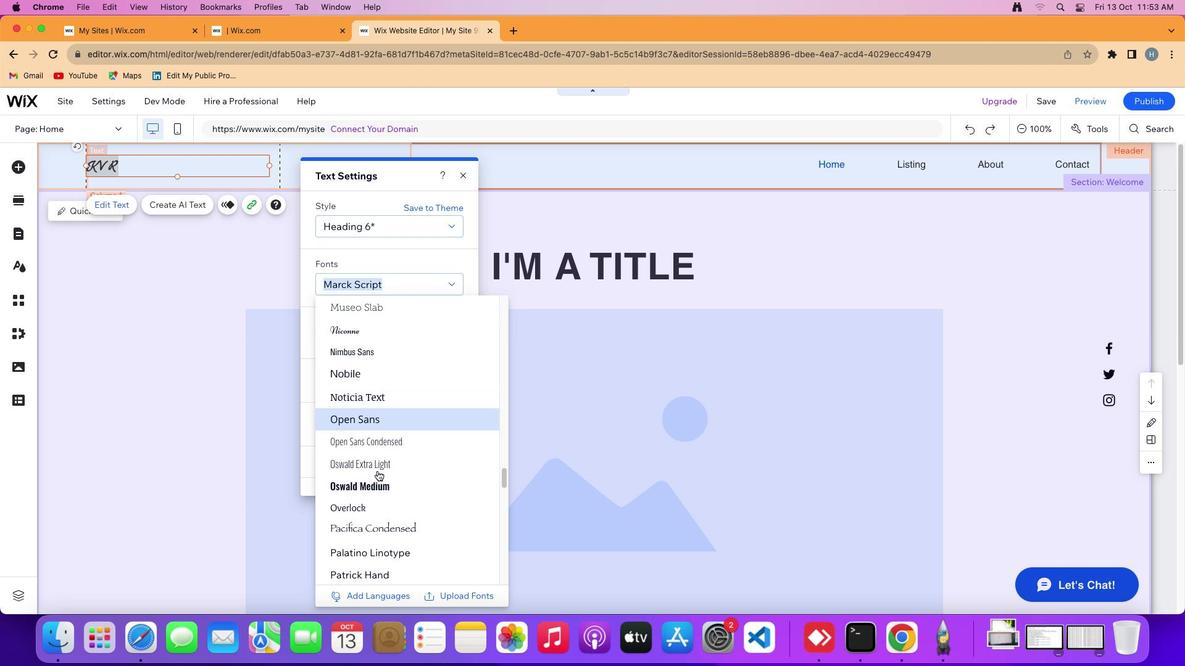 
Action: Mouse scrolled (377, 471) with delta (0, -1)
Screenshot: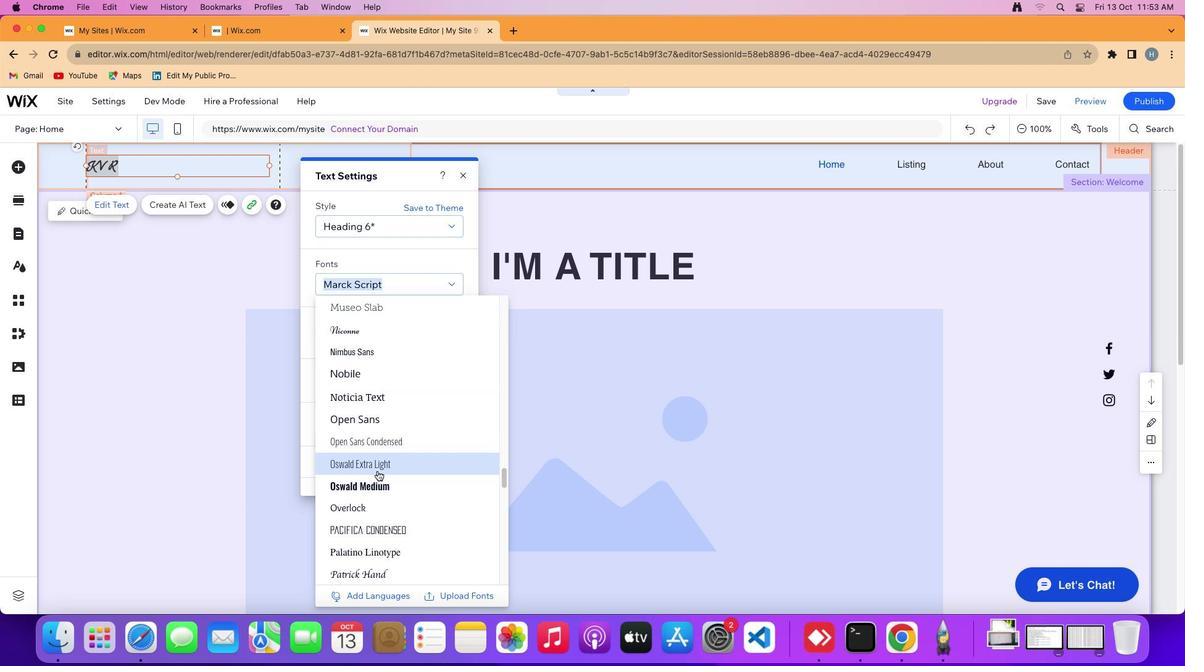 
Action: Mouse scrolled (377, 471) with delta (0, 0)
Screenshot: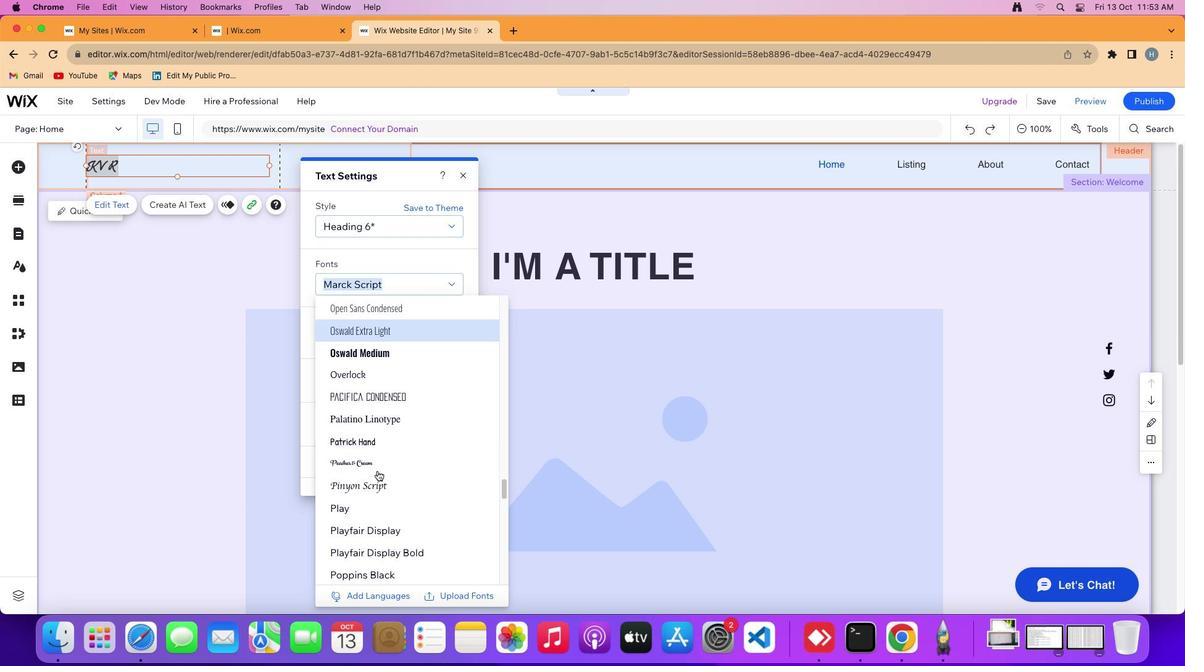 
Action: Mouse scrolled (377, 471) with delta (0, 0)
Screenshot: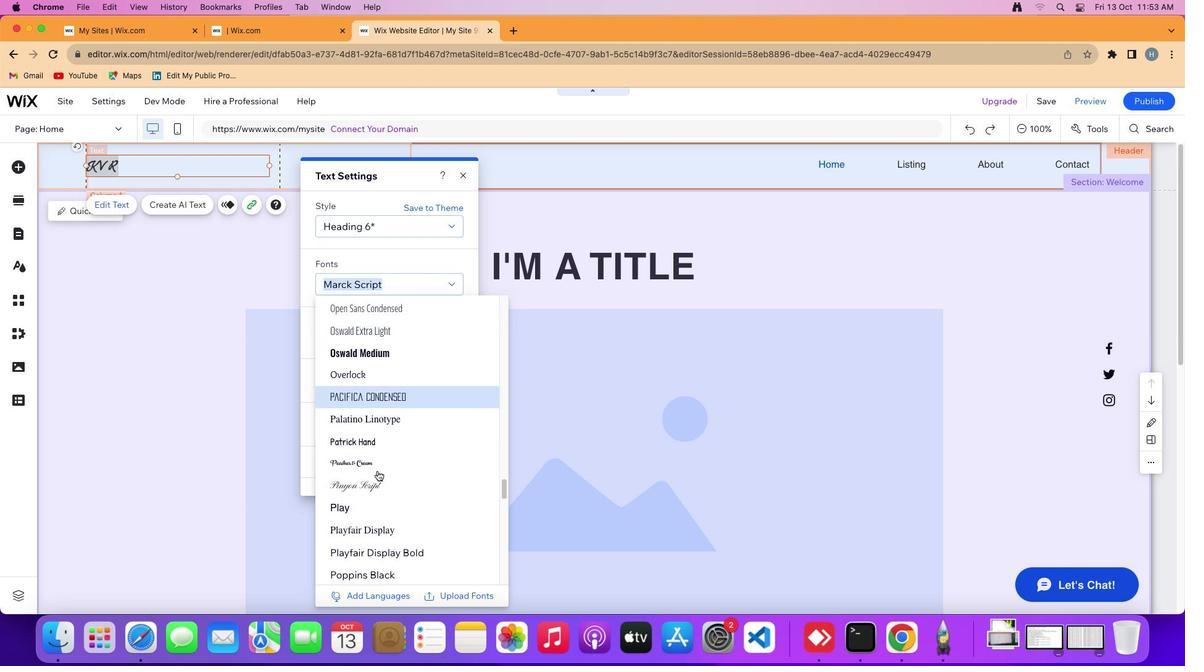 
Action: Mouse scrolled (377, 471) with delta (0, -2)
Screenshot: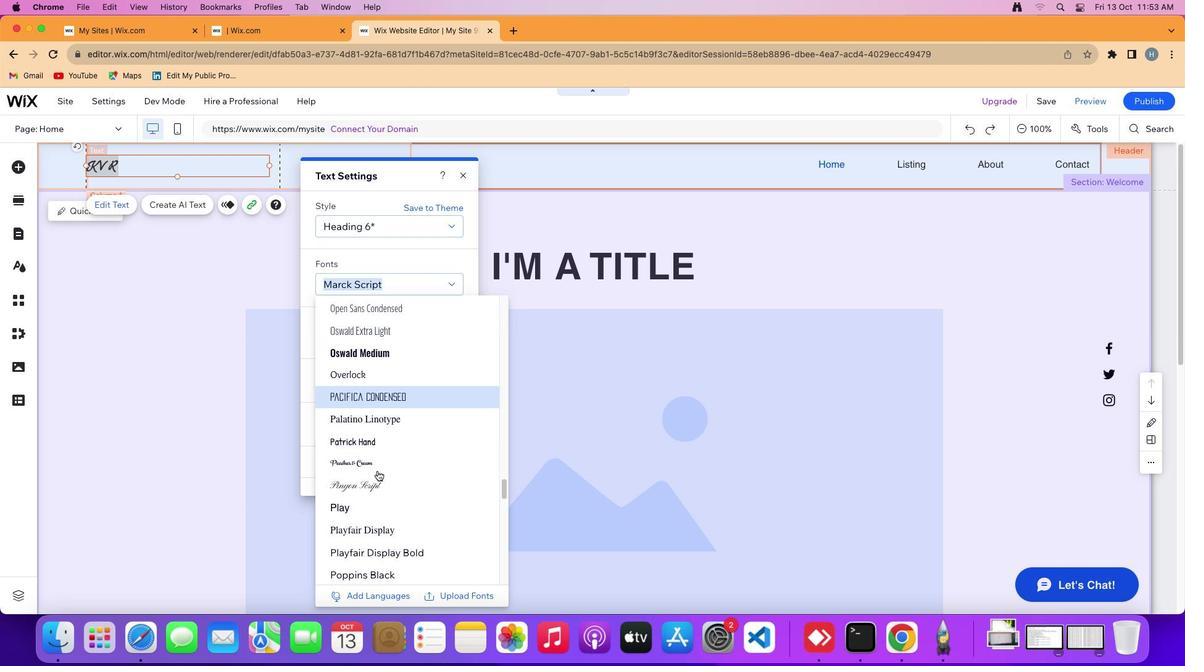 
Action: Mouse scrolled (377, 471) with delta (0, 0)
Screenshot: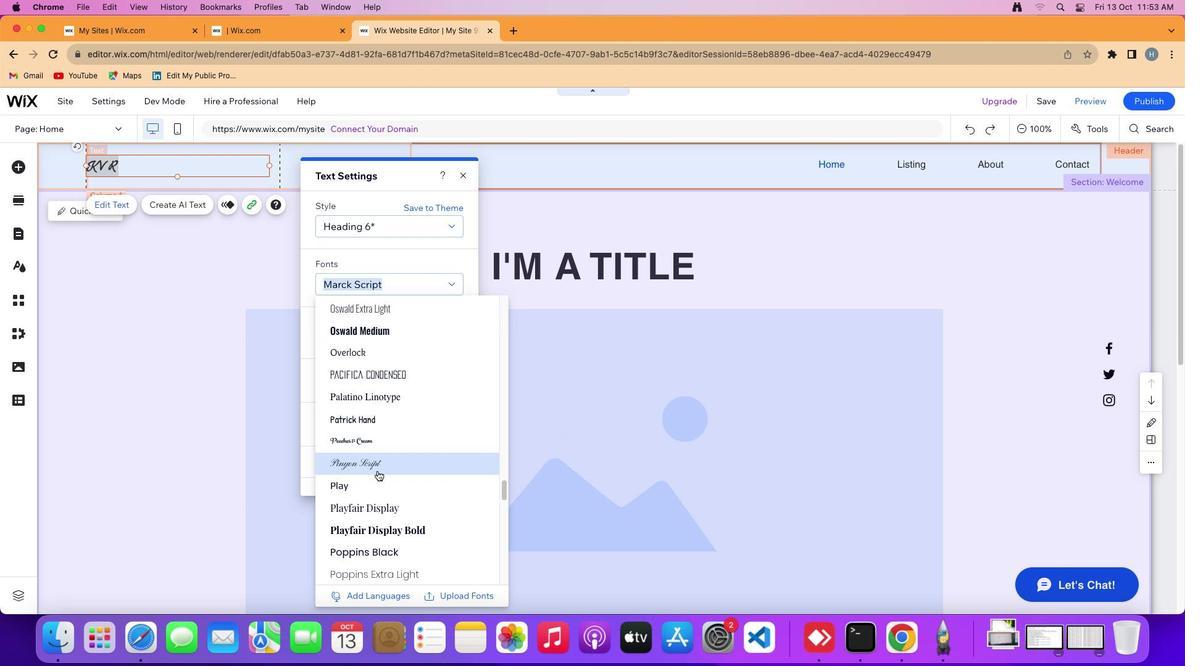 
Action: Mouse scrolled (377, 471) with delta (0, 0)
Screenshot: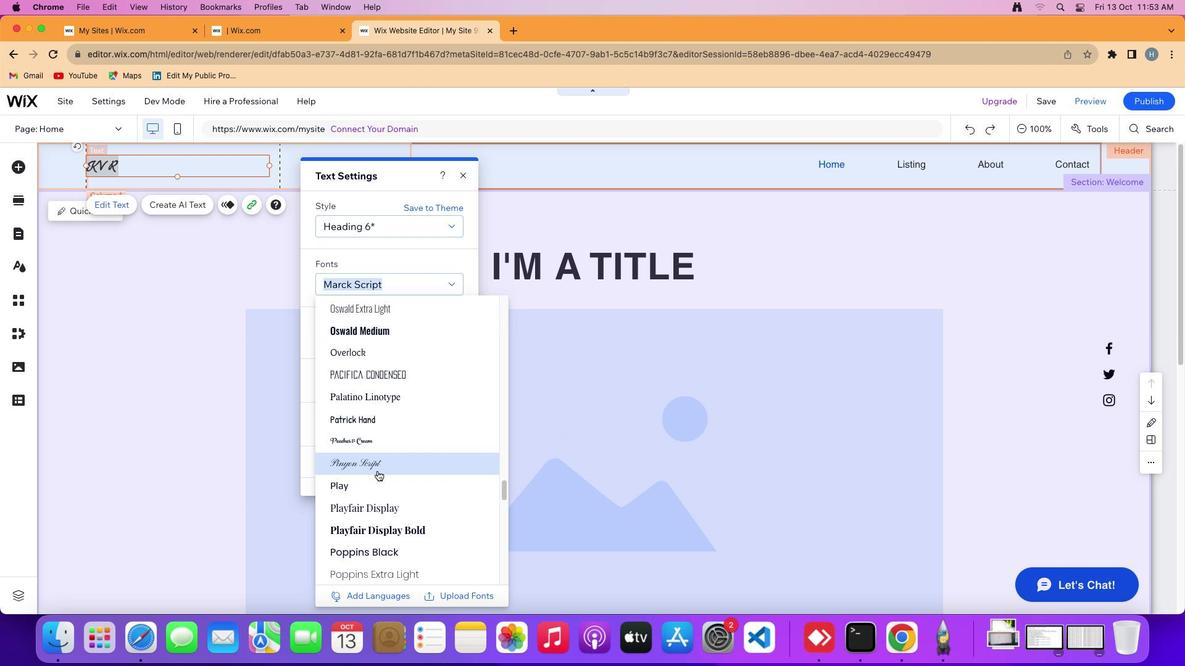 
Action: Mouse moved to (380, 458)
Screenshot: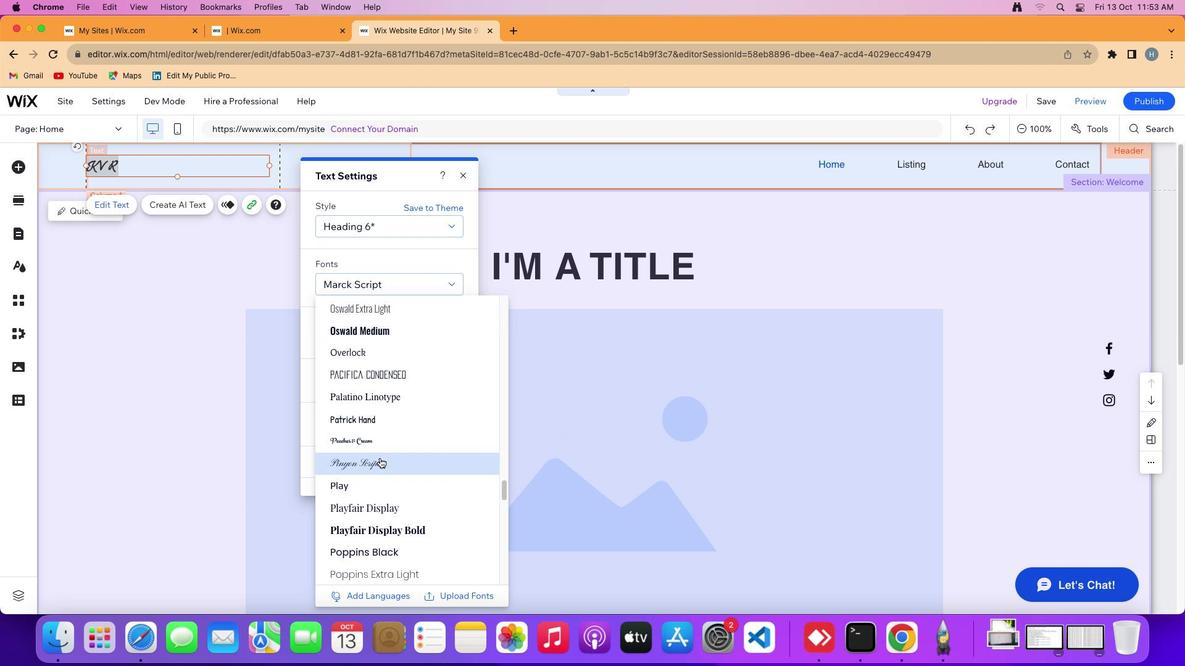 
Action: Mouse pressed left at (380, 458)
Screenshot: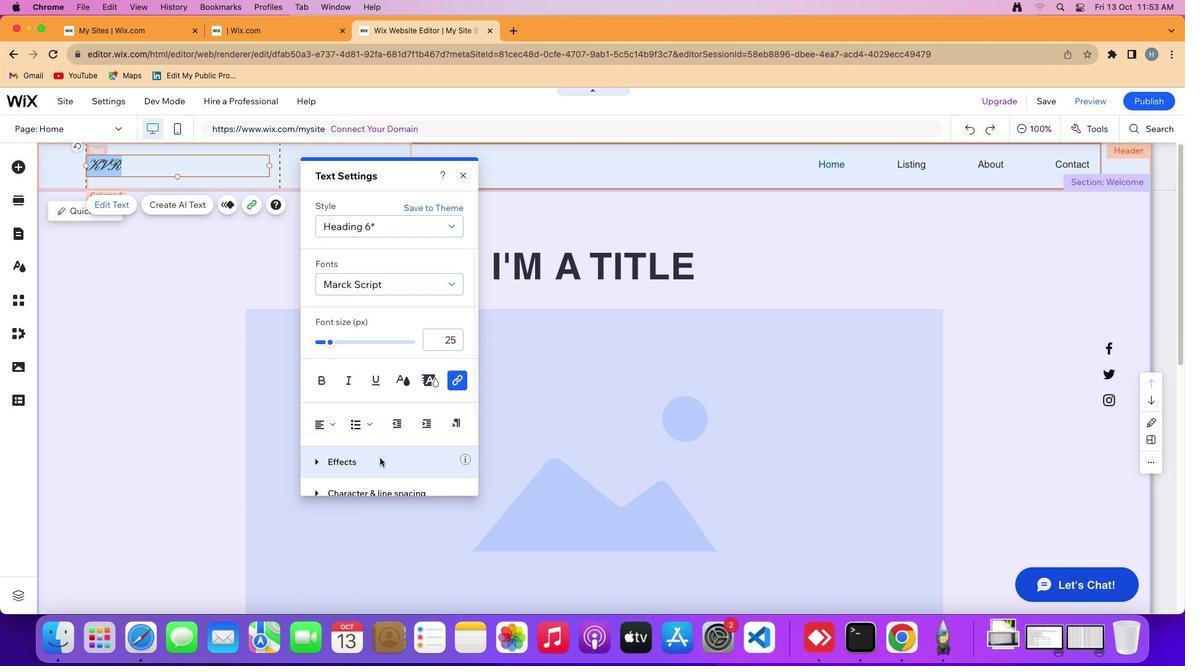 
Action: Mouse moved to (451, 287)
Screenshot: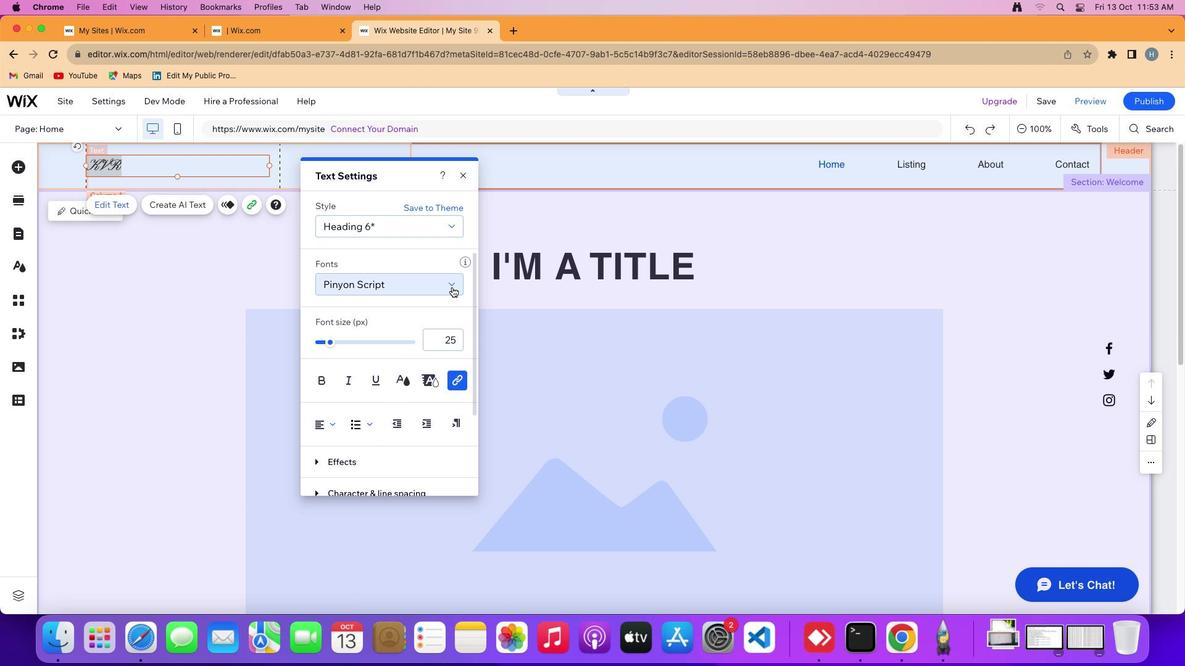 
Action: Mouse pressed left at (451, 287)
Screenshot: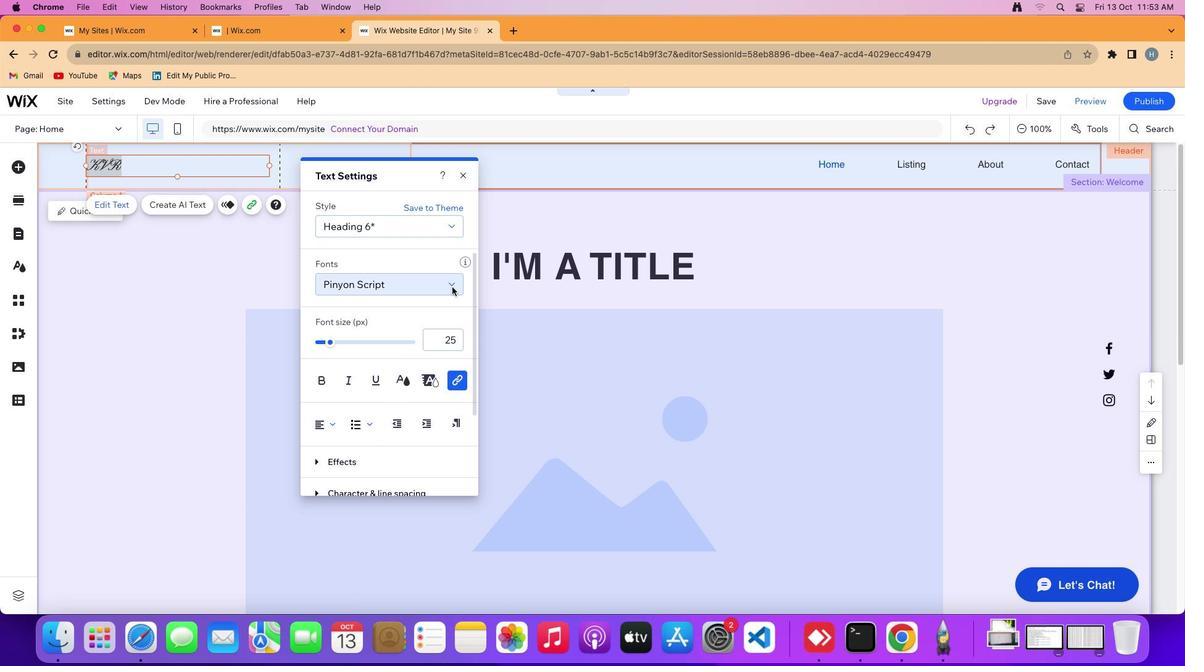 
Action: Mouse moved to (390, 452)
Screenshot: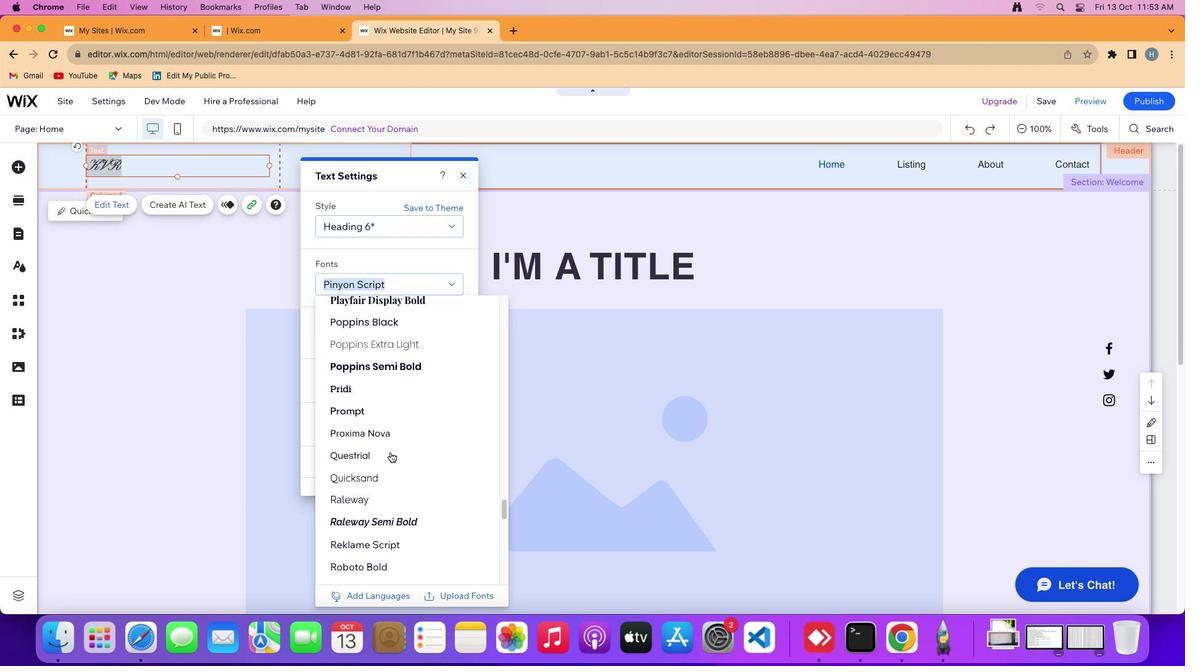 
Action: Mouse scrolled (390, 452) with delta (0, 0)
Screenshot: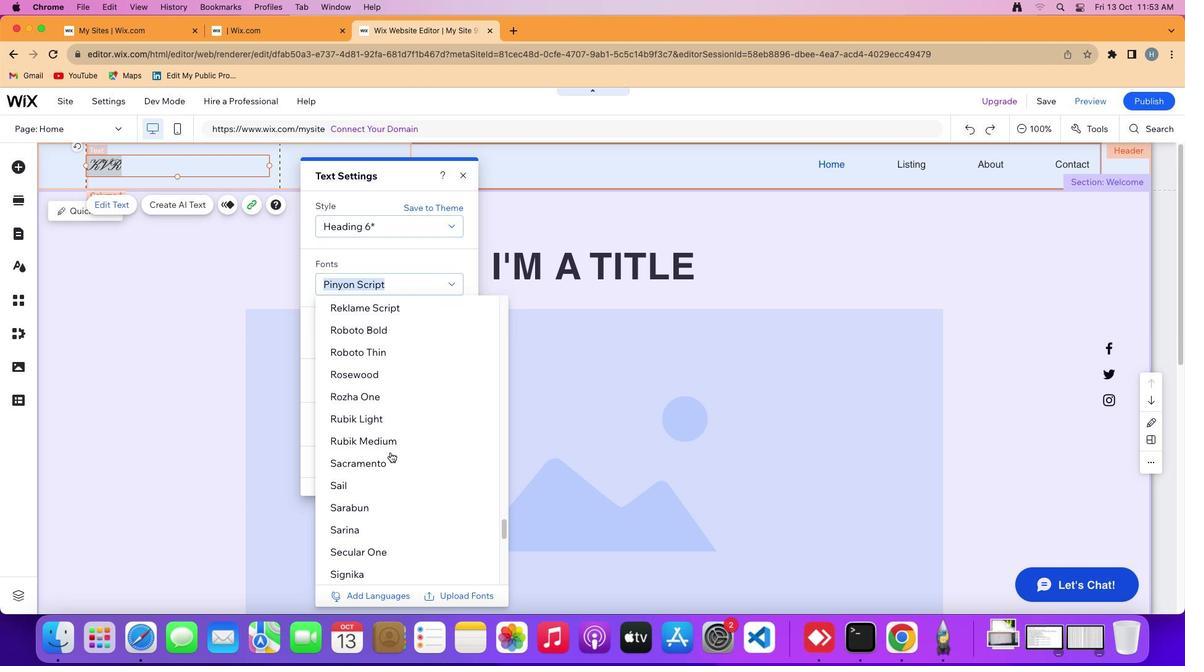 
Action: Mouse scrolled (390, 452) with delta (0, 0)
Screenshot: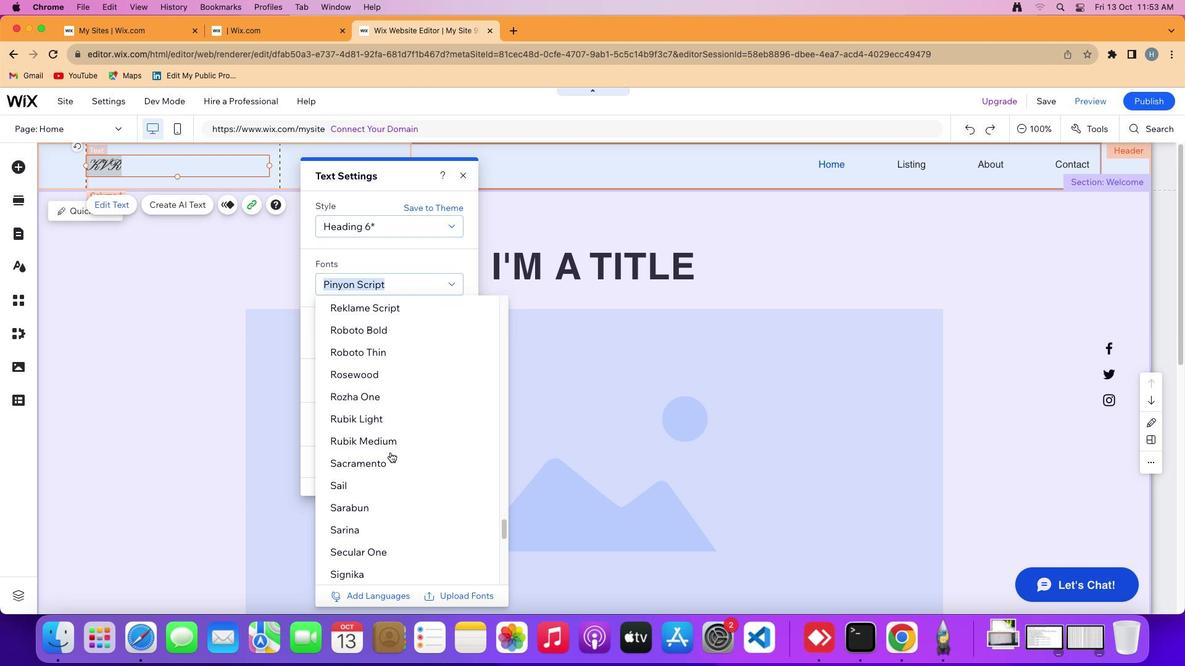 
Action: Mouse scrolled (390, 452) with delta (0, -2)
Screenshot: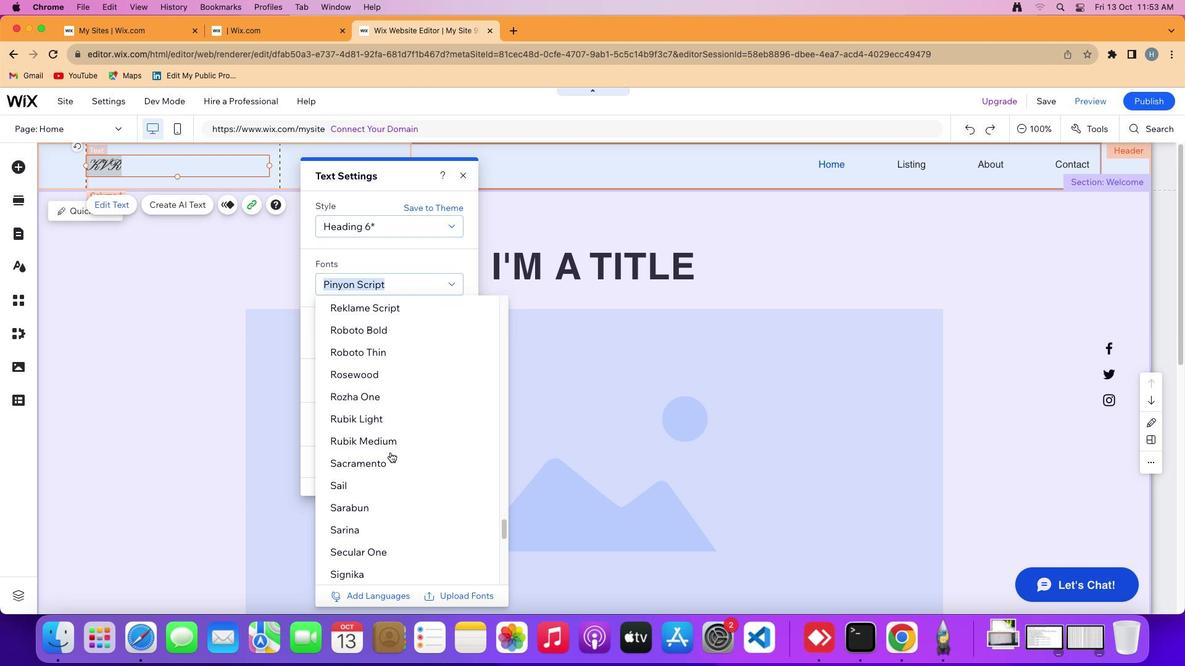 
Action: Mouse scrolled (390, 452) with delta (0, -3)
Screenshot: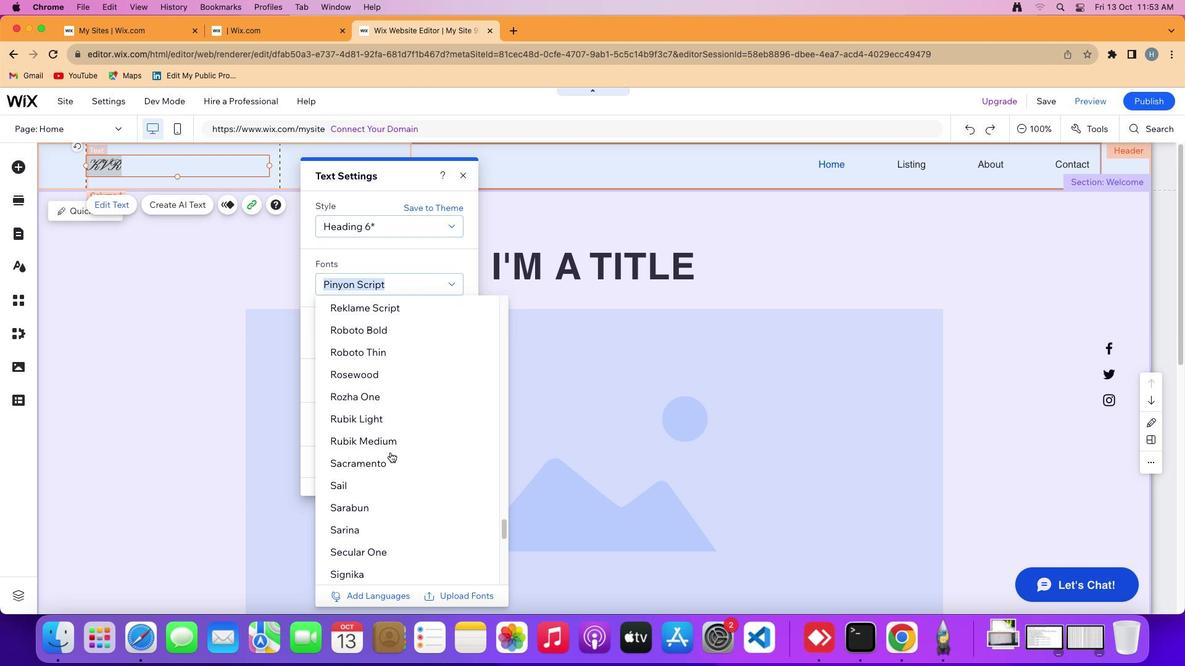 
Action: Mouse scrolled (390, 452) with delta (0, 0)
Screenshot: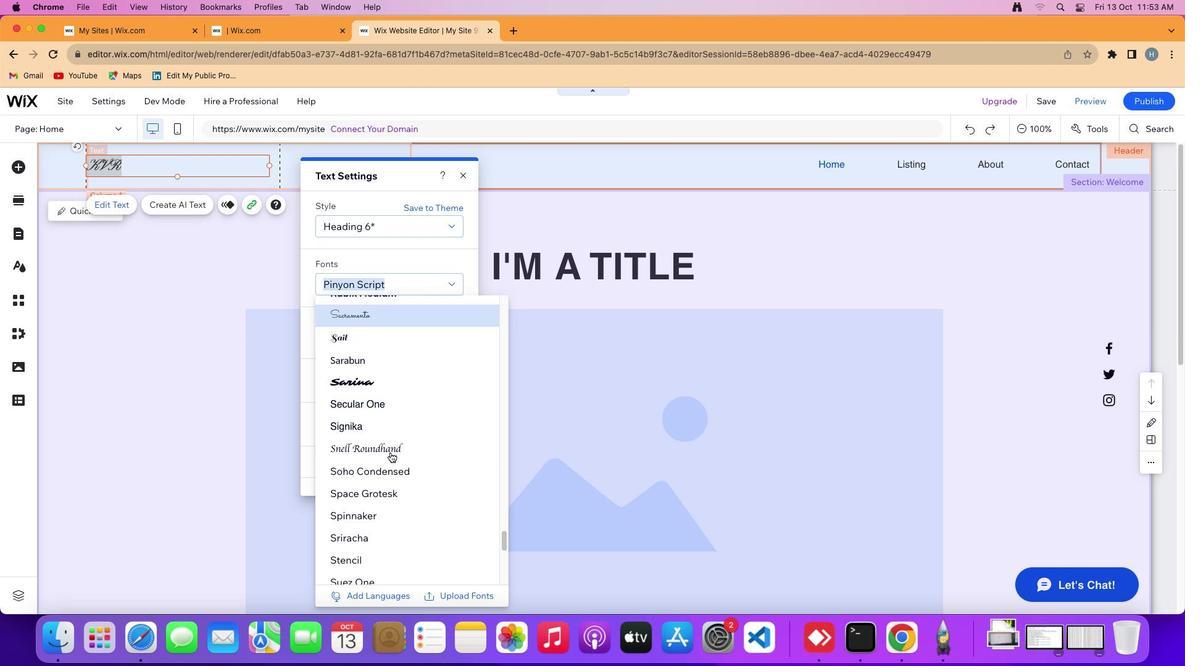 
Action: Mouse scrolled (390, 452) with delta (0, 0)
Screenshot: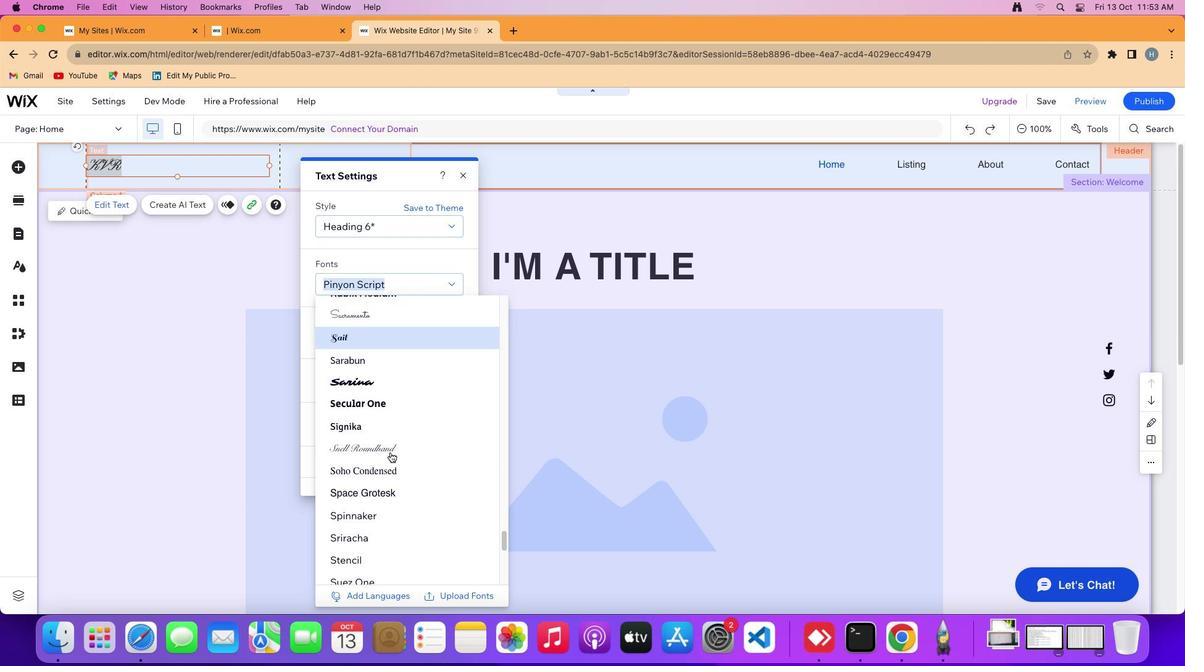 
Action: Mouse scrolled (390, 452) with delta (0, -2)
Screenshot: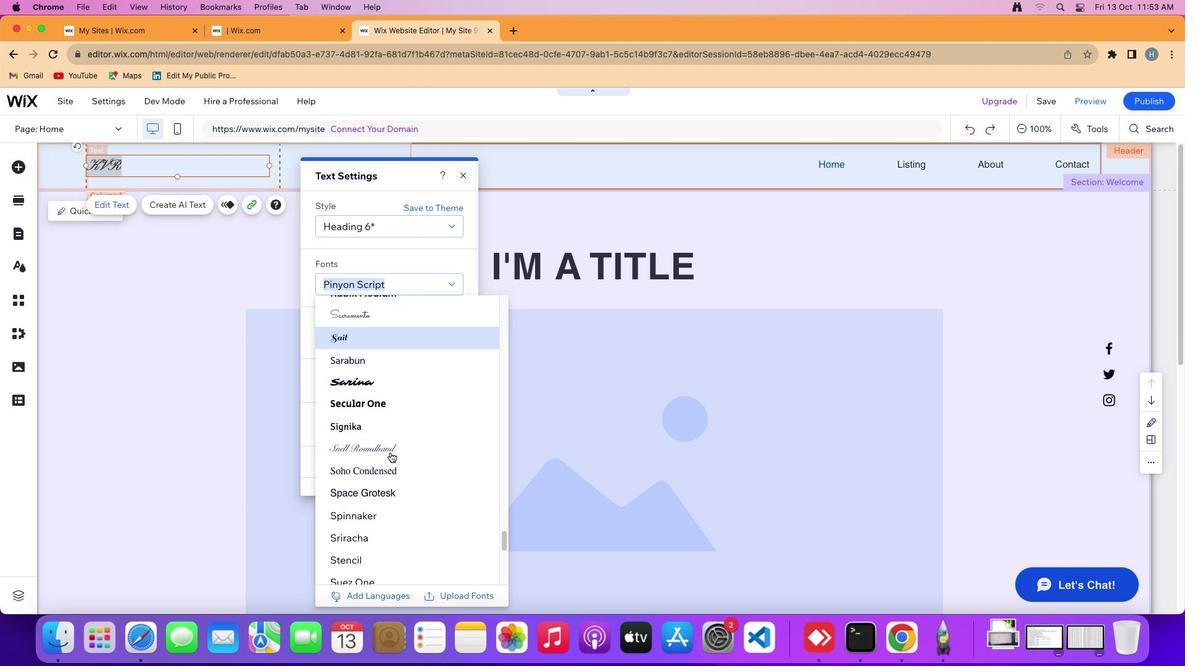 
Action: Mouse moved to (376, 385)
Screenshot: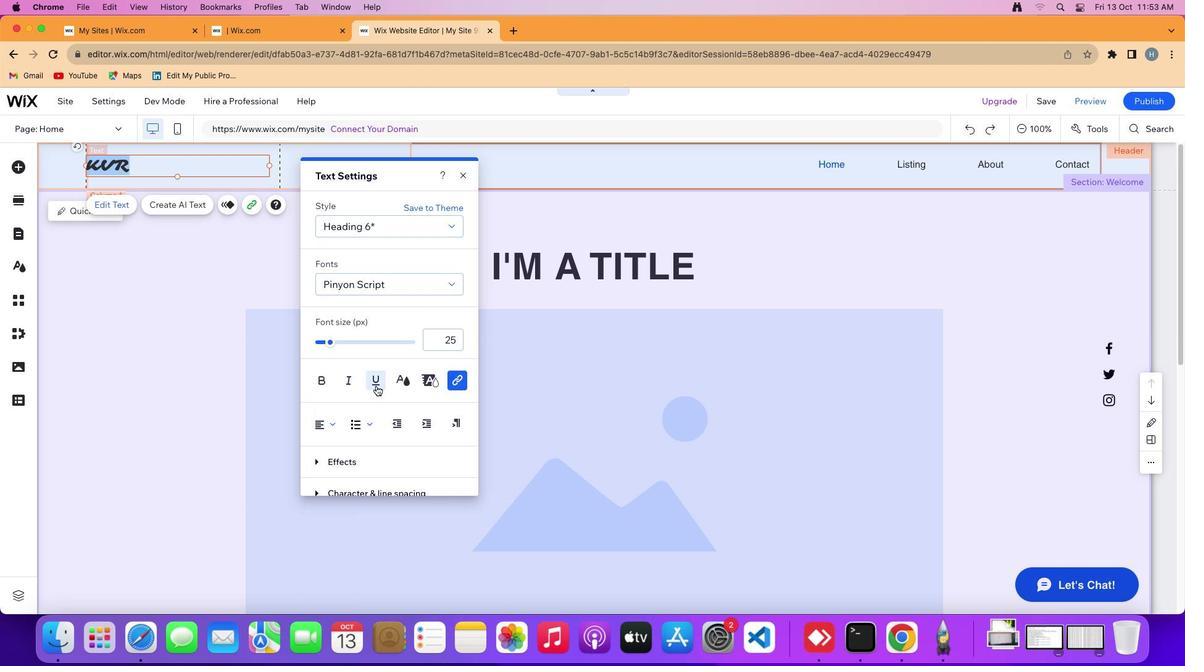 
Action: Mouse pressed left at (376, 385)
Screenshot: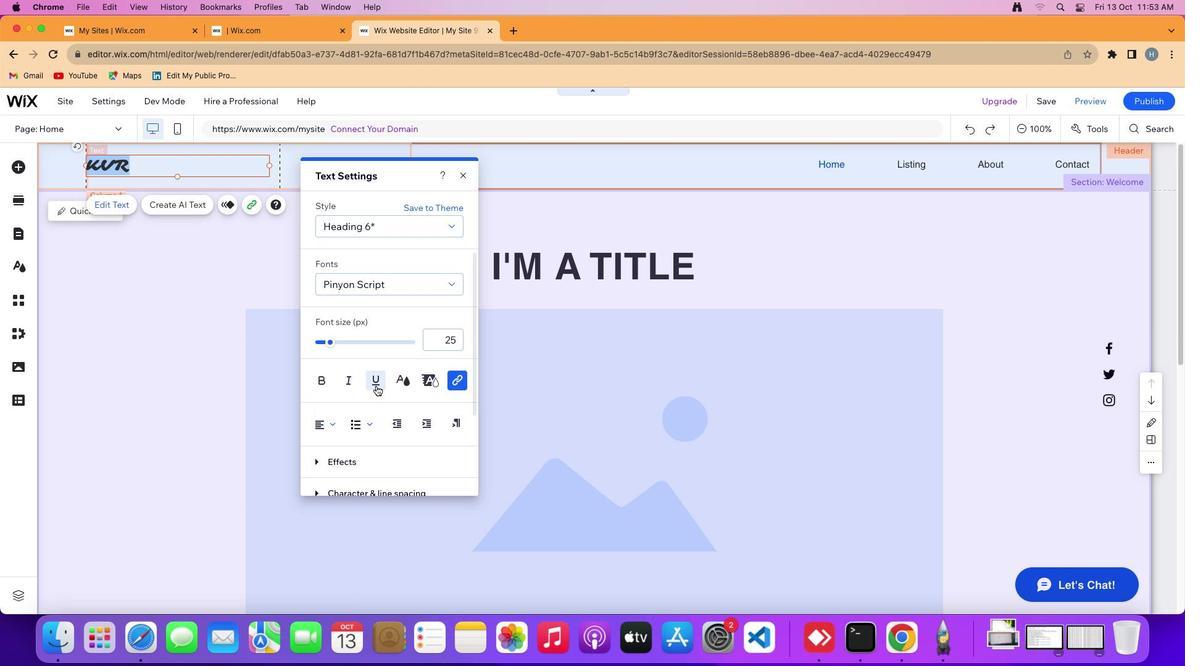 
Action: Mouse moved to (461, 177)
Screenshot: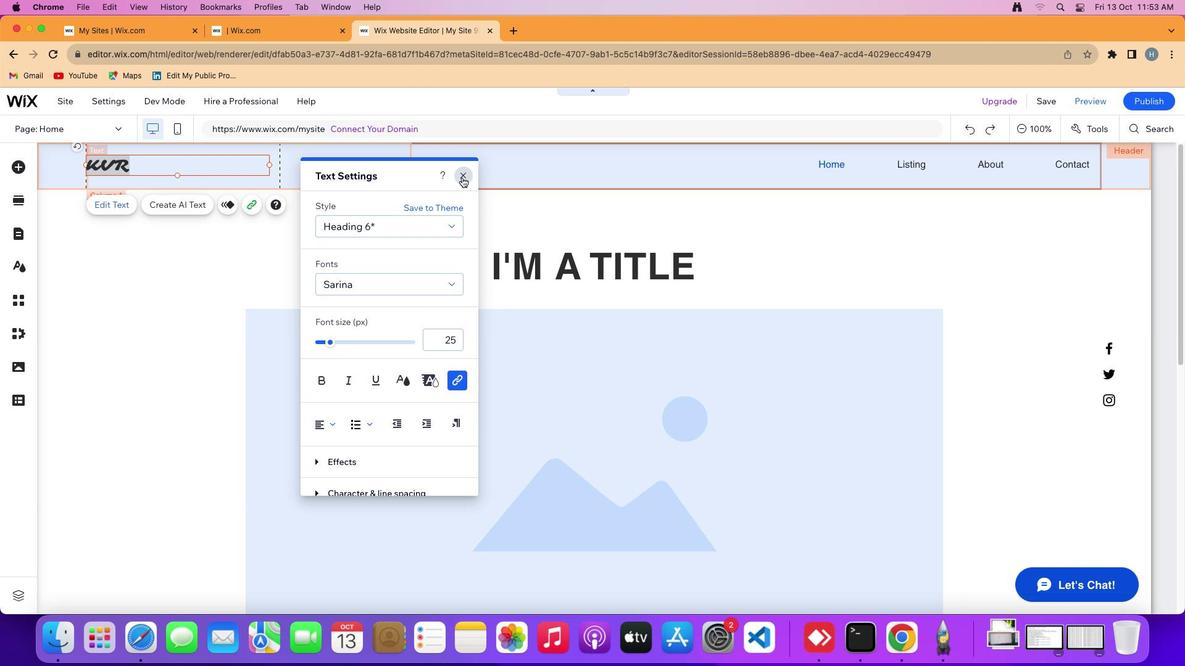 
Action: Mouse pressed left at (461, 177)
Screenshot: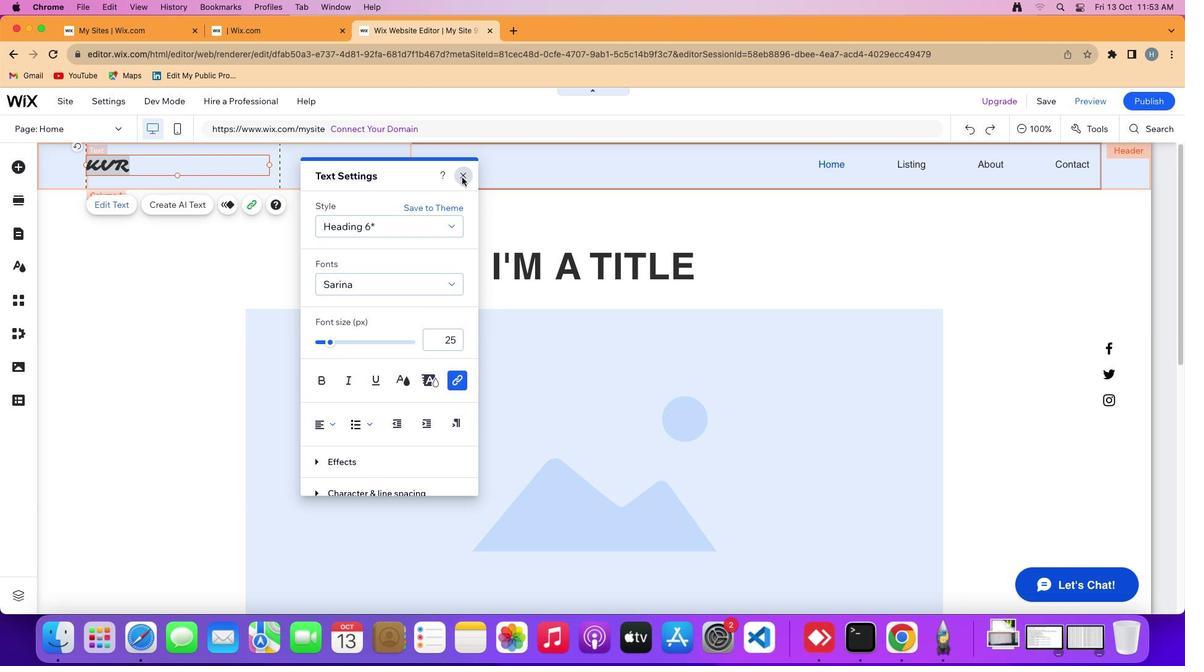 
Action: Mouse moved to (541, 283)
Screenshot: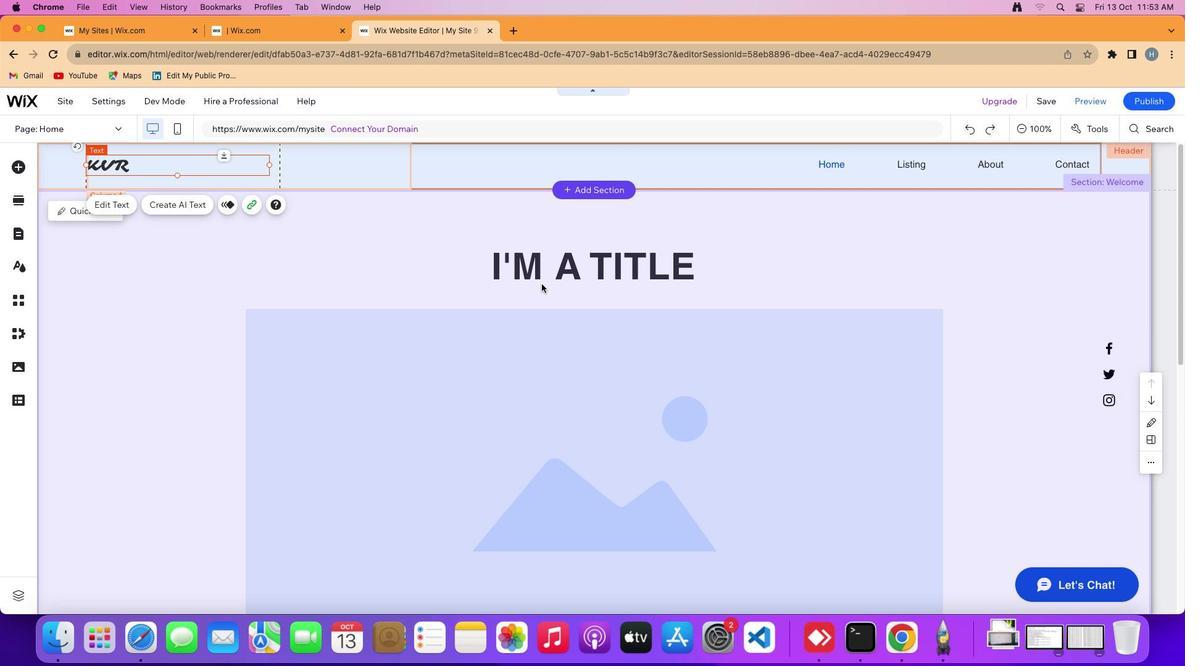 
Action: Mouse pressed left at (541, 283)
Screenshot: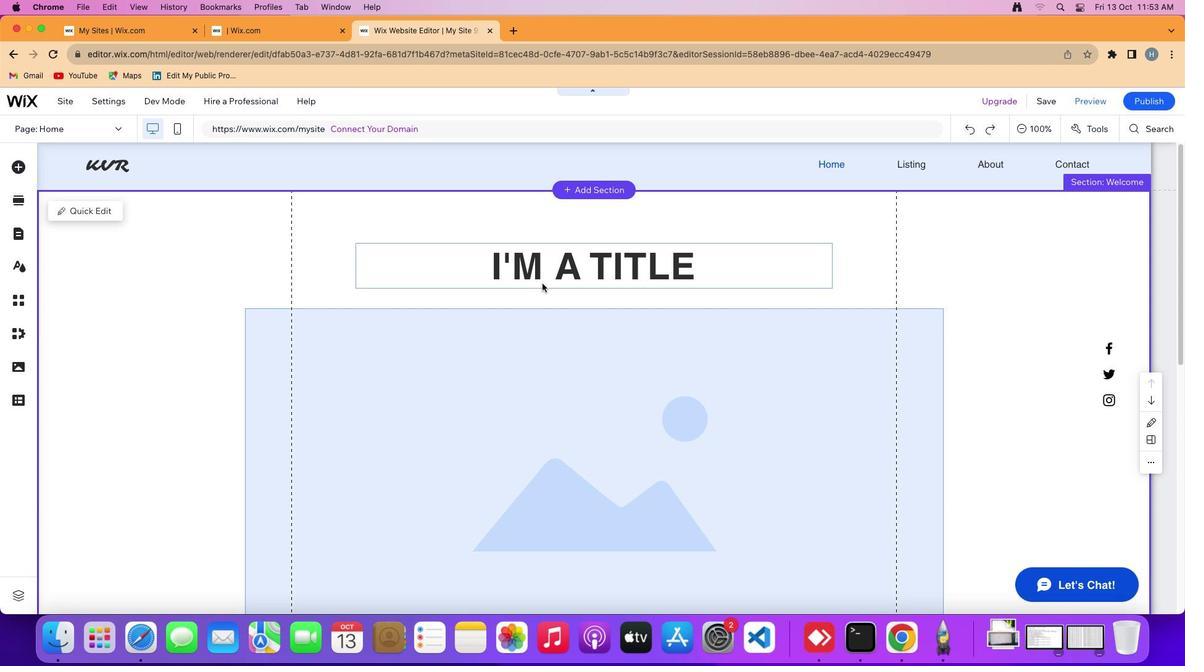 
Action: Mouse moved to (565, 257)
Screenshot: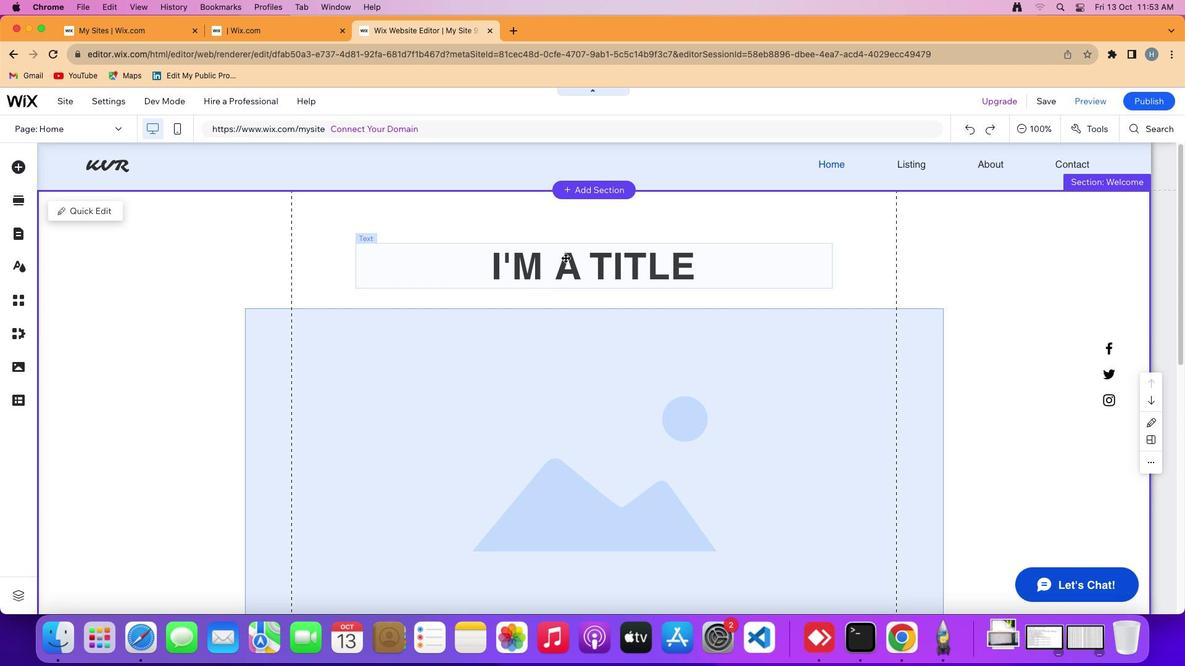 
Action: Mouse pressed left at (565, 257)
Screenshot: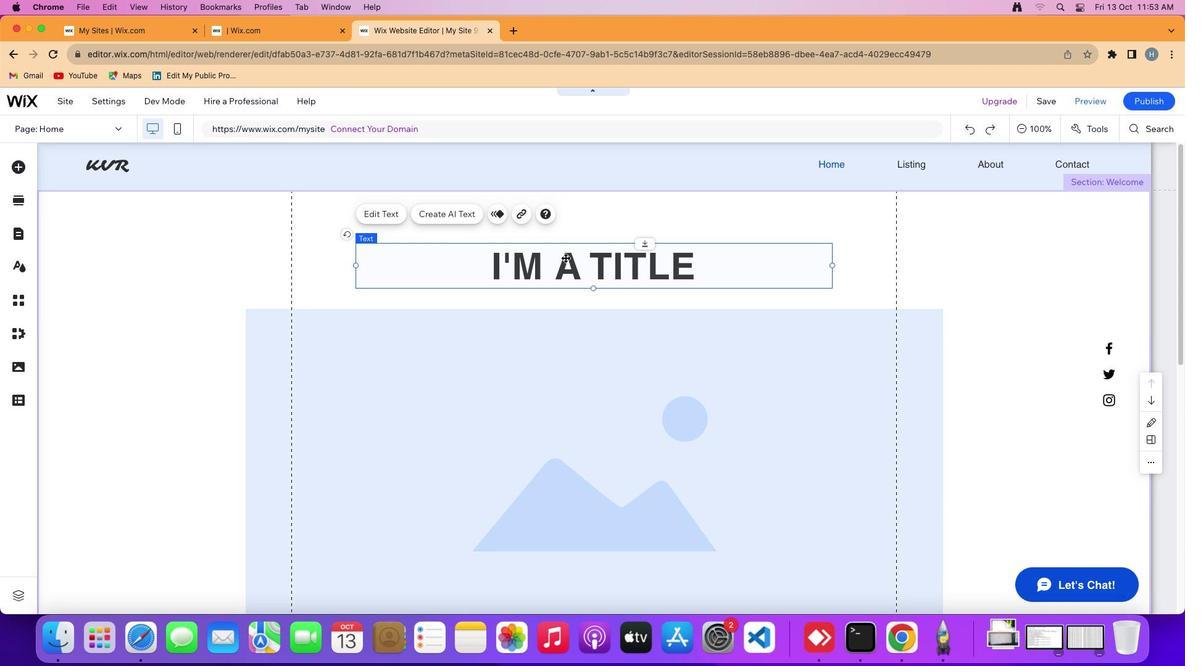 
Action: Mouse moved to (564, 259)
Screenshot: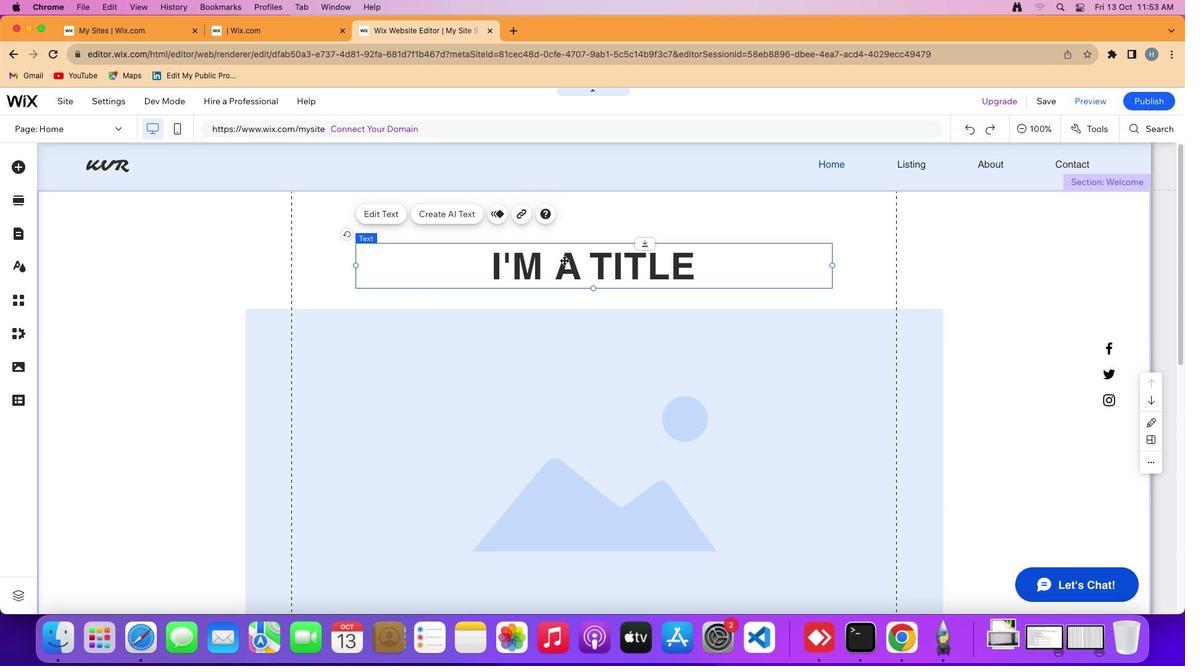 
Action: Mouse pressed left at (564, 259)
Screenshot: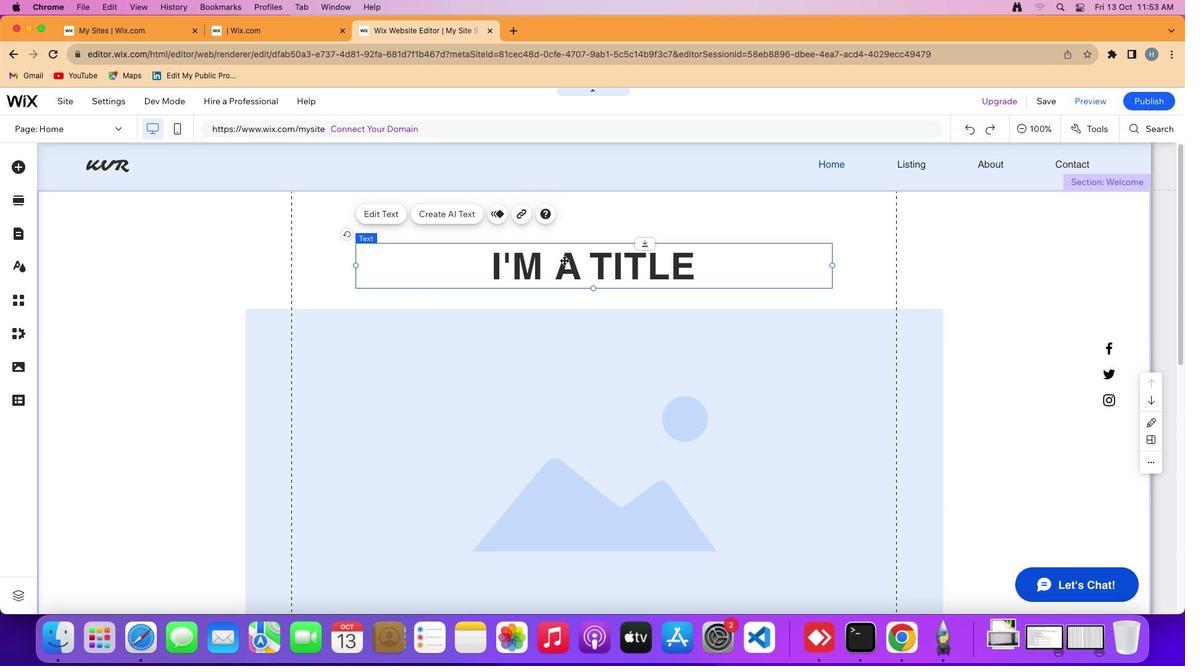 
Action: Mouse pressed left at (564, 259)
Screenshot: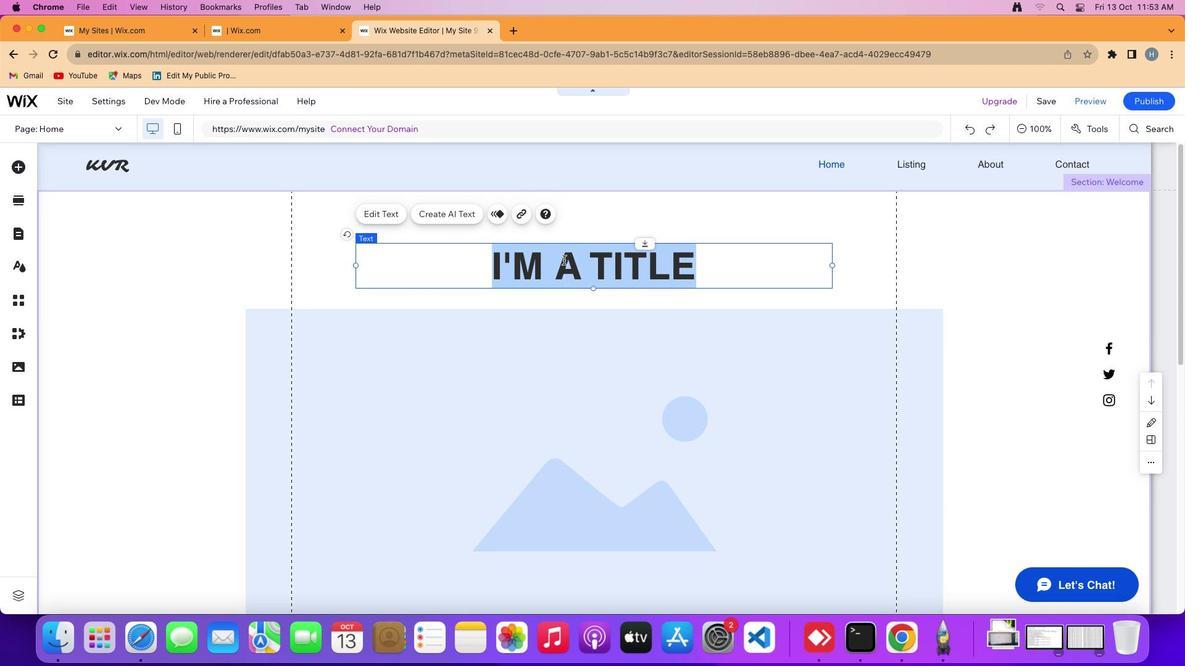 
Action: Mouse moved to (696, 305)
Screenshot: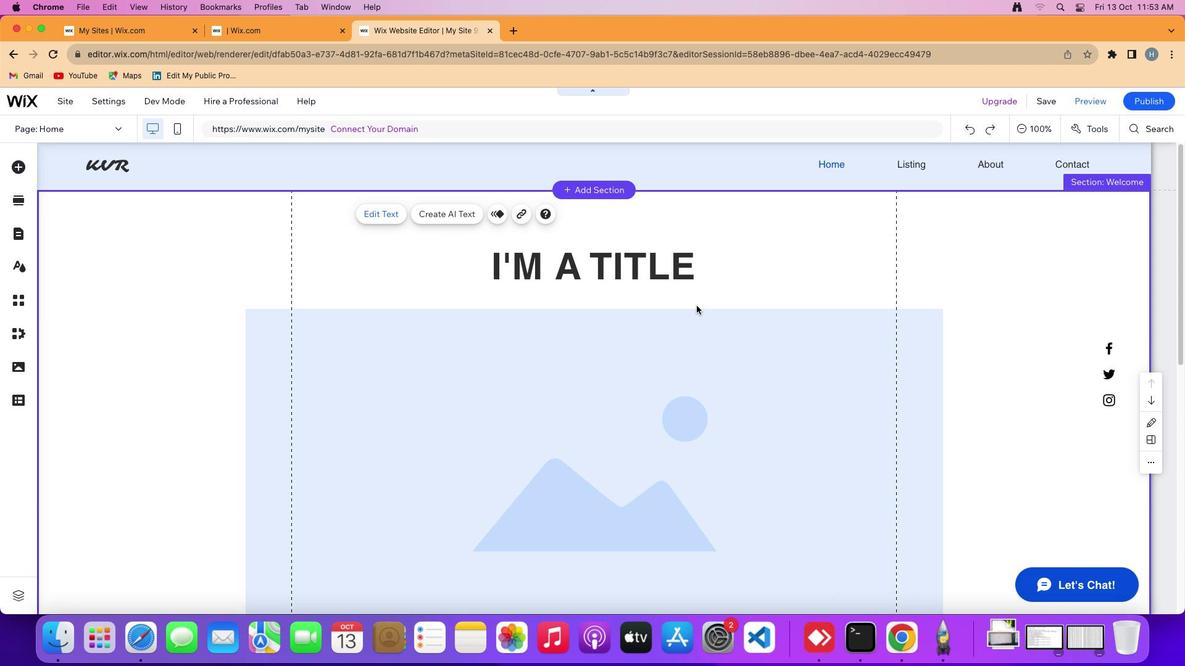 
Action: Mouse pressed left at (696, 305)
Screenshot: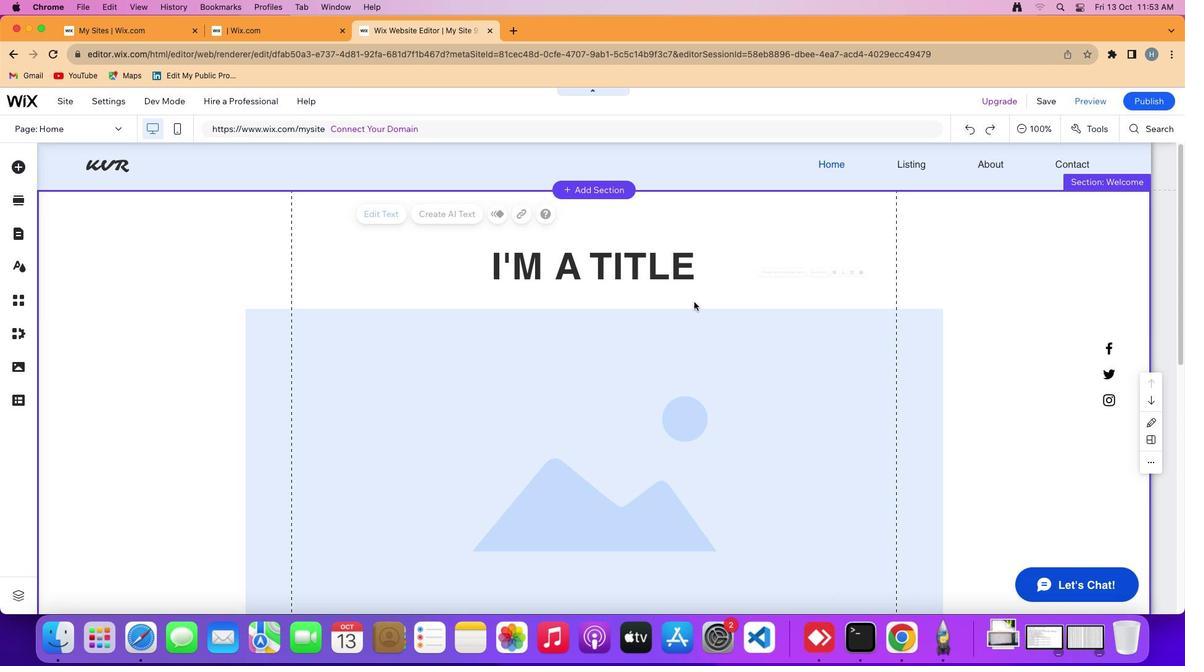 
Action: Mouse moved to (590, 270)
Screenshot: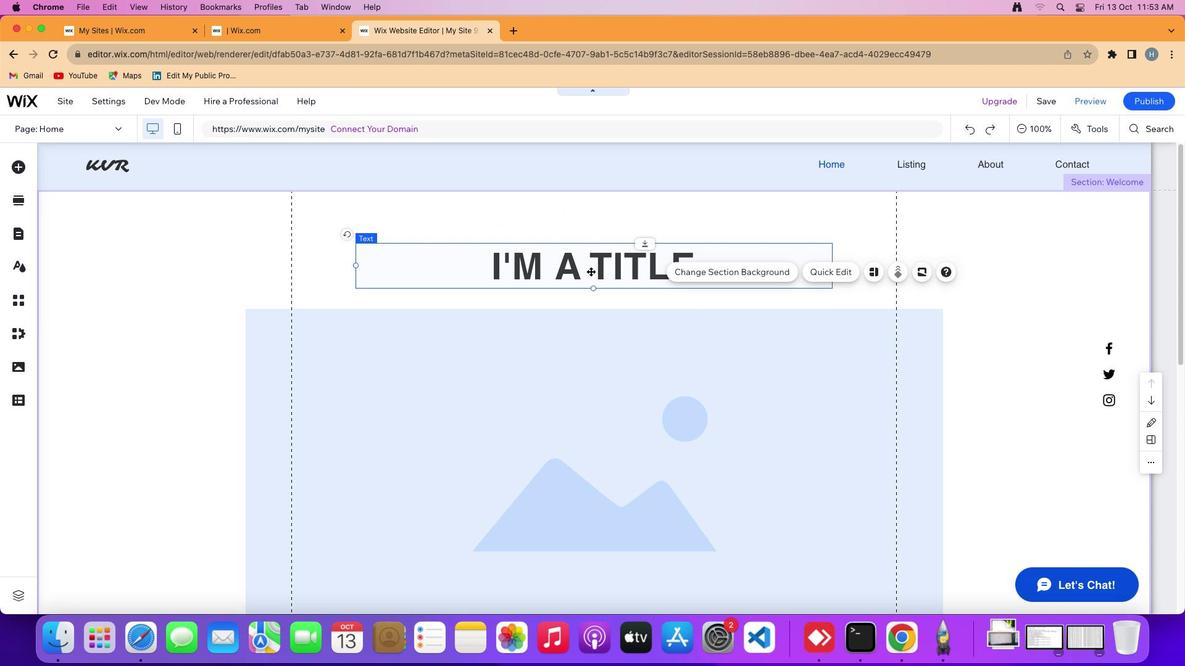 
Action: Mouse pressed left at (590, 270)
Screenshot: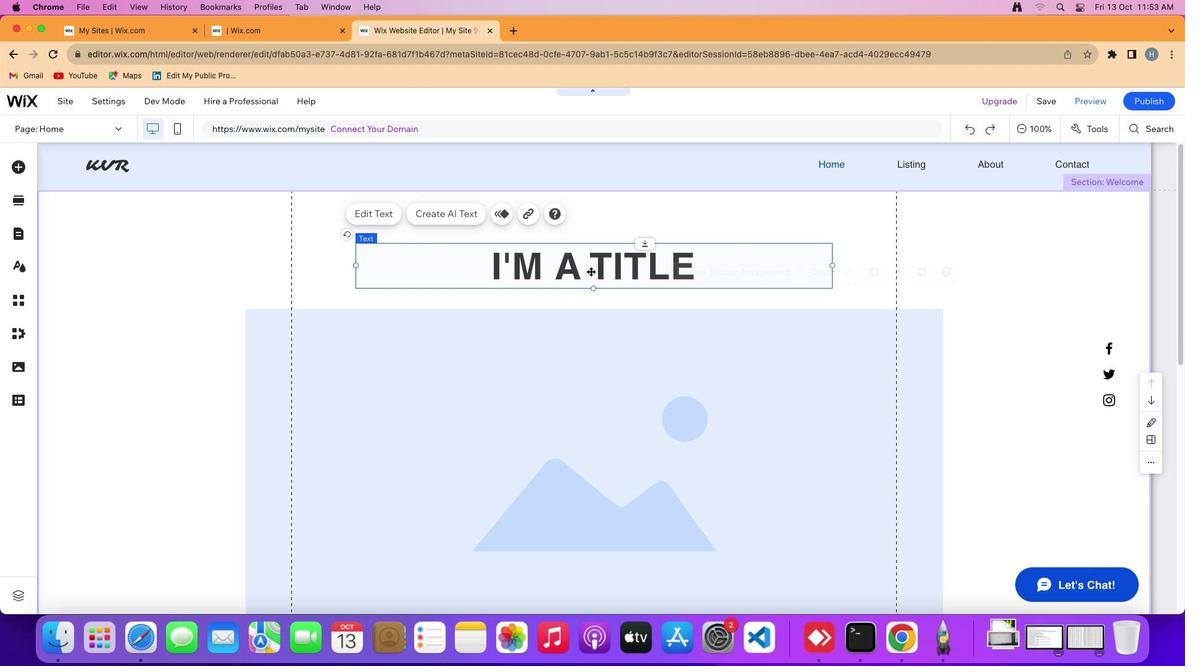 
Action: Key pressed Key.delete
Screenshot: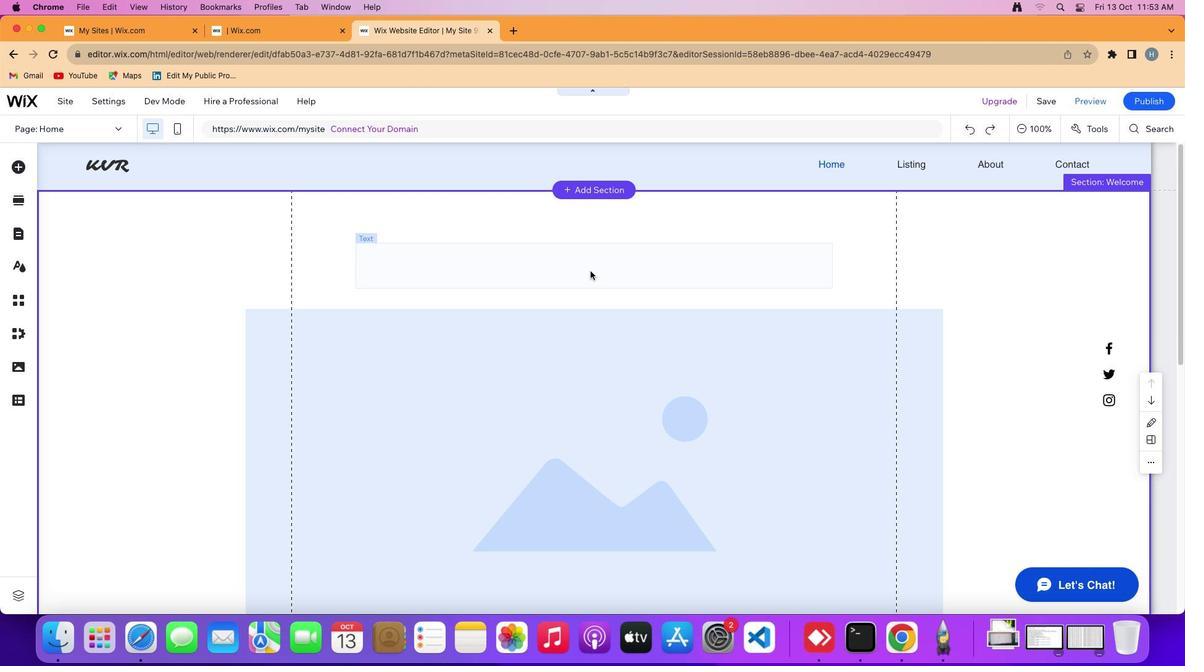 
Action: Mouse moved to (375, 587)
Screenshot: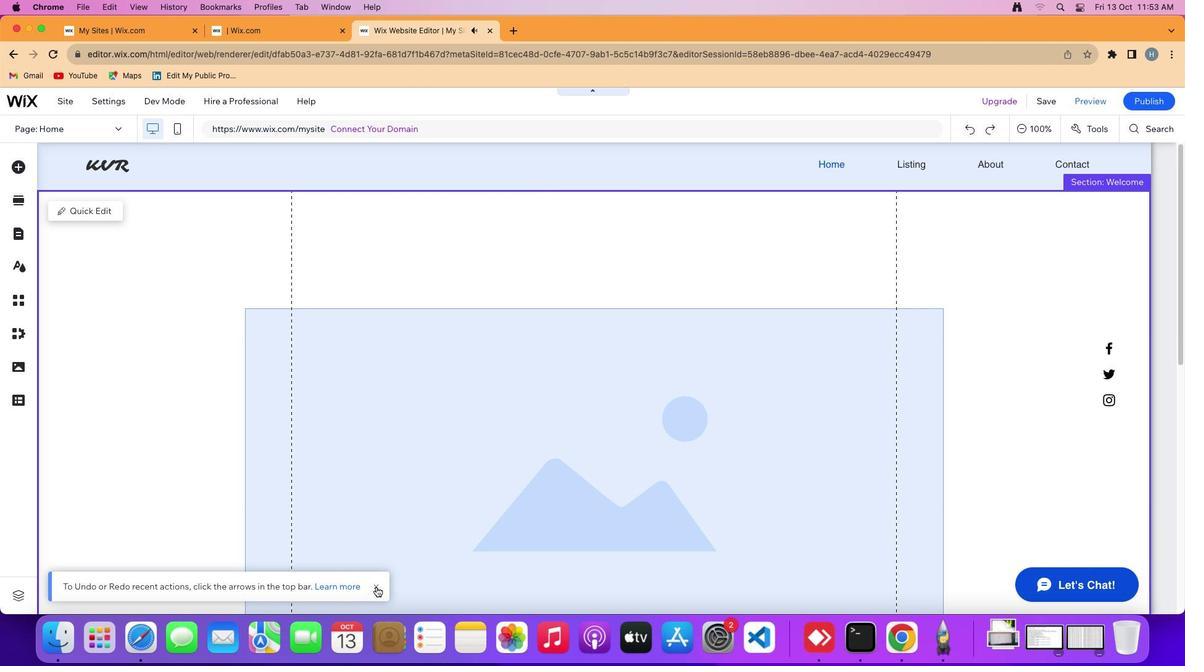 
Action: Mouse pressed left at (375, 587)
Screenshot: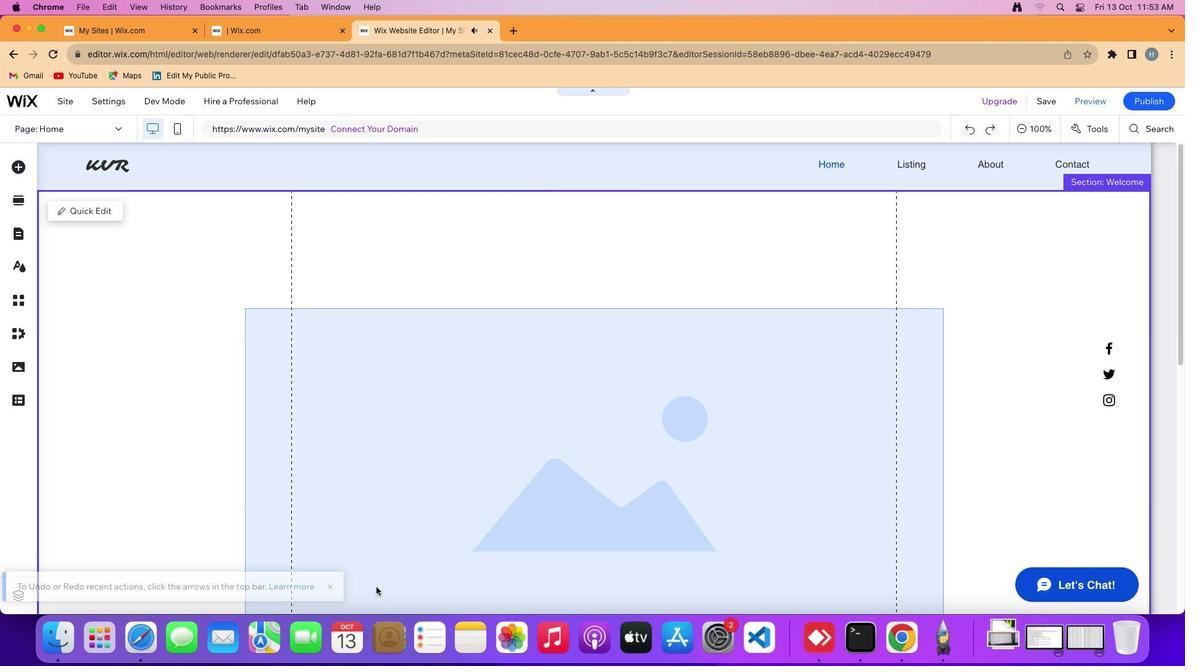 
Action: Mouse moved to (528, 405)
Screenshot: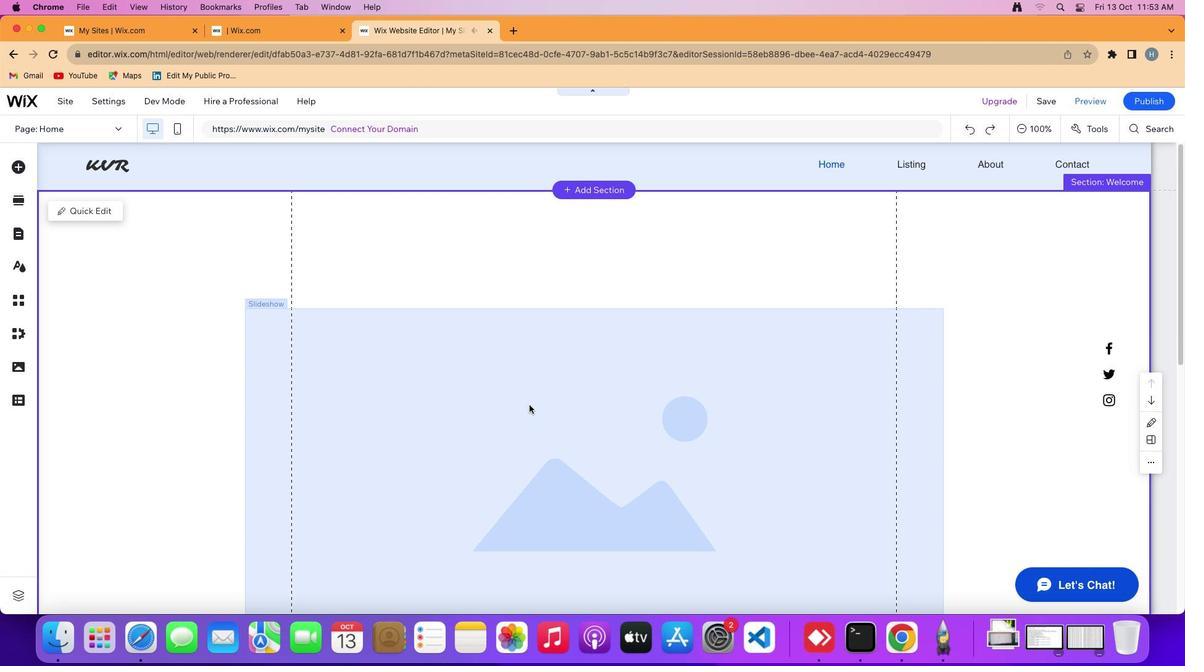 
Action: Mouse pressed left at (528, 405)
Screenshot: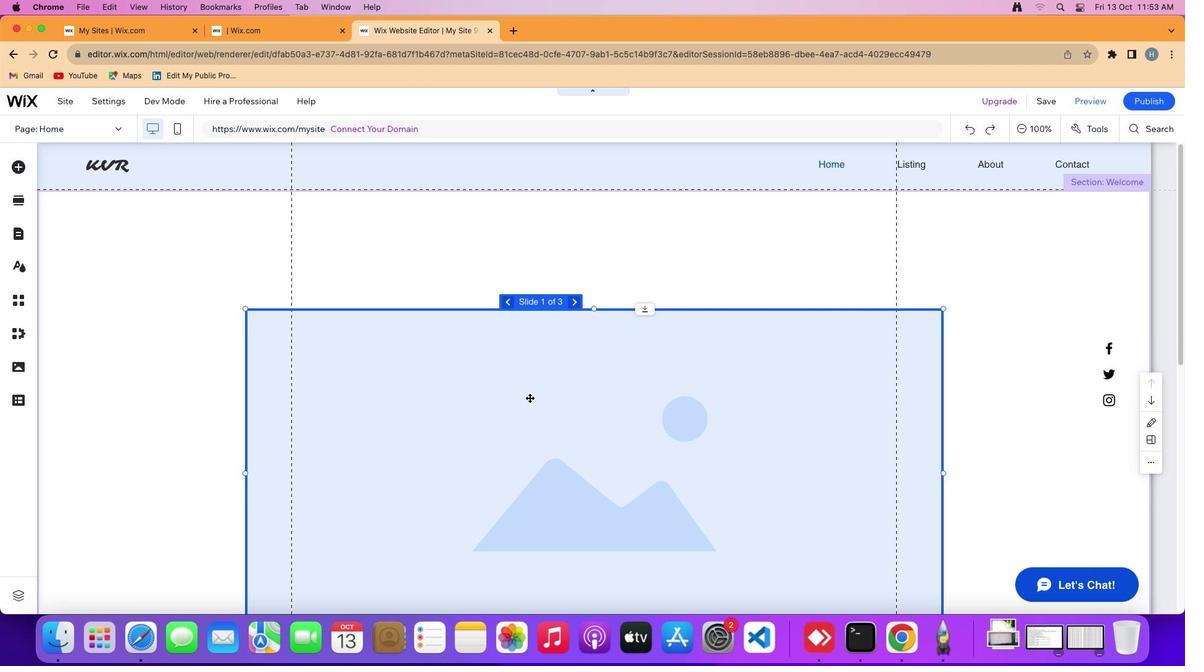 
Action: Mouse moved to (407, 575)
Screenshot: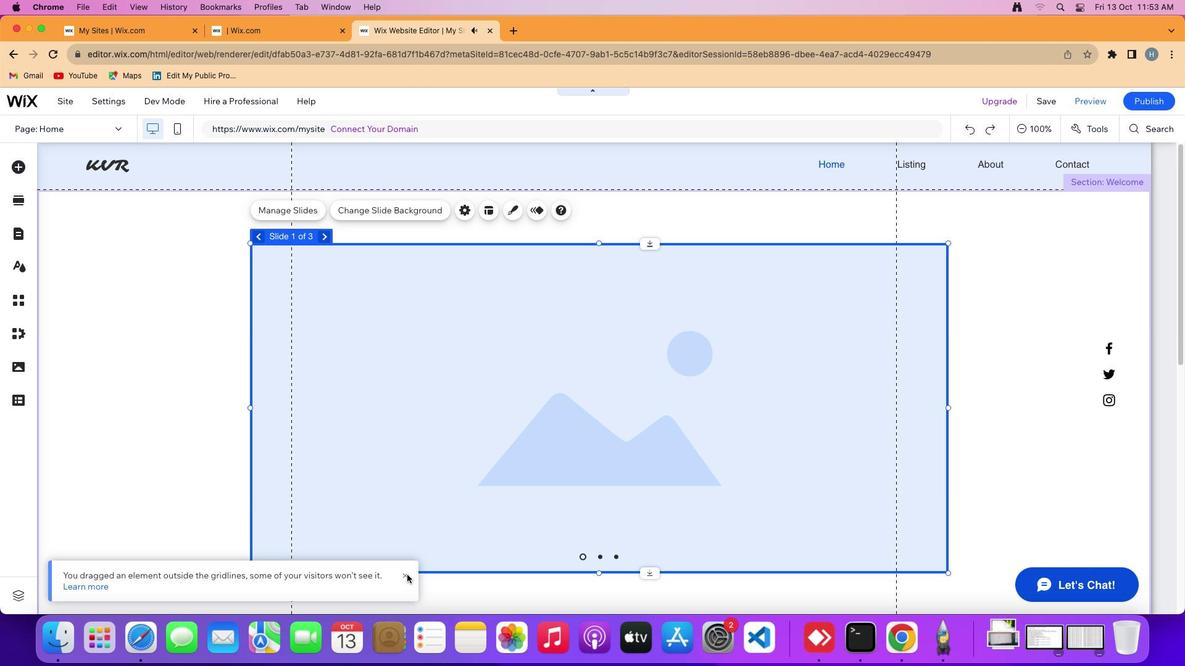 
Action: Mouse pressed left at (407, 575)
Screenshot: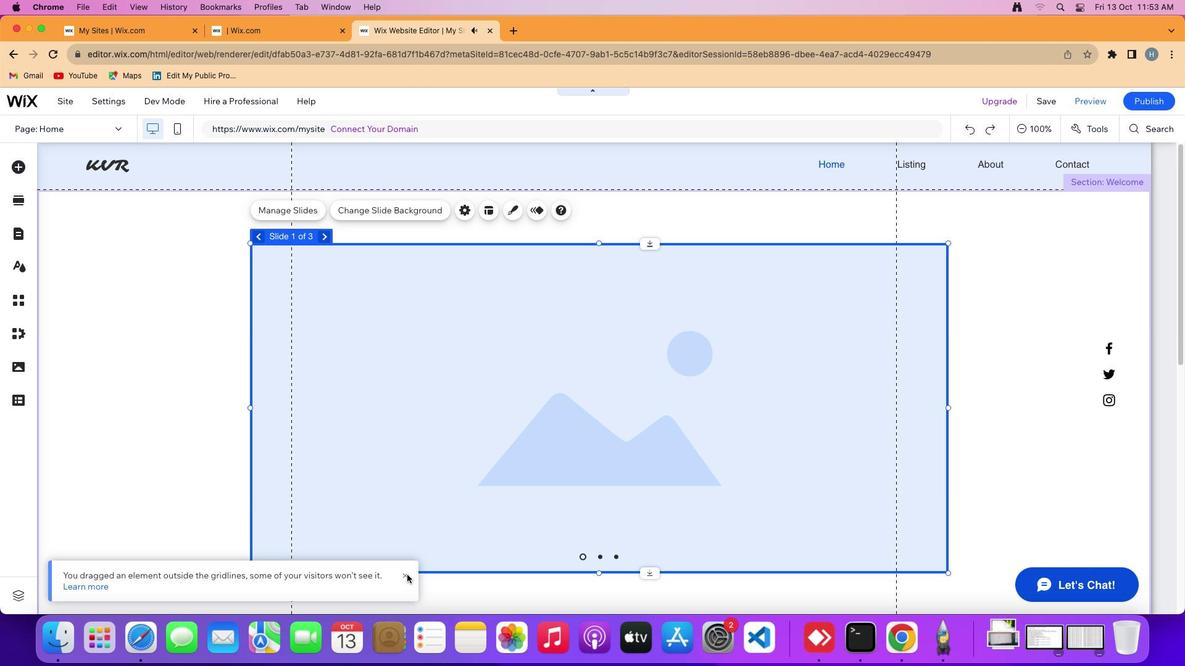 
Action: Mouse moved to (404, 577)
Screenshot: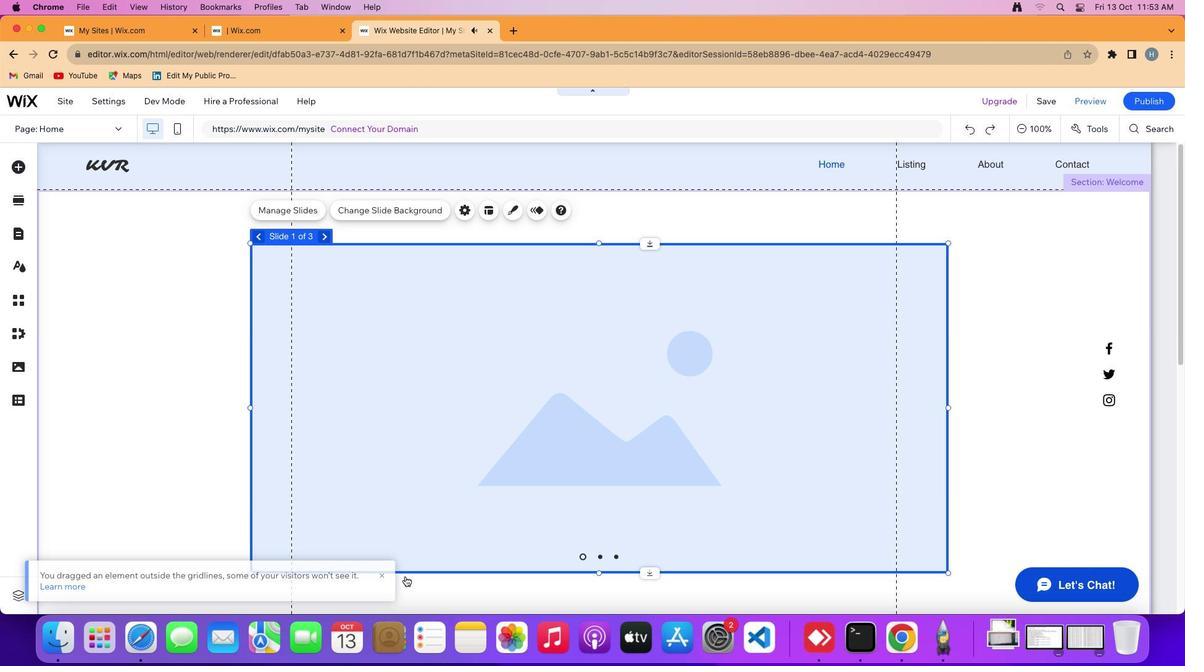 
Action: Mouse pressed left at (404, 577)
Screenshot: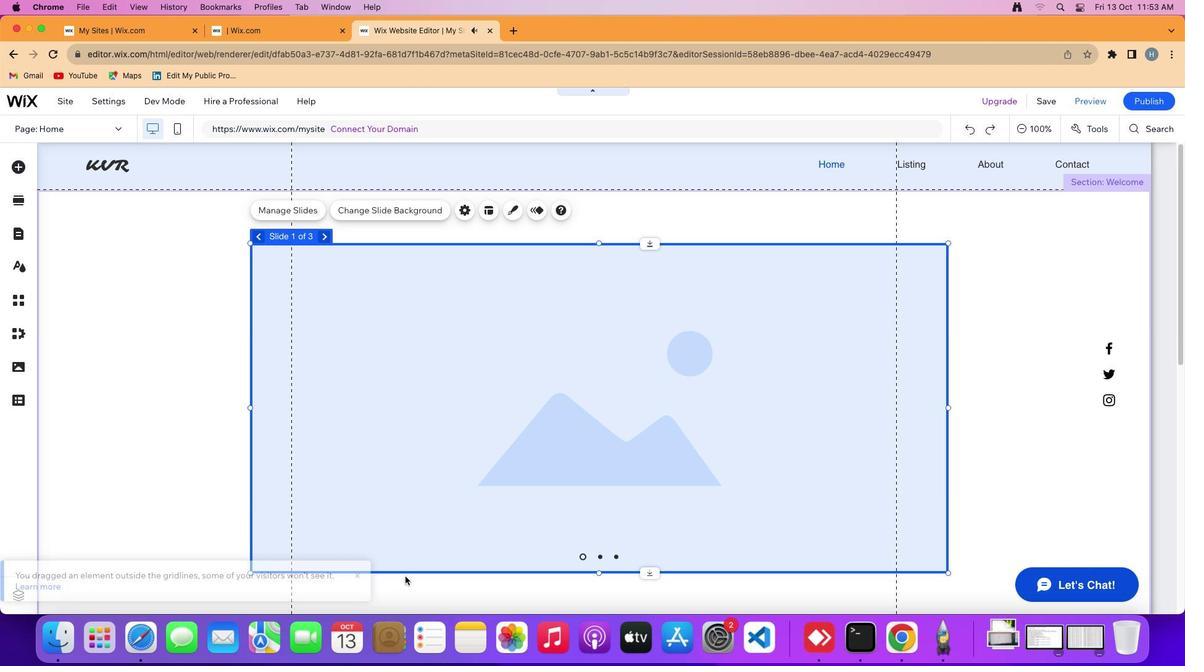 
Action: Mouse moved to (512, 318)
Screenshot: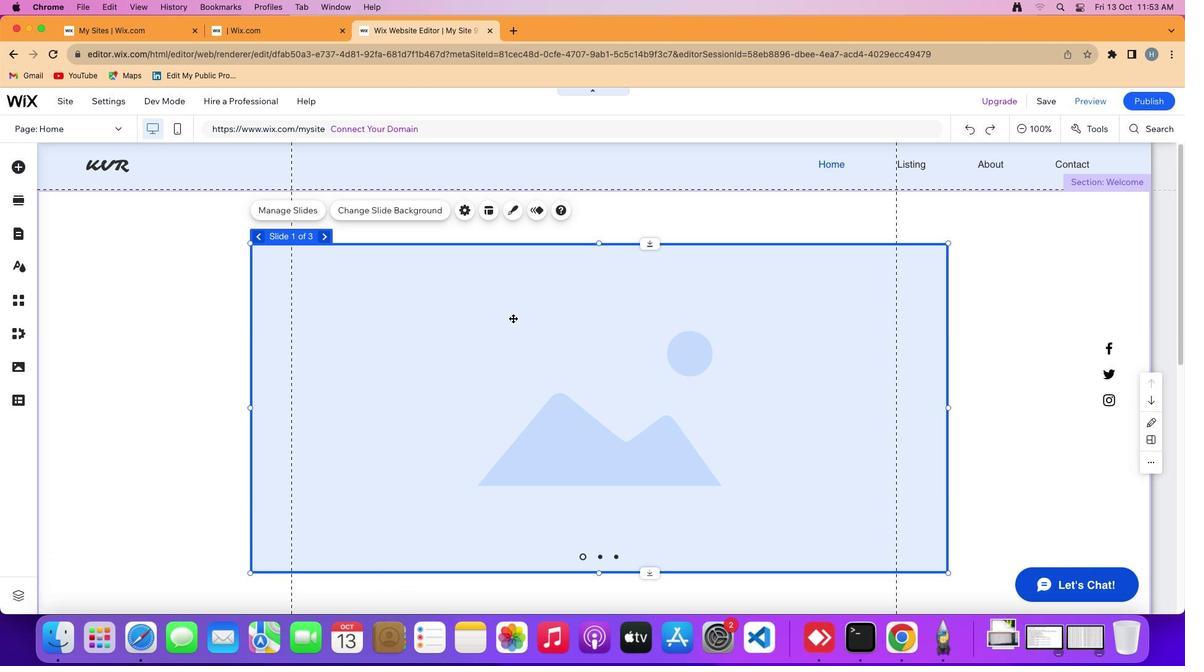 
Action: Mouse pressed left at (512, 318)
Screenshot: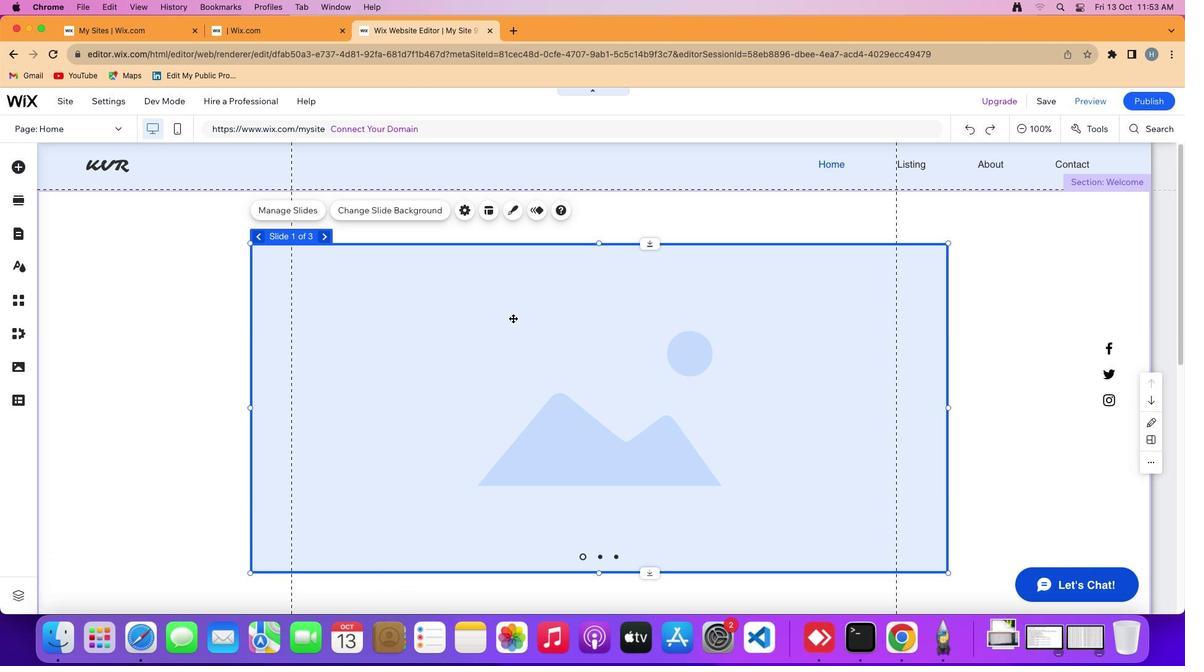 
Action: Mouse moved to (637, 464)
Screenshot: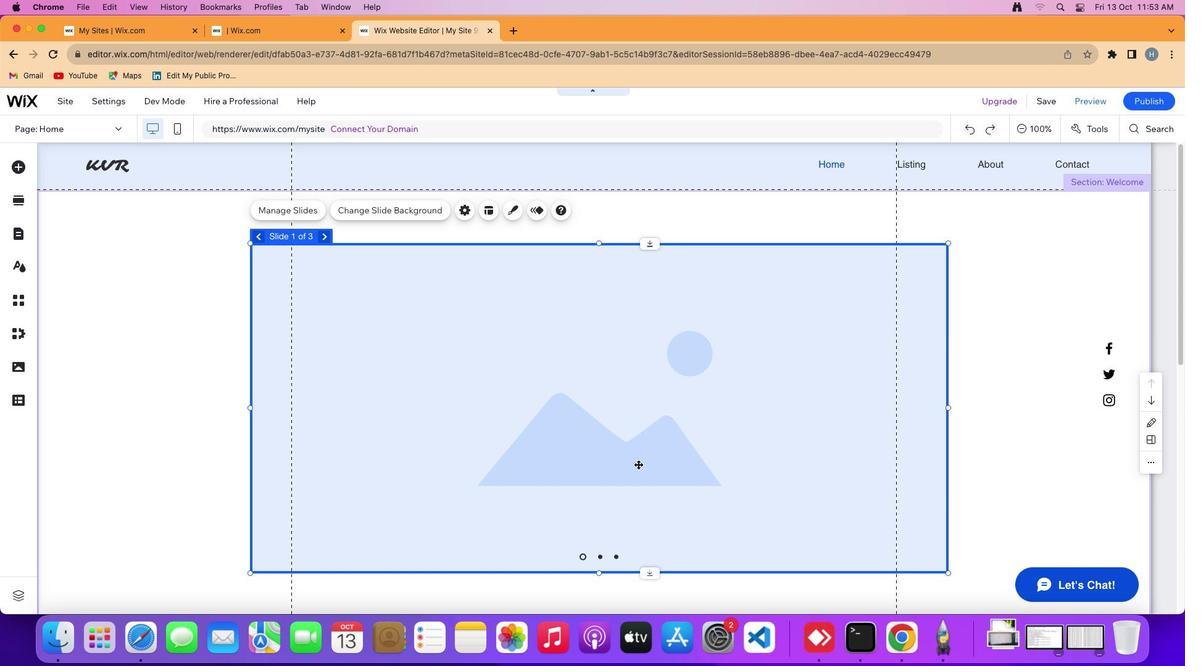 
Action: Mouse pressed left at (637, 464)
Screenshot: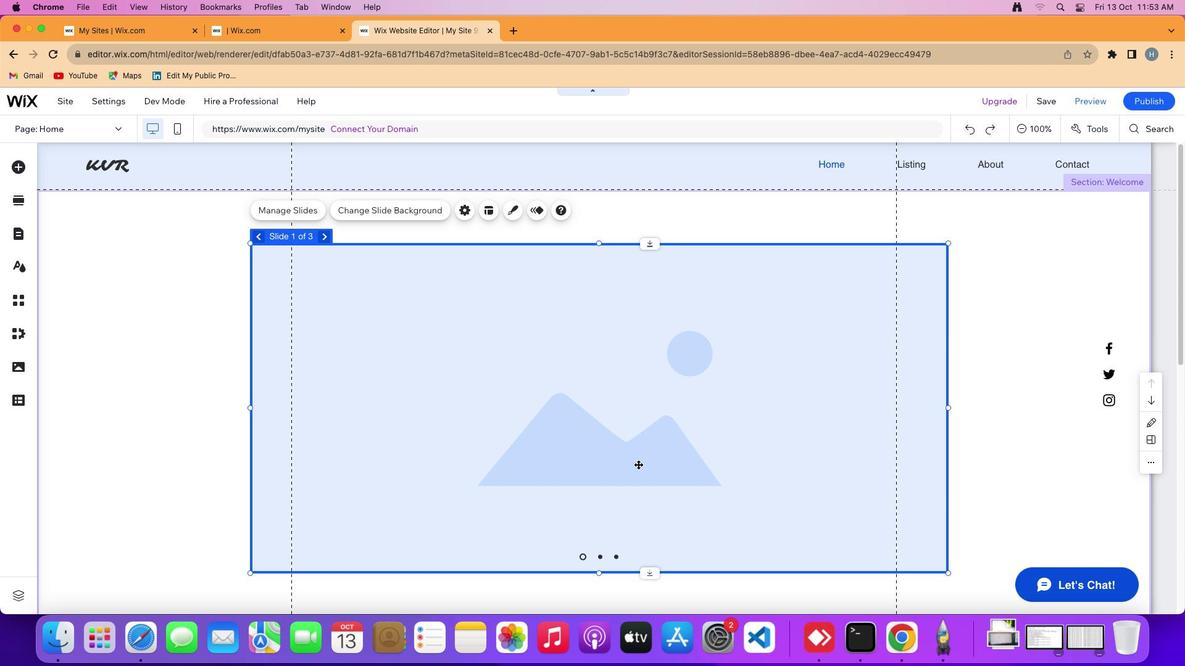 
Action: Mouse moved to (567, 454)
Screenshot: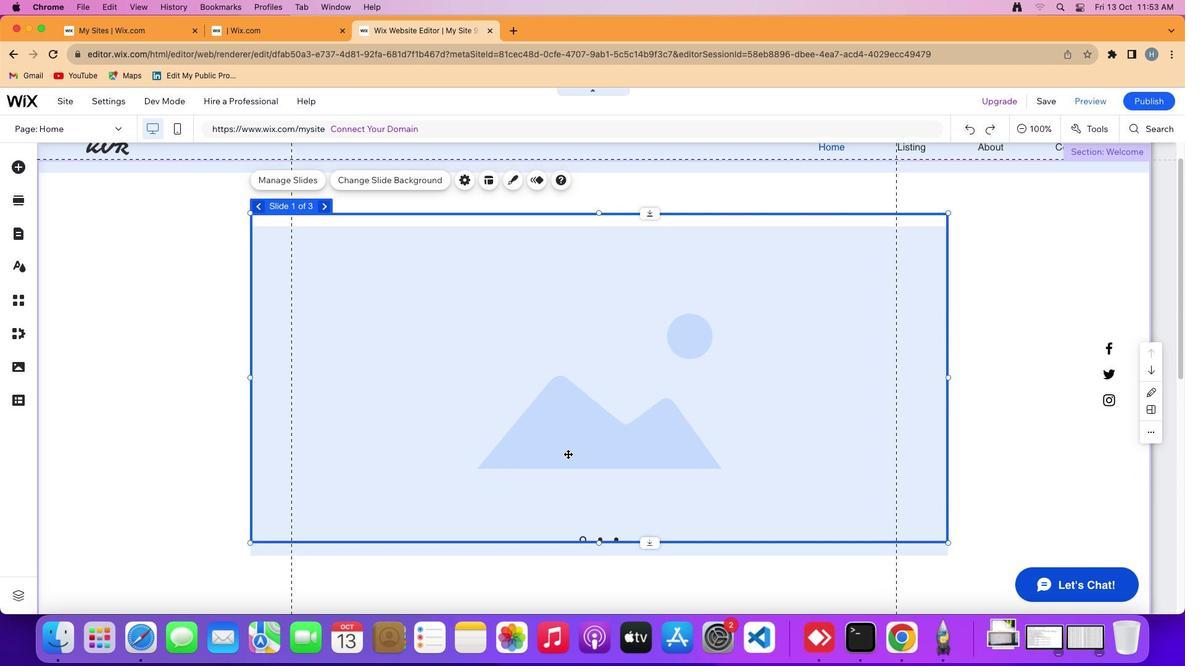 
Action: Mouse scrolled (567, 454) with delta (0, 0)
Screenshot: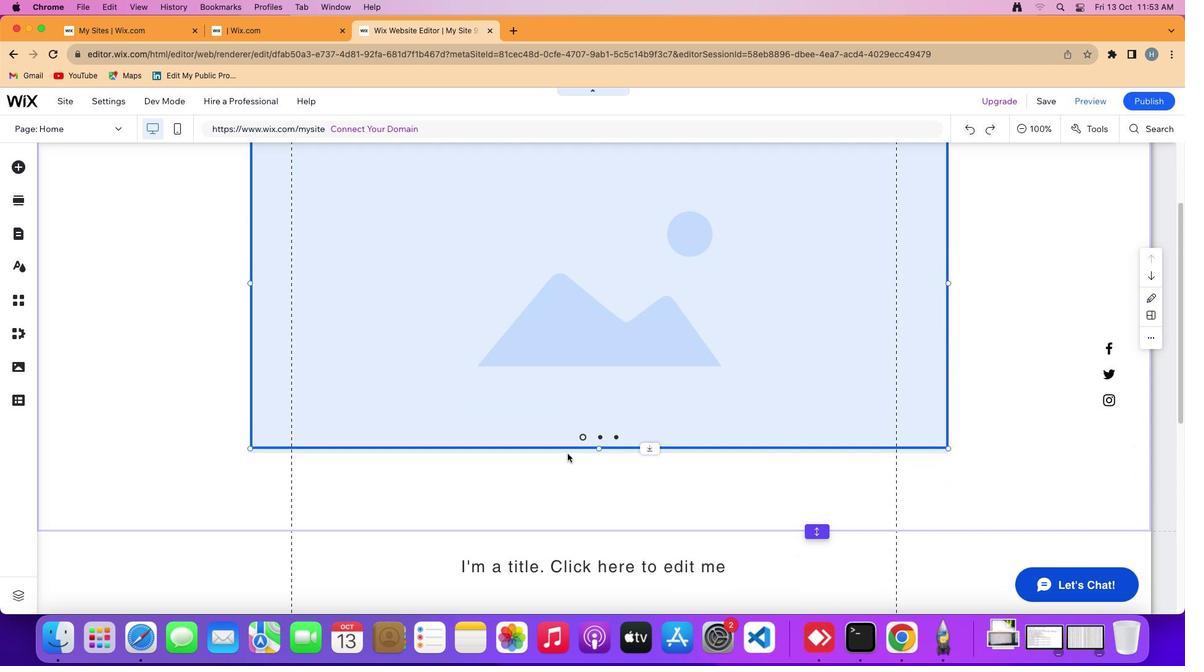 
Action: Mouse scrolled (567, 454) with delta (0, 0)
Screenshot: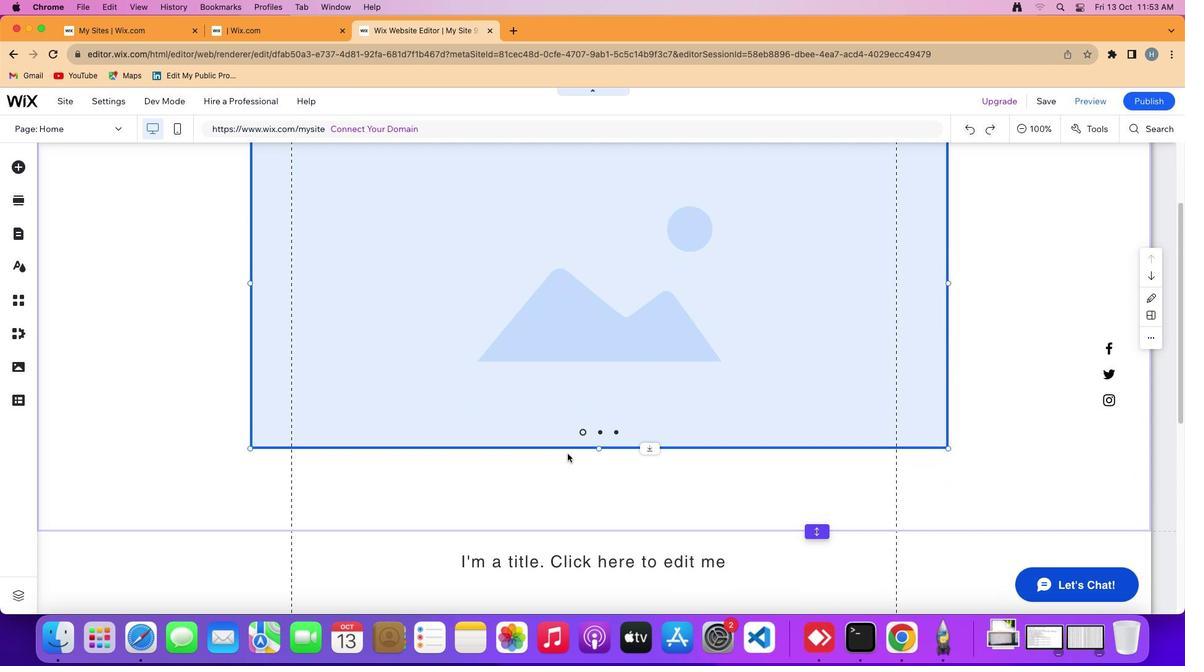 
Action: Mouse scrolled (567, 454) with delta (0, -1)
Screenshot: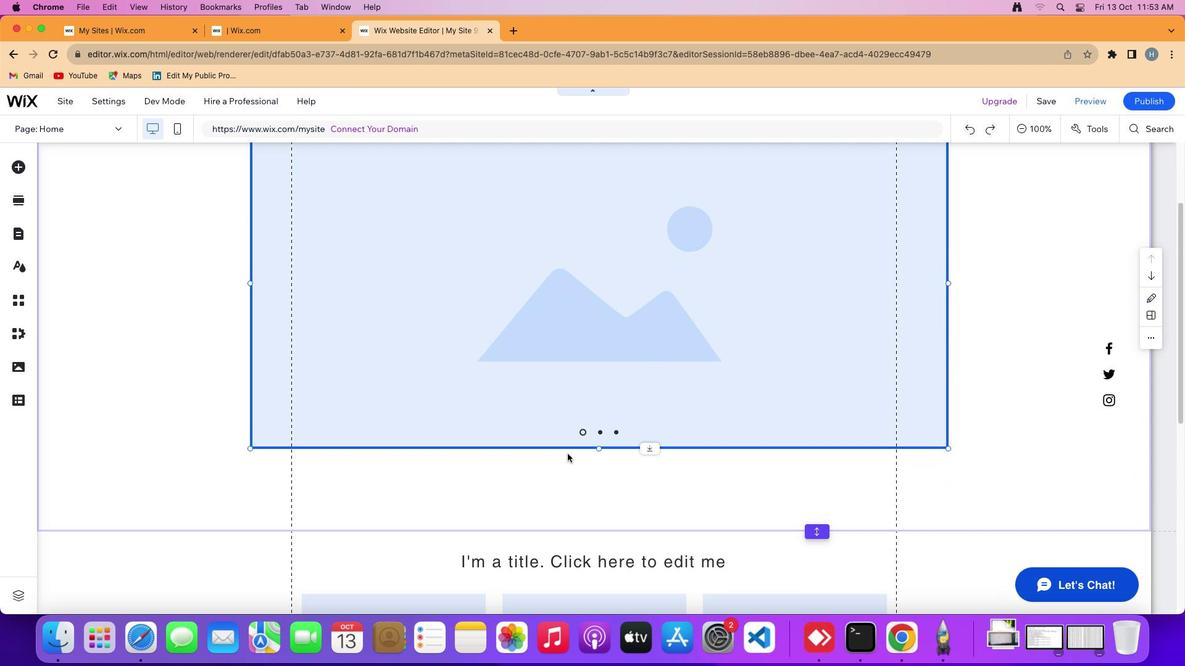 
Action: Mouse scrolled (567, 454) with delta (0, 0)
Screenshot: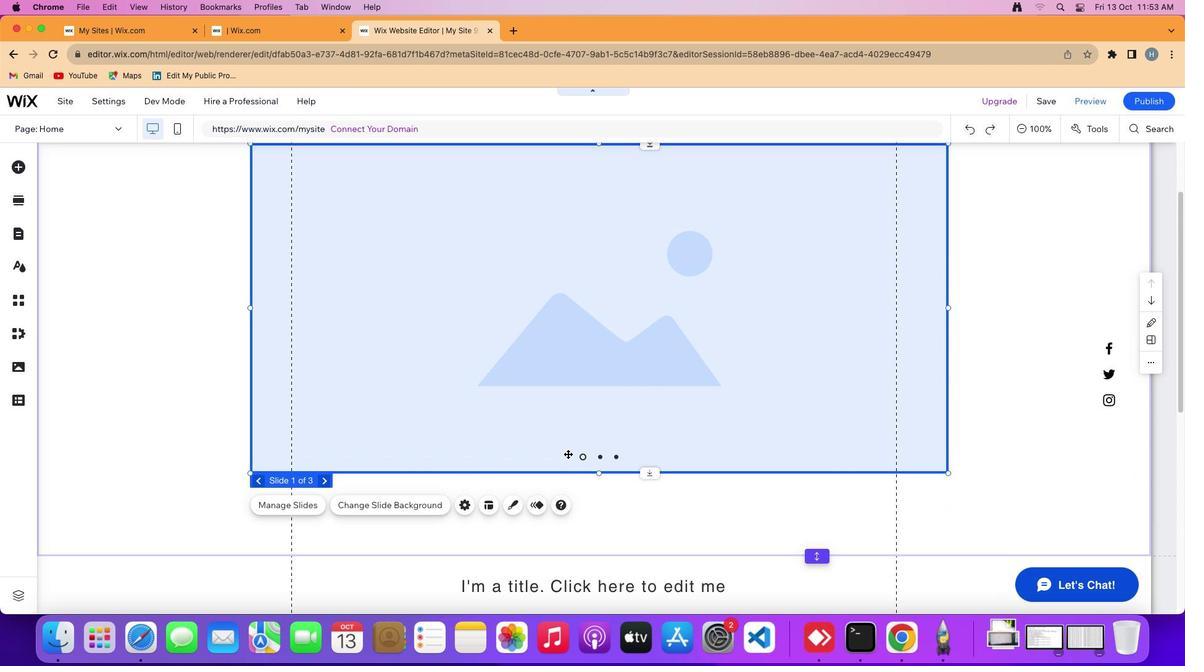 
Action: Mouse scrolled (567, 454) with delta (0, 0)
Screenshot: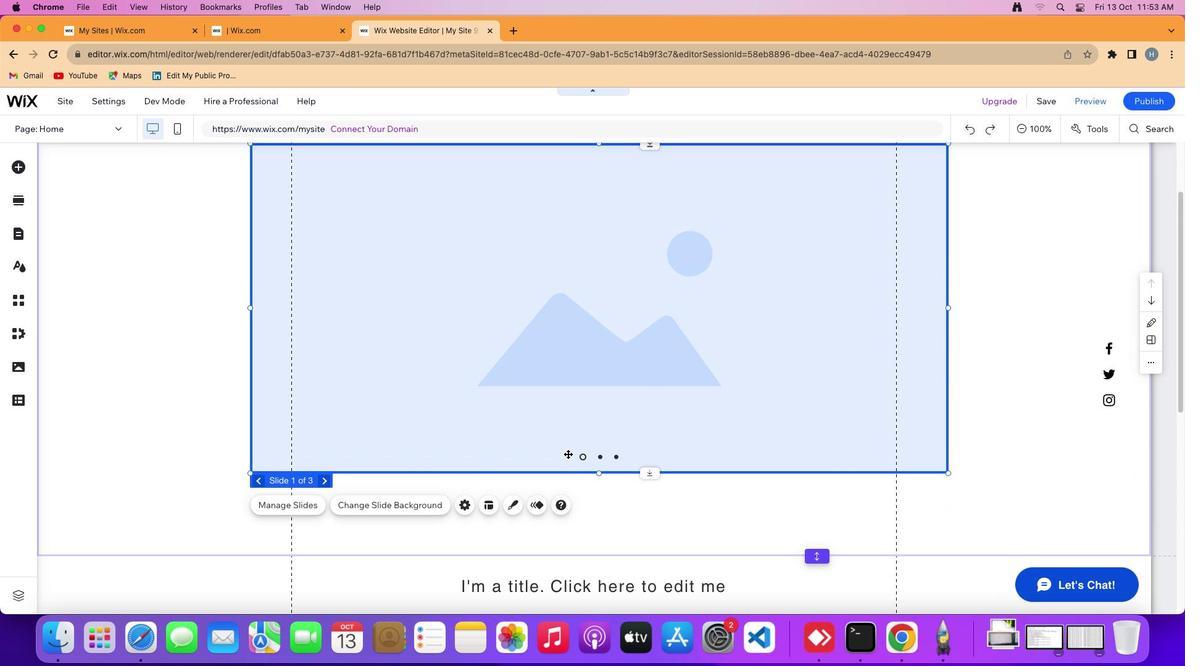 
Action: Mouse scrolled (567, 454) with delta (0, 0)
Screenshot: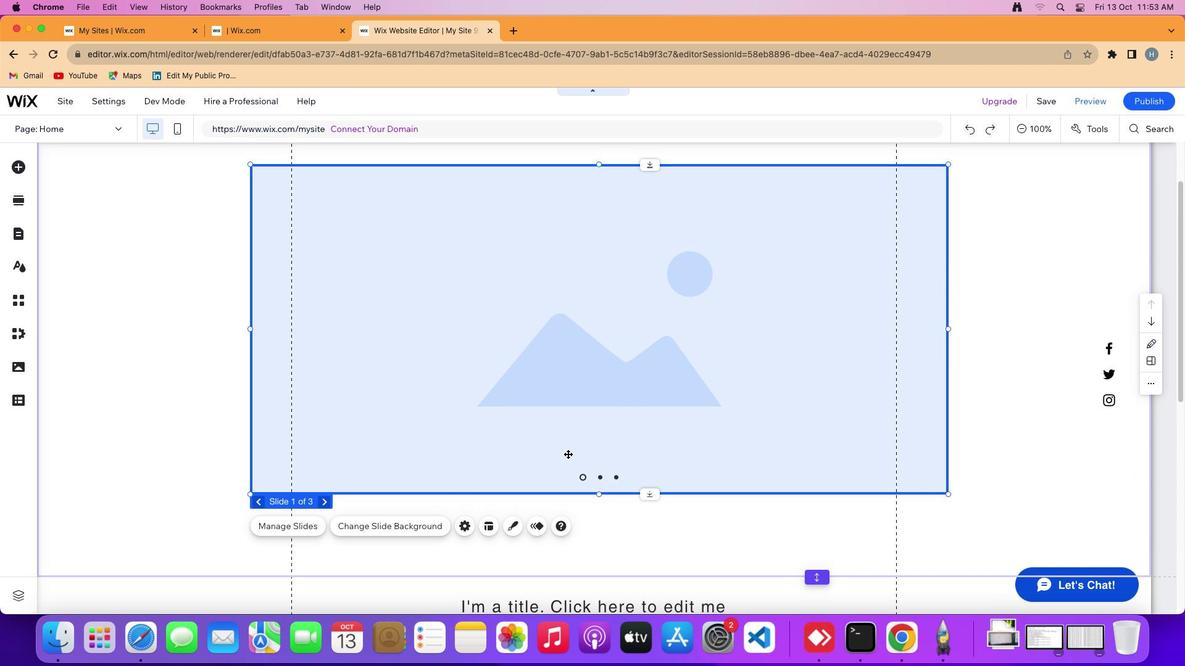 
Action: Mouse scrolled (567, 454) with delta (0, 0)
Screenshot: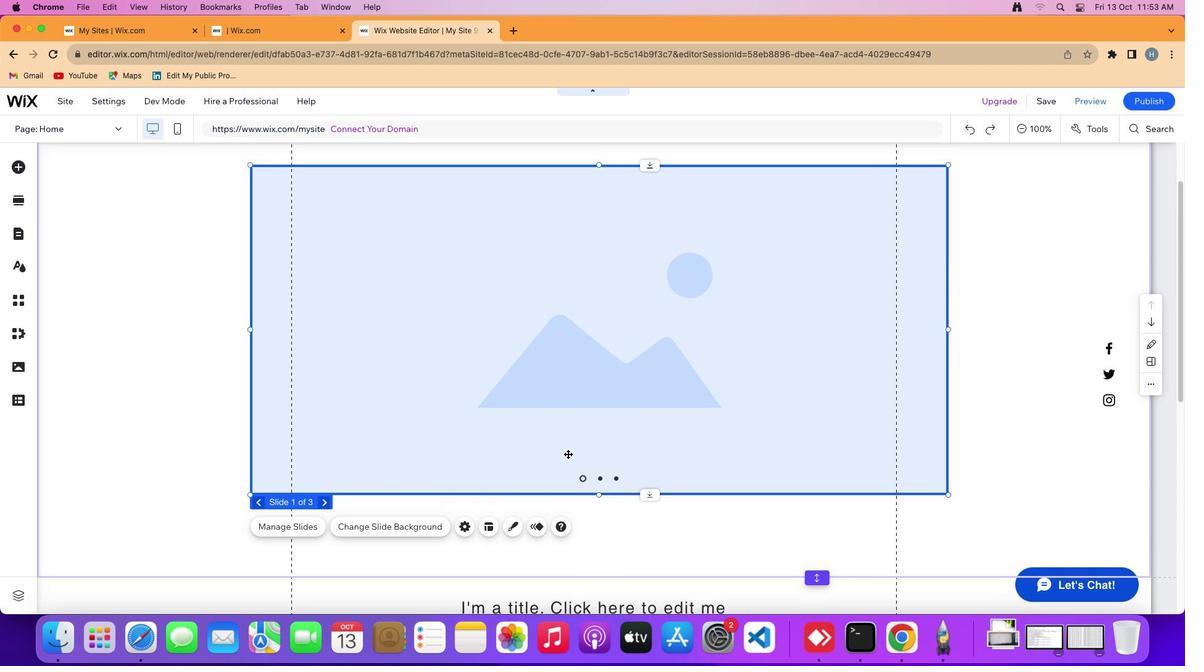 
Action: Mouse scrolled (567, 454) with delta (0, 0)
Screenshot: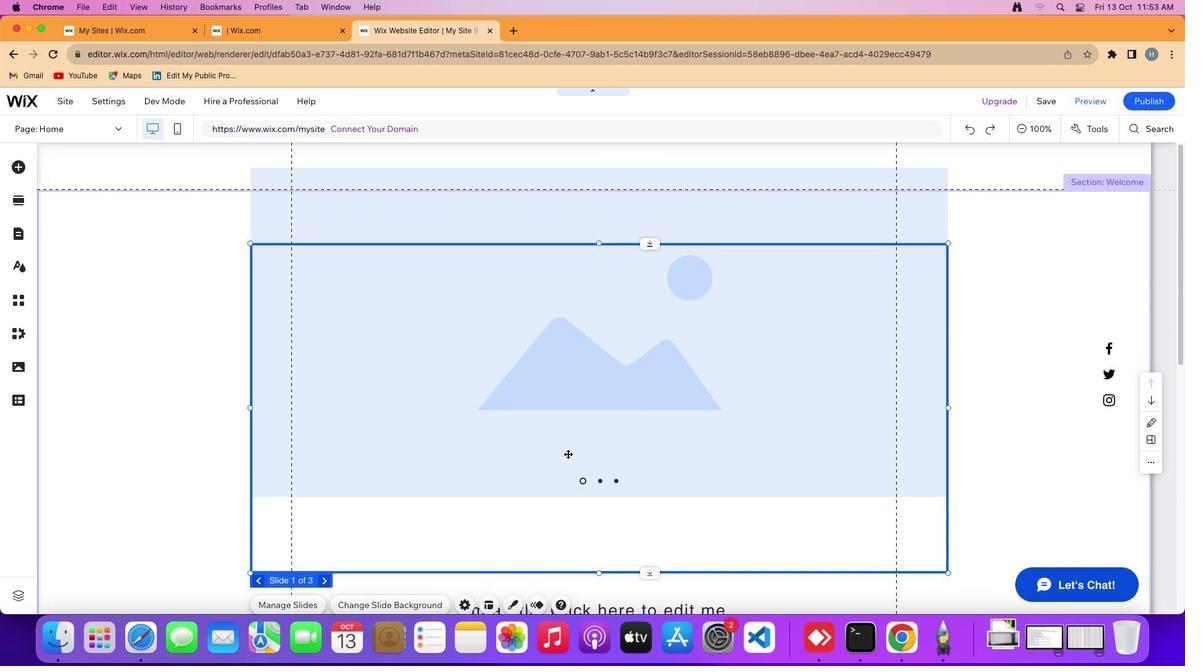 
Action: Mouse scrolled (567, 454) with delta (0, 0)
Screenshot: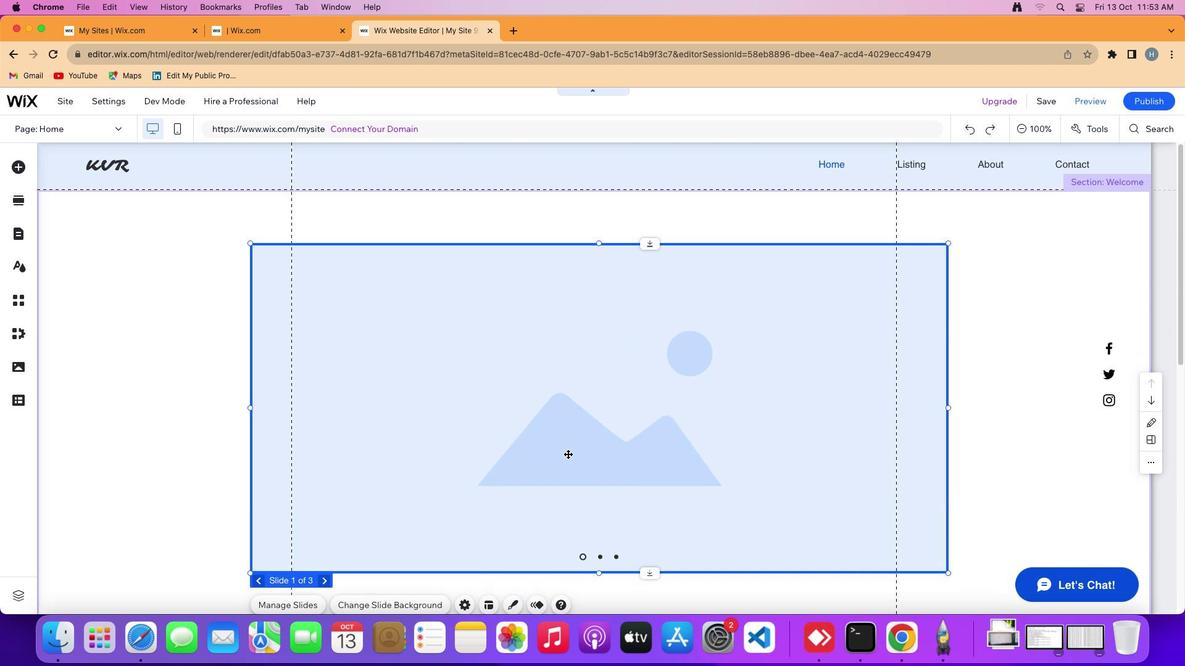 
Action: Mouse scrolled (567, 454) with delta (0, 2)
Screenshot: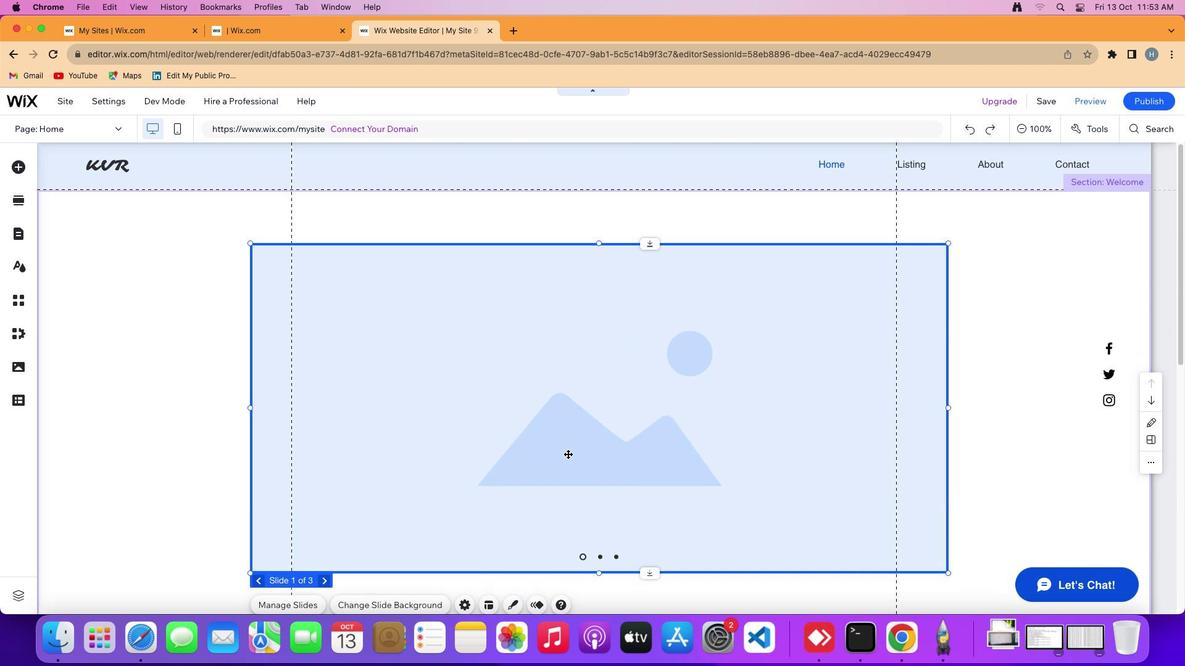 
Action: Mouse moved to (20, 163)
Screenshot: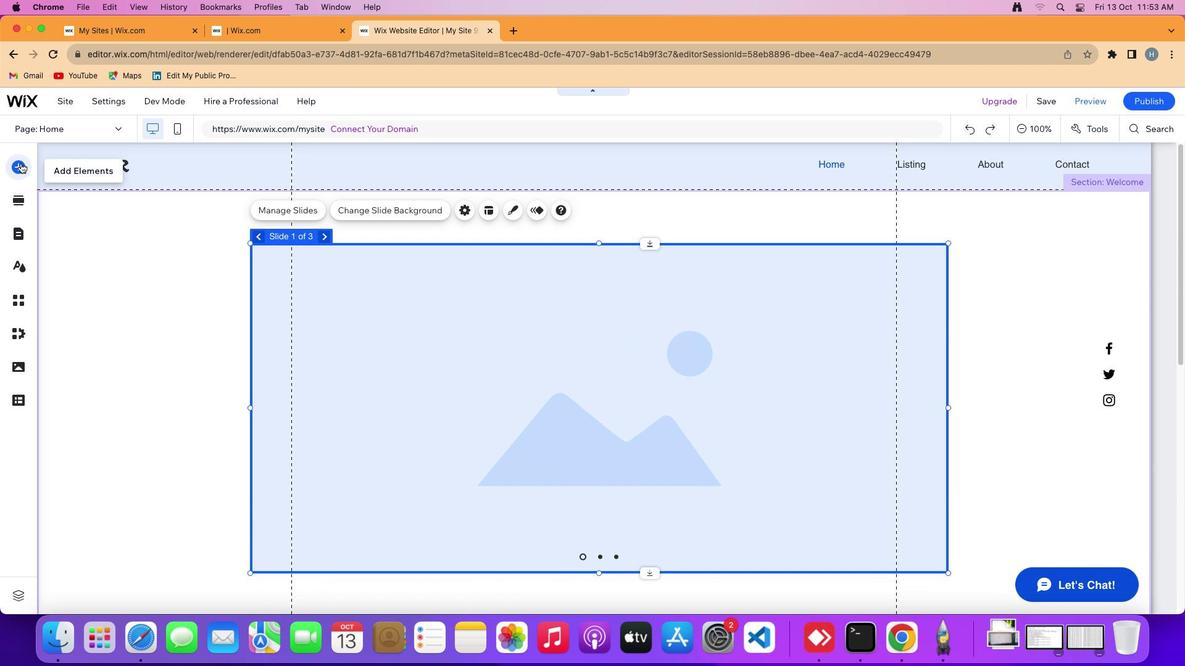 
Action: Mouse pressed left at (20, 163)
Screenshot: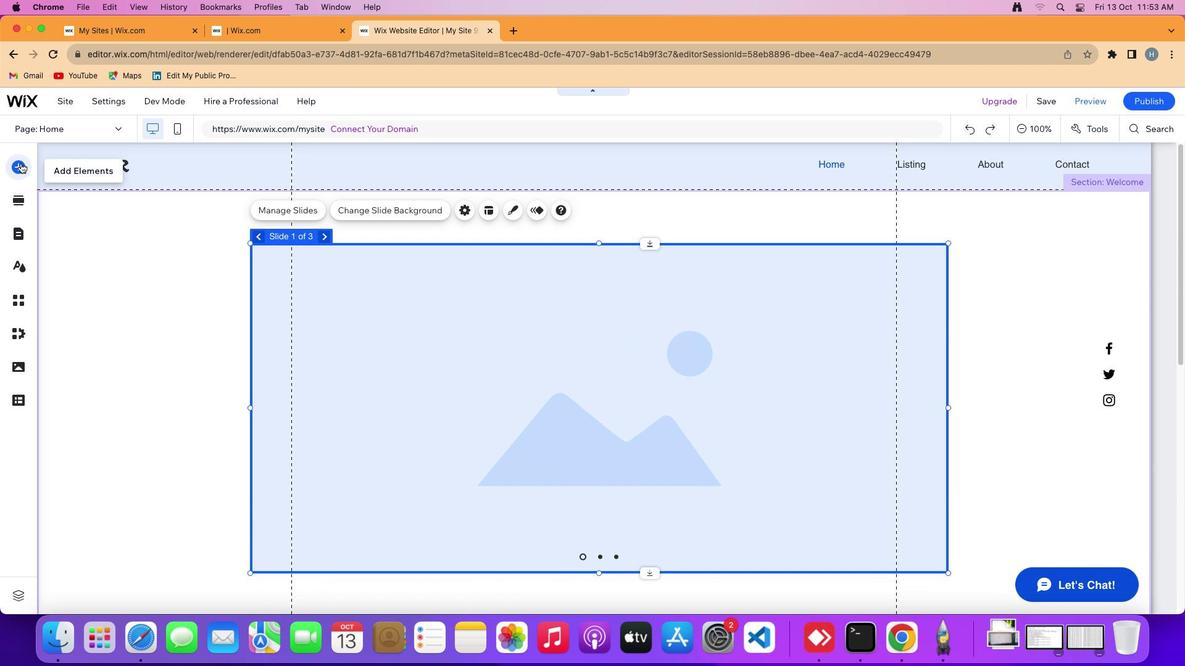 
Action: Mouse moved to (70, 208)
Screenshot: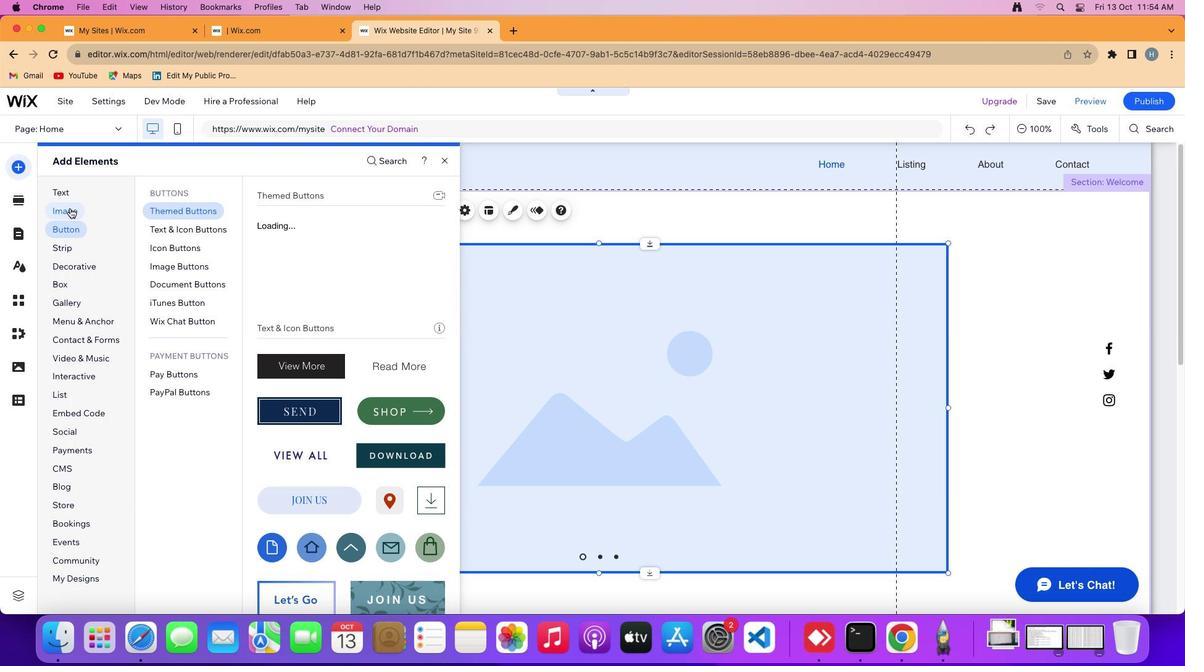 
Action: Mouse pressed left at (70, 208)
Screenshot: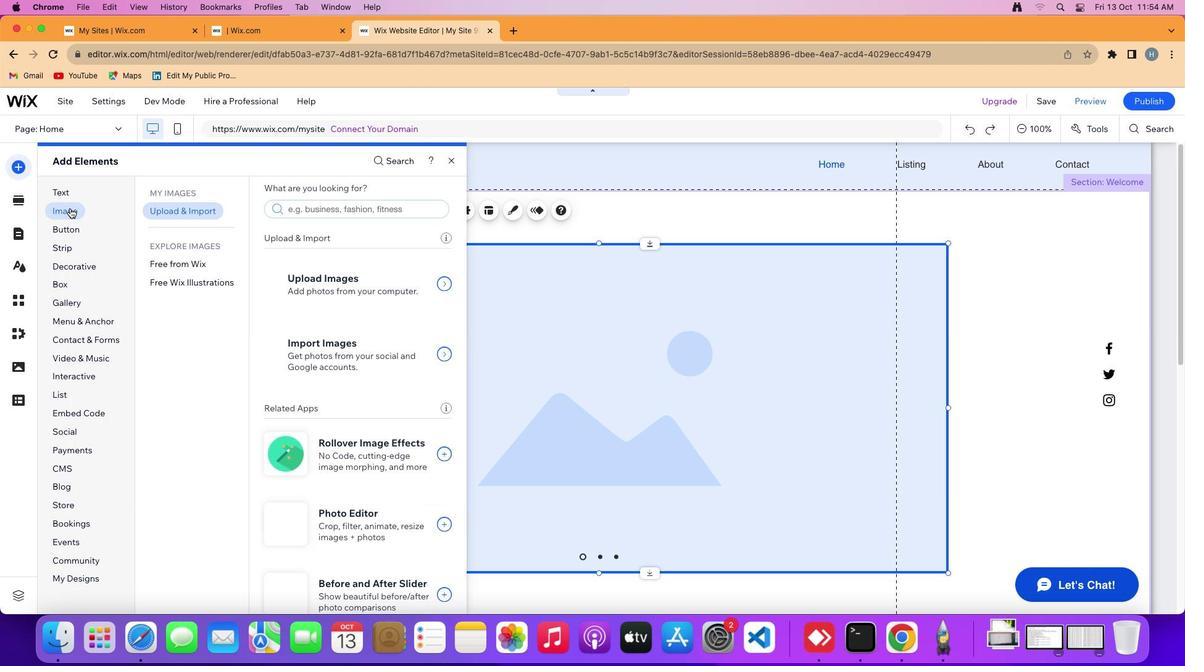 
Action: Mouse moved to (316, 209)
Screenshot: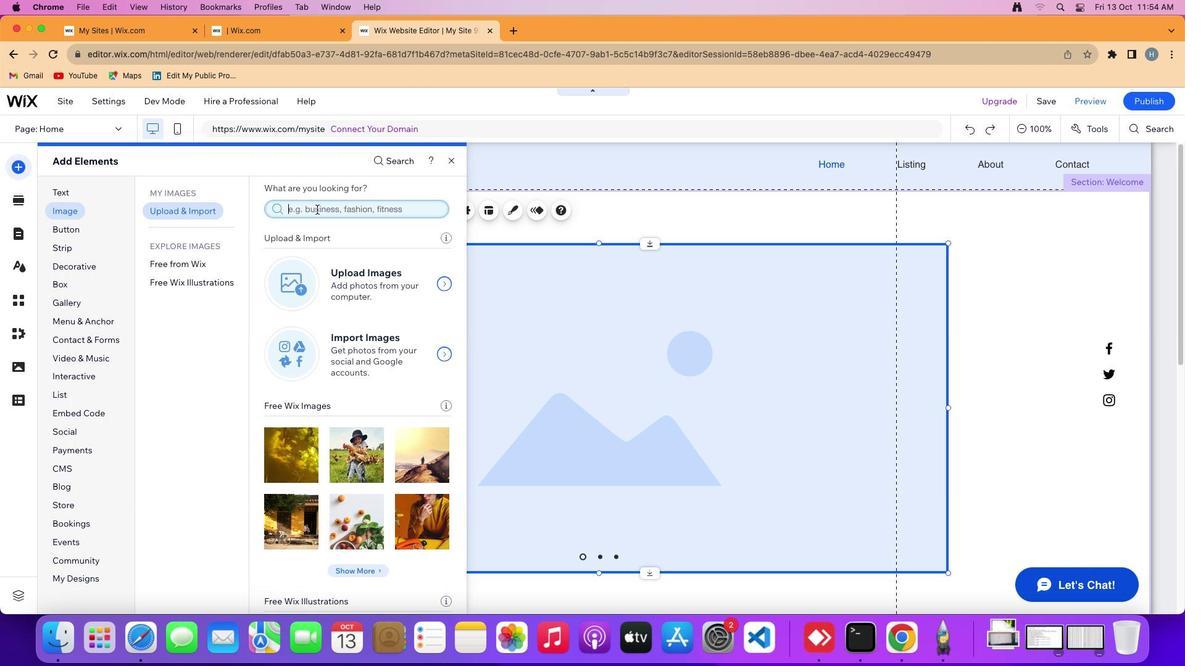 
Action: Mouse pressed left at (316, 209)
Screenshot: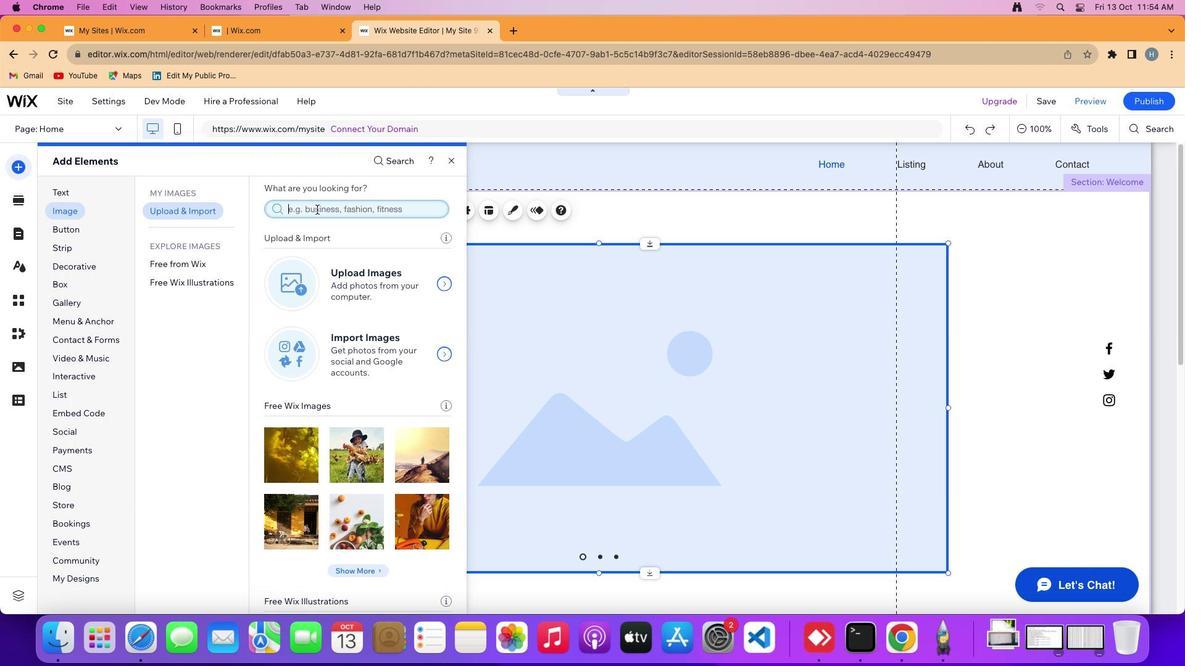 
Action: Mouse moved to (548, 351)
Screenshot: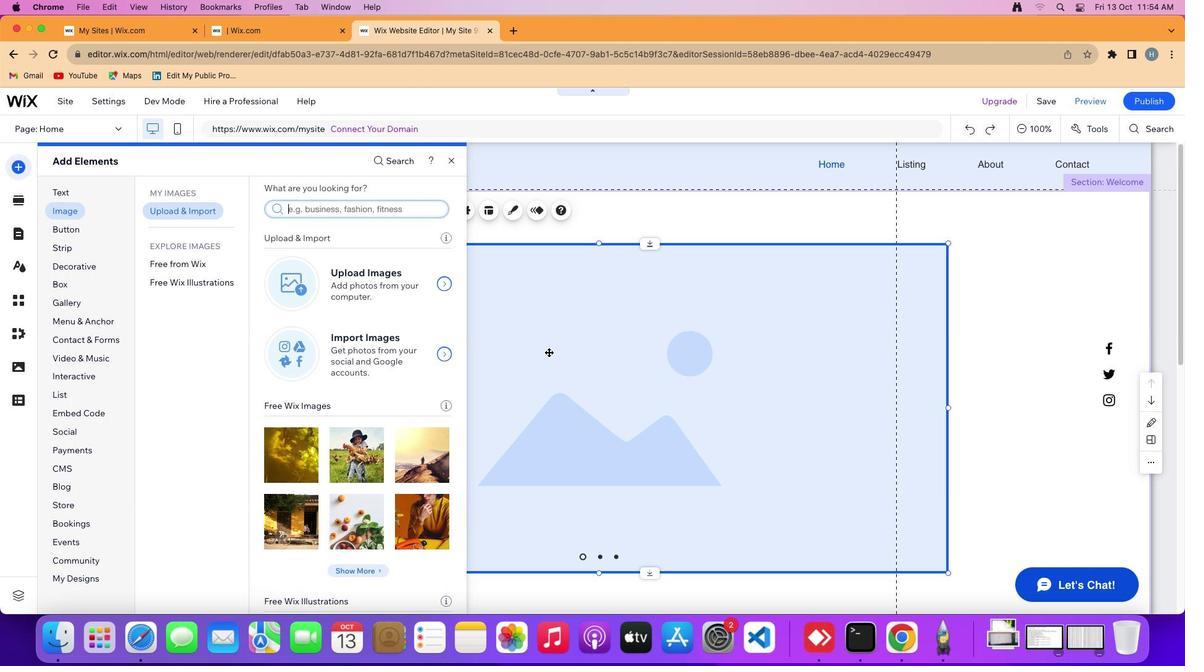 
Action: Key pressed 'b''u''s''i''n''e''s''s'Key.enter
Screenshot: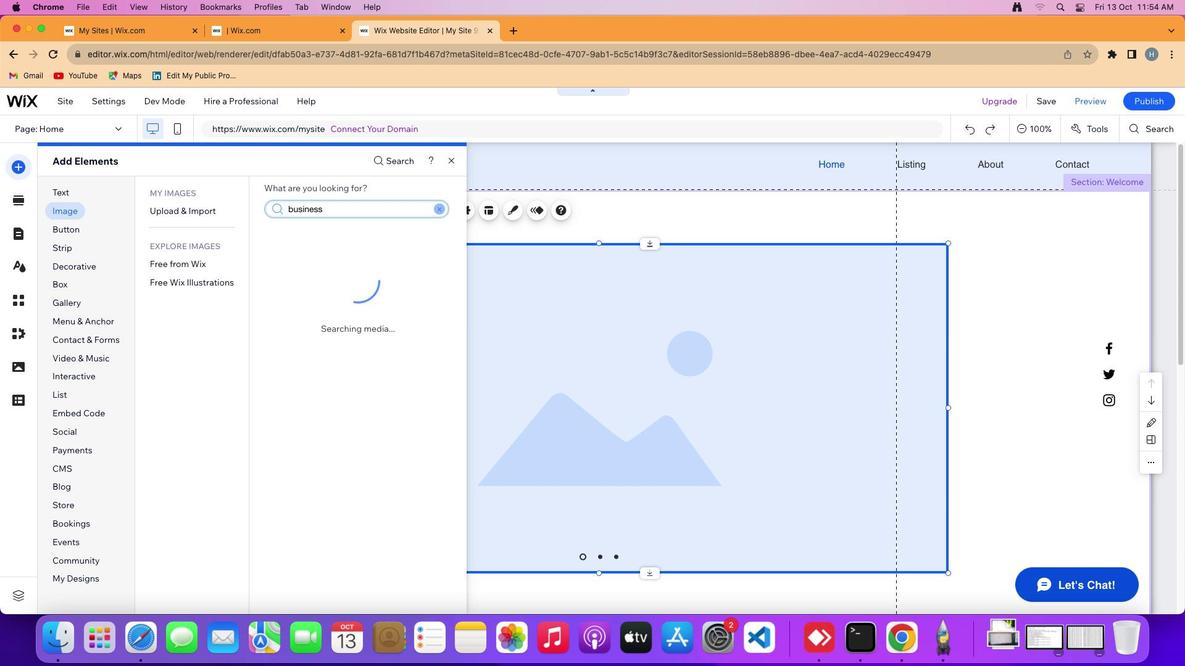 
Action: Mouse moved to (368, 399)
Screenshot: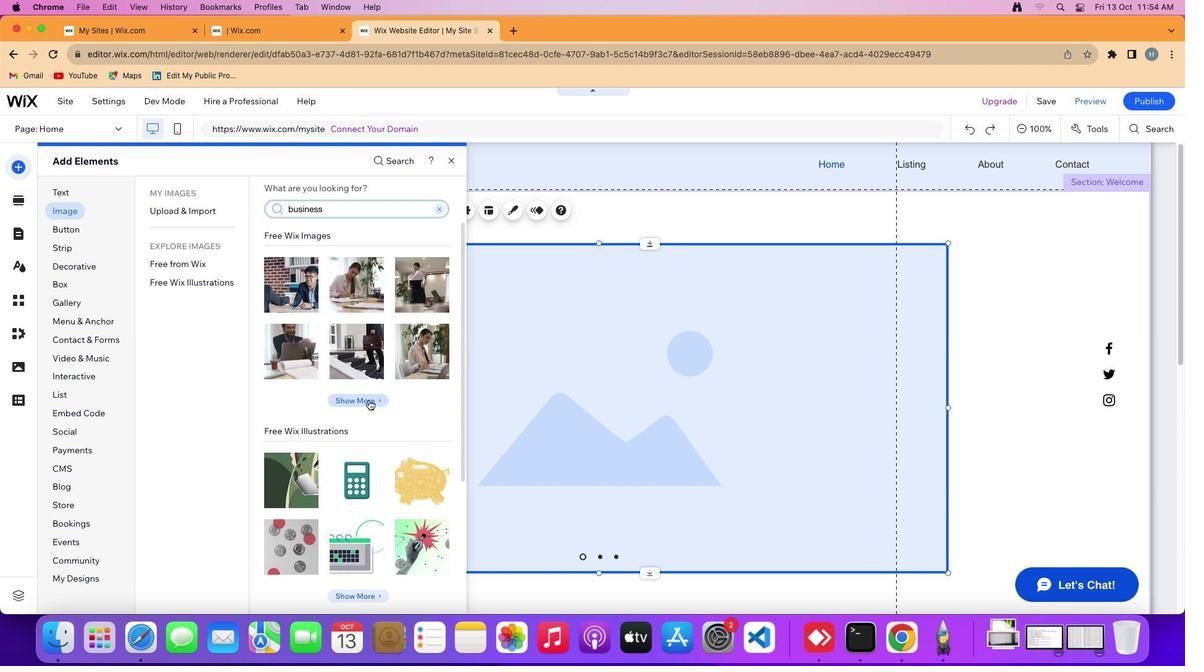 
Action: Mouse pressed left at (368, 399)
Screenshot: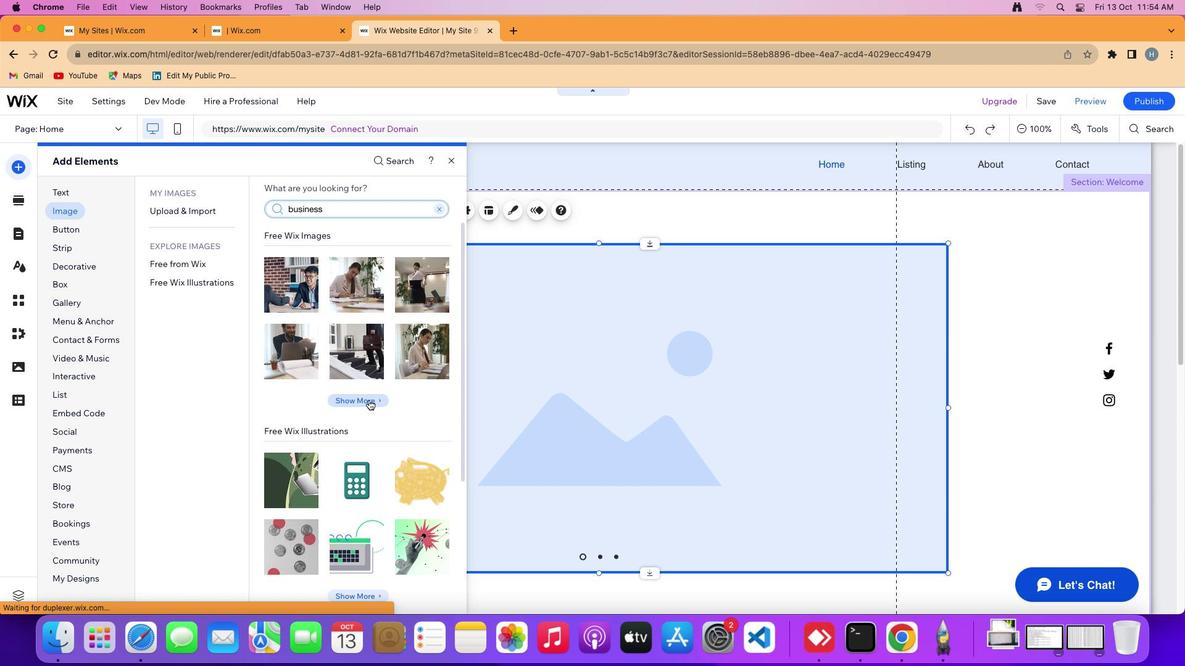 
Action: Mouse moved to (615, 397)
Screenshot: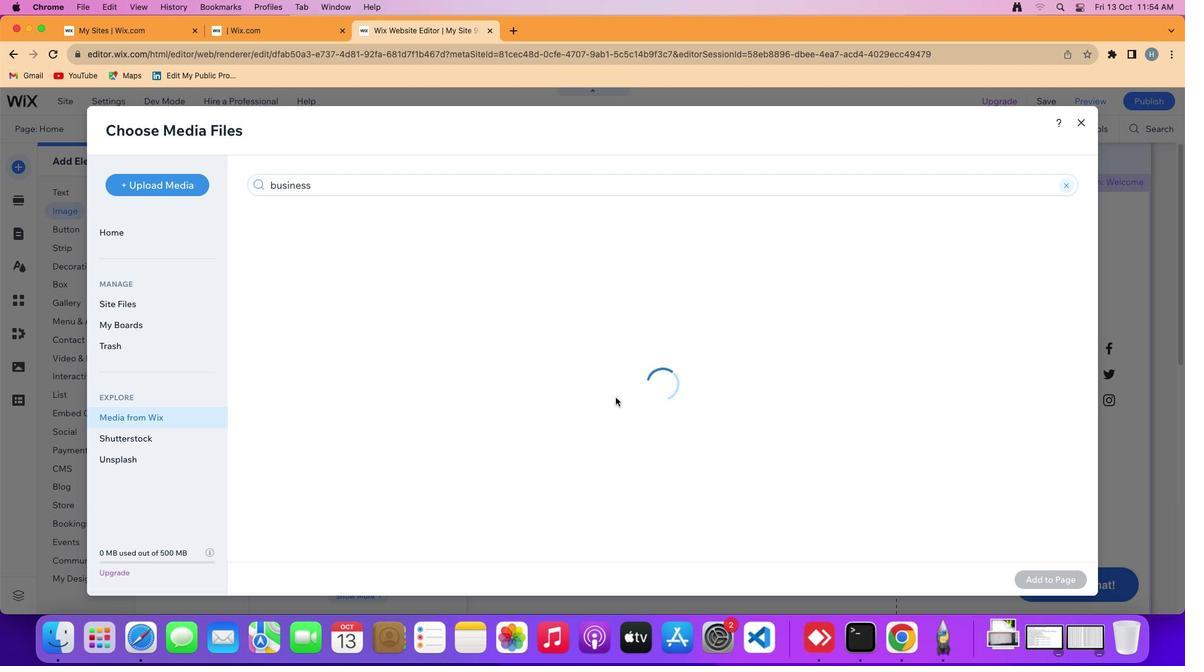 
Action: Mouse scrolled (615, 397) with delta (0, 0)
Screenshot: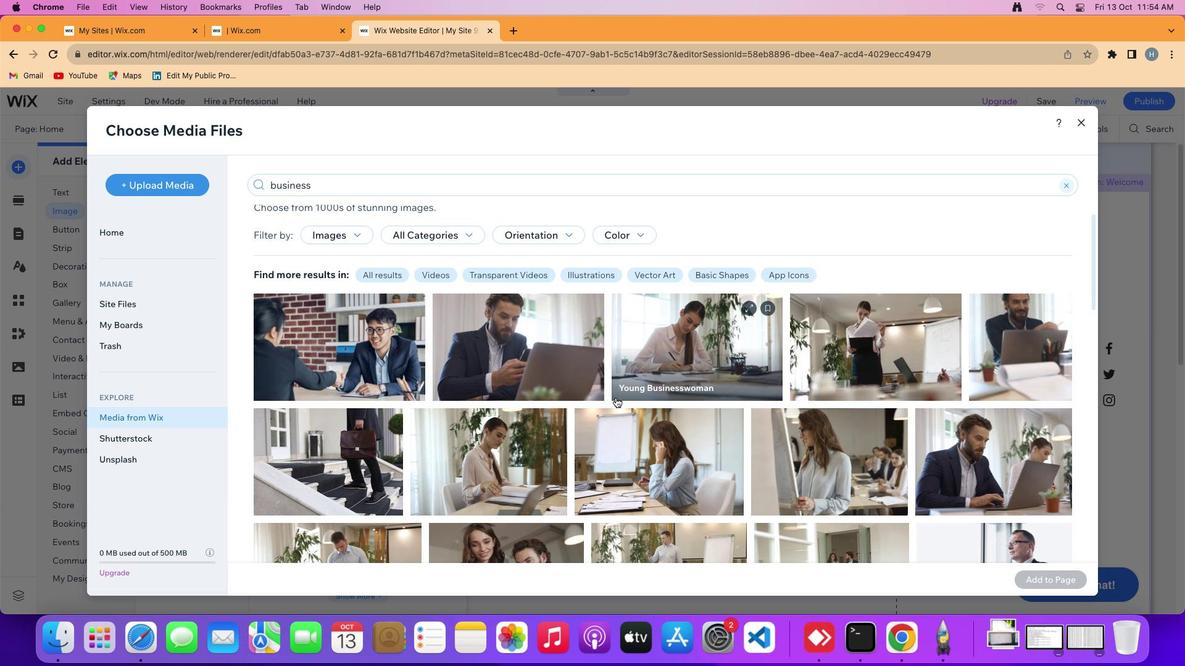 
Action: Mouse scrolled (615, 397) with delta (0, 0)
Screenshot: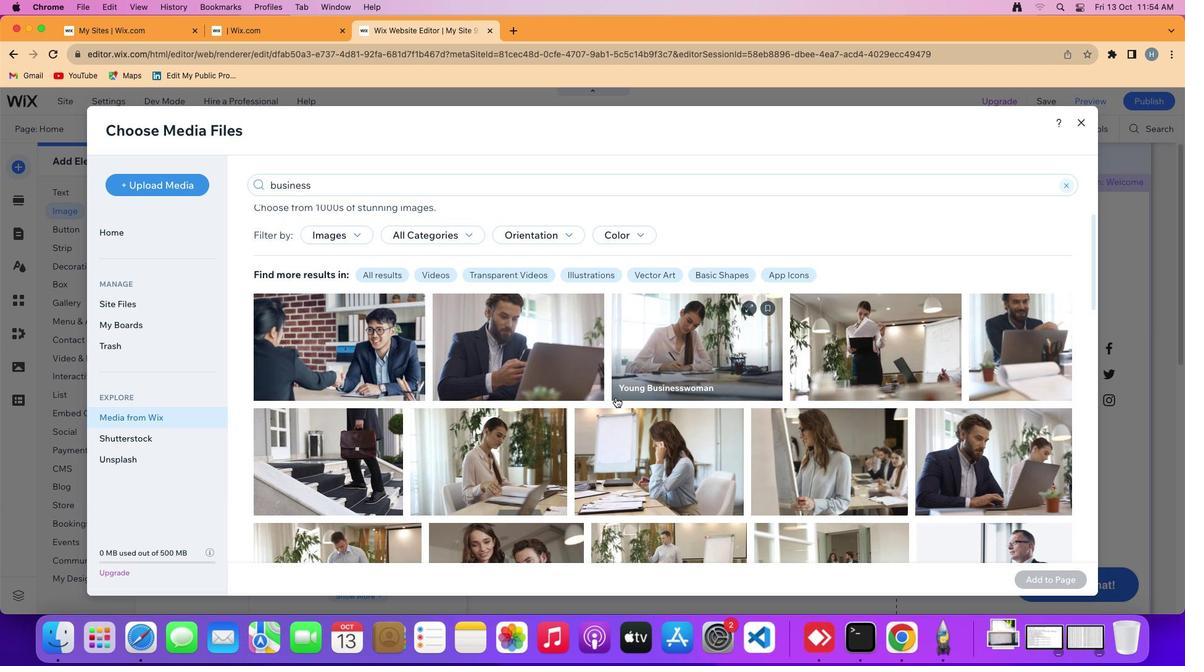 
Action: Mouse scrolled (615, 397) with delta (0, 0)
Screenshot: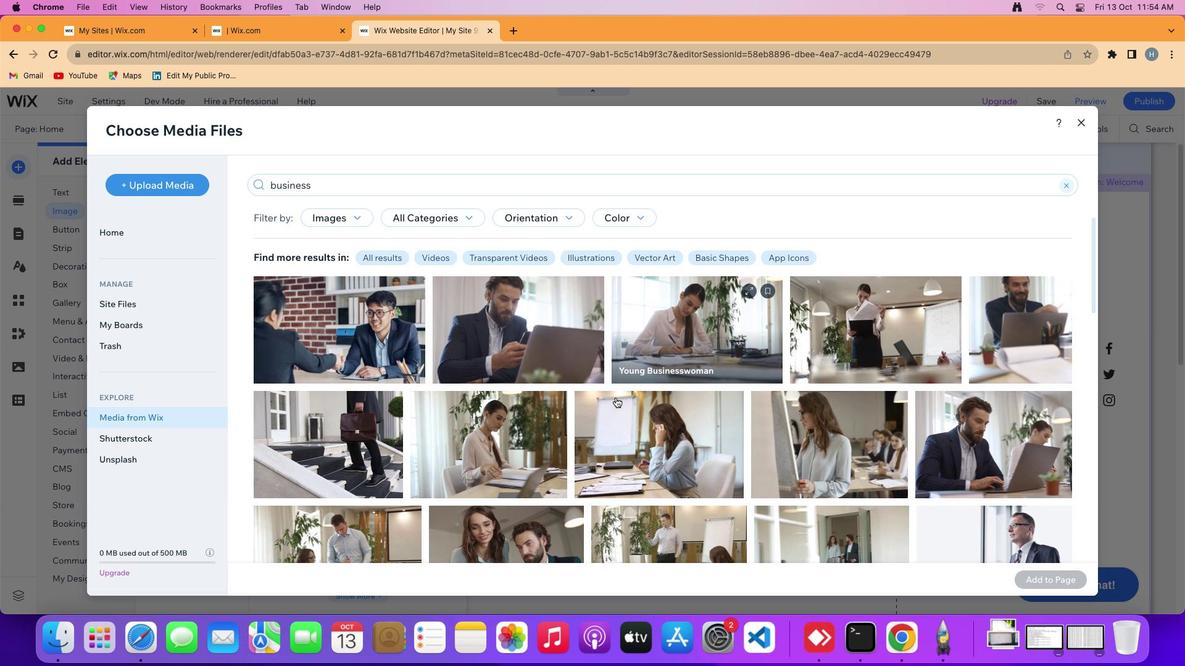 
Action: Mouse scrolled (615, 397) with delta (0, 0)
Screenshot: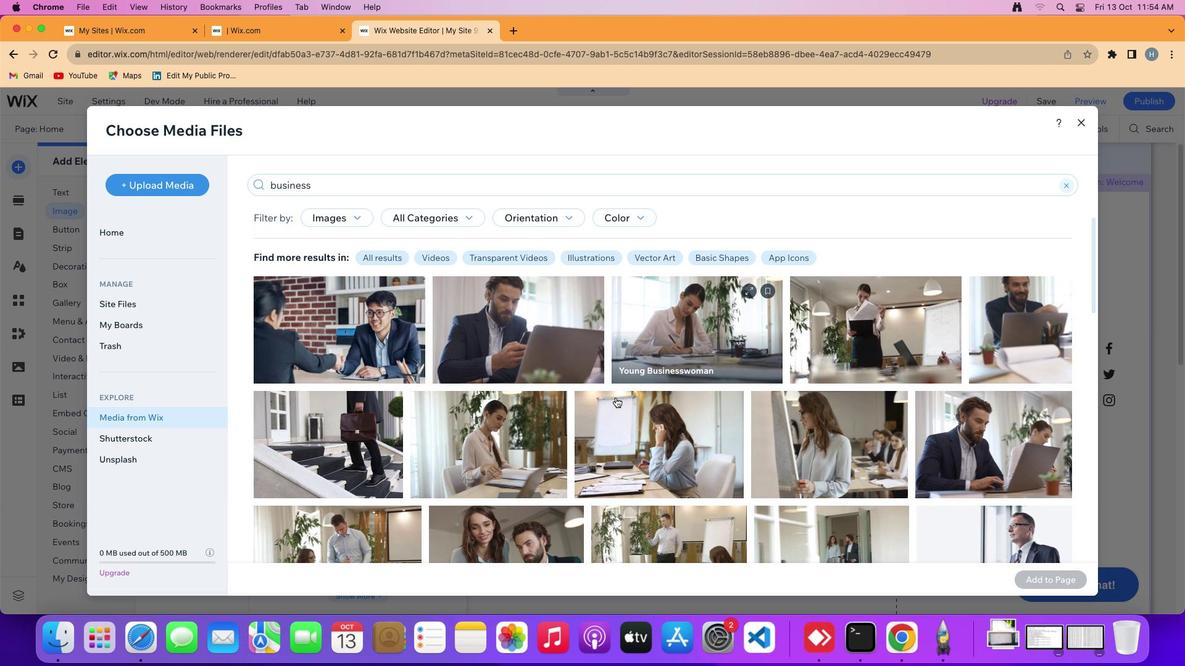 
Action: Mouse scrolled (615, 397) with delta (0, 0)
Screenshot: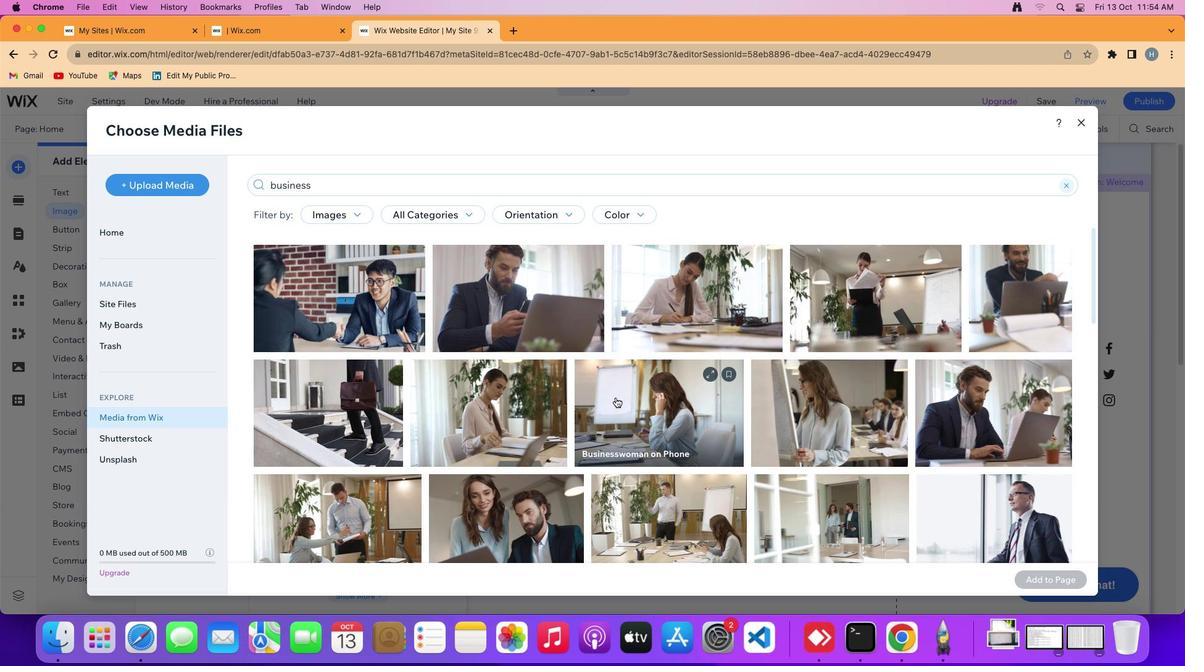 
Action: Mouse scrolled (615, 397) with delta (0, 0)
Screenshot: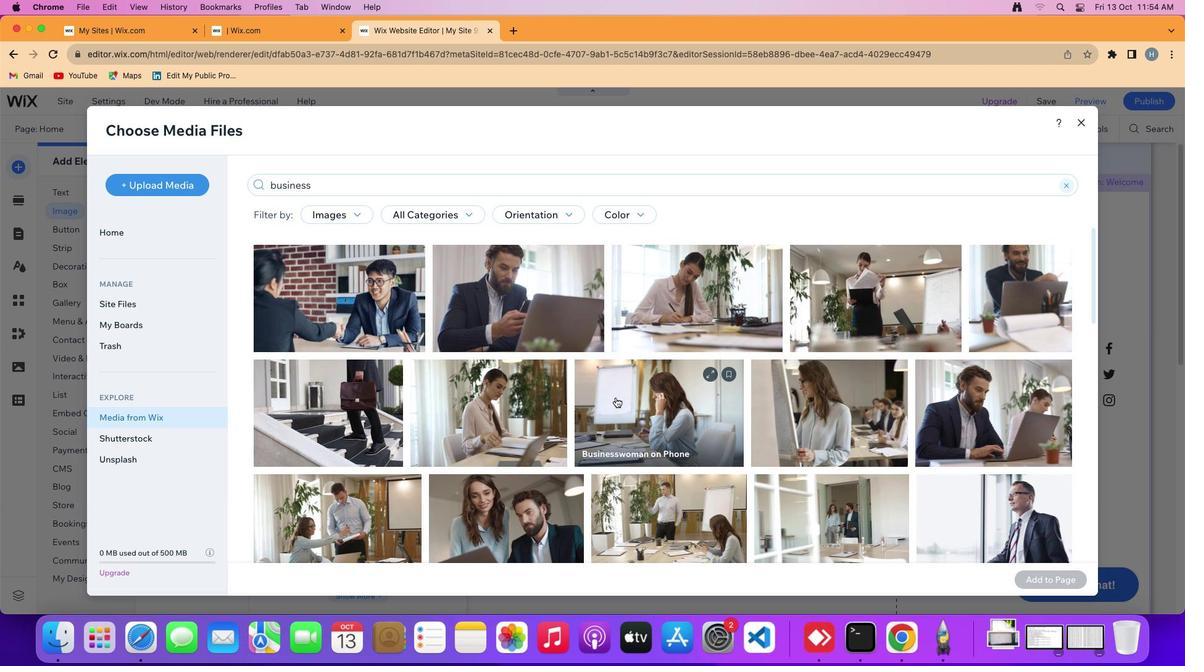 
Action: Mouse scrolled (615, 397) with delta (0, 0)
Screenshot: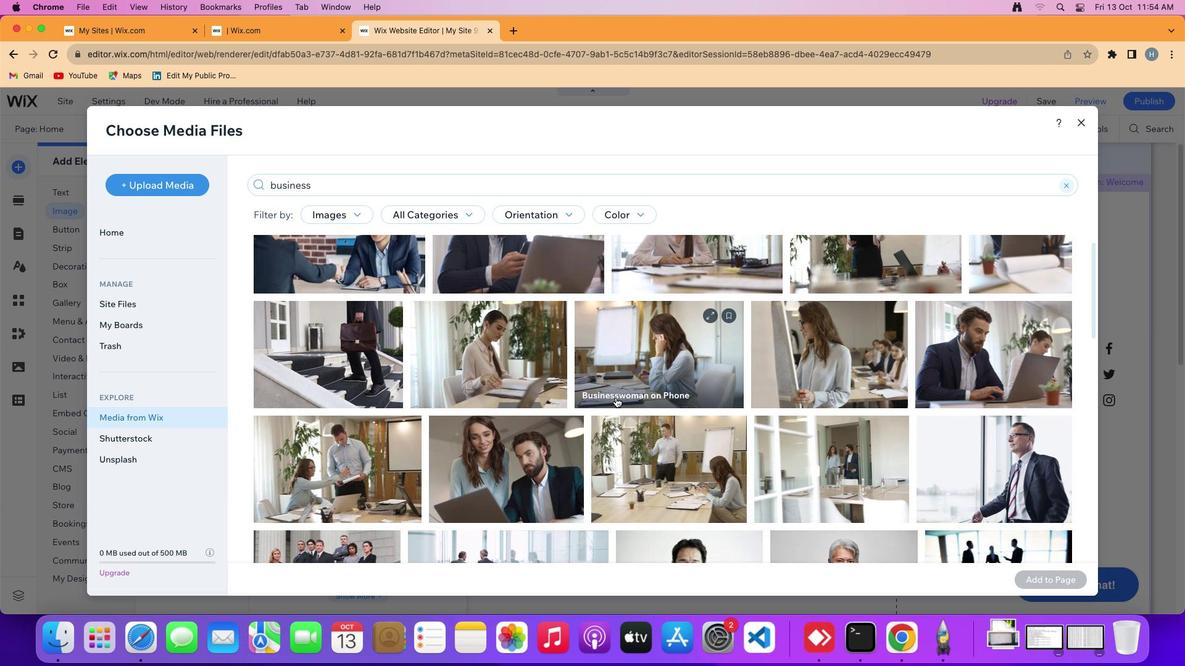 
Action: Mouse scrolled (615, 397) with delta (0, 0)
